 Task: Post a photo of a breathtaking waterfall on Instagram with a caption and location.
Action: Mouse moved to (144, 29)
Screenshot: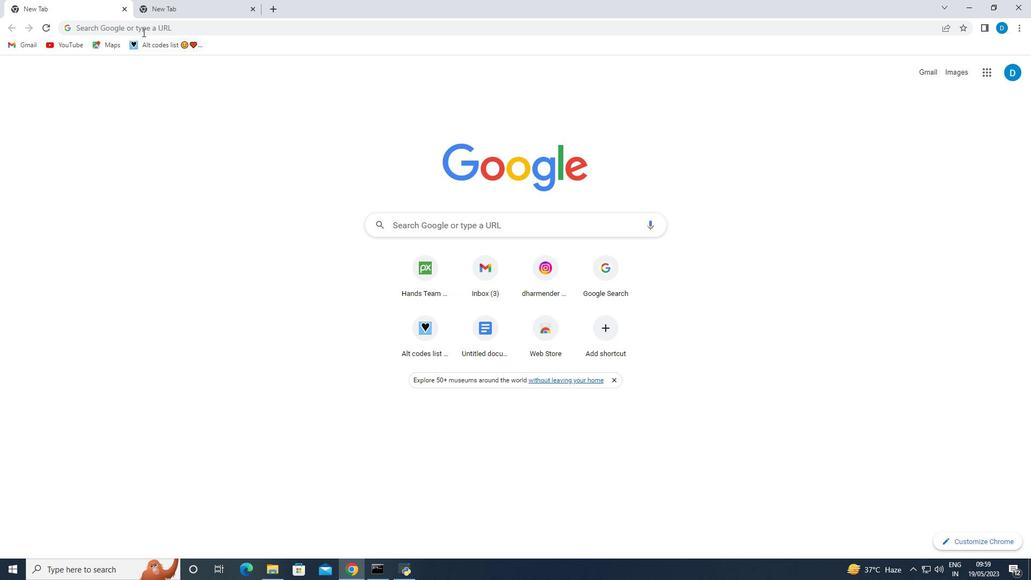 
Action: Mouse pressed left at (144, 29)
Screenshot: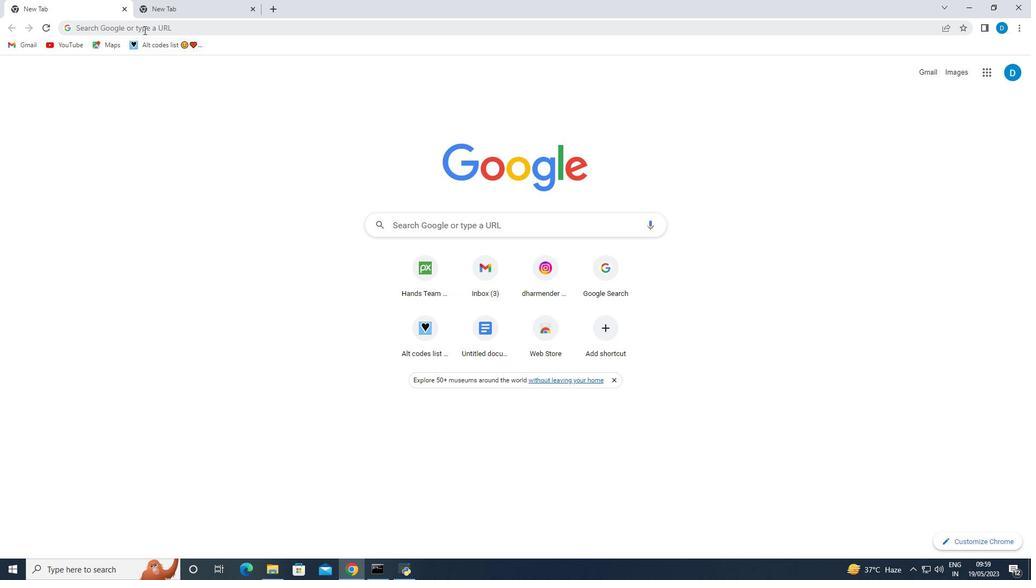 
Action: Key pressed in
Screenshot: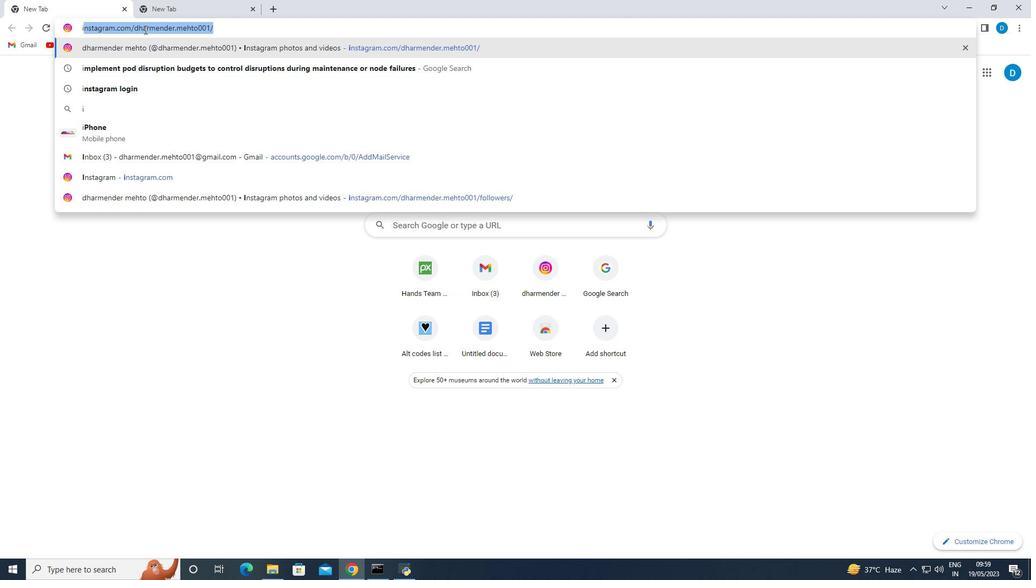 
Action: Mouse moved to (121, 47)
Screenshot: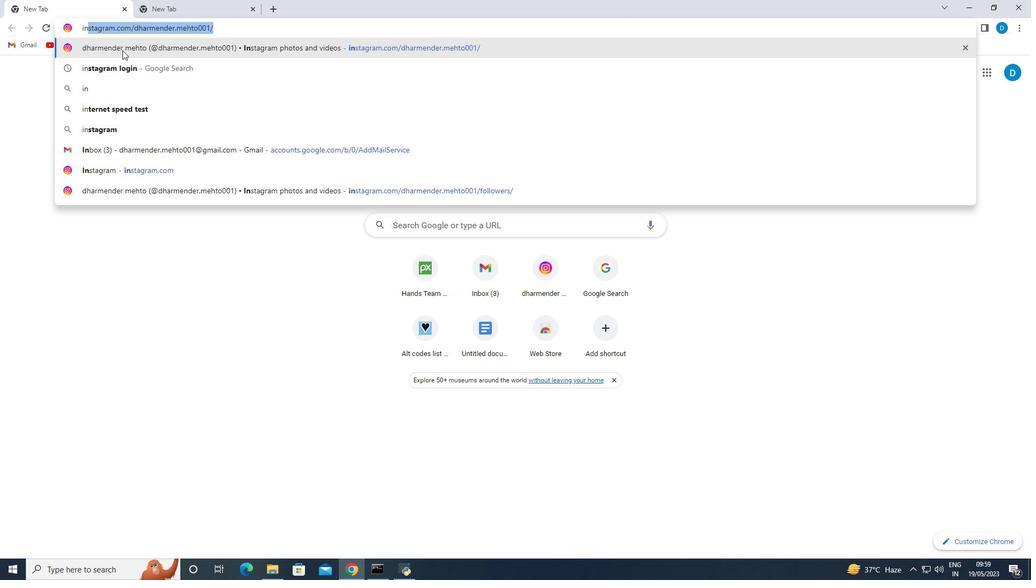 
Action: Mouse pressed left at (121, 47)
Screenshot: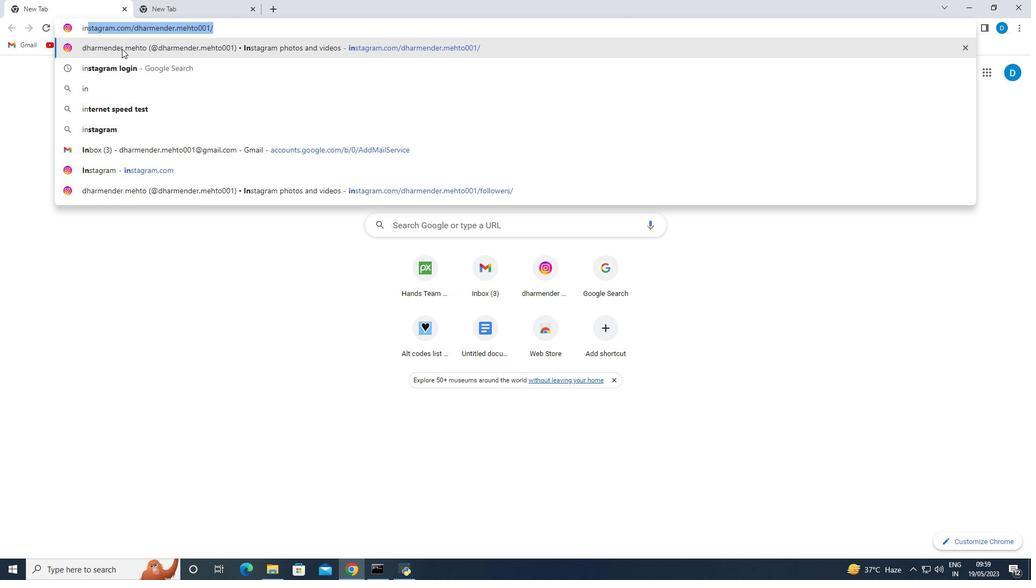 
Action: Mouse moved to (52, 123)
Screenshot: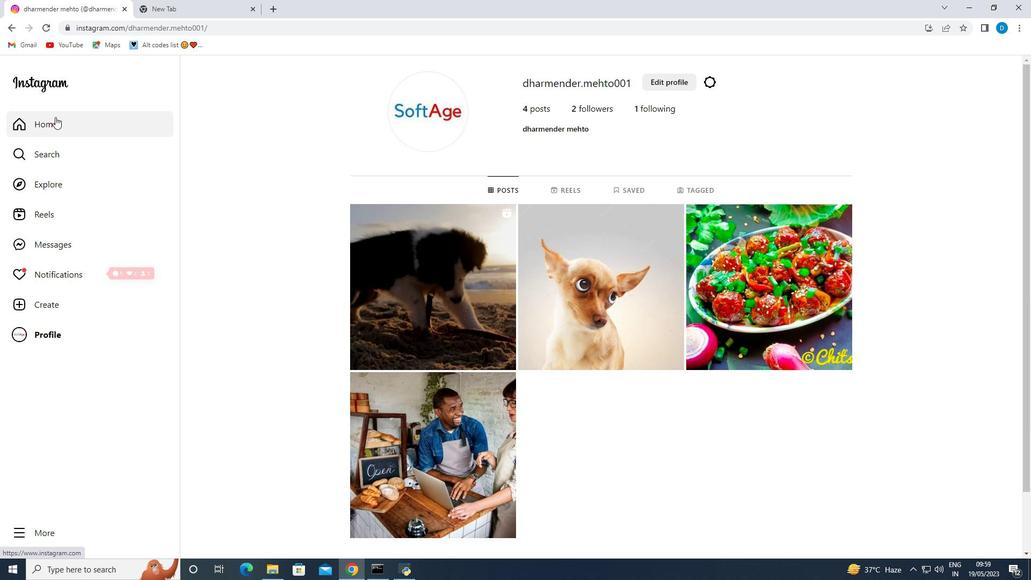 
Action: Mouse pressed left at (52, 123)
Screenshot: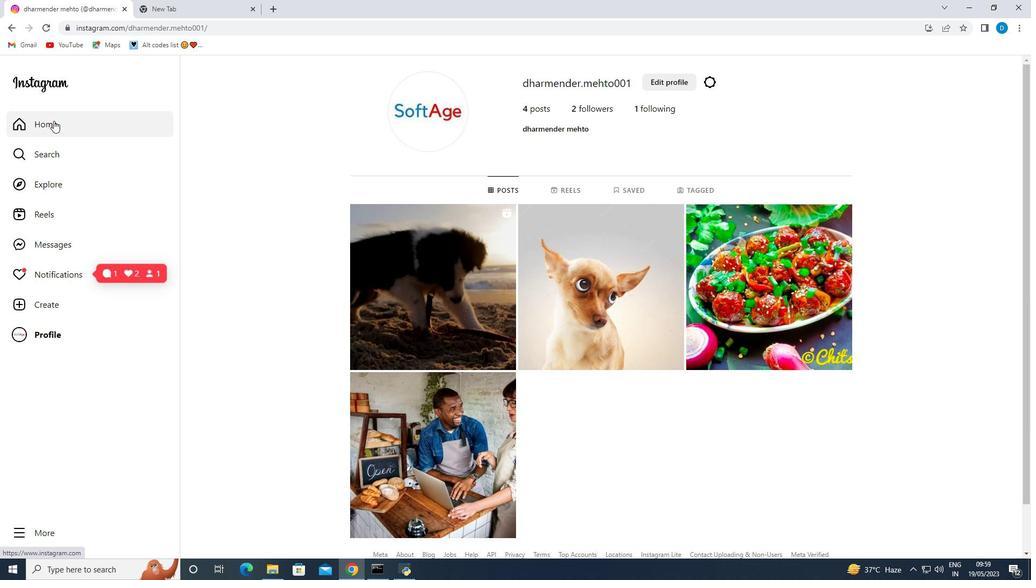 
Action: Mouse moved to (176, 0)
Screenshot: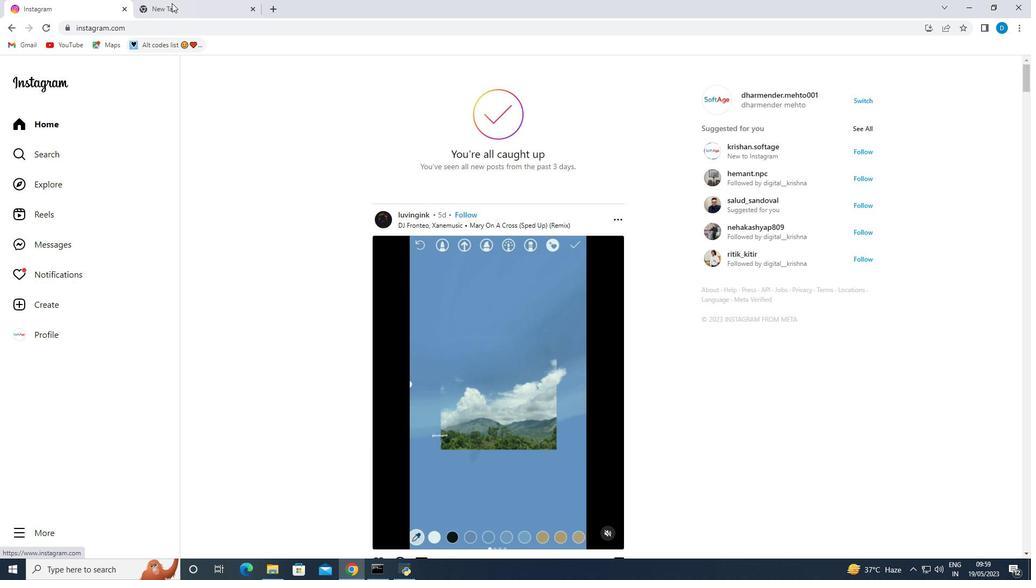 
Action: Mouse pressed left at (176, 0)
Screenshot: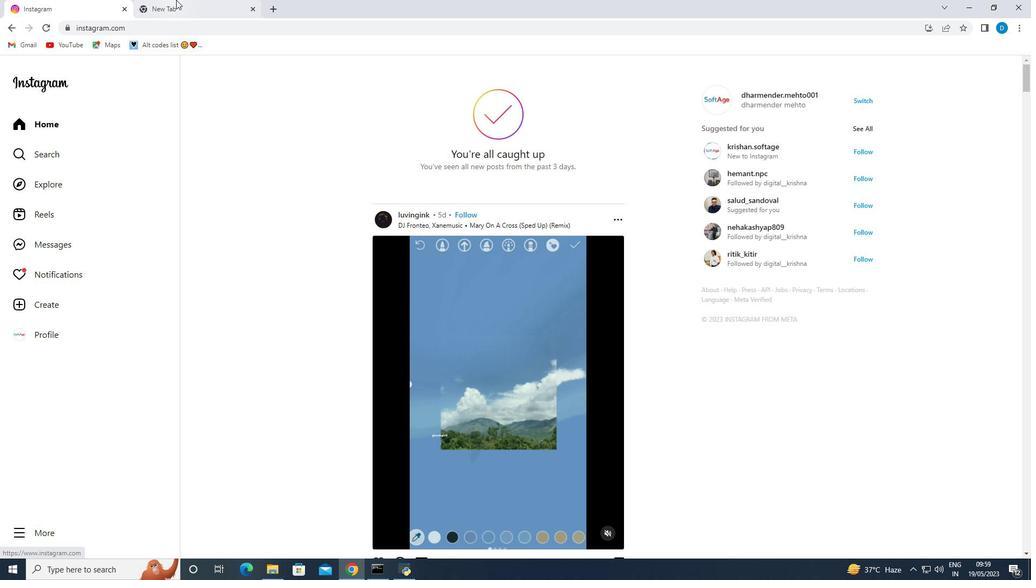 
Action: Mouse moved to (189, 27)
Screenshot: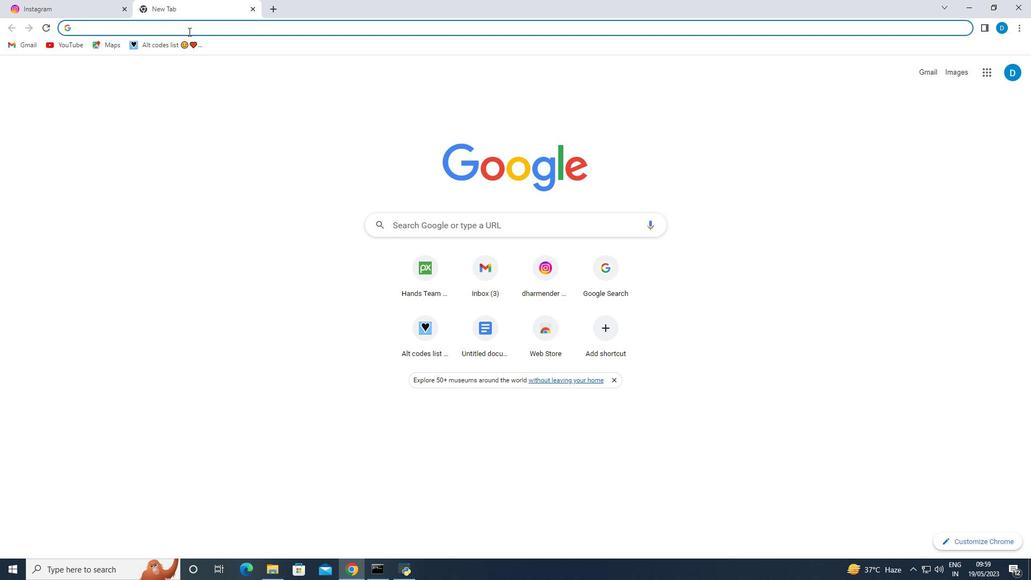 
Action: Mouse pressed left at (189, 27)
Screenshot: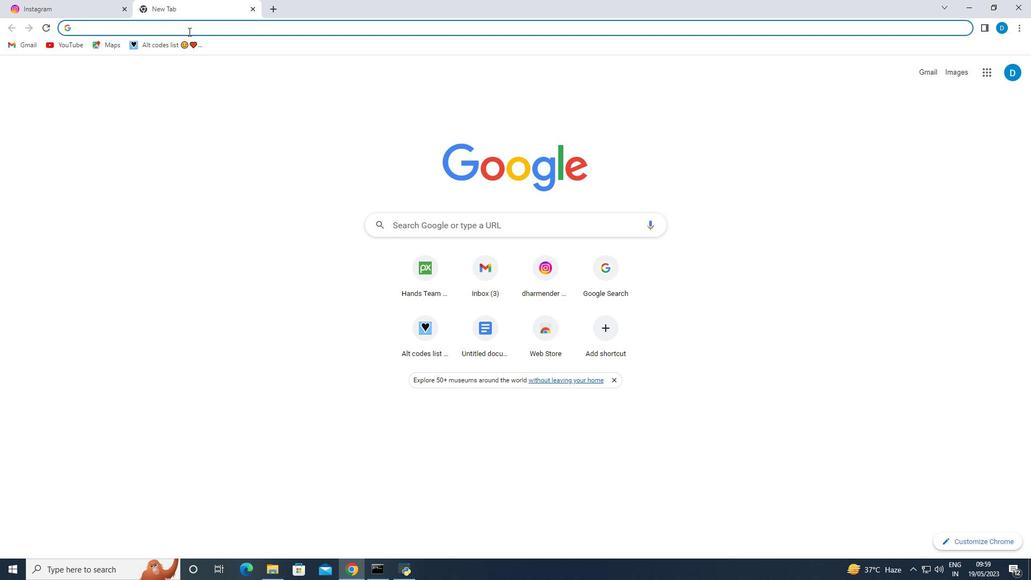
Action: Key pressed p
Screenshot: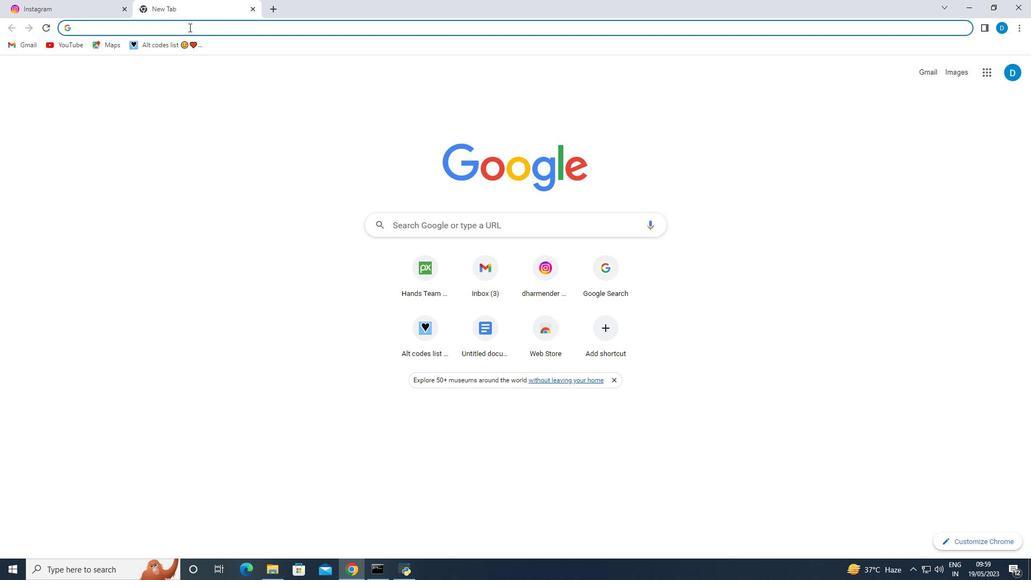 
Action: Mouse moved to (123, 45)
Screenshot: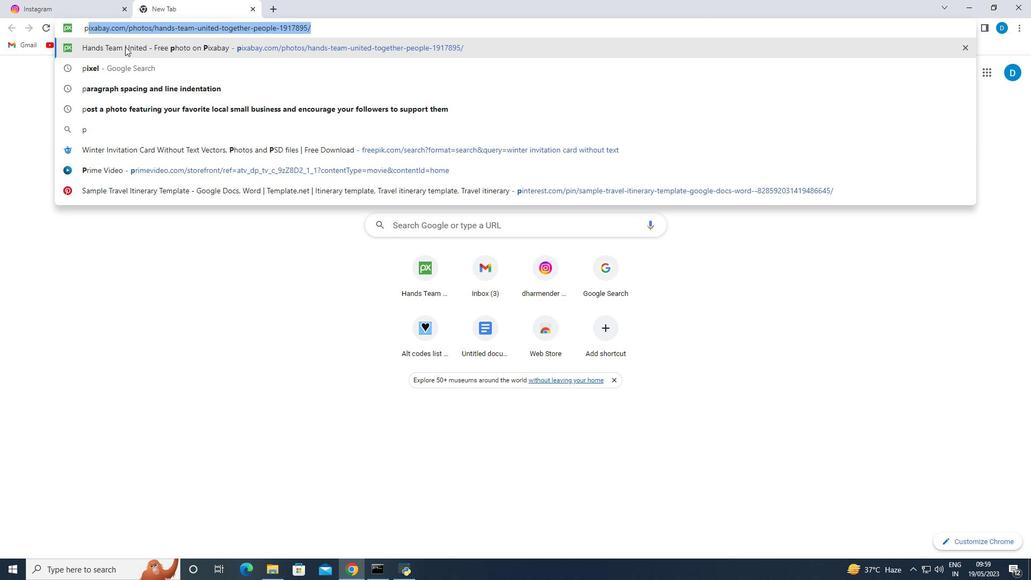 
Action: Mouse pressed left at (123, 45)
Screenshot: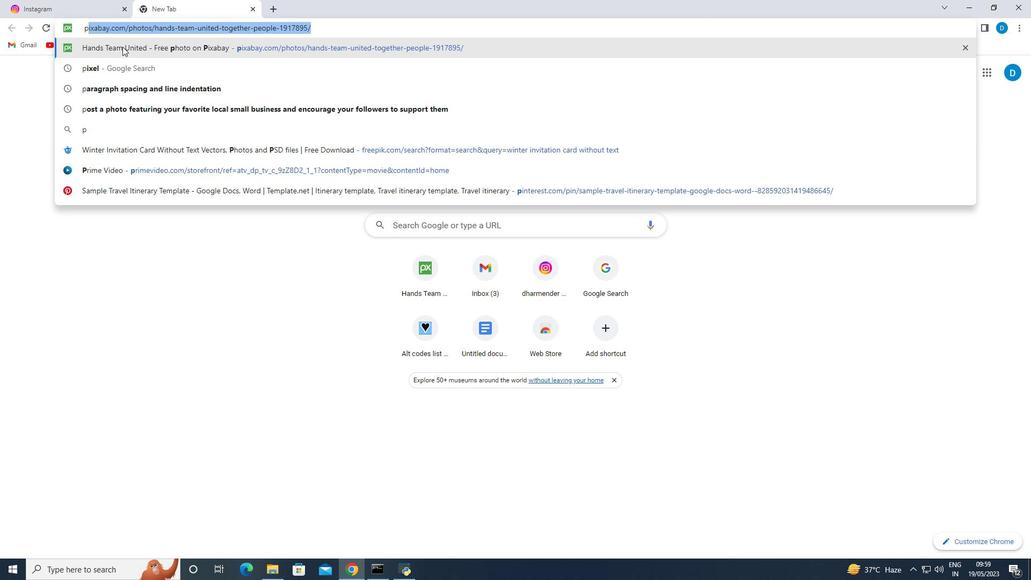 
Action: Mouse moved to (215, 76)
Screenshot: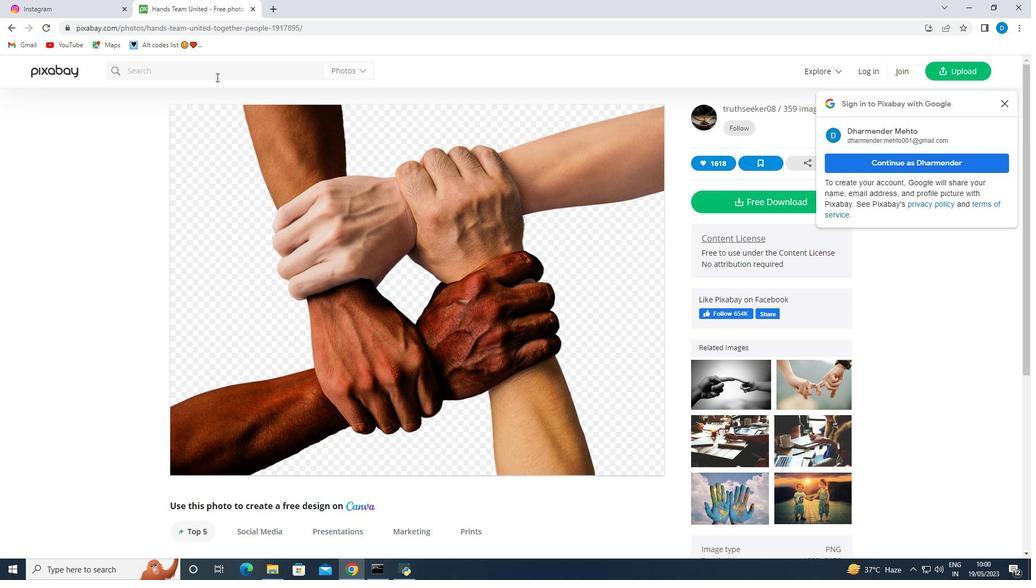 
Action: Mouse pressed left at (215, 76)
Screenshot: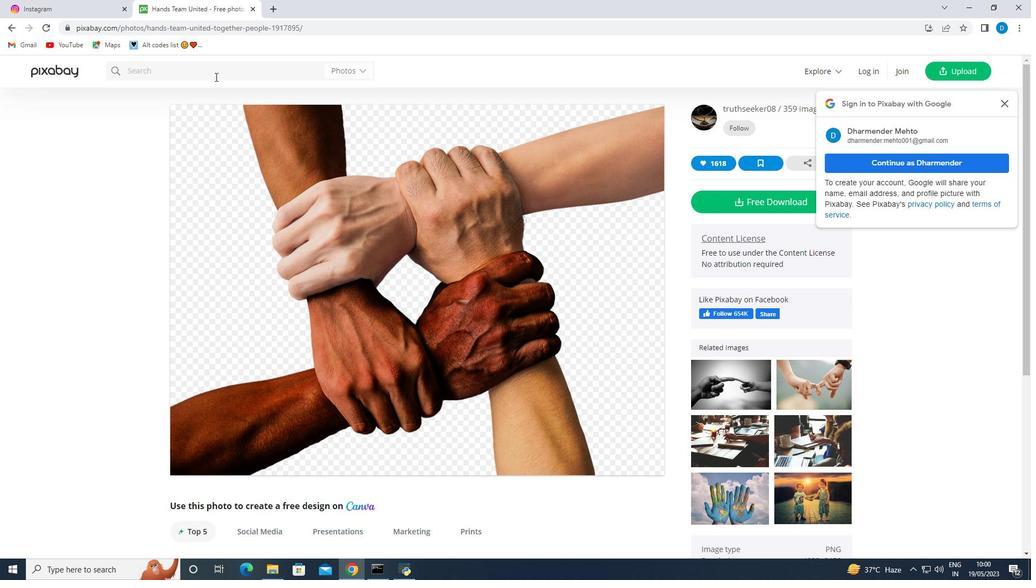 
Action: Mouse moved to (19, 28)
Screenshot: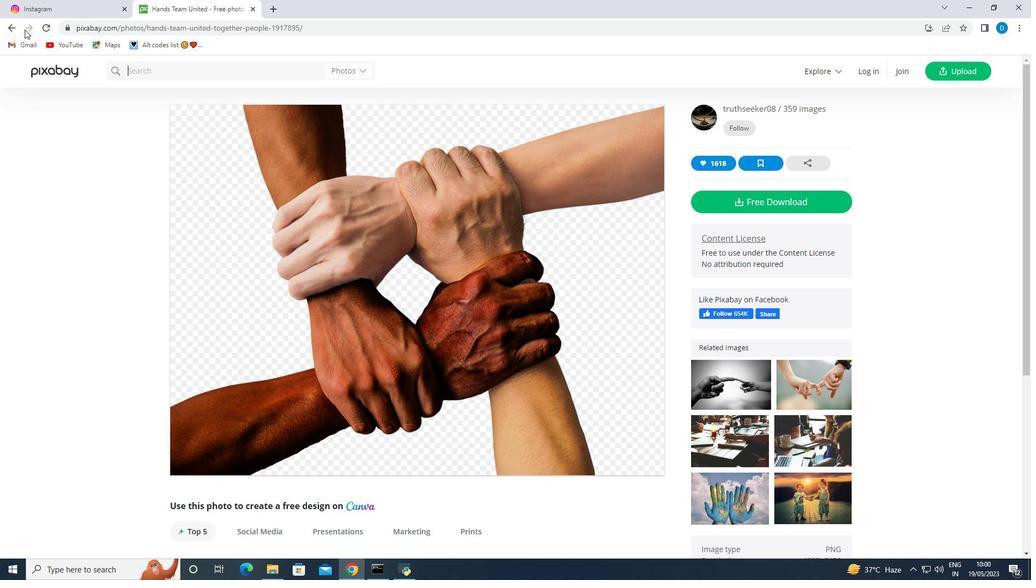 
Action: Mouse pressed left at (19, 28)
Screenshot: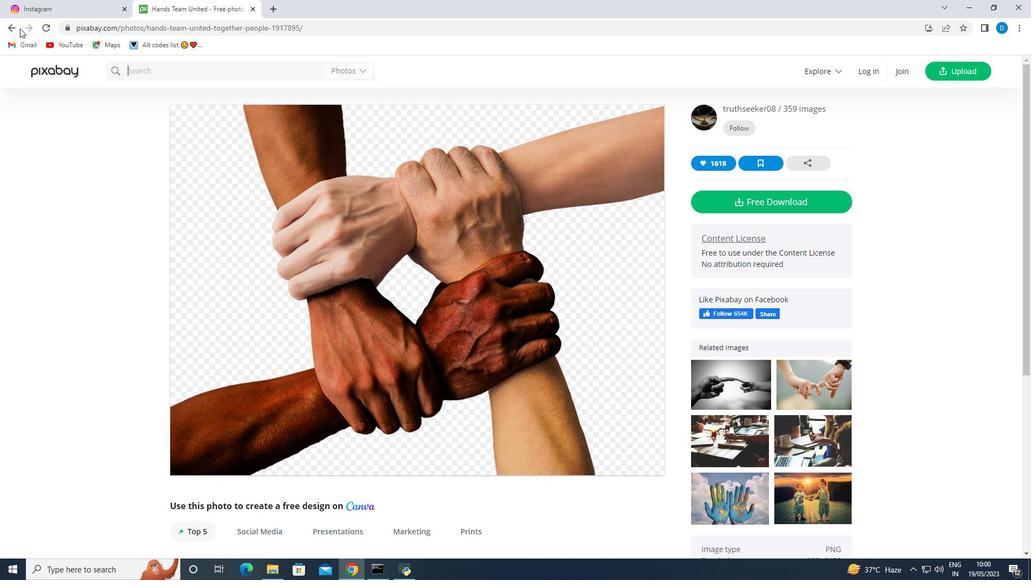 
Action: Mouse moved to (13, 26)
Screenshot: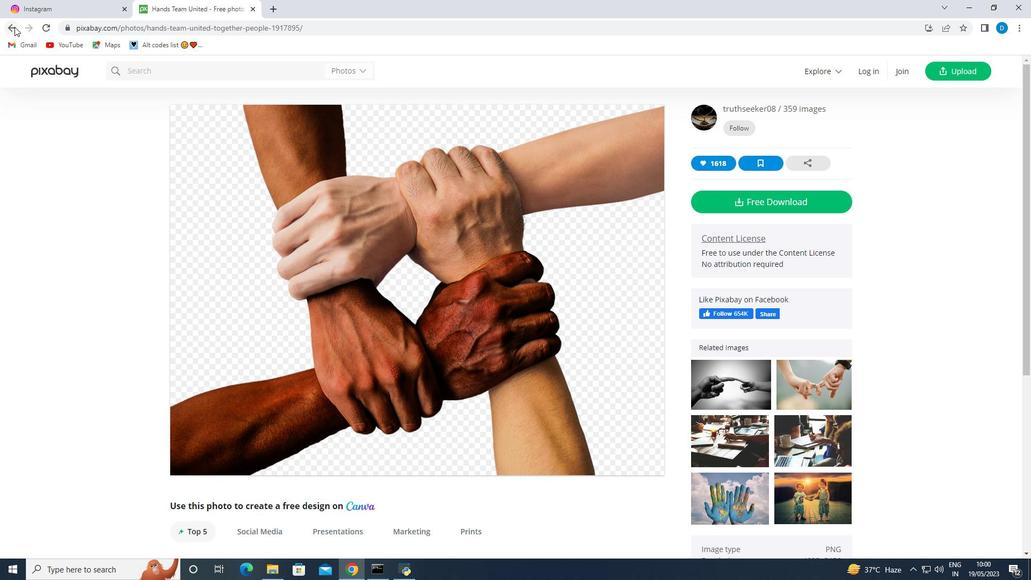 
Action: Mouse pressed left at (13, 26)
Screenshot: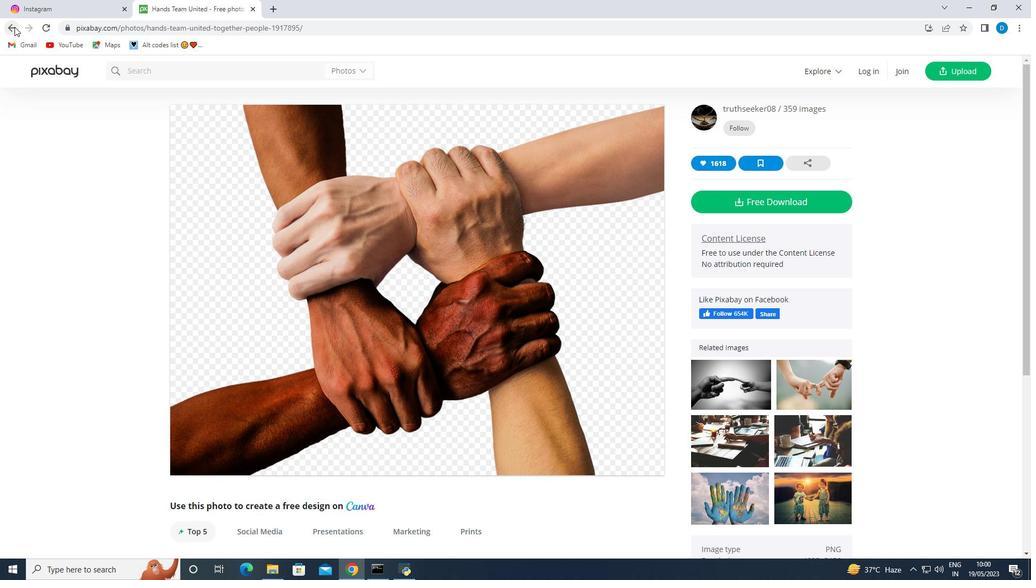 
Action: Mouse moved to (188, 23)
Screenshot: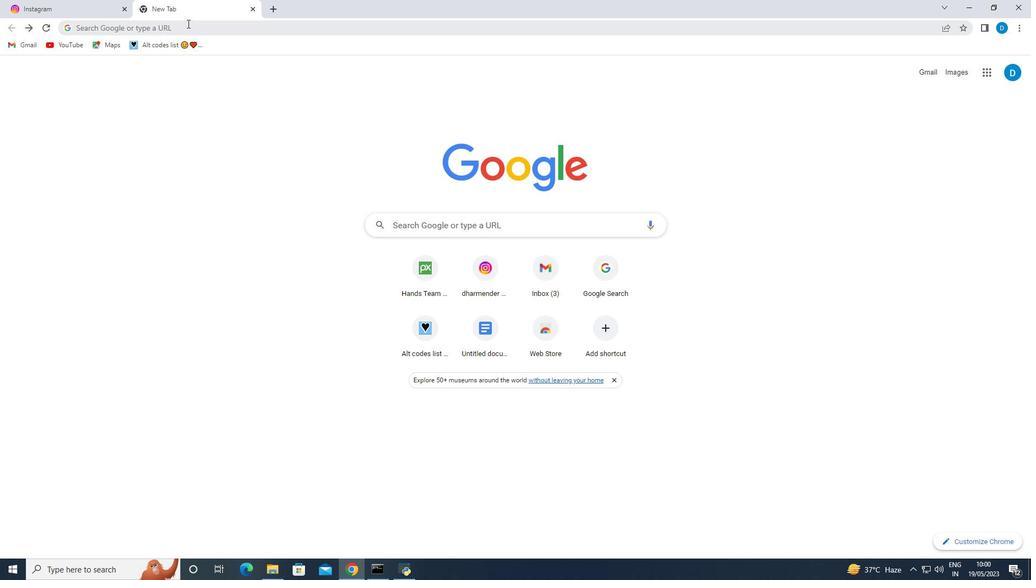
Action: Mouse pressed left at (188, 23)
Screenshot: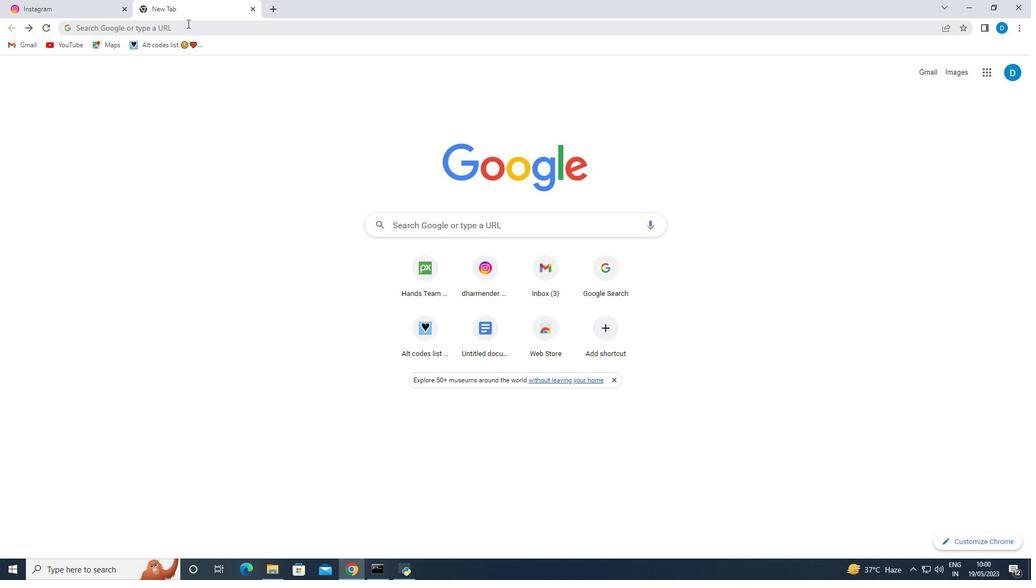 
Action: Mouse moved to (188, 23)
Screenshot: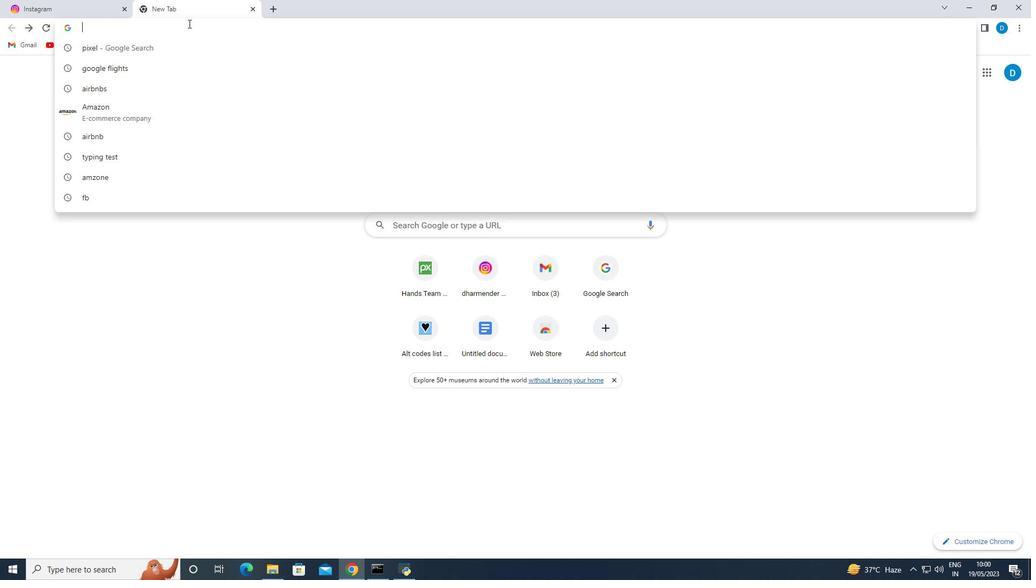 
Action: Key pressed p
Screenshot: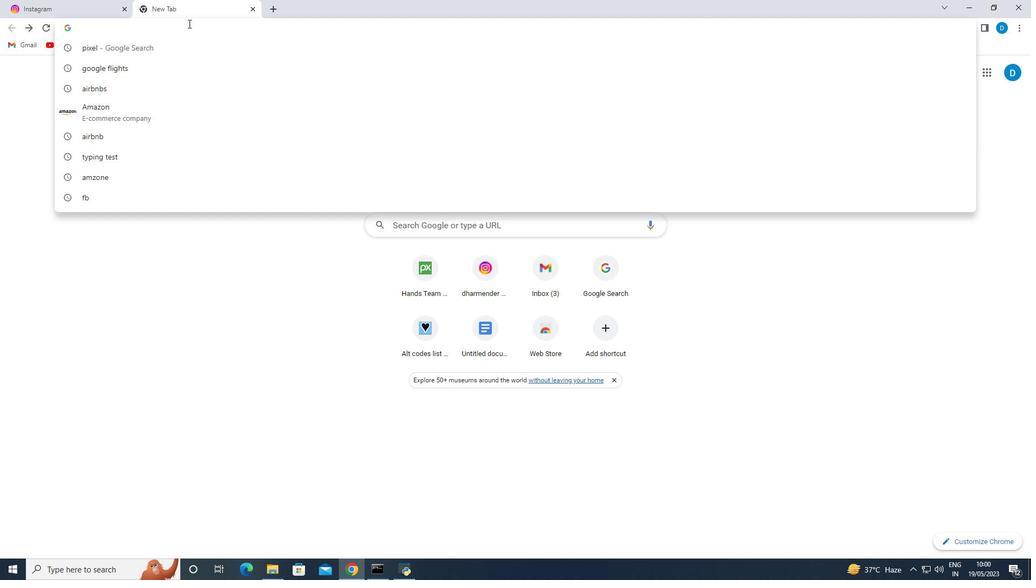 
Action: Mouse moved to (139, 72)
Screenshot: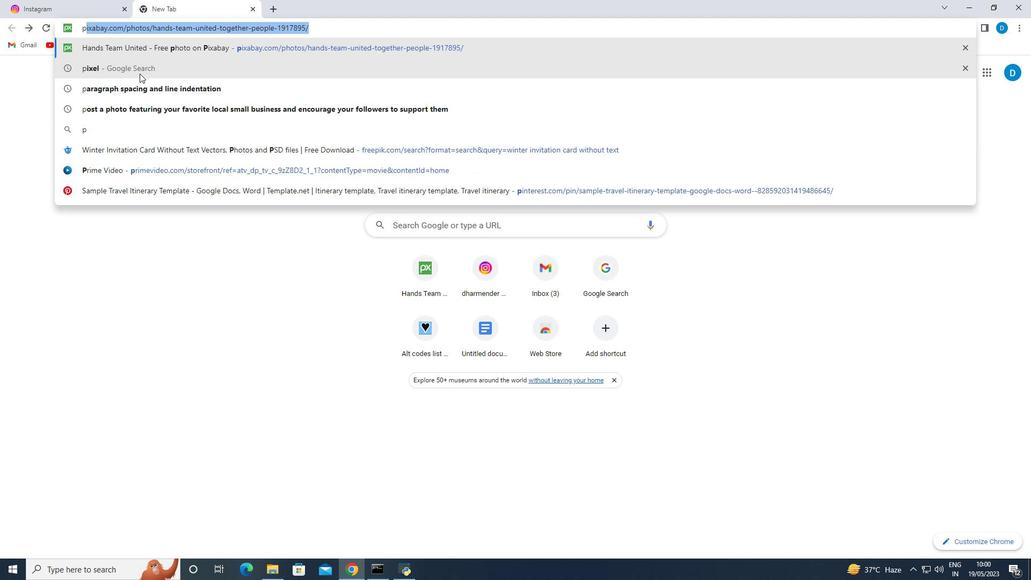 
Action: Mouse pressed left at (139, 72)
Screenshot: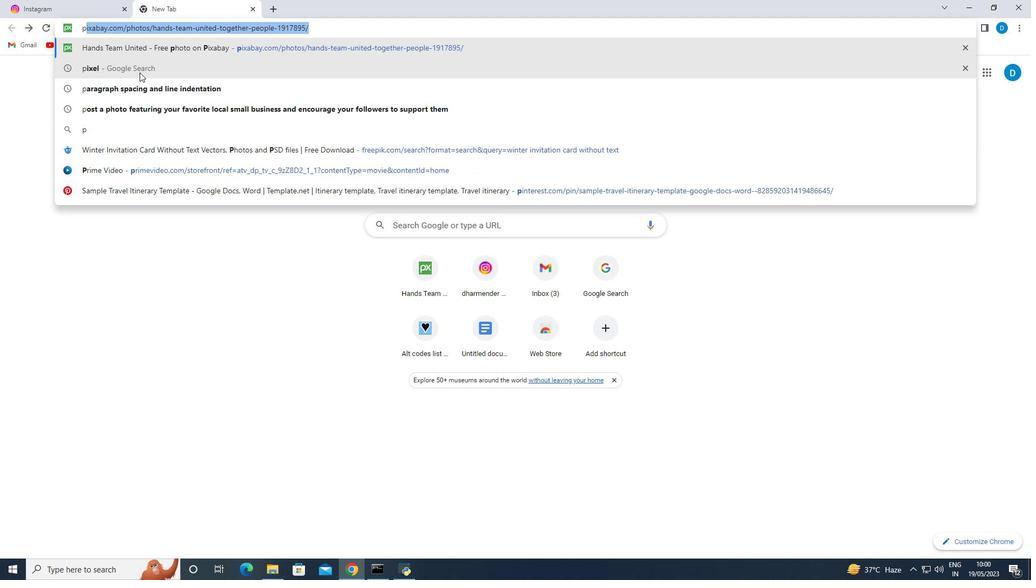 
Action: Mouse moved to (186, 237)
Screenshot: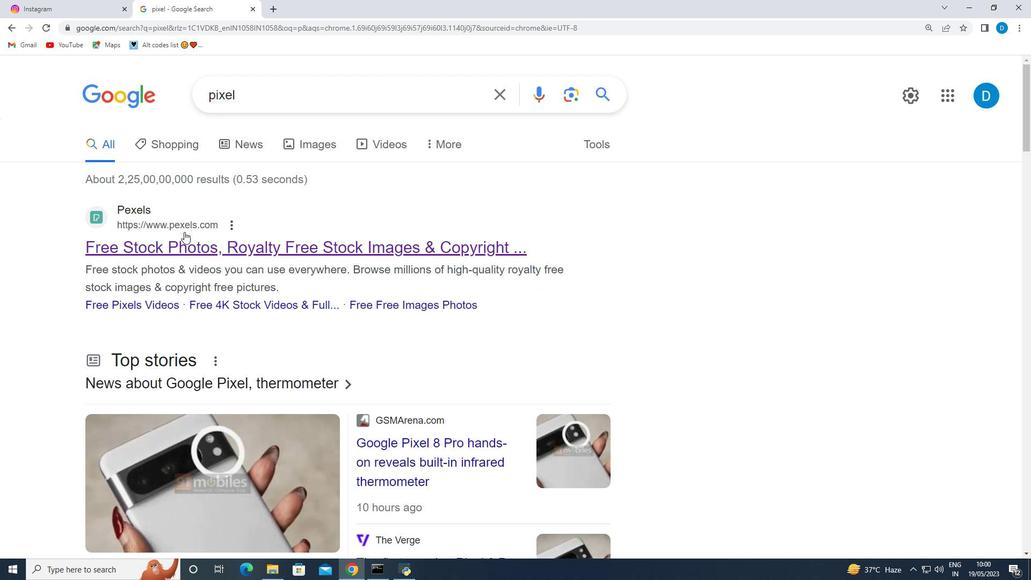 
Action: Mouse pressed left at (186, 237)
Screenshot: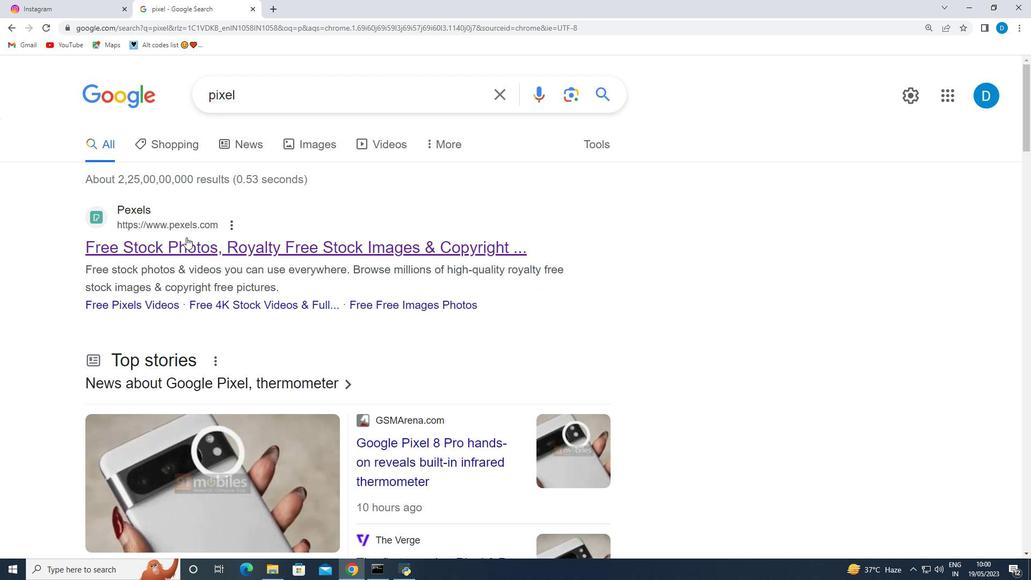 
Action: Mouse moved to (491, 212)
Screenshot: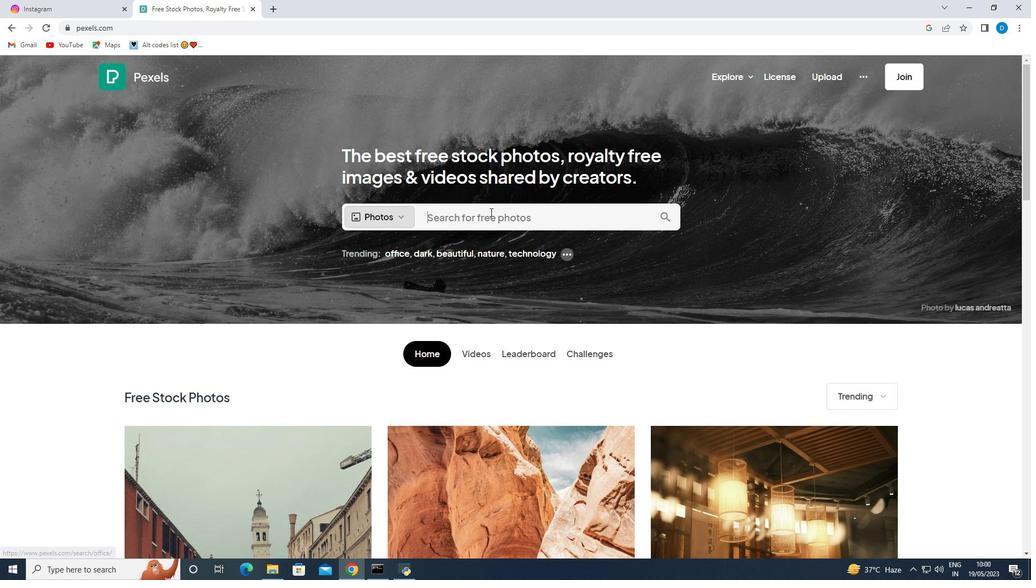 
Action: Mouse pressed left at (491, 212)
Screenshot: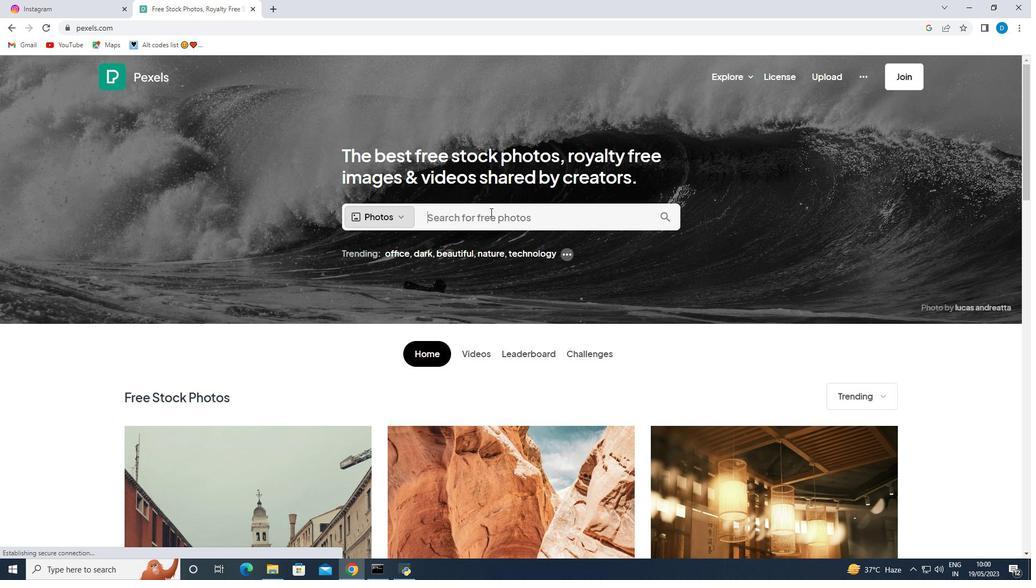 
Action: Mouse moved to (490, 217)
Screenshot: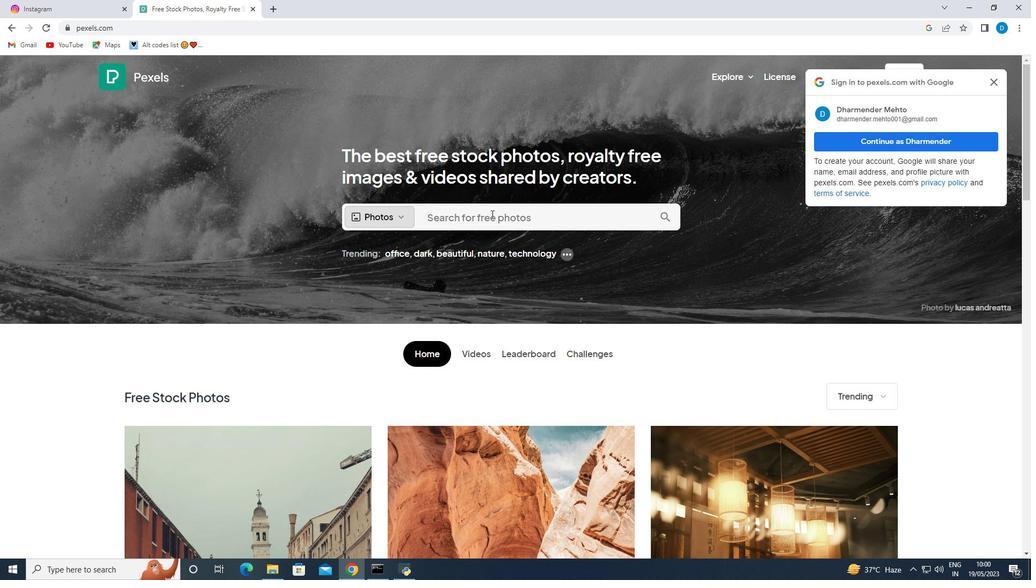 
Action: Mouse pressed left at (490, 217)
Screenshot: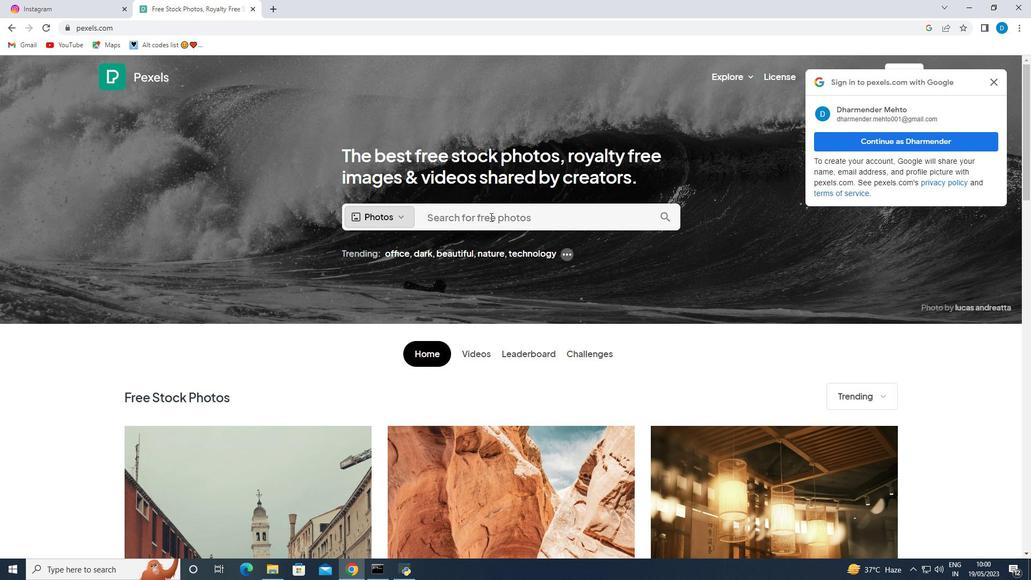 
Action: Mouse moved to (491, 216)
Screenshot: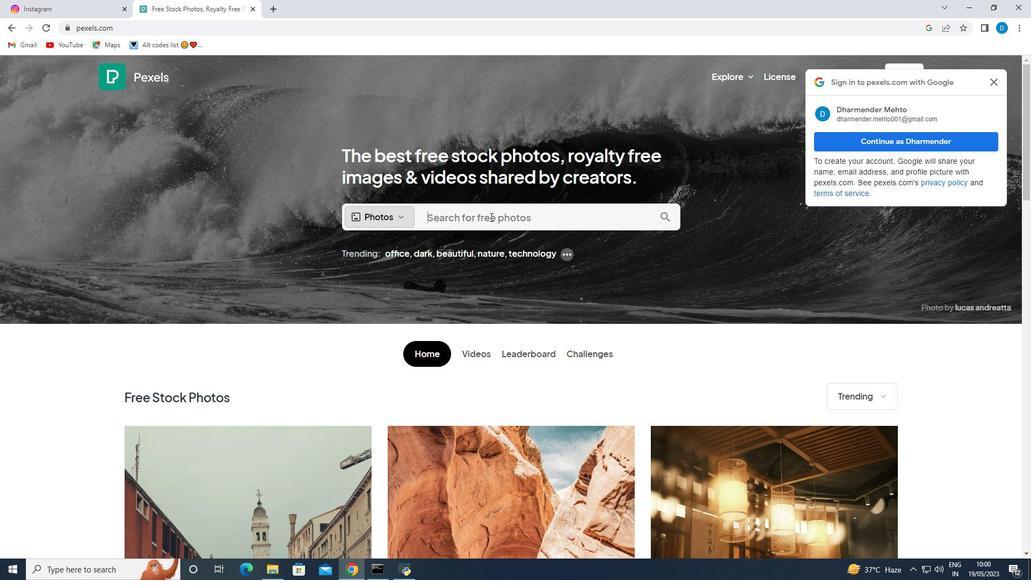 
Action: Key pressed breathtaking<Key.enter>
Screenshot: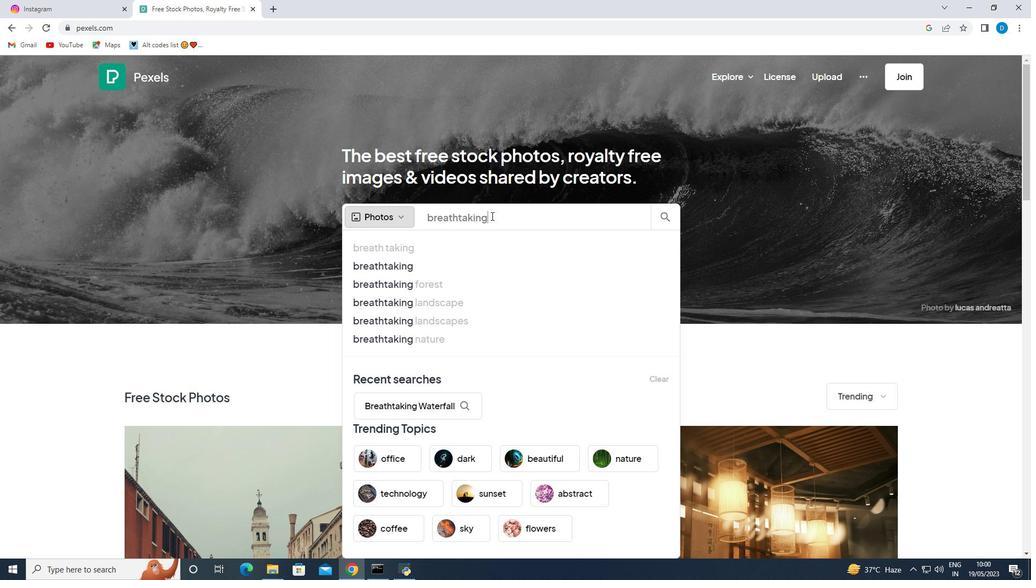 
Action: Mouse moved to (511, 344)
Screenshot: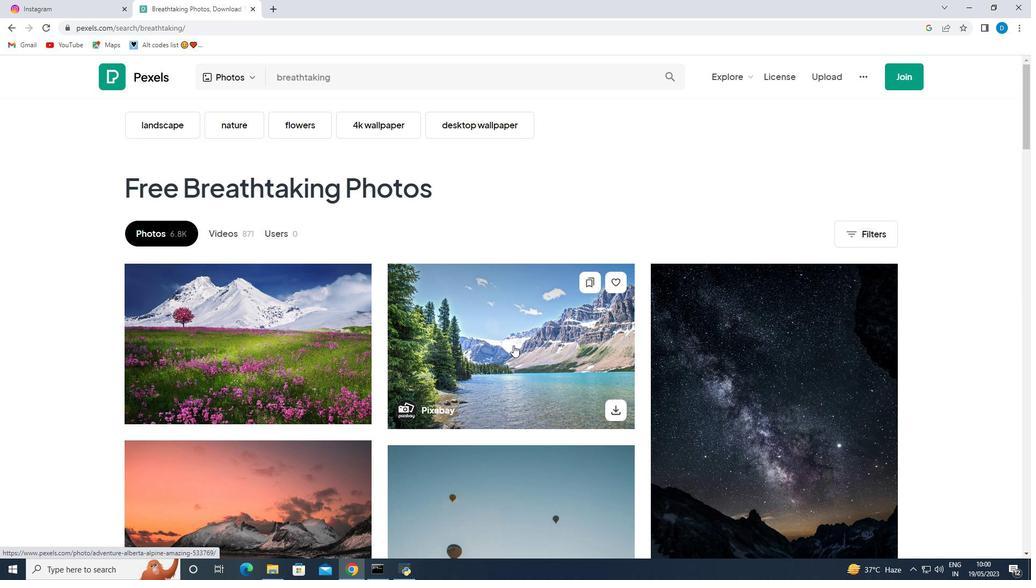 
Action: Mouse scrolled (511, 343) with delta (0, 0)
Screenshot: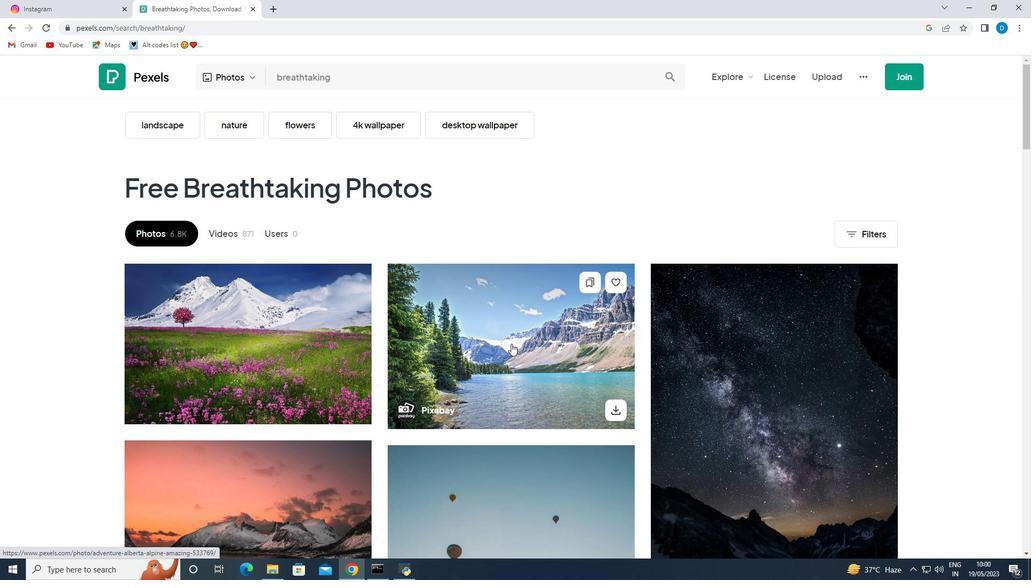 
Action: Mouse scrolled (511, 343) with delta (0, 0)
Screenshot: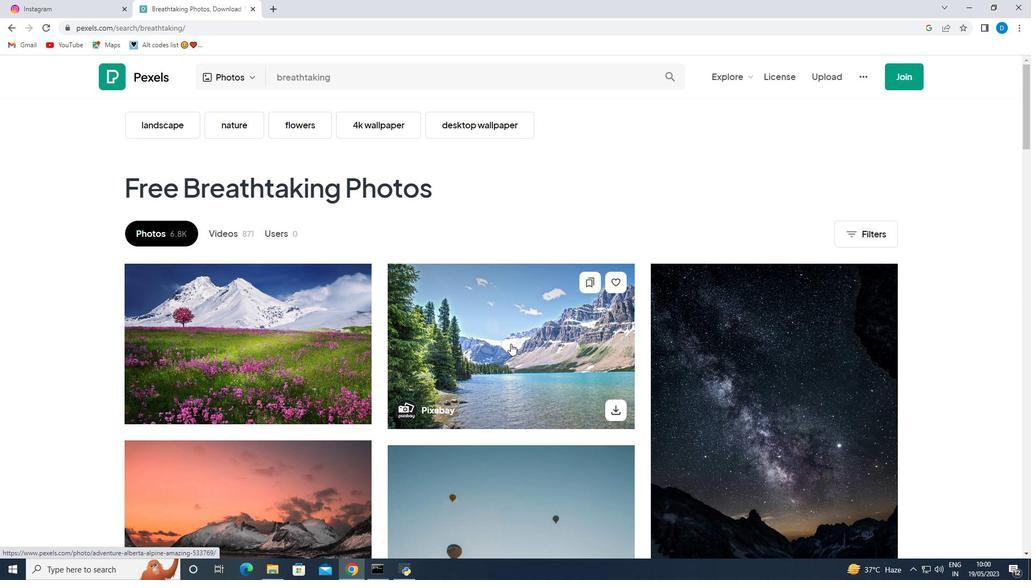 
Action: Mouse moved to (511, 345)
Screenshot: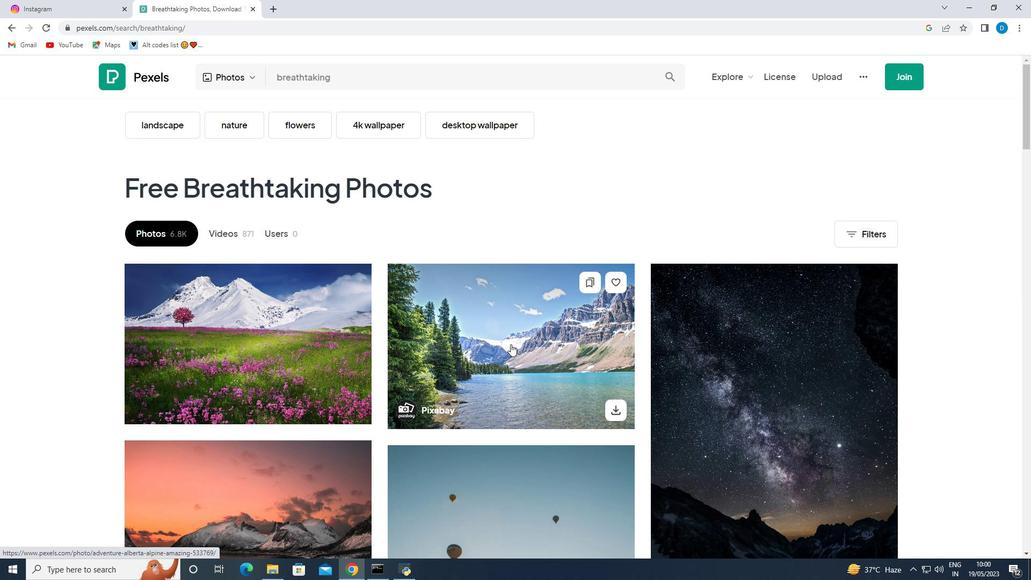 
Action: Mouse scrolled (511, 345) with delta (0, 0)
Screenshot: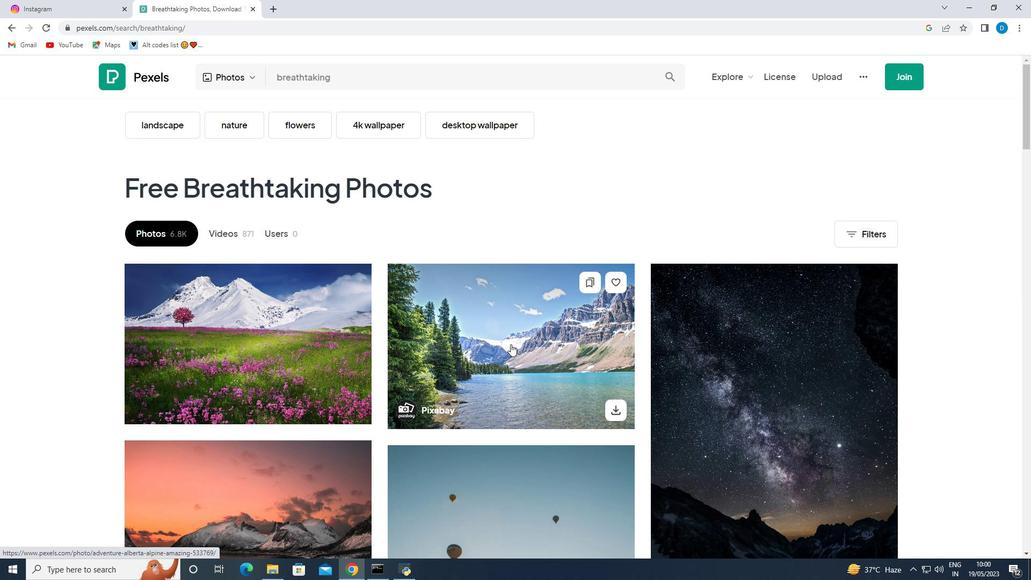 
Action: Mouse moved to (507, 338)
Screenshot: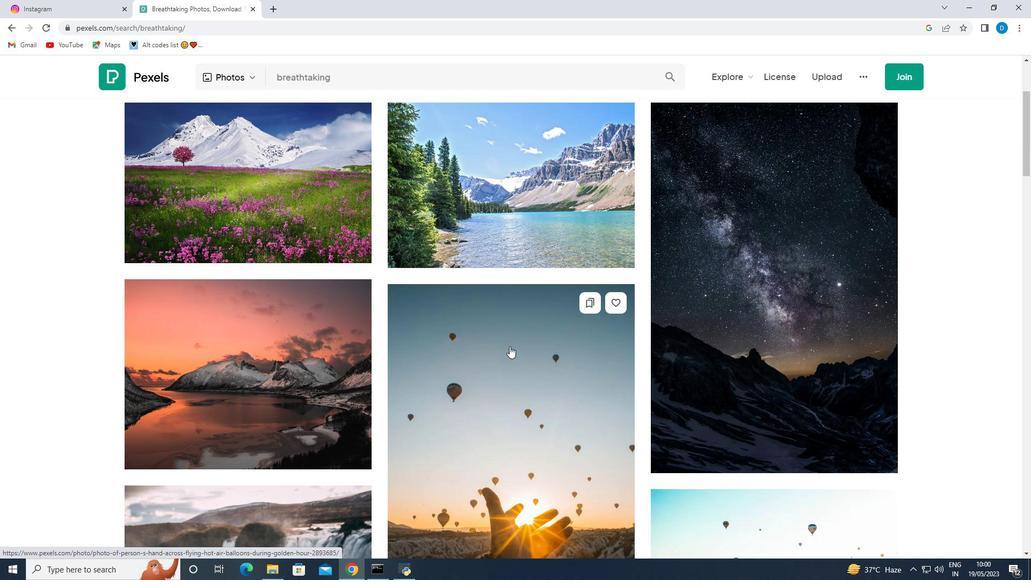 
Action: Mouse scrolled (507, 338) with delta (0, 0)
Screenshot: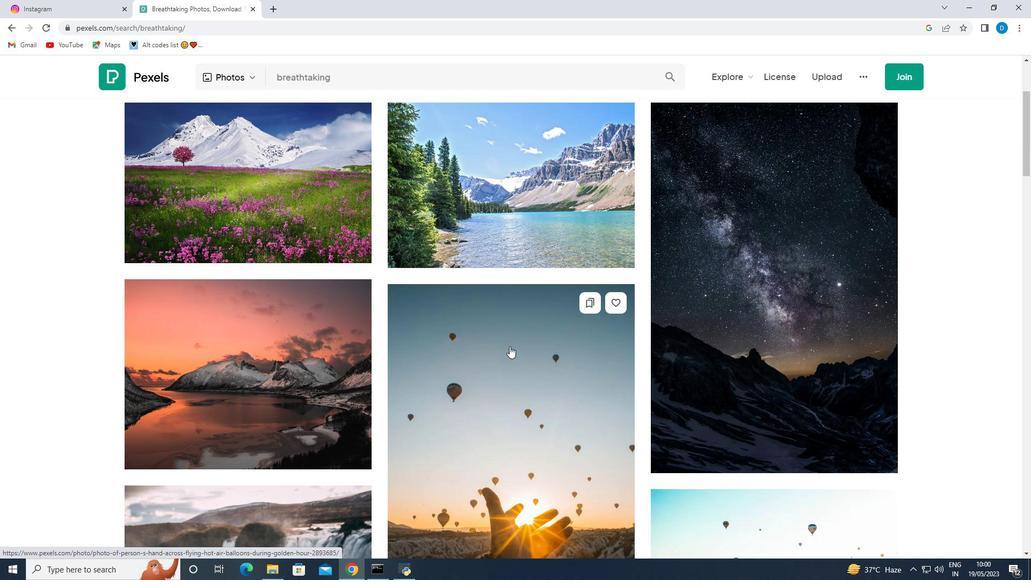 
Action: Mouse scrolled (507, 338) with delta (0, 0)
Screenshot: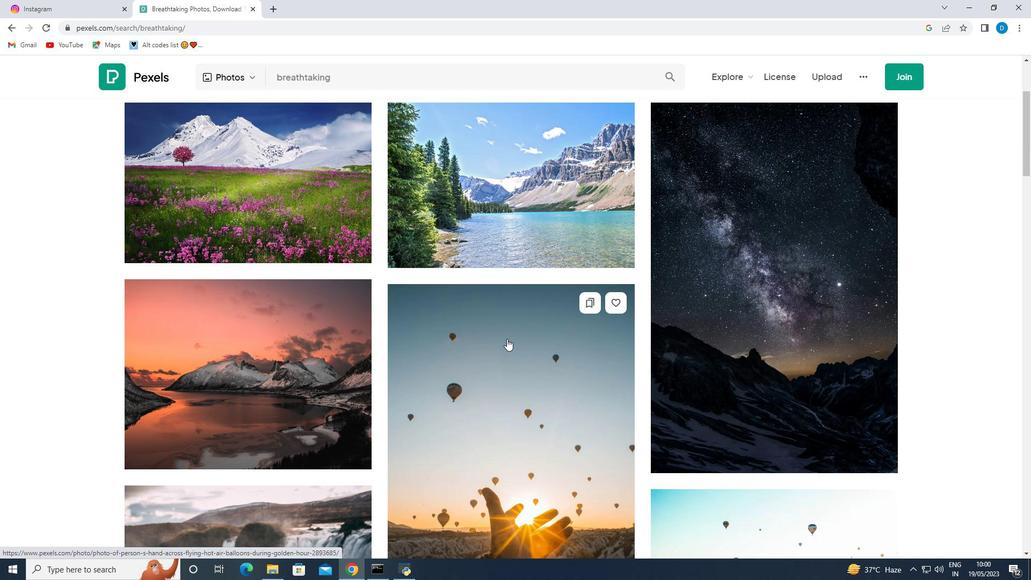 
Action: Mouse scrolled (507, 338) with delta (0, 0)
Screenshot: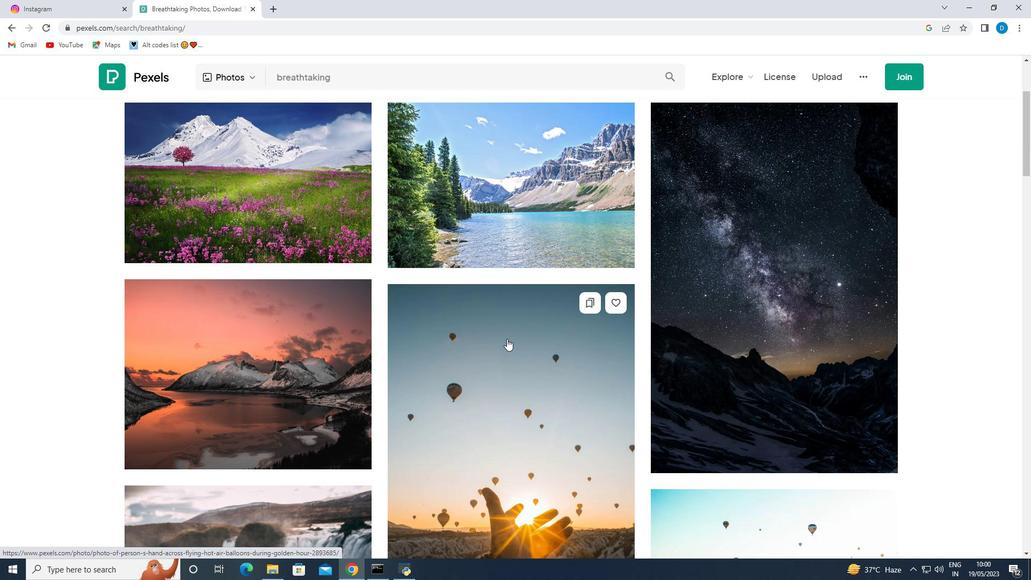 
Action: Mouse moved to (507, 335)
Screenshot: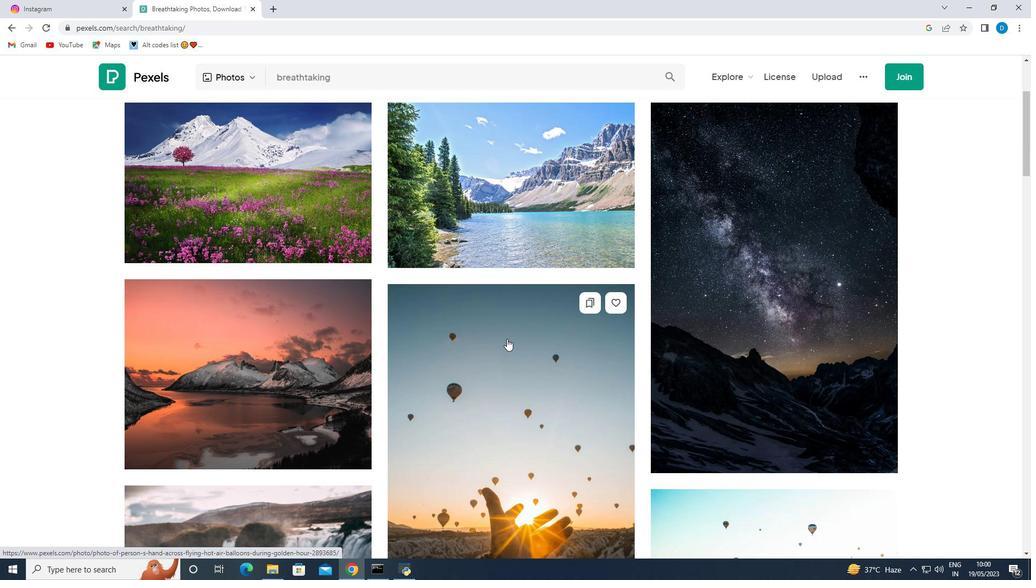 
Action: Mouse scrolled (507, 336) with delta (0, 0)
Screenshot: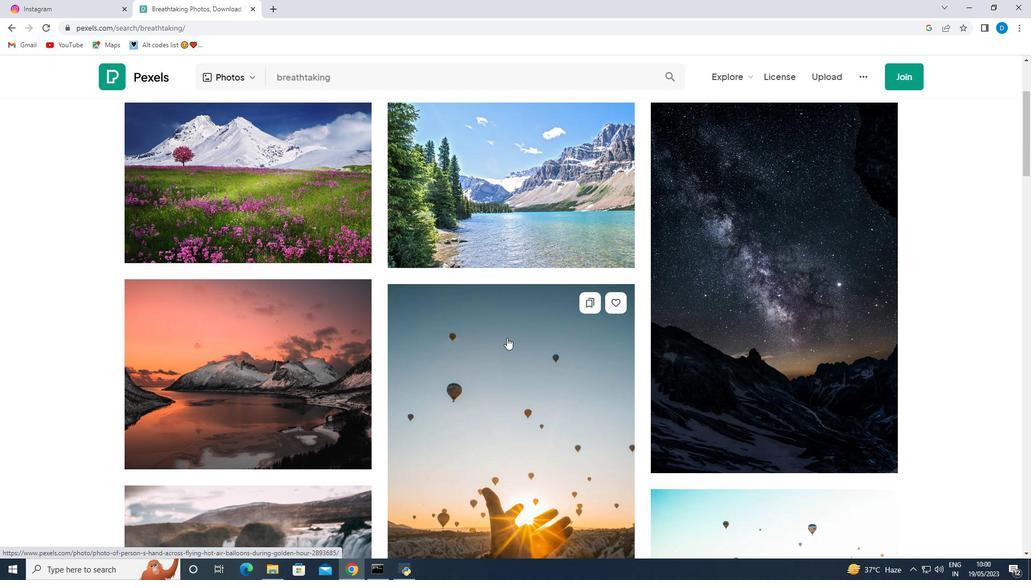 
Action: Mouse moved to (342, 77)
Screenshot: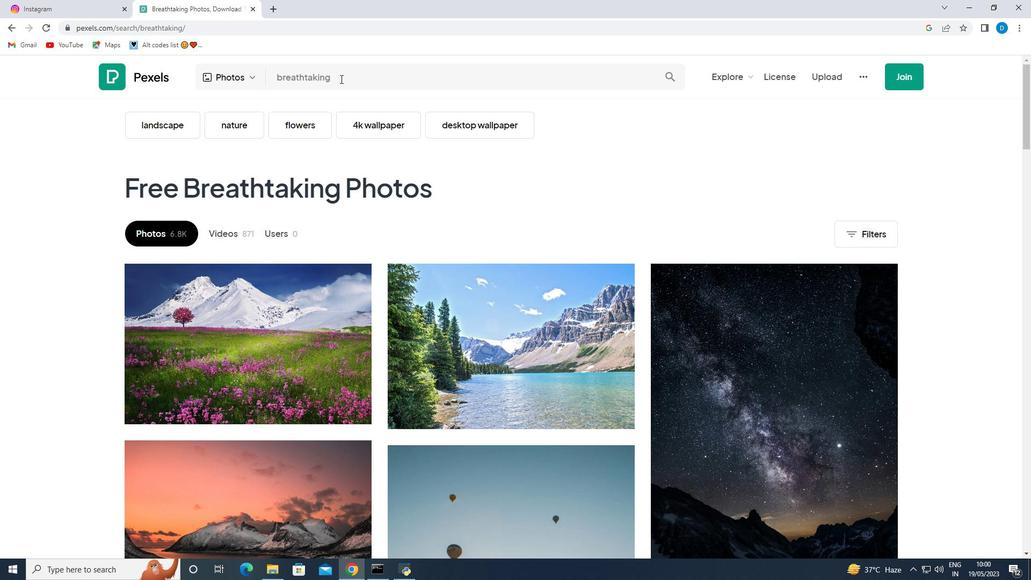 
Action: Mouse pressed left at (342, 77)
Screenshot: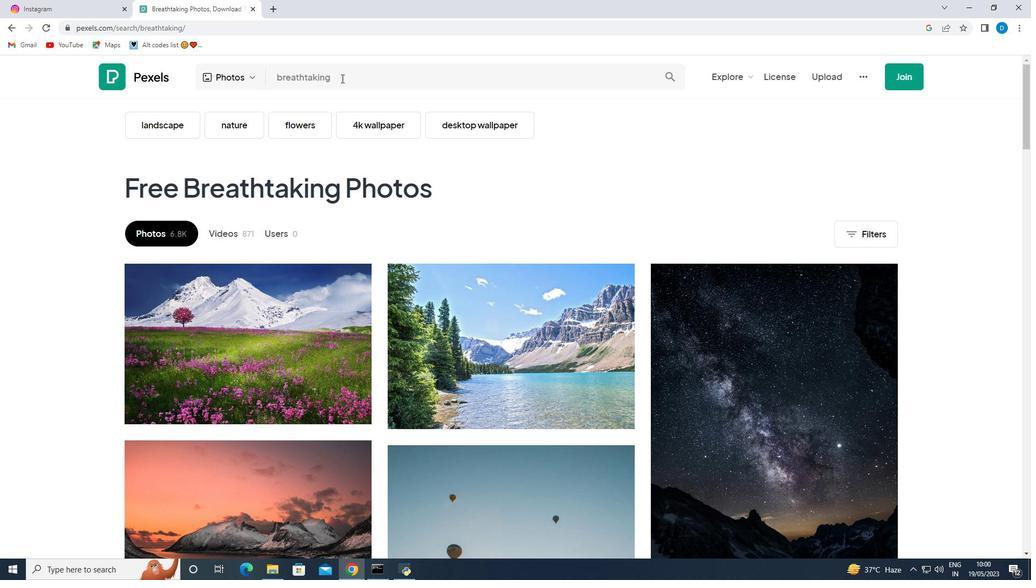 
Action: Mouse moved to (342, 77)
Screenshot: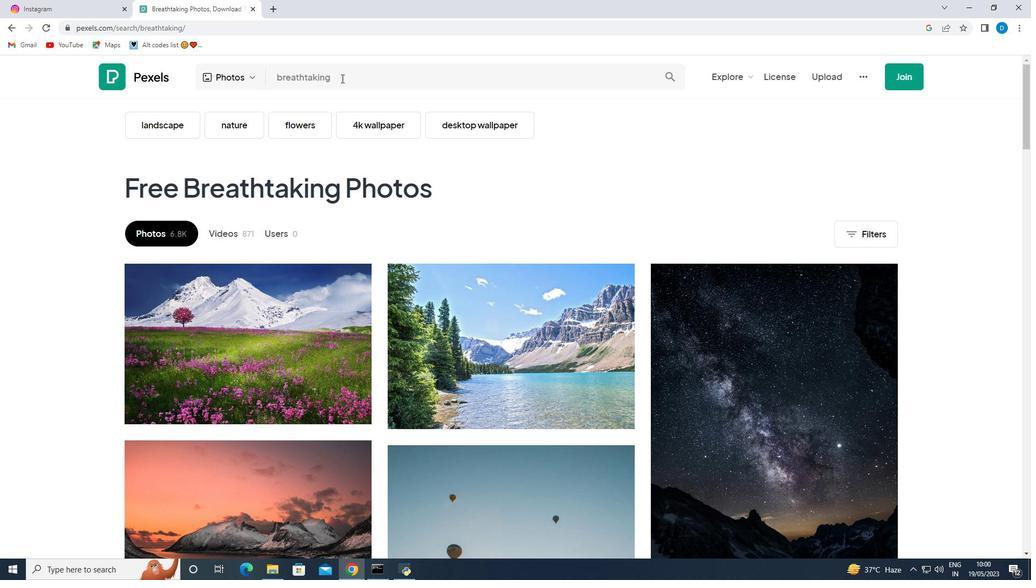 
Action: Key pressed <Key.space>waterfall<Key.enter>
Screenshot: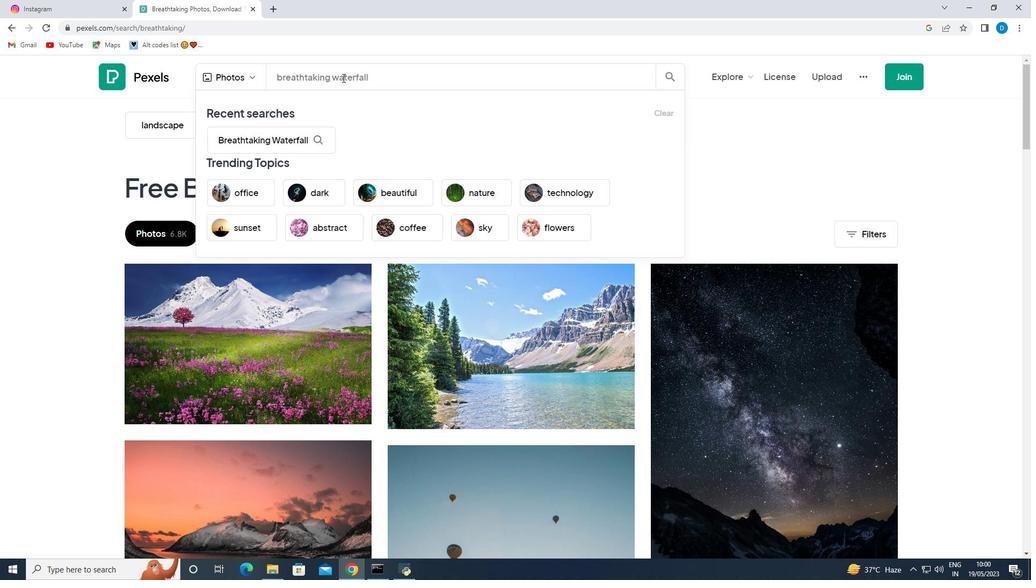 
Action: Mouse moved to (421, 317)
Screenshot: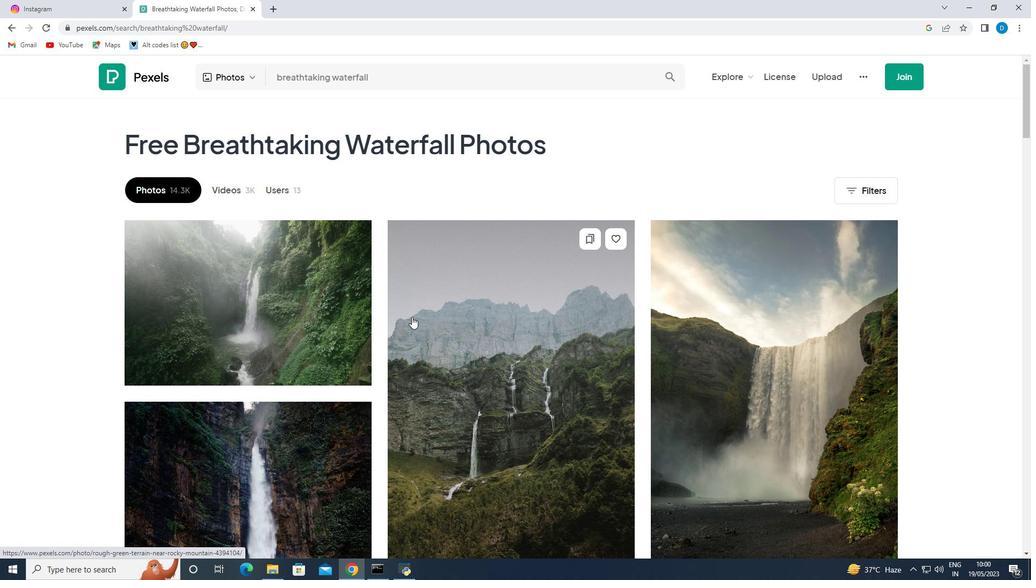 
Action: Mouse scrolled (421, 316) with delta (0, 0)
Screenshot: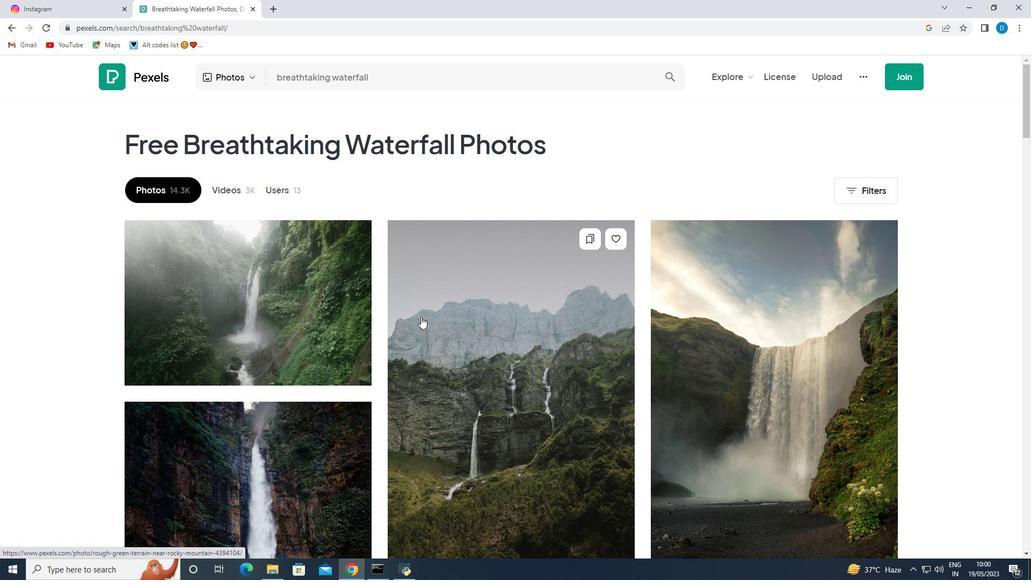 
Action: Mouse scrolled (421, 316) with delta (0, 0)
Screenshot: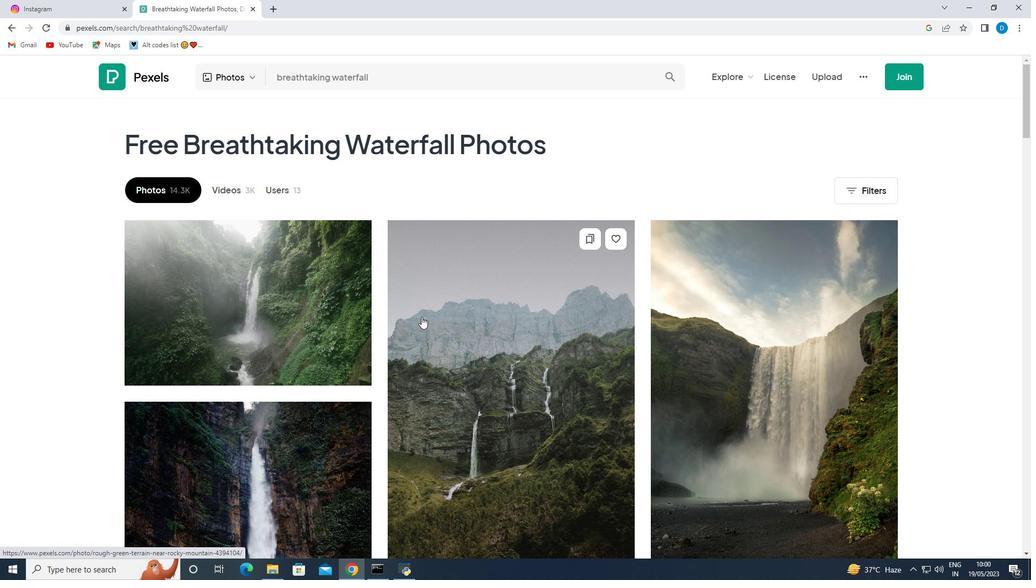 
Action: Mouse moved to (347, 329)
Screenshot: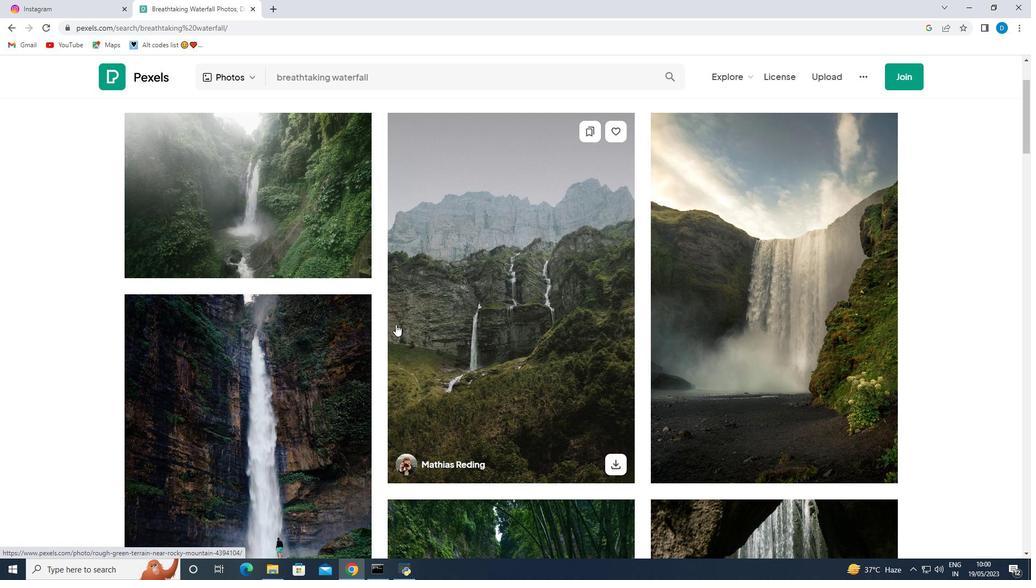 
Action: Mouse scrolled (347, 329) with delta (0, 0)
Screenshot: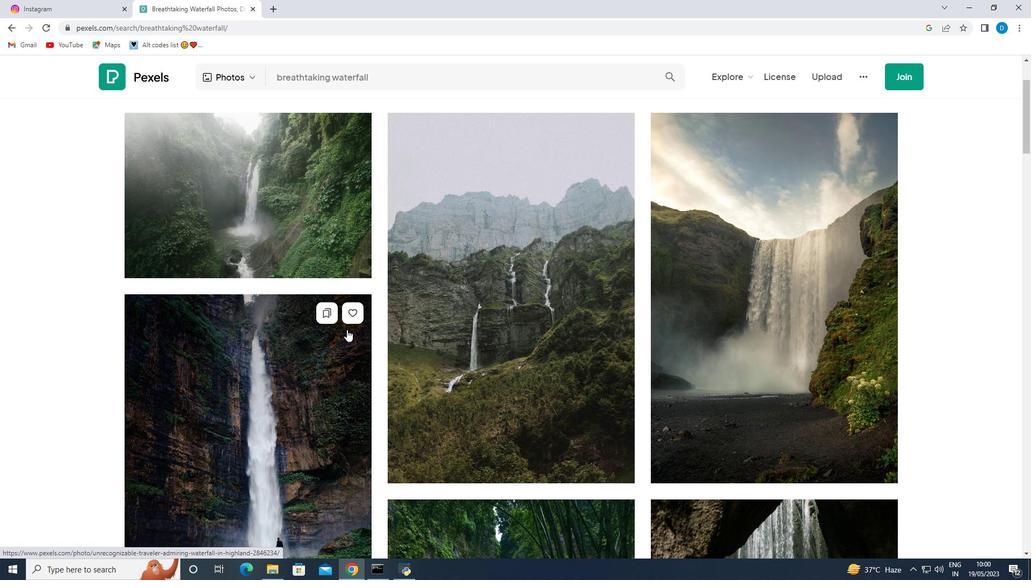 
Action: Mouse scrolled (347, 329) with delta (0, 0)
Screenshot: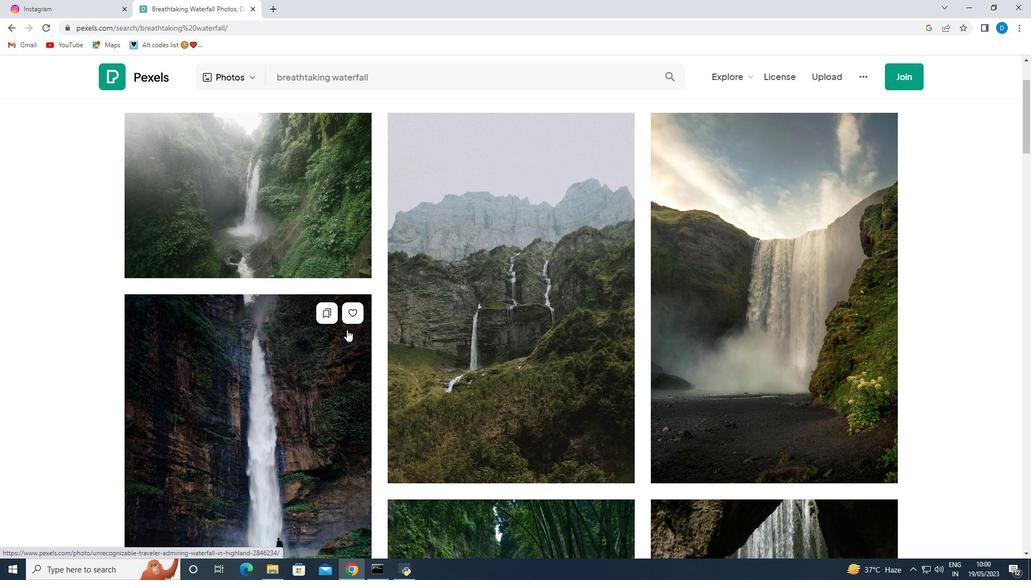
Action: Mouse scrolled (347, 329) with delta (0, 0)
Screenshot: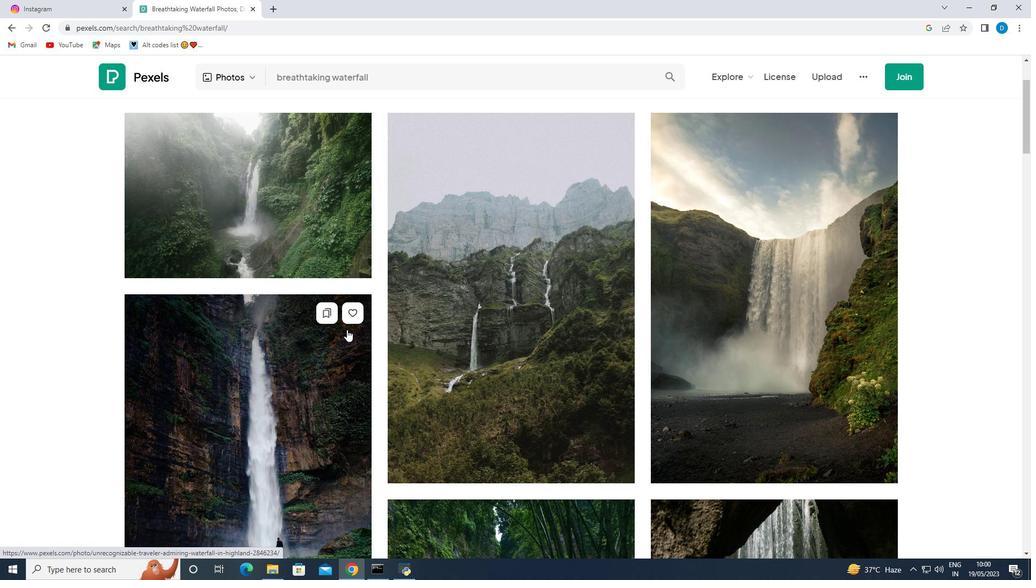 
Action: Mouse moved to (291, 297)
Screenshot: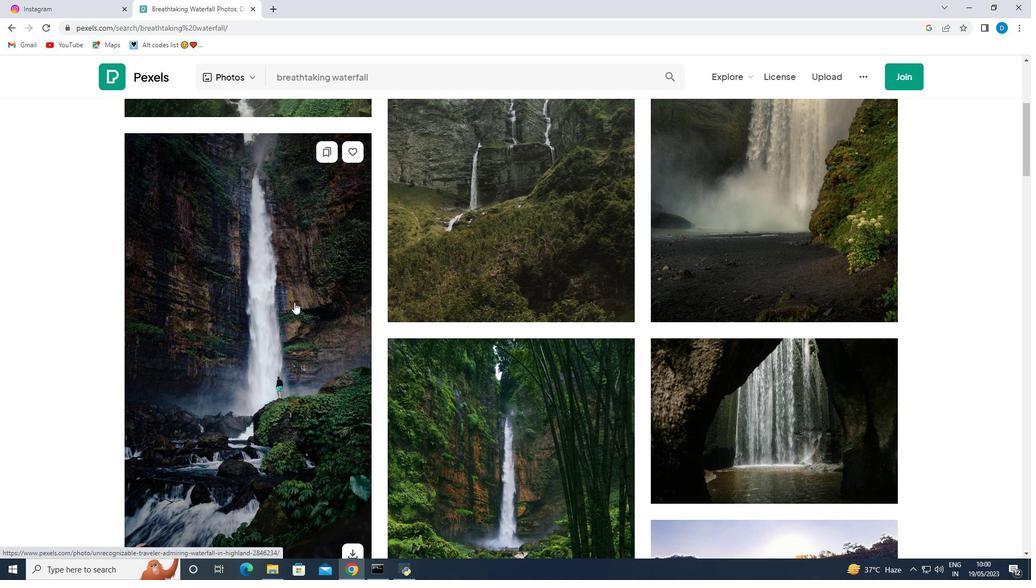 
Action: Mouse scrolled (291, 297) with delta (0, 0)
Screenshot: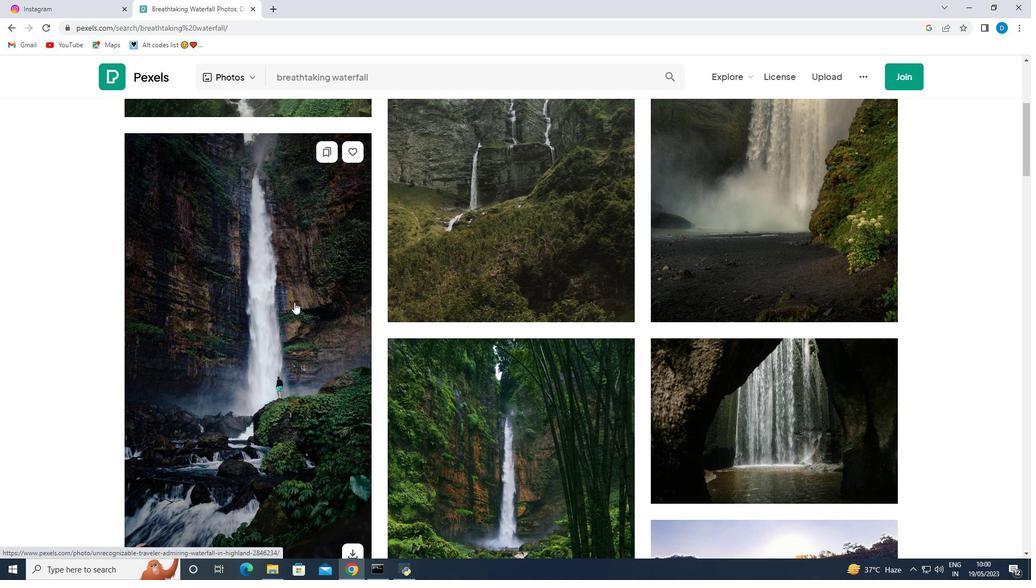
Action: Mouse scrolled (291, 297) with delta (0, 0)
Screenshot: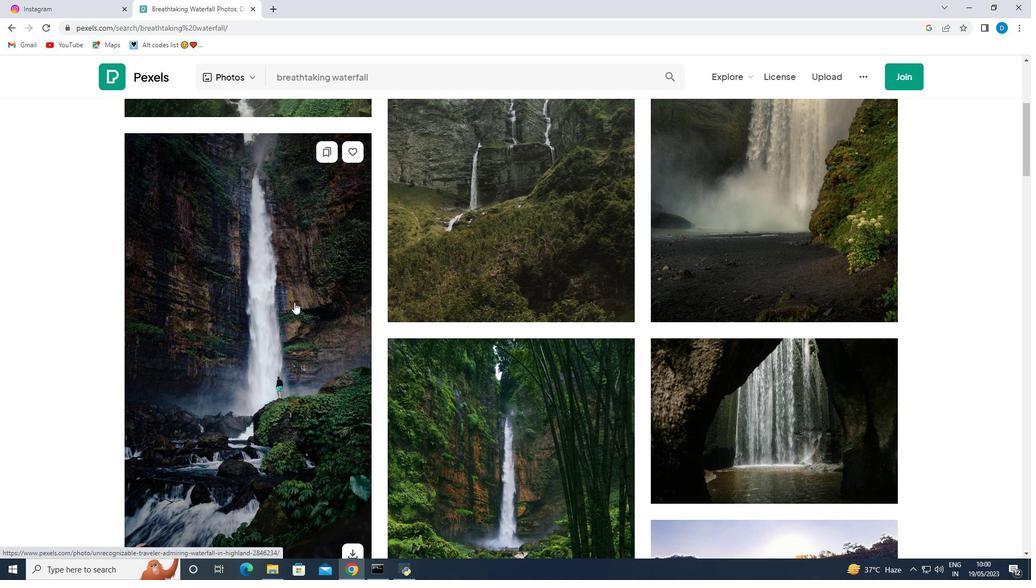 
Action: Mouse scrolled (291, 297) with delta (0, 0)
Screenshot: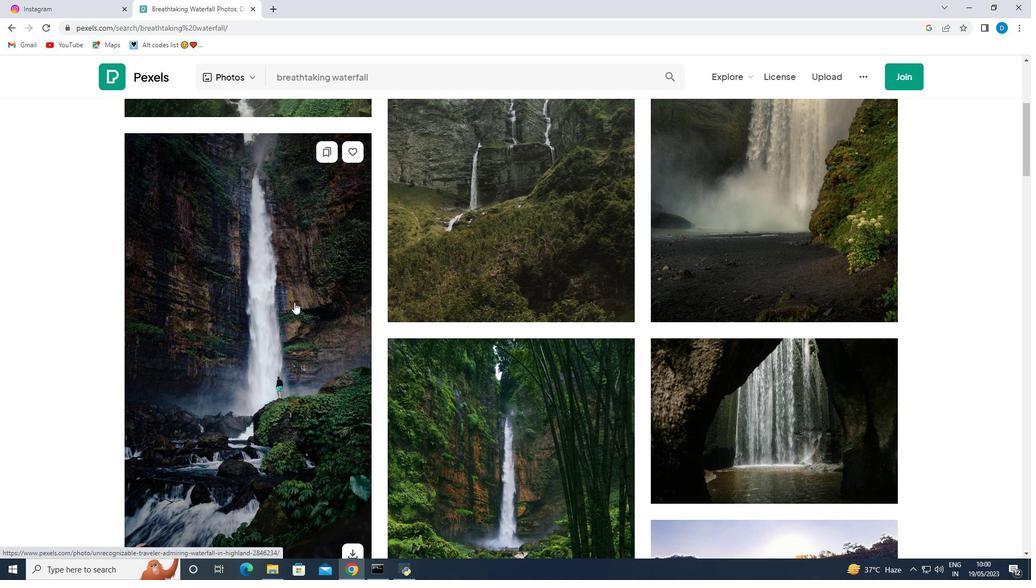 
Action: Mouse scrolled (291, 297) with delta (0, 0)
Screenshot: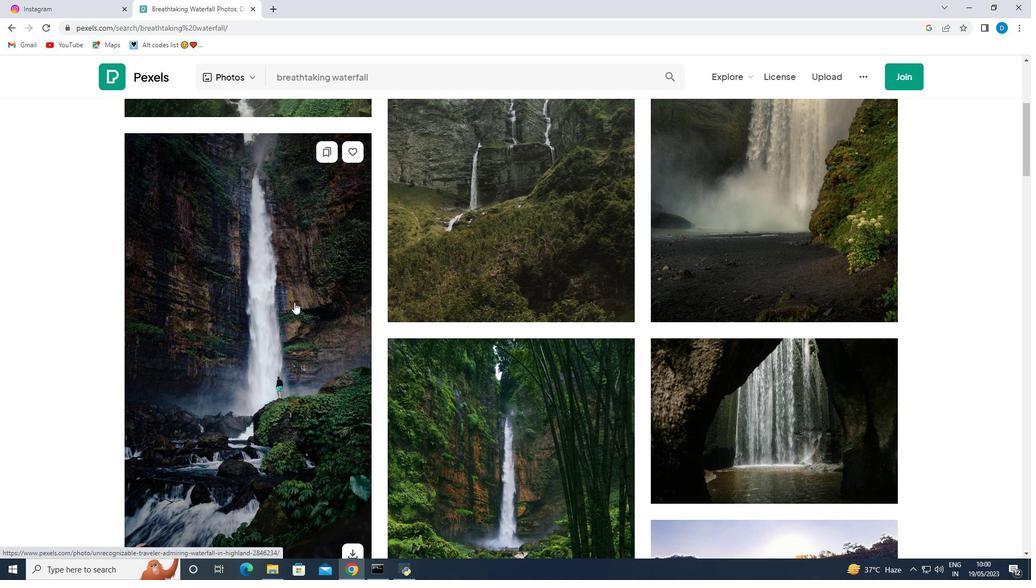 
Action: Mouse scrolled (291, 297) with delta (0, 0)
Screenshot: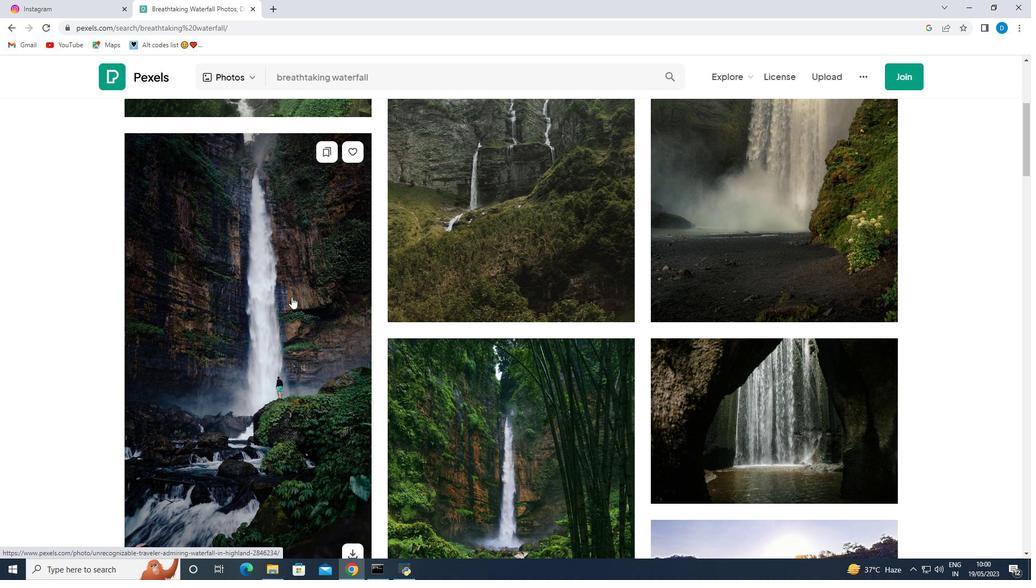 
Action: Mouse moved to (293, 282)
Screenshot: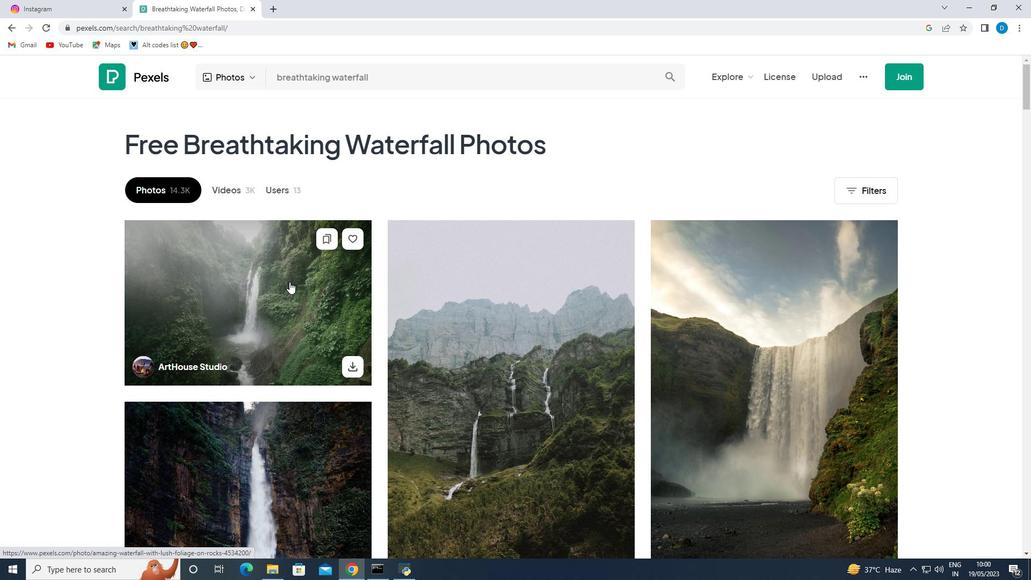 
Action: Mouse scrolled (293, 282) with delta (0, 0)
Screenshot: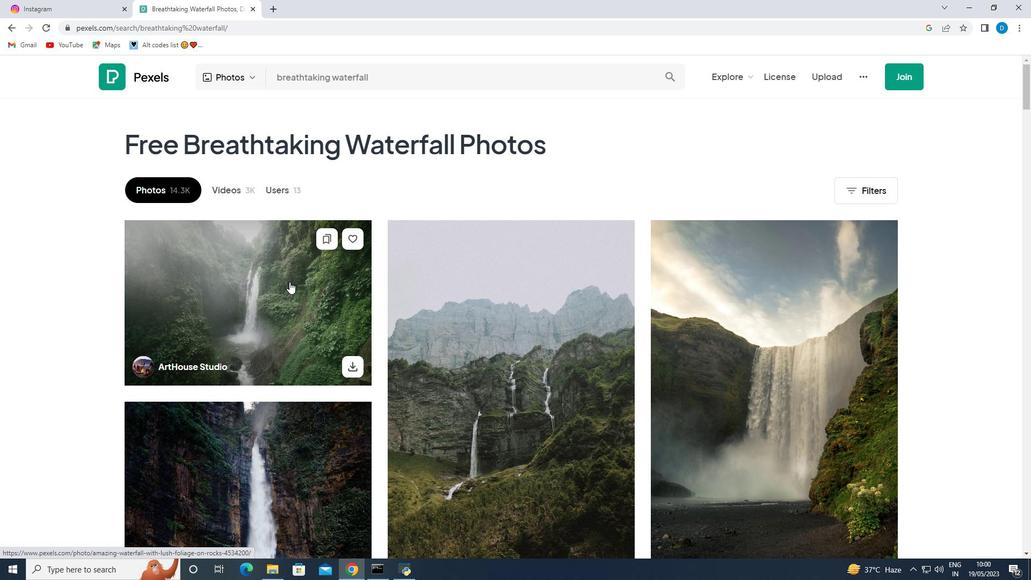 
Action: Mouse moved to (293, 282)
Screenshot: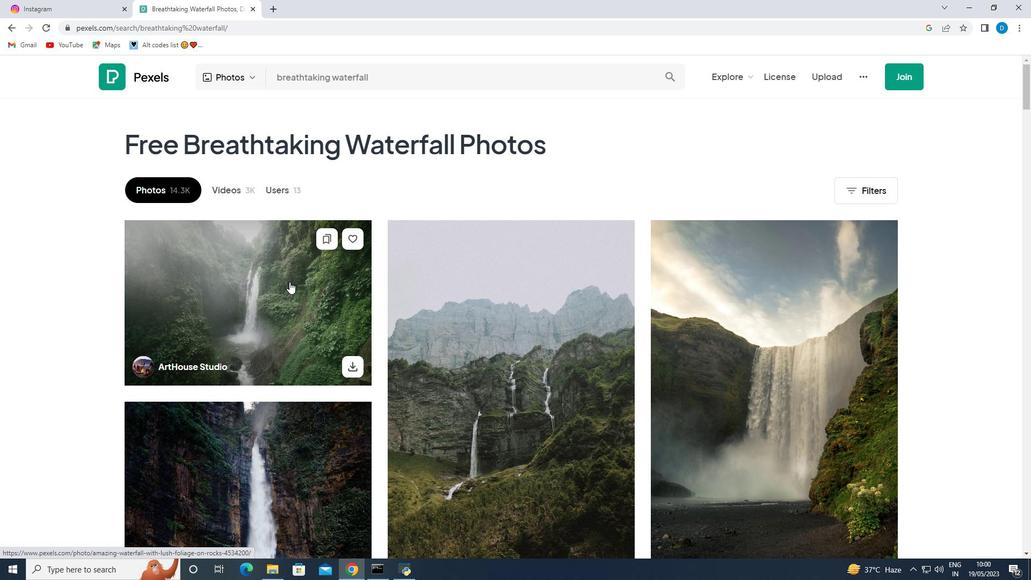 
Action: Mouse scrolled (293, 282) with delta (0, 0)
Screenshot: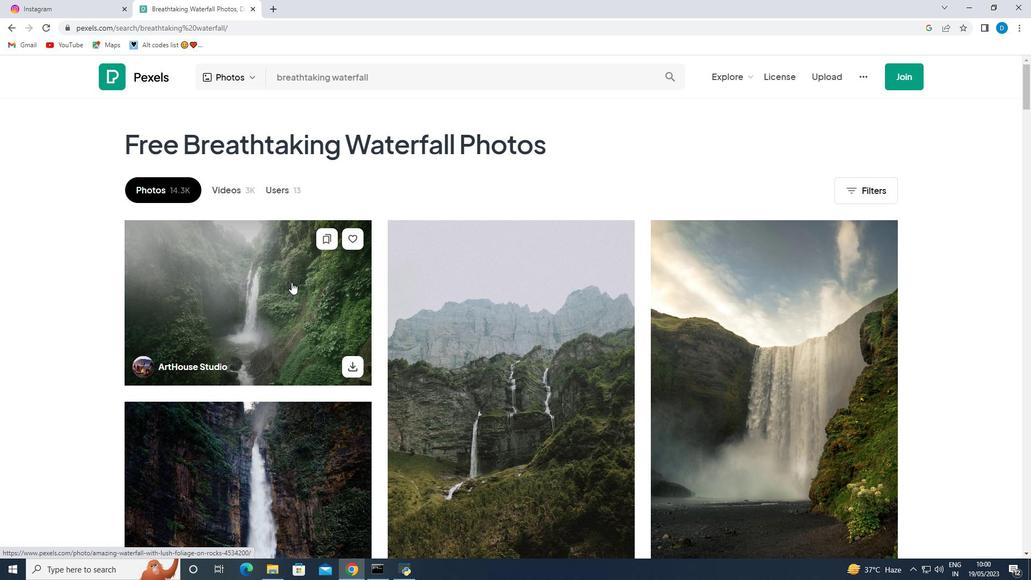 
Action: Mouse scrolled (293, 282) with delta (0, 0)
Screenshot: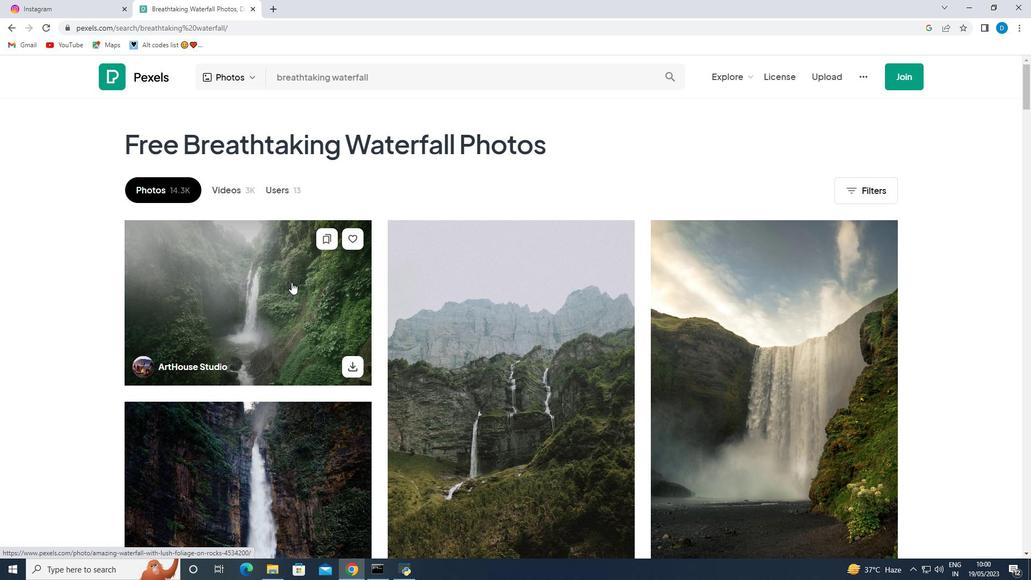 
Action: Mouse scrolled (293, 282) with delta (0, 0)
Screenshot: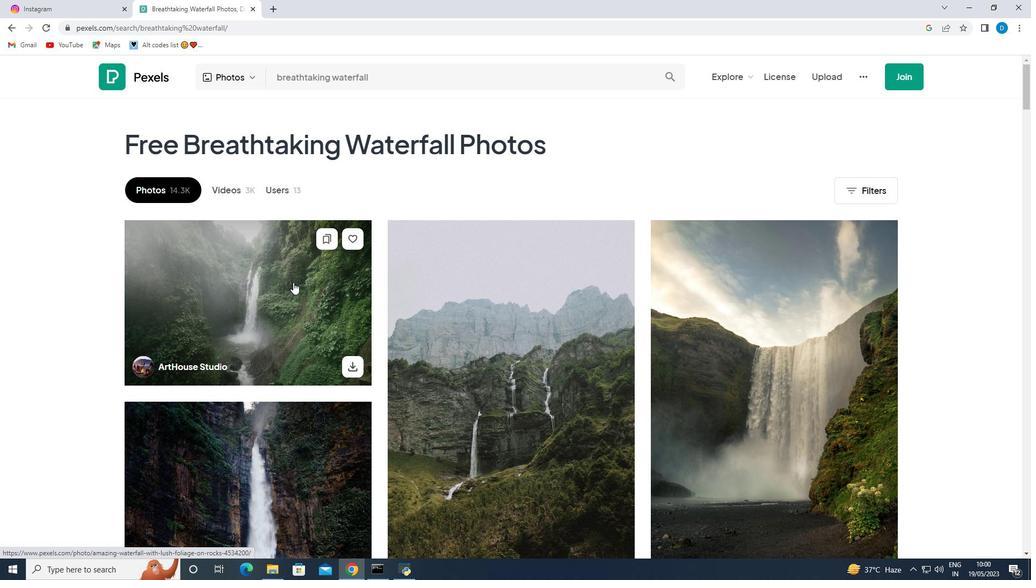 
Action: Mouse scrolled (293, 282) with delta (0, 0)
Screenshot: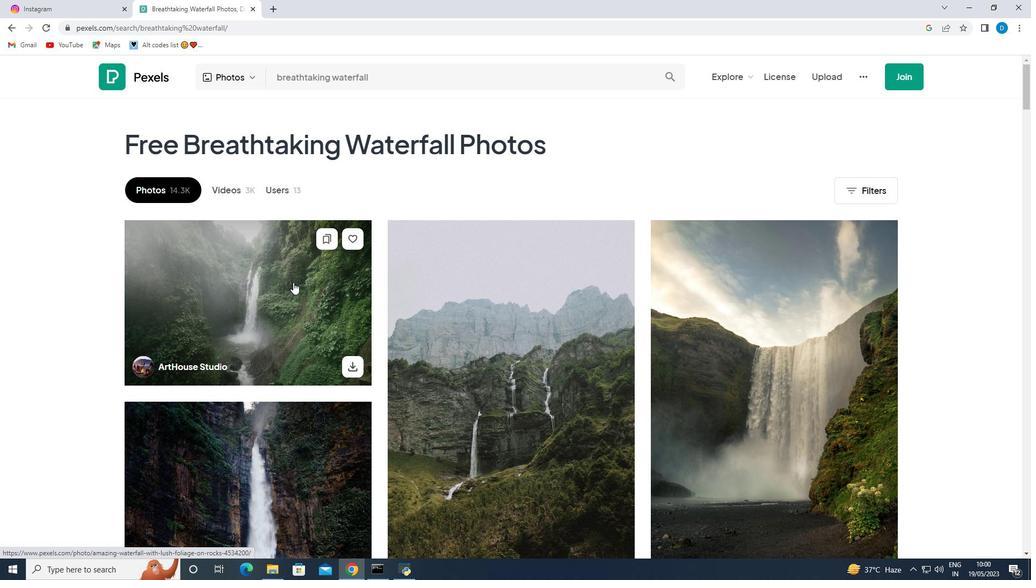 
Action: Mouse moved to (402, 319)
Screenshot: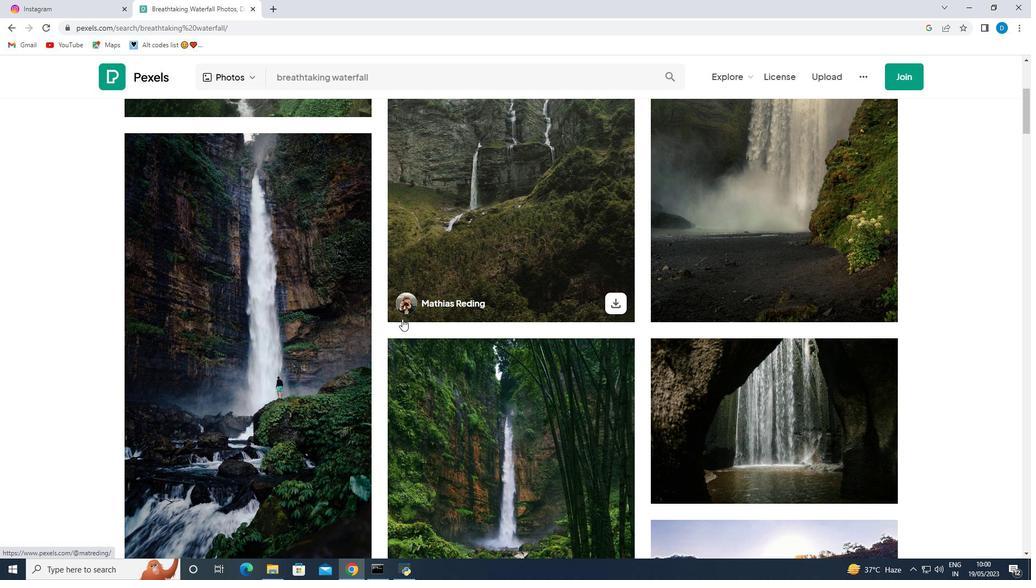 
Action: Mouse scrolled (402, 318) with delta (0, 0)
Screenshot: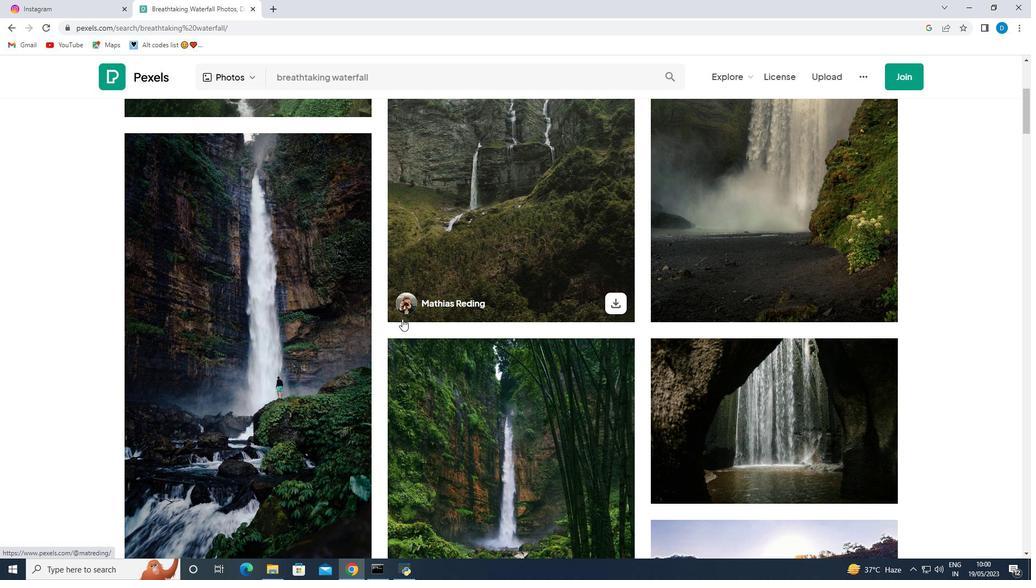 
Action: Mouse scrolled (402, 318) with delta (0, 0)
Screenshot: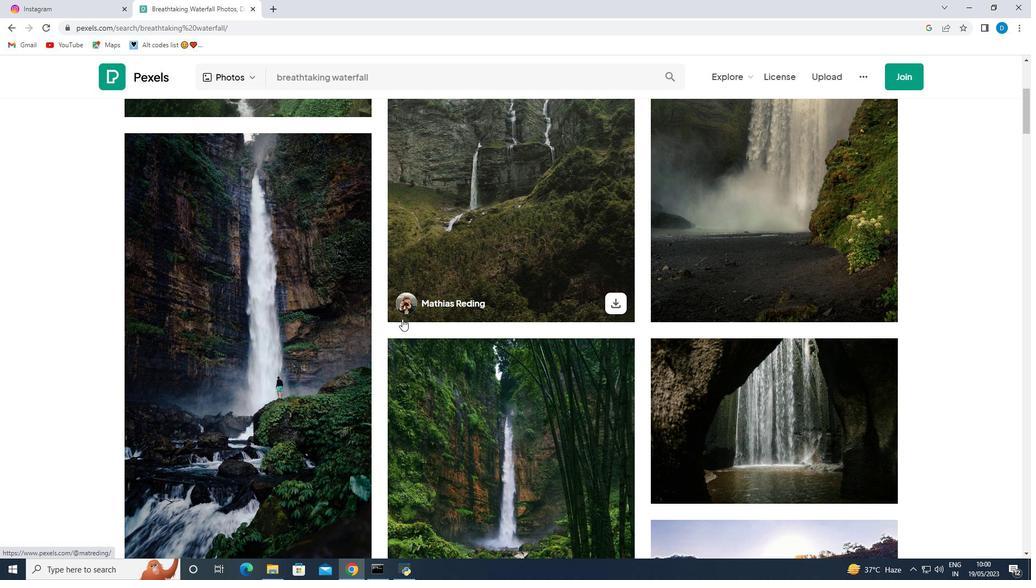 
Action: Mouse moved to (404, 317)
Screenshot: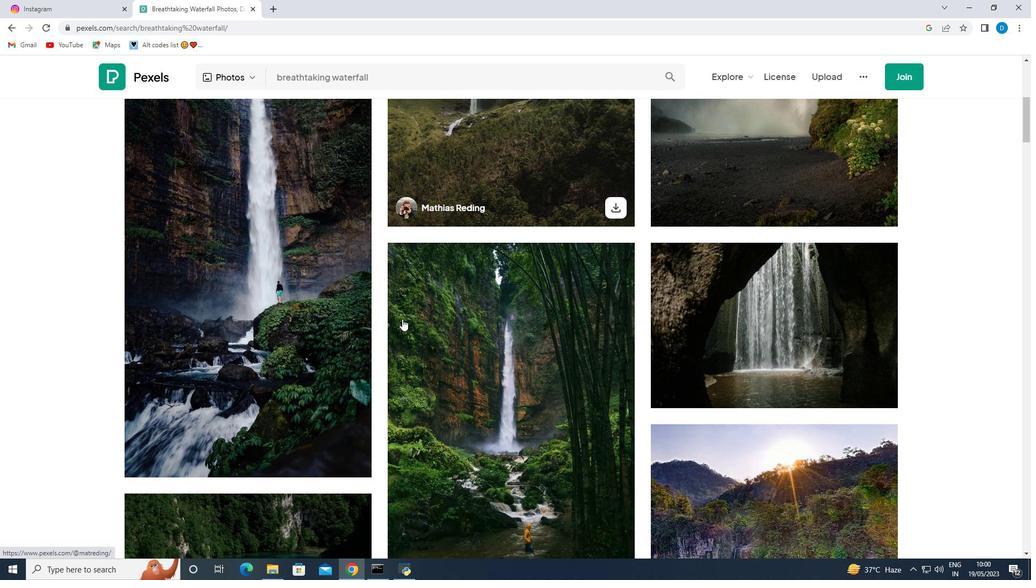 
Action: Mouse scrolled (404, 317) with delta (0, 0)
Screenshot: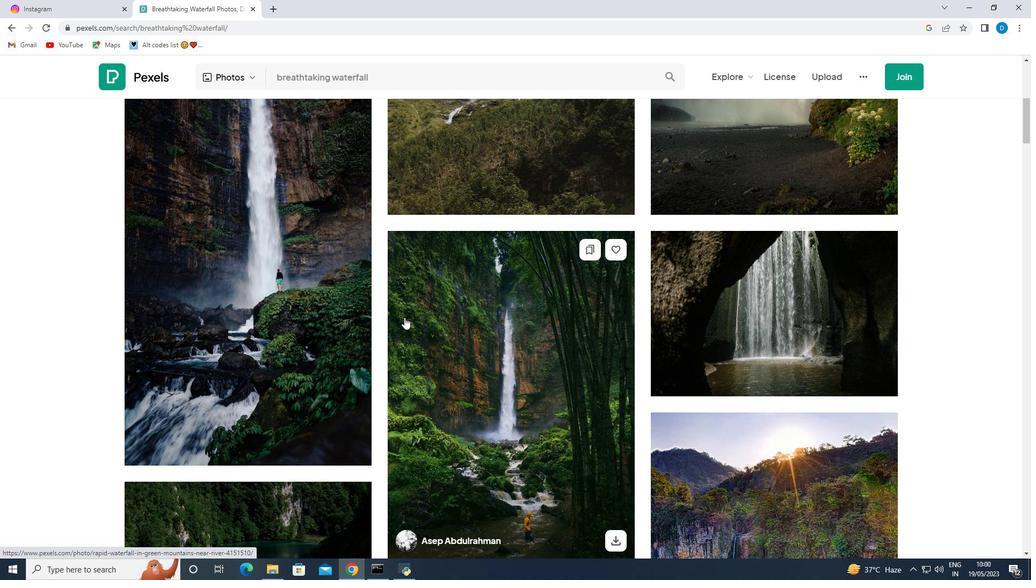 
Action: Mouse scrolled (404, 317) with delta (0, 0)
Screenshot: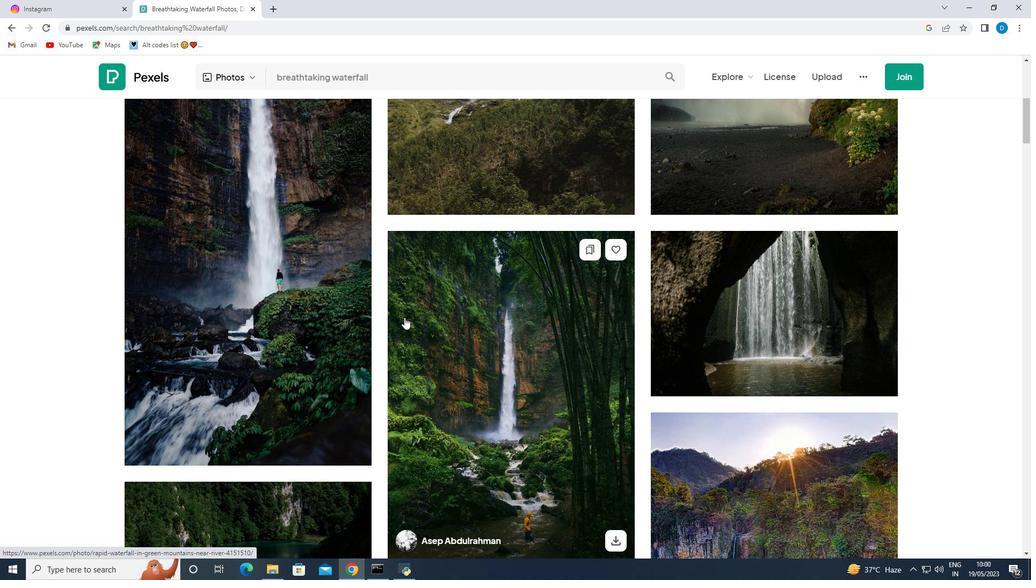 
Action: Mouse moved to (499, 279)
Screenshot: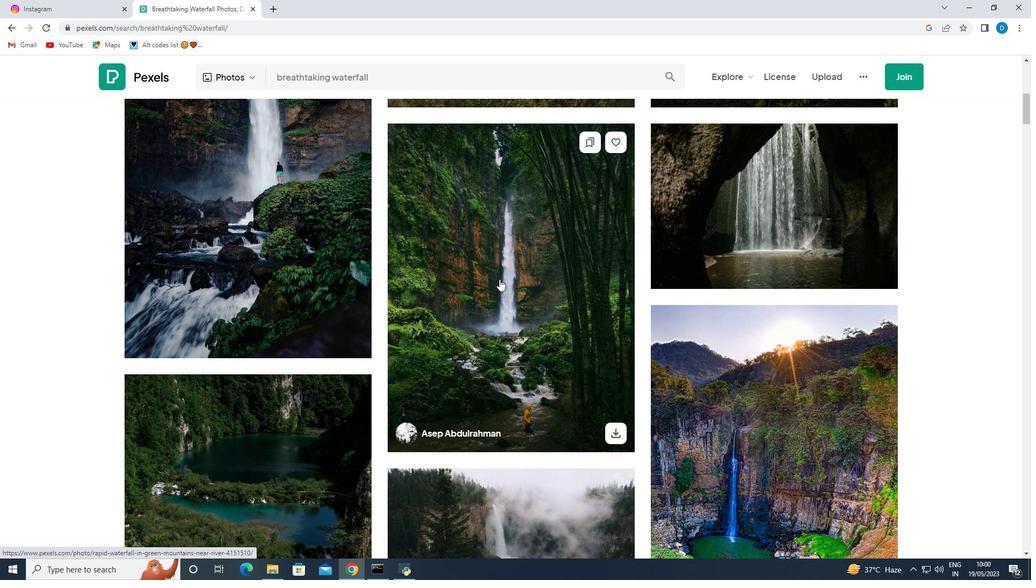 
Action: Mouse scrolled (499, 279) with delta (0, 0)
Screenshot: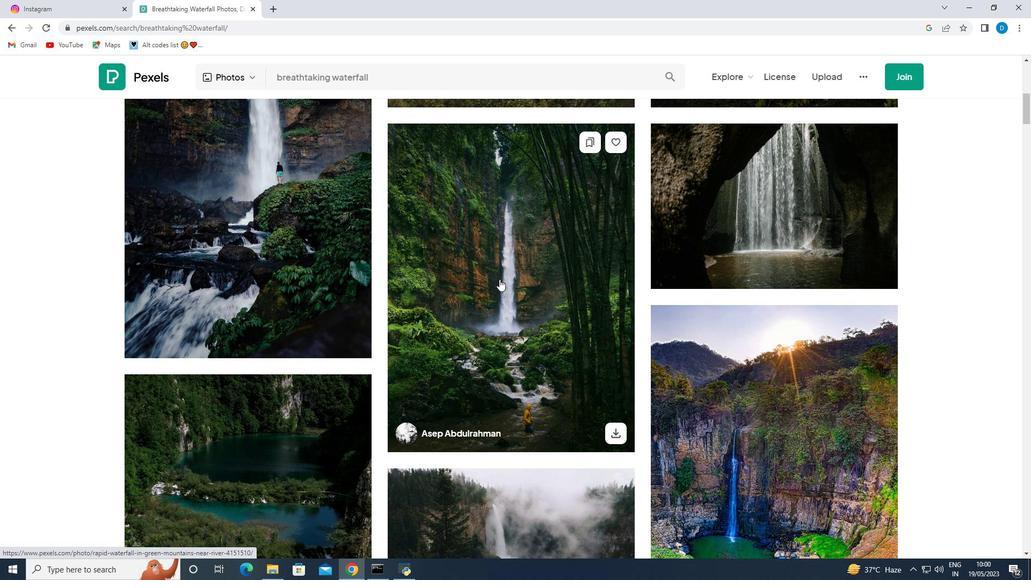 
Action: Mouse scrolled (499, 279) with delta (0, 0)
Screenshot: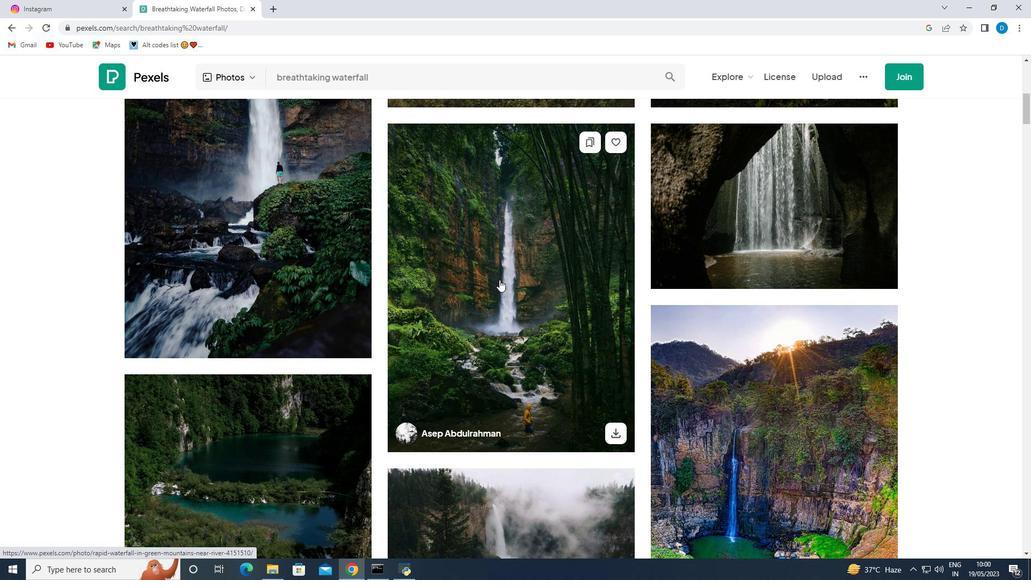 
Action: Mouse moved to (499, 280)
Screenshot: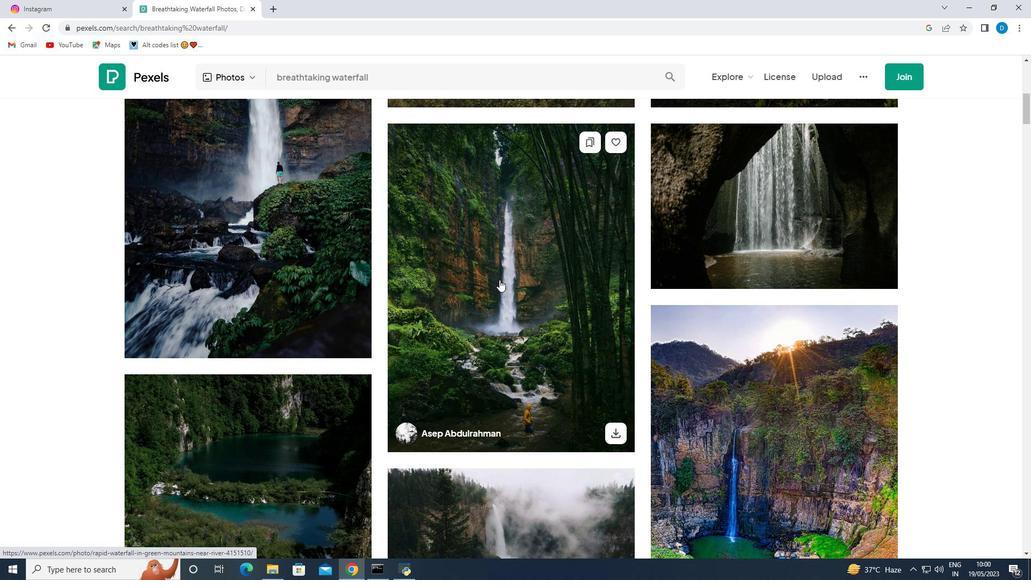 
Action: Mouse scrolled (499, 279) with delta (0, 0)
Screenshot: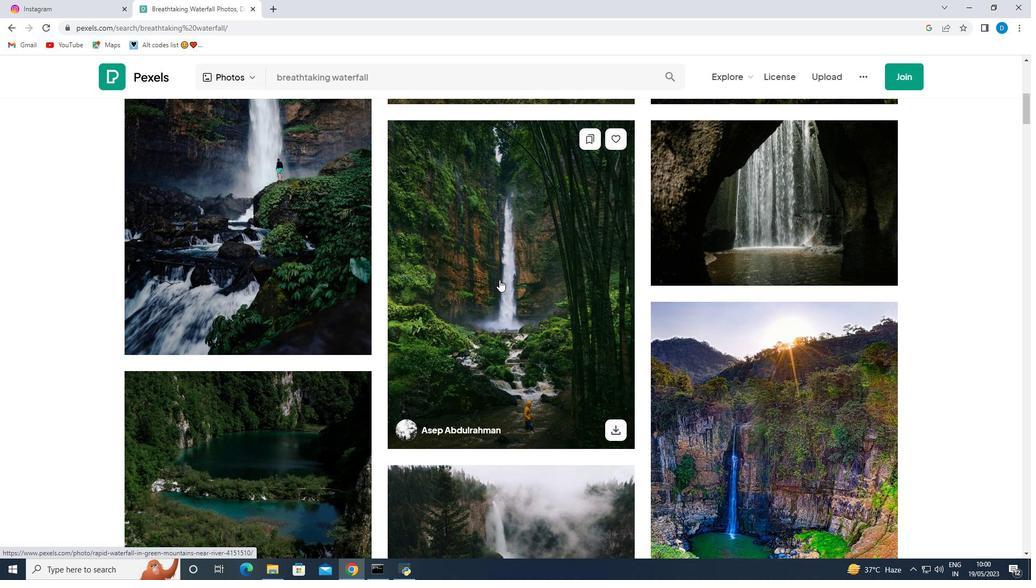 
Action: Mouse moved to (786, 344)
Screenshot: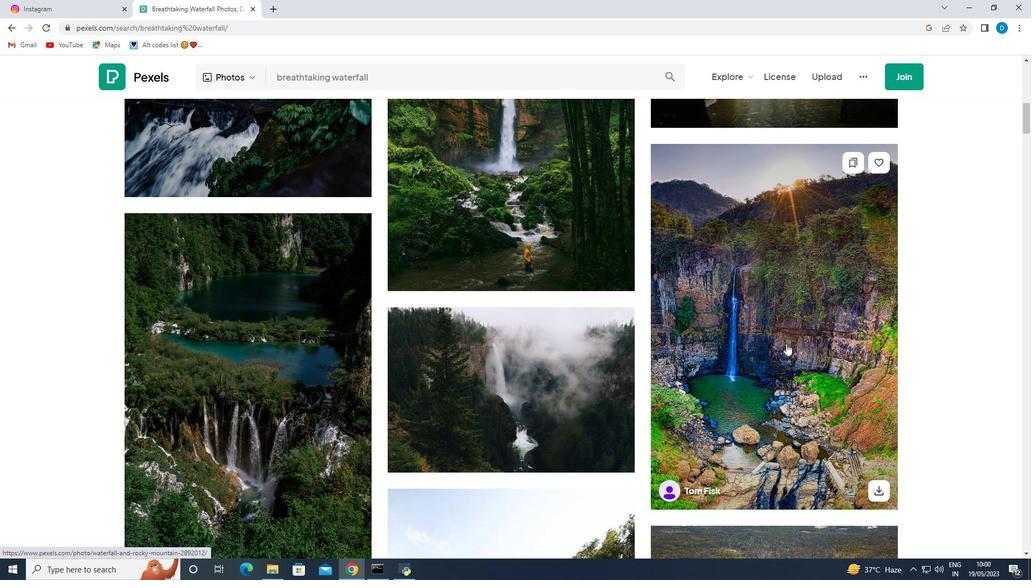 
Action: Mouse scrolled (786, 343) with delta (0, 0)
Screenshot: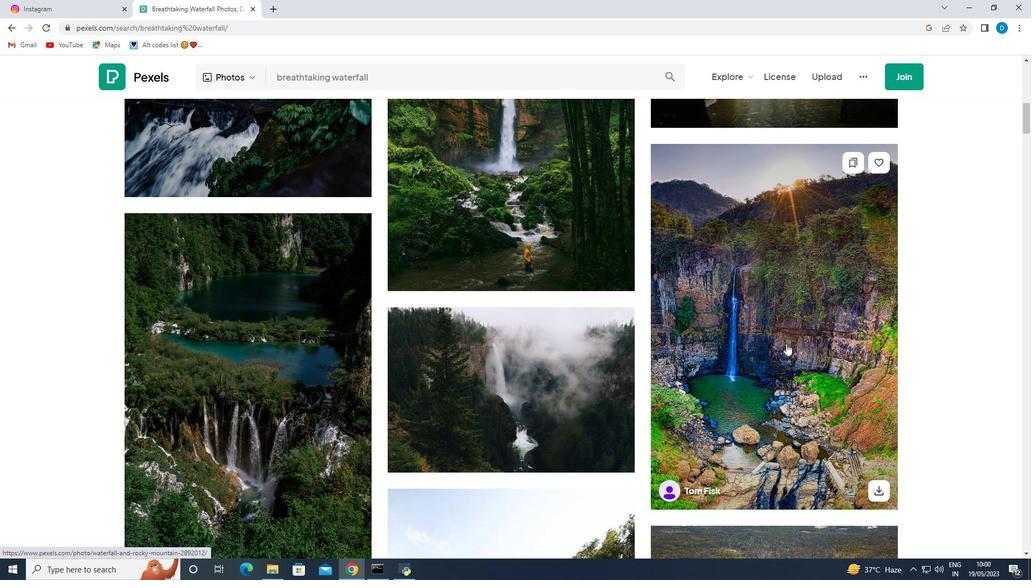 
Action: Mouse scrolled (786, 343) with delta (0, 0)
Screenshot: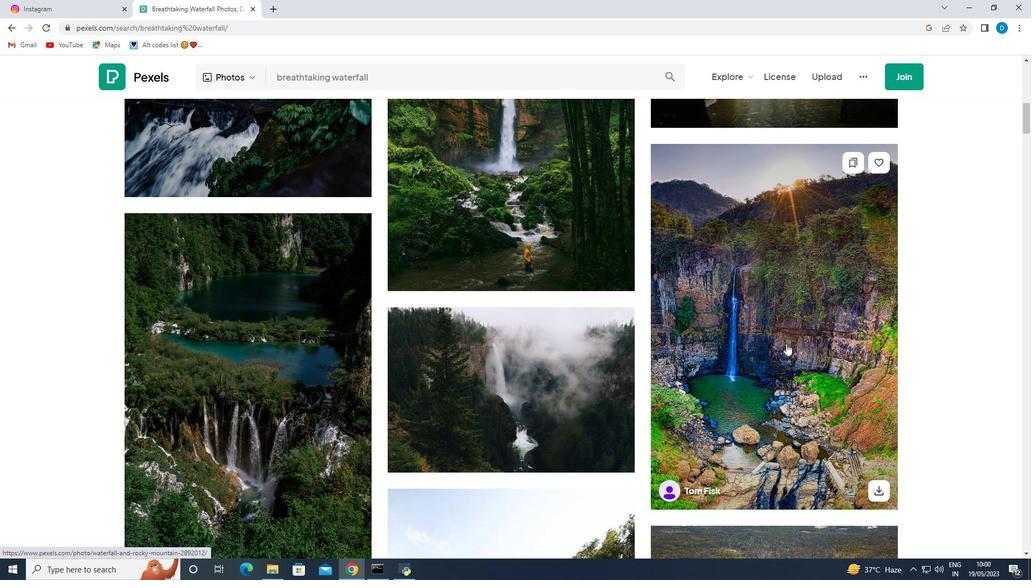 
Action: Mouse moved to (780, 346)
Screenshot: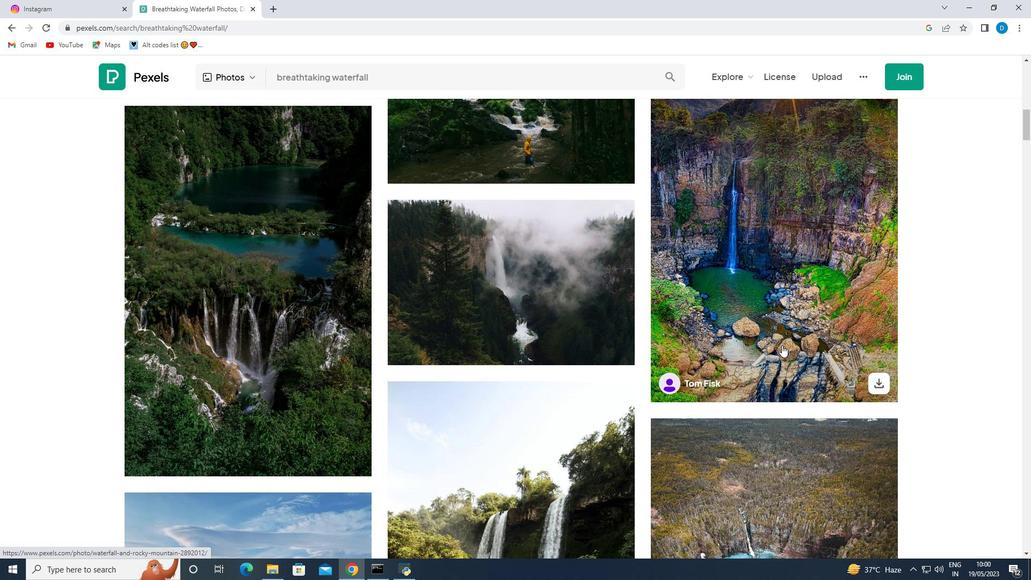 
Action: Mouse scrolled (780, 345) with delta (0, 0)
Screenshot: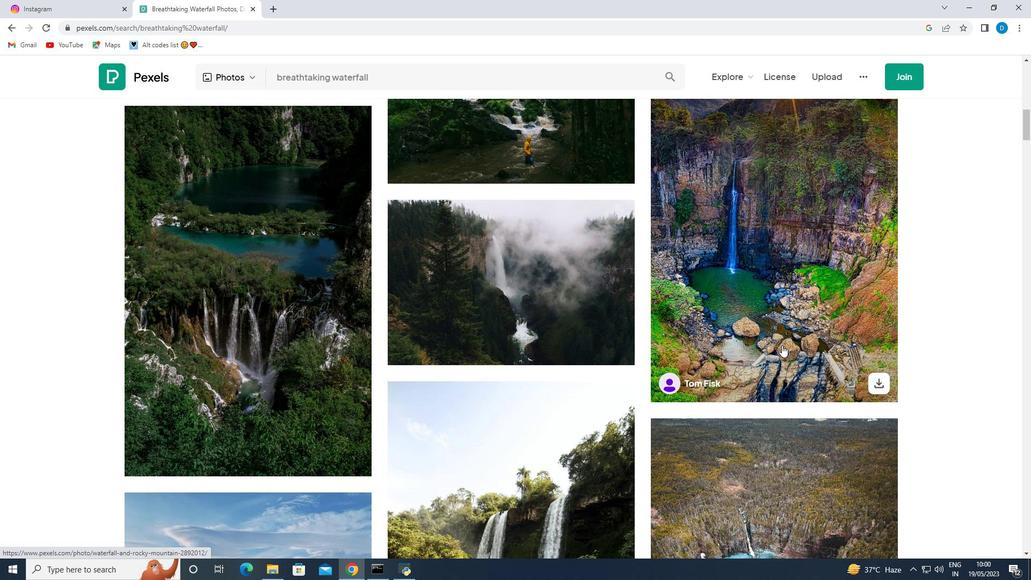 
Action: Mouse moved to (780, 346)
Screenshot: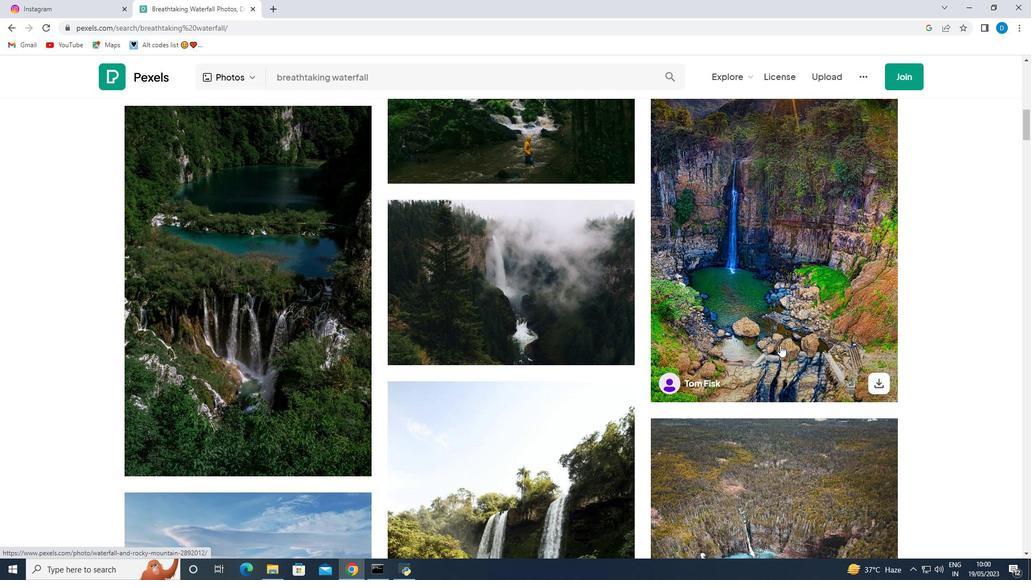 
Action: Mouse scrolled (780, 345) with delta (0, 0)
Screenshot: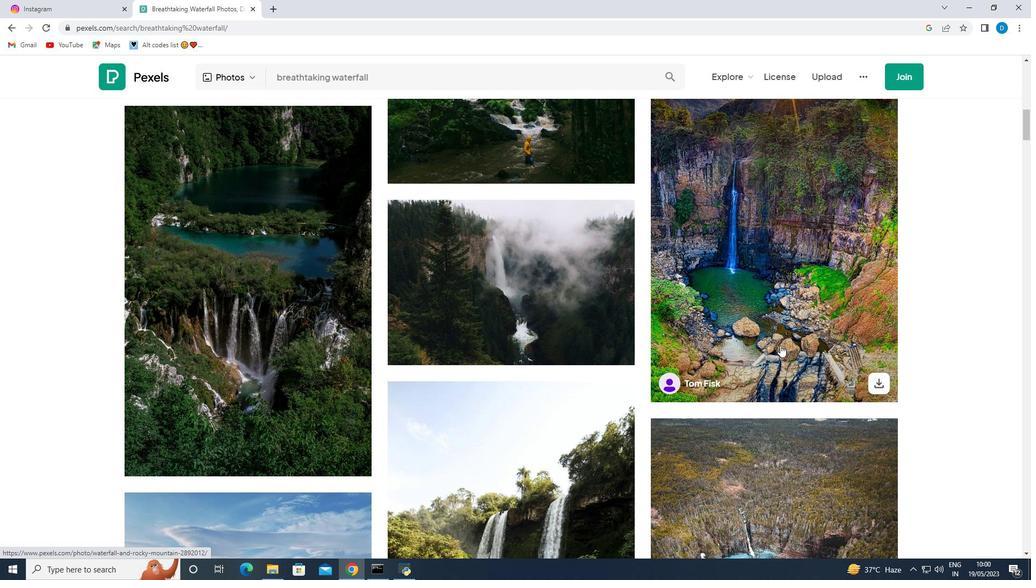 
Action: Mouse moved to (752, 388)
Screenshot: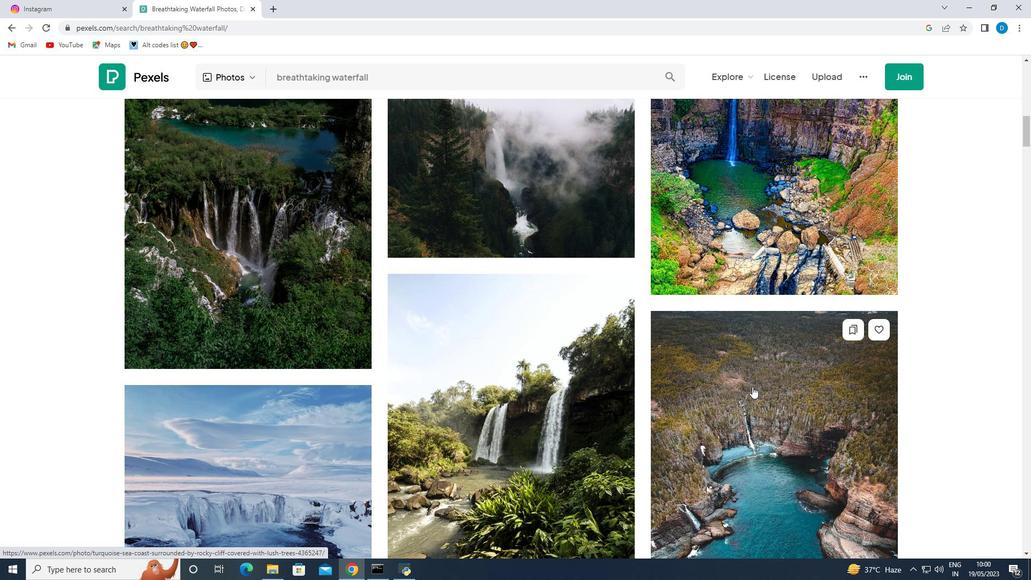 
Action: Mouse scrolled (752, 388) with delta (0, 0)
Screenshot: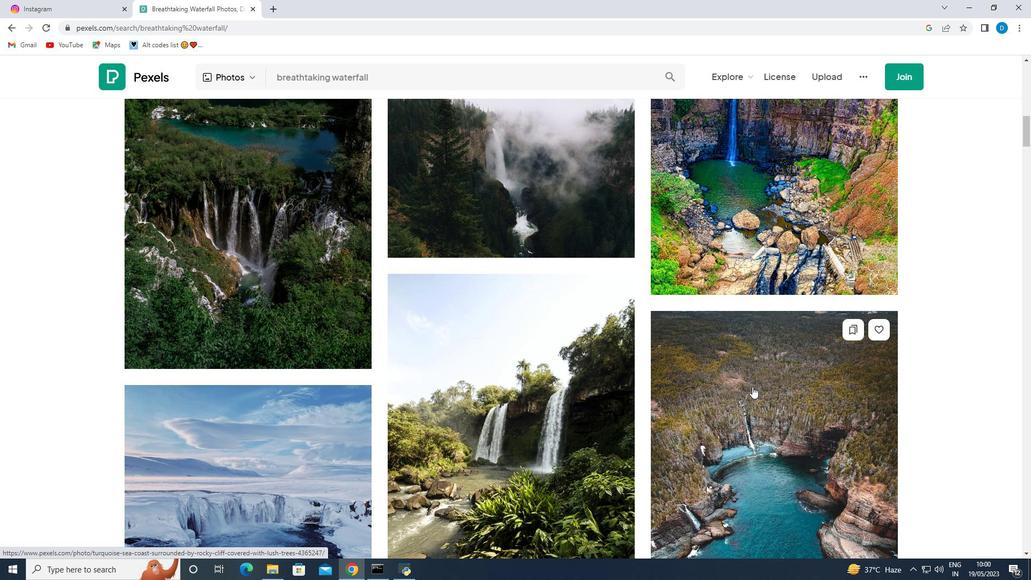 
Action: Mouse scrolled (752, 388) with delta (0, 0)
Screenshot: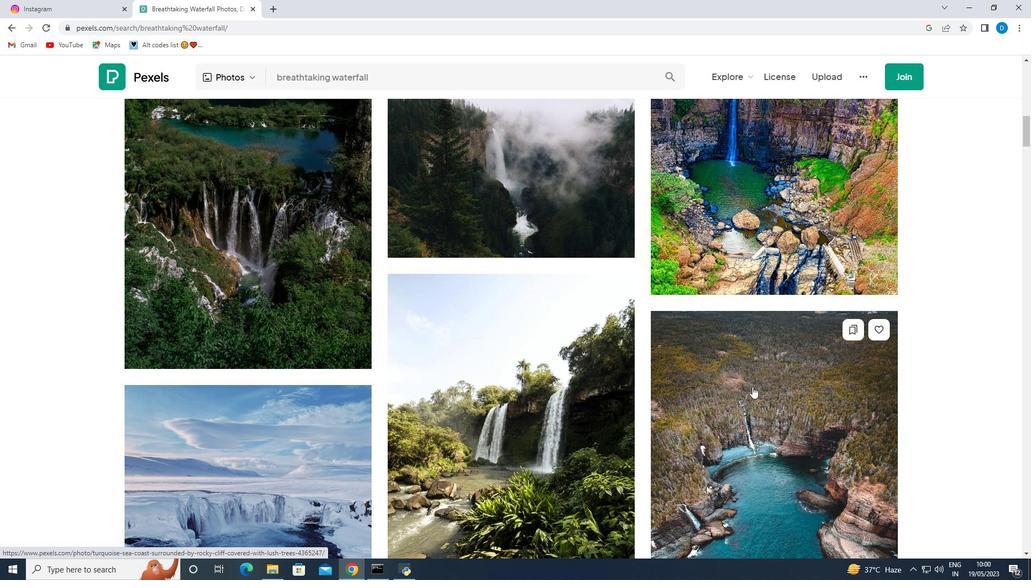 
Action: Mouse moved to (752, 385)
Screenshot: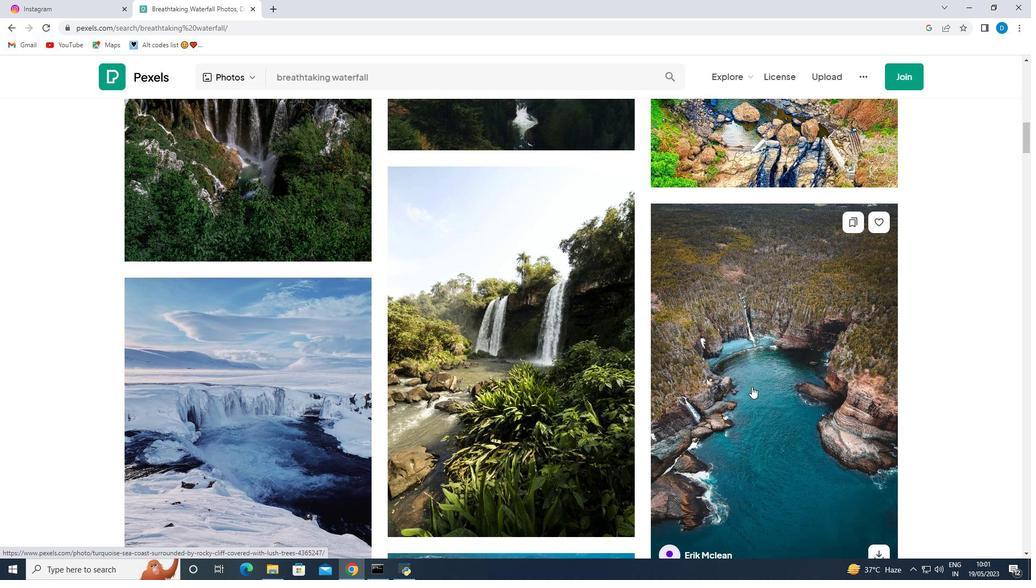 
Action: Mouse scrolled (752, 385) with delta (0, 0)
Screenshot: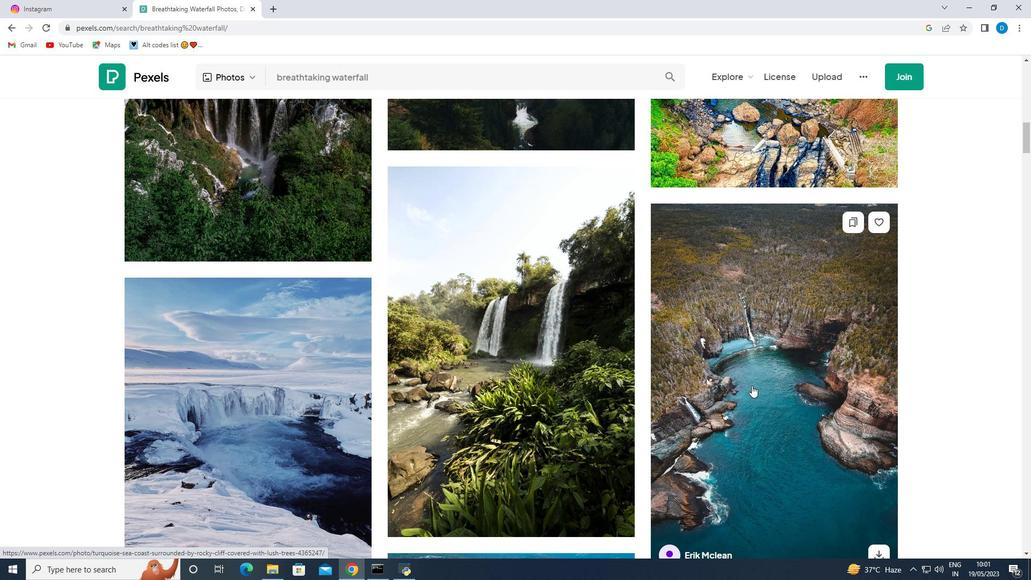 
Action: Mouse scrolled (752, 385) with delta (0, 0)
Screenshot: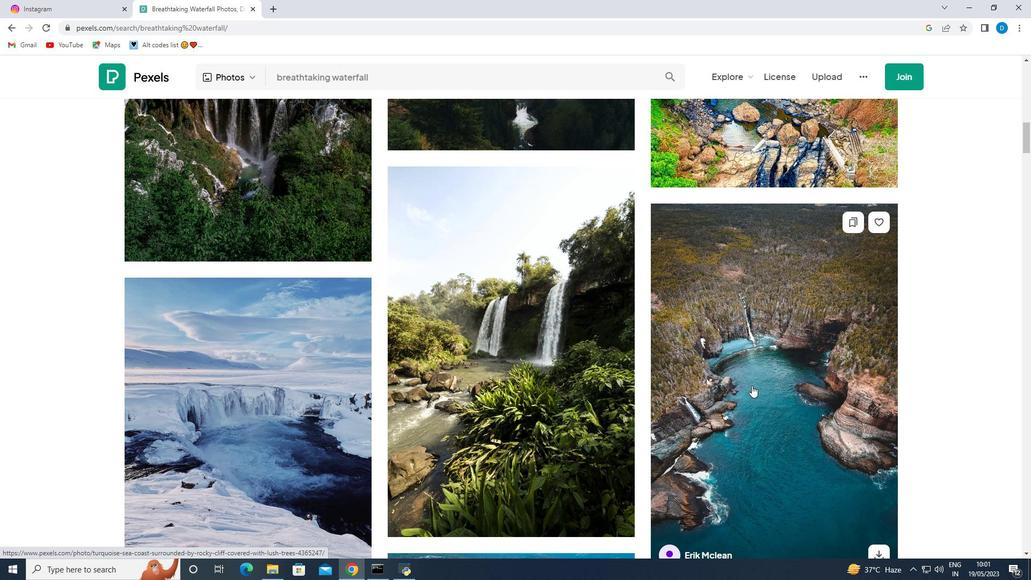 
Action: Mouse moved to (751, 384)
Screenshot: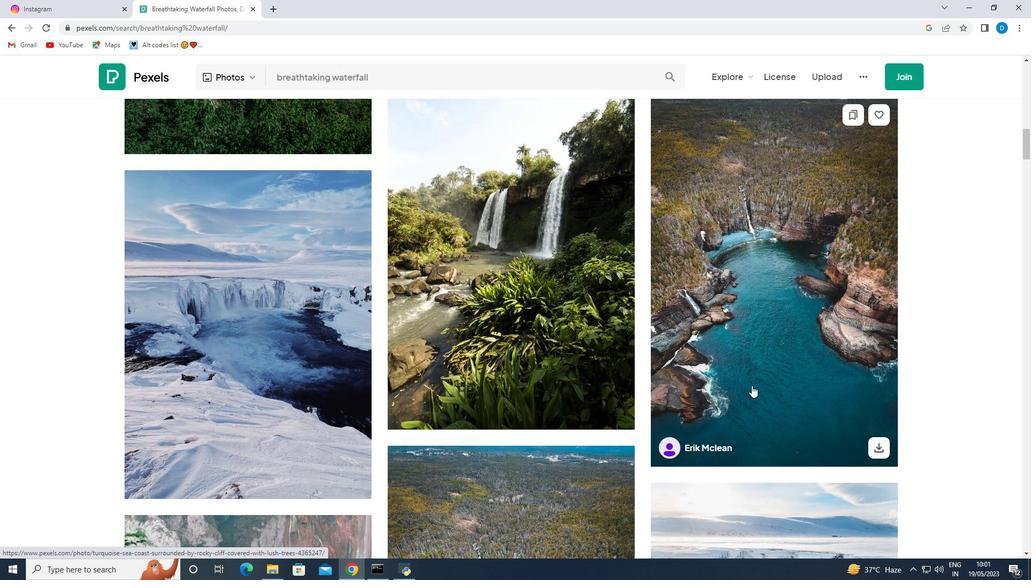 
Action: Mouse scrolled (751, 383) with delta (0, 0)
Screenshot: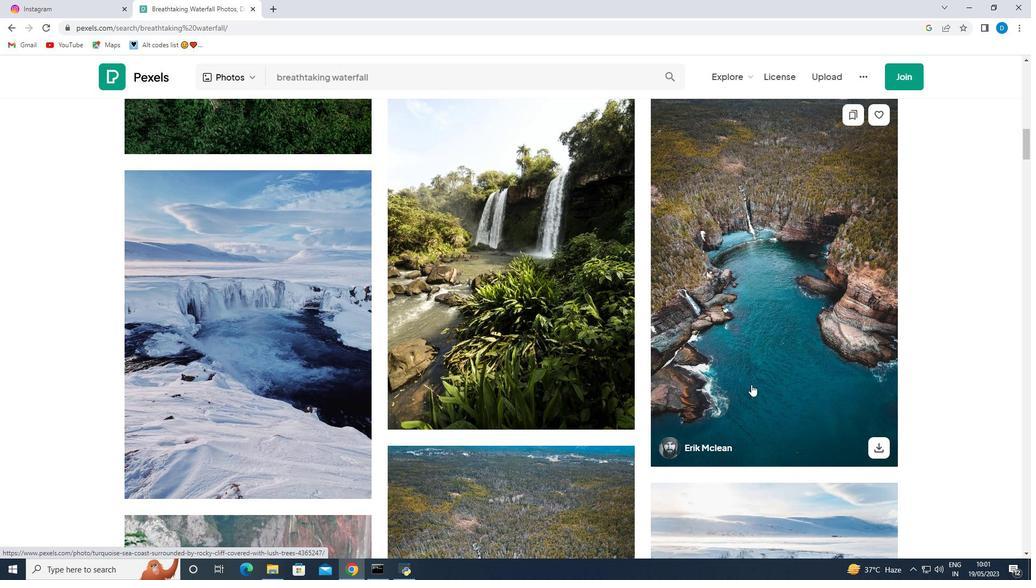 
Action: Mouse moved to (750, 384)
Screenshot: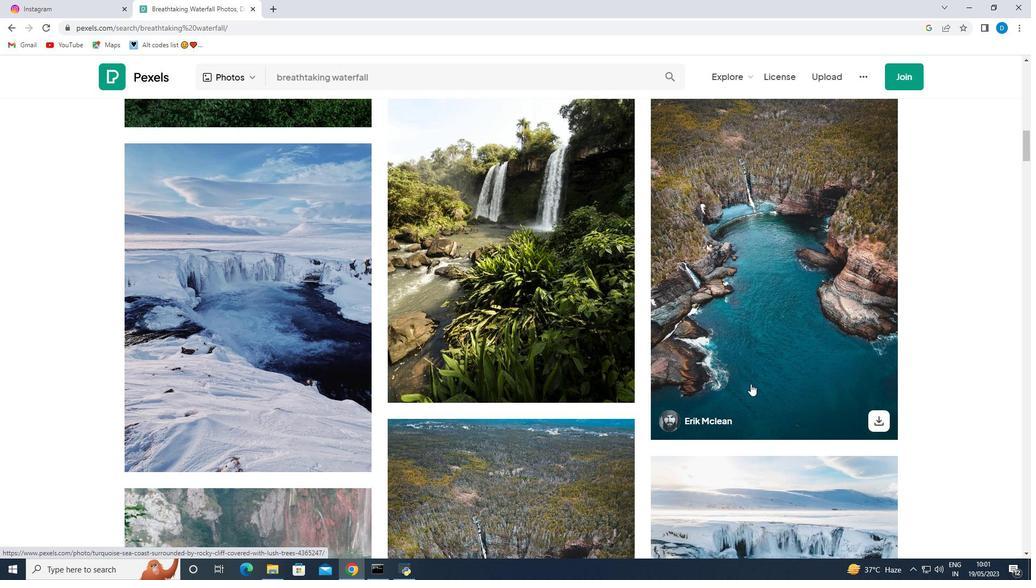 
Action: Mouse scrolled (750, 383) with delta (0, 0)
Screenshot: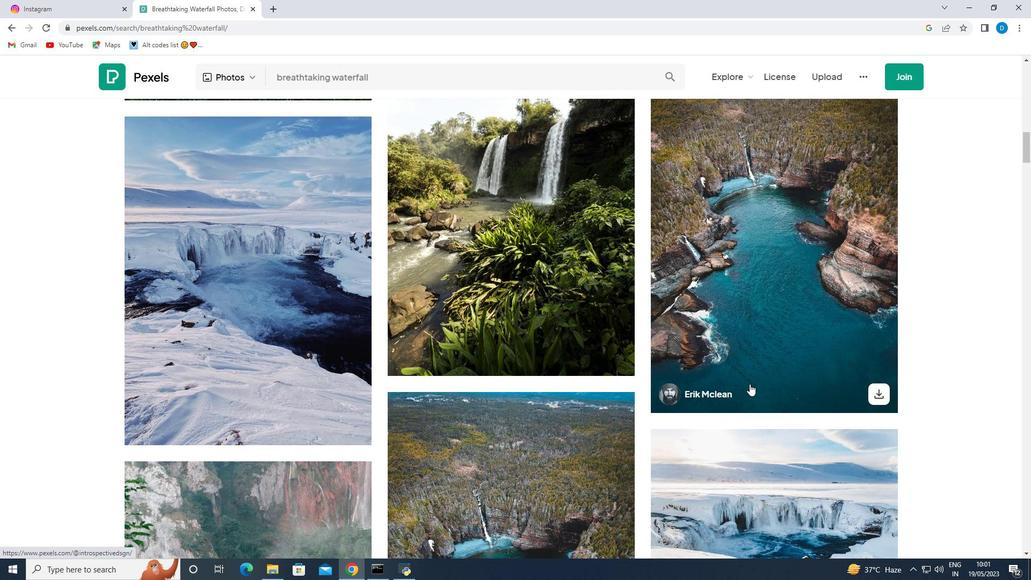 
Action: Mouse scrolled (750, 383) with delta (0, 0)
Screenshot: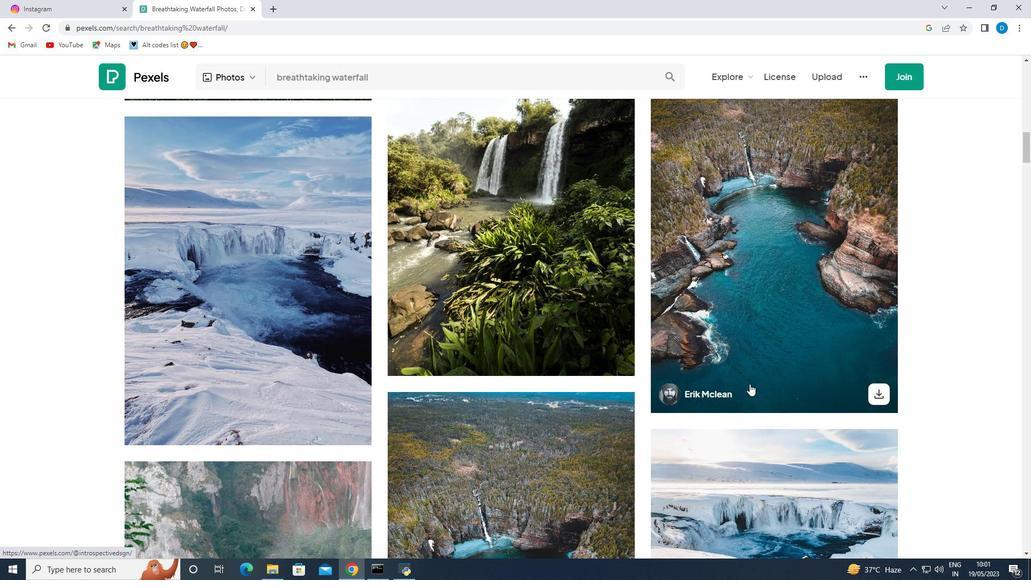 
Action: Mouse moved to (750, 384)
Screenshot: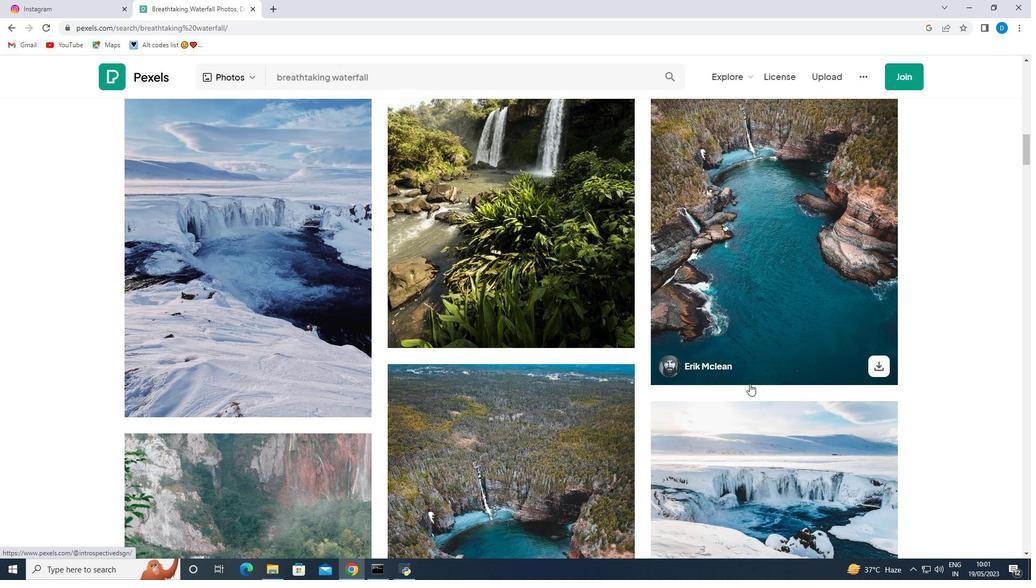 
Action: Mouse scrolled (750, 383) with delta (0, 0)
Screenshot: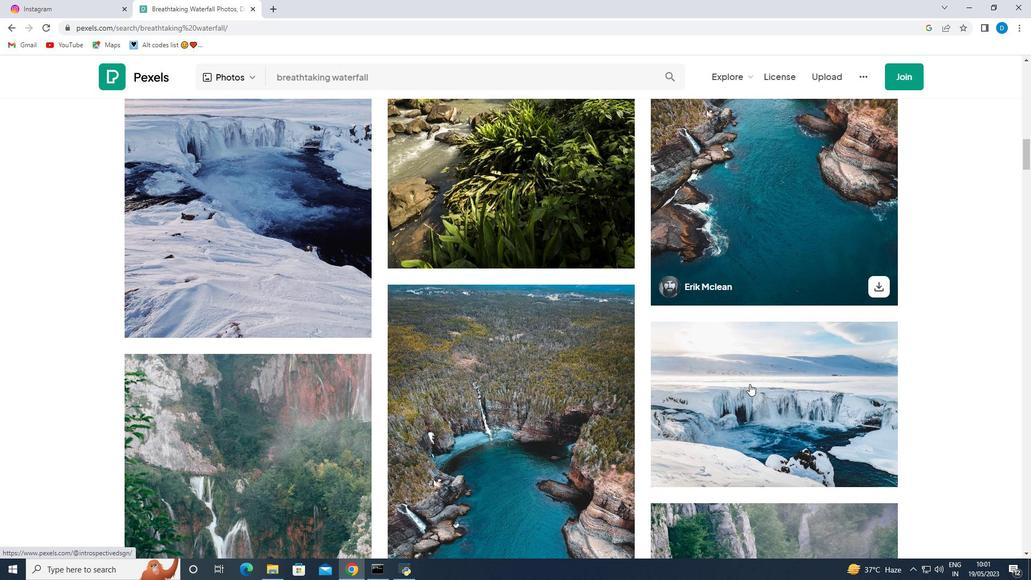 
Action: Mouse scrolled (750, 383) with delta (0, 0)
Screenshot: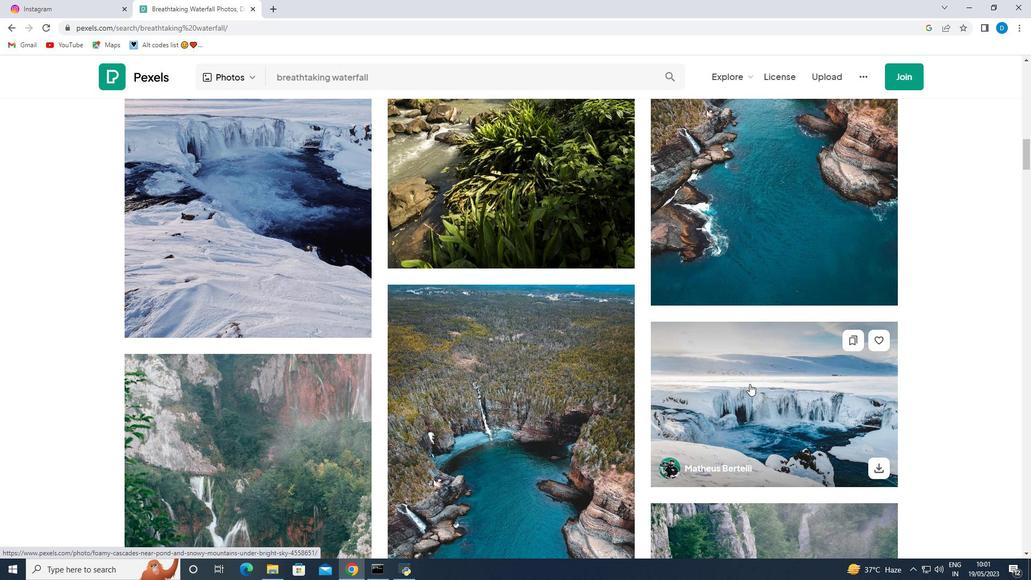 
Action: Mouse moved to (668, 372)
Screenshot: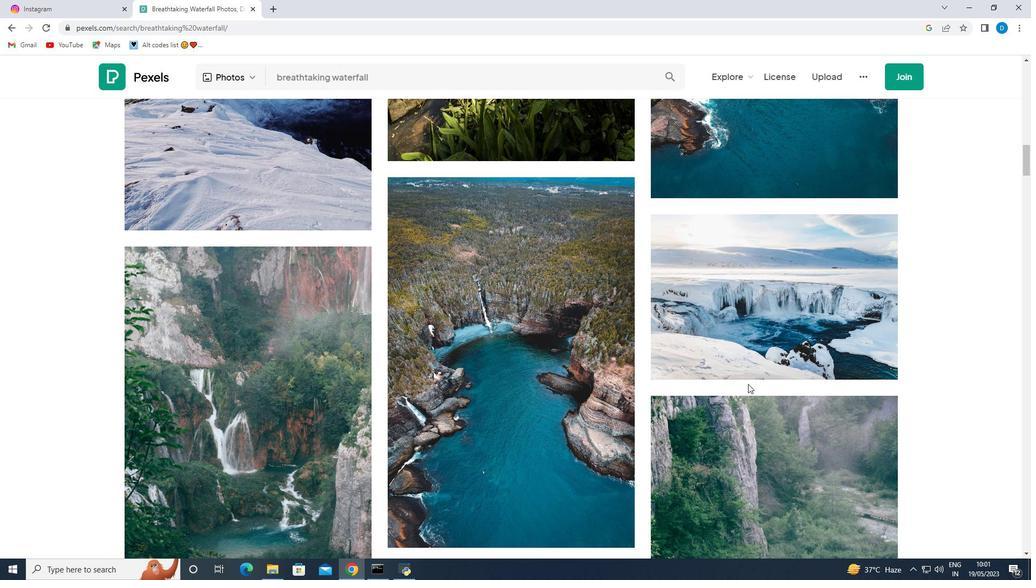 
Action: Mouse scrolled (748, 383) with delta (0, 0)
Screenshot: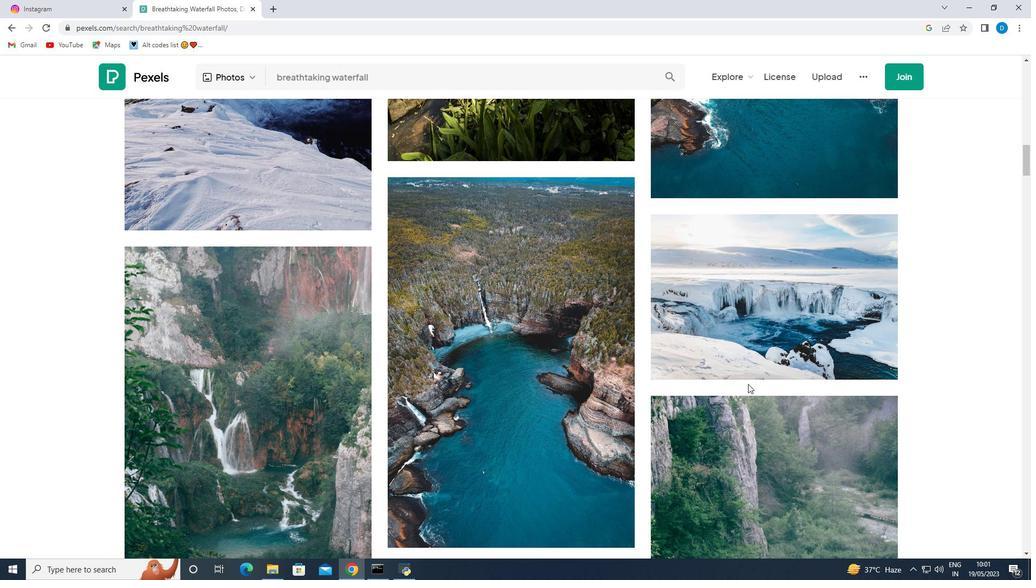 
Action: Mouse moved to (302, 313)
Screenshot: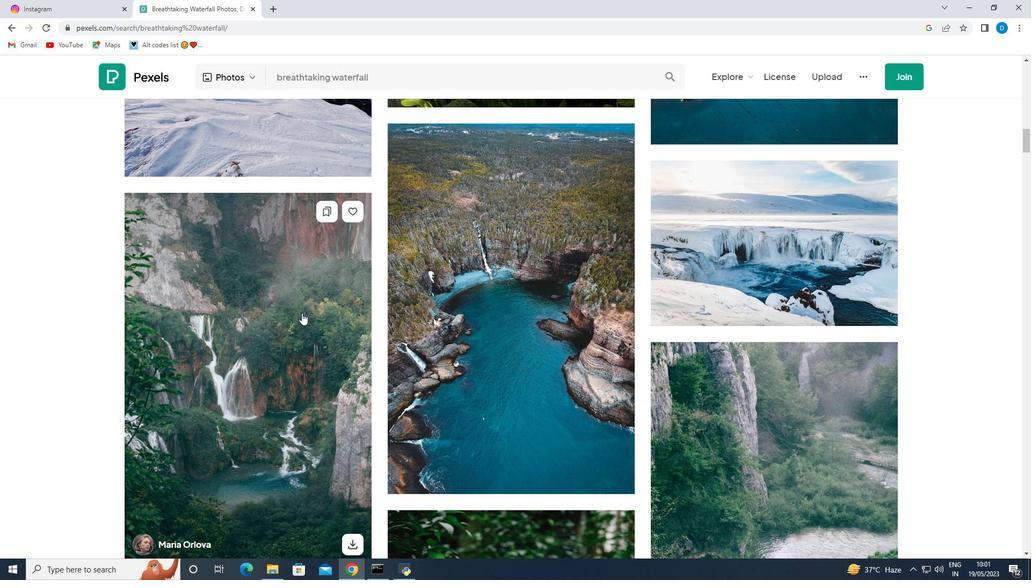 
Action: Mouse scrolled (302, 312) with delta (0, 0)
Screenshot: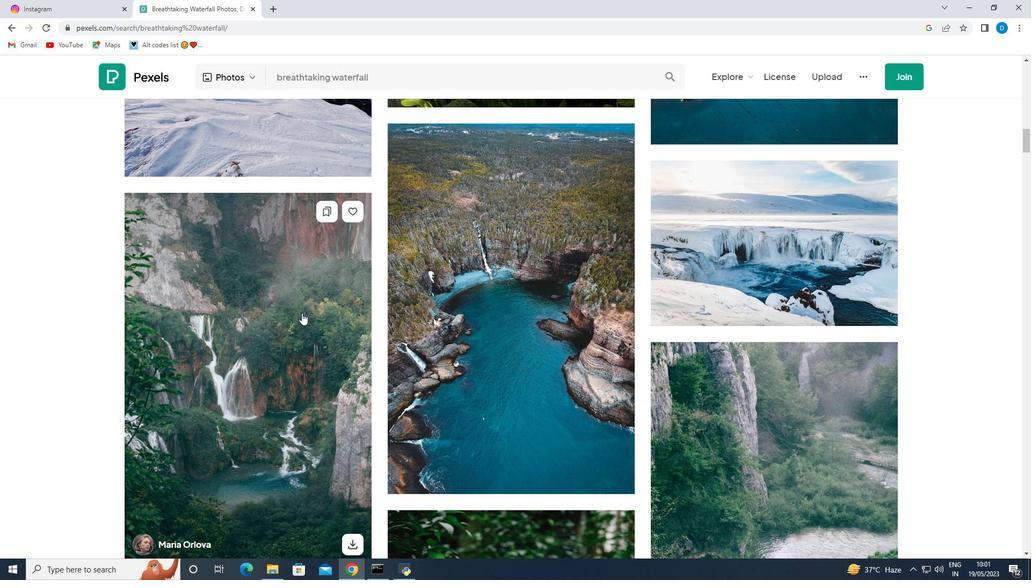
Action: Mouse scrolled (302, 312) with delta (0, 0)
Screenshot: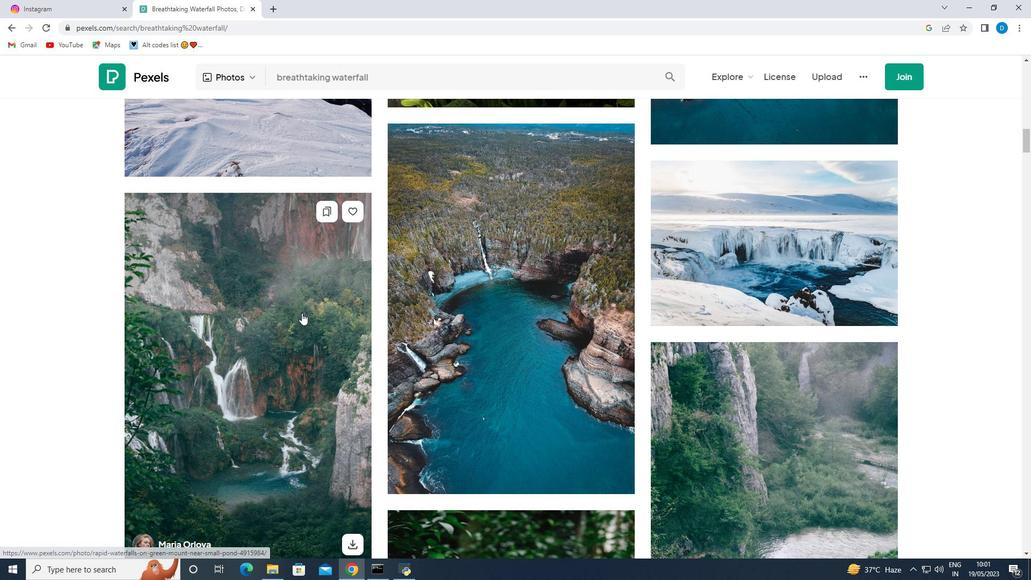 
Action: Mouse moved to (464, 353)
Screenshot: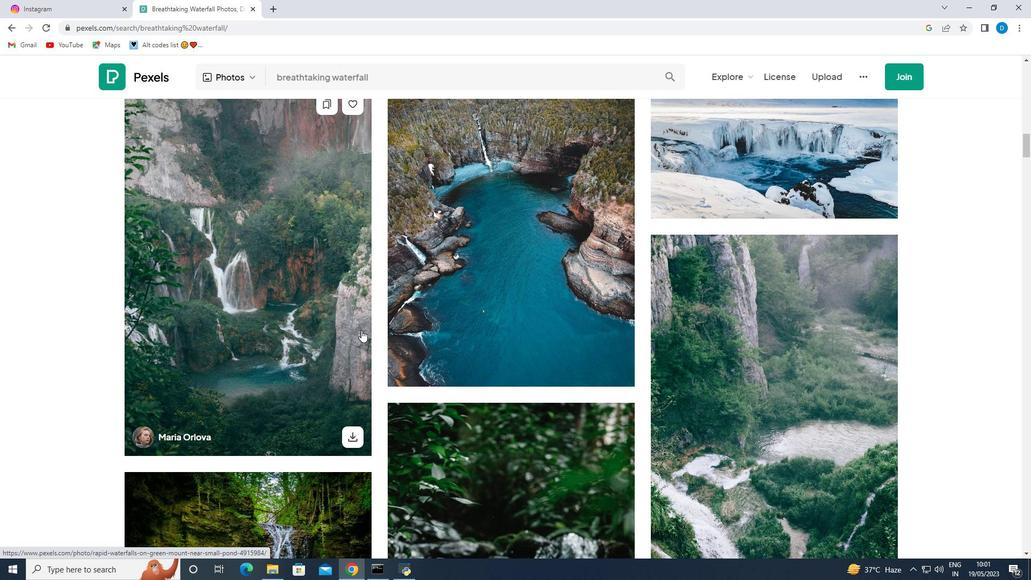
Action: Mouse scrolled (464, 353) with delta (0, 0)
Screenshot: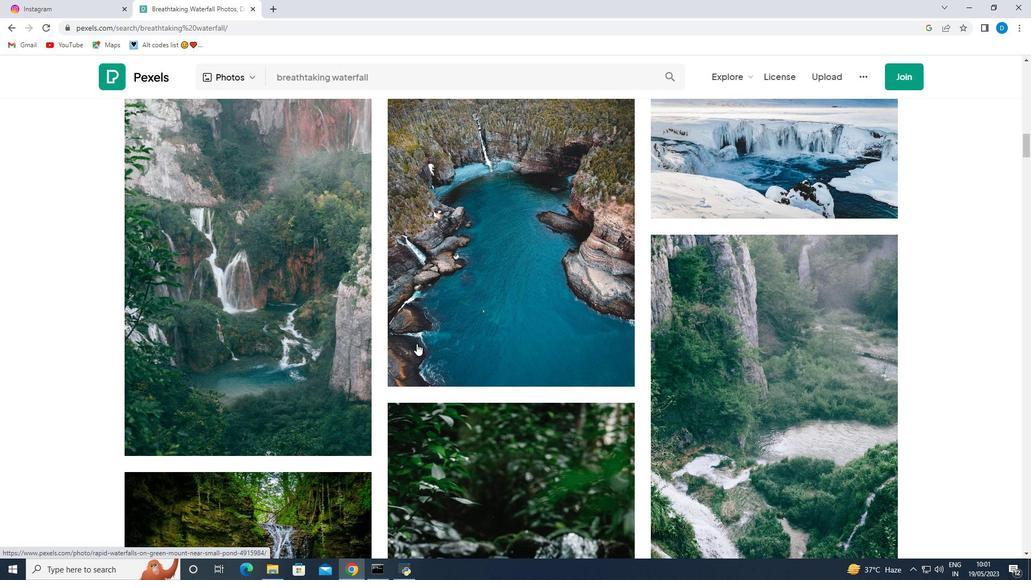 
Action: Mouse scrolled (464, 353) with delta (0, 0)
Screenshot: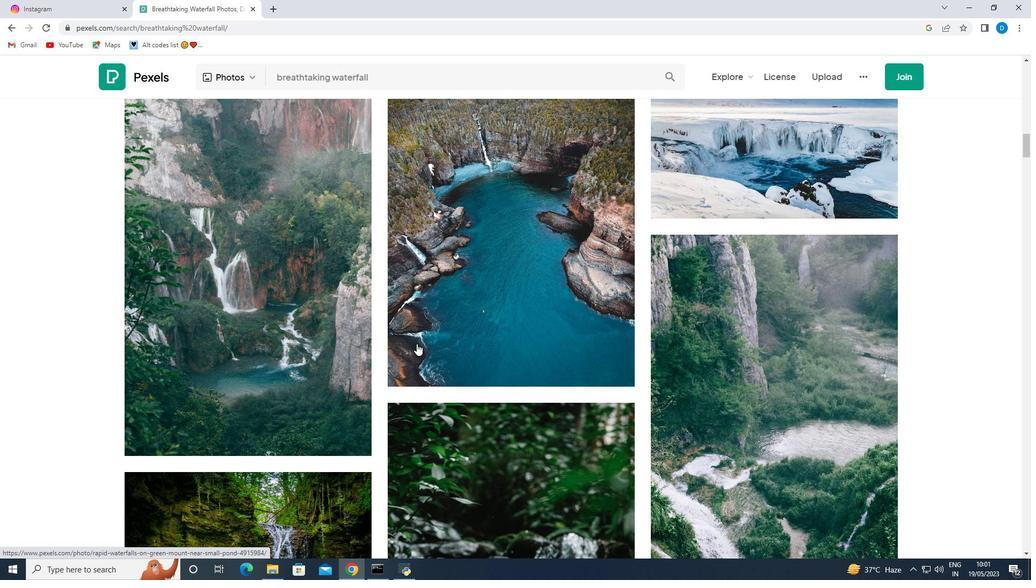 
Action: Mouse scrolled (464, 353) with delta (0, 0)
Screenshot: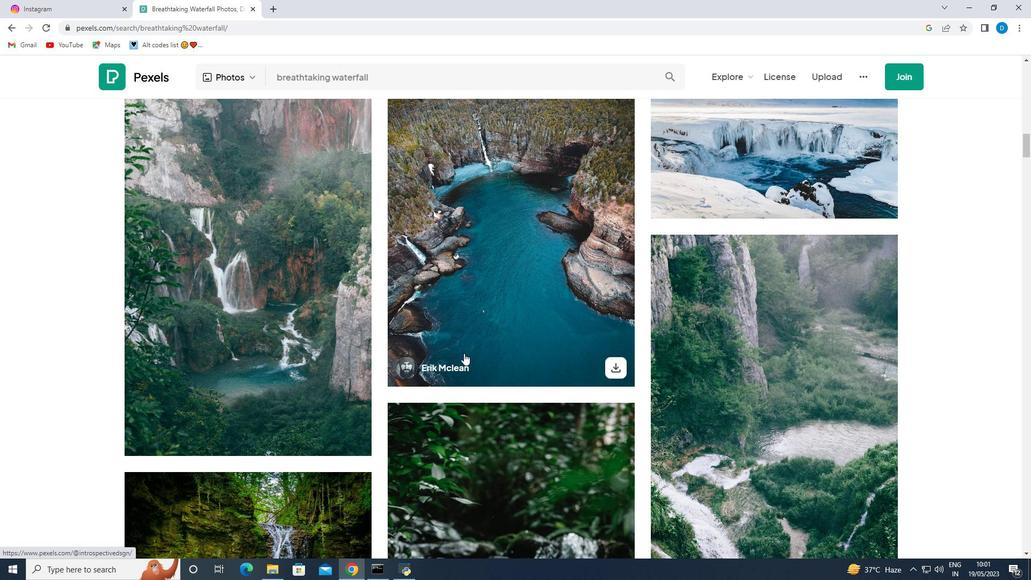 
Action: Mouse moved to (534, 368)
Screenshot: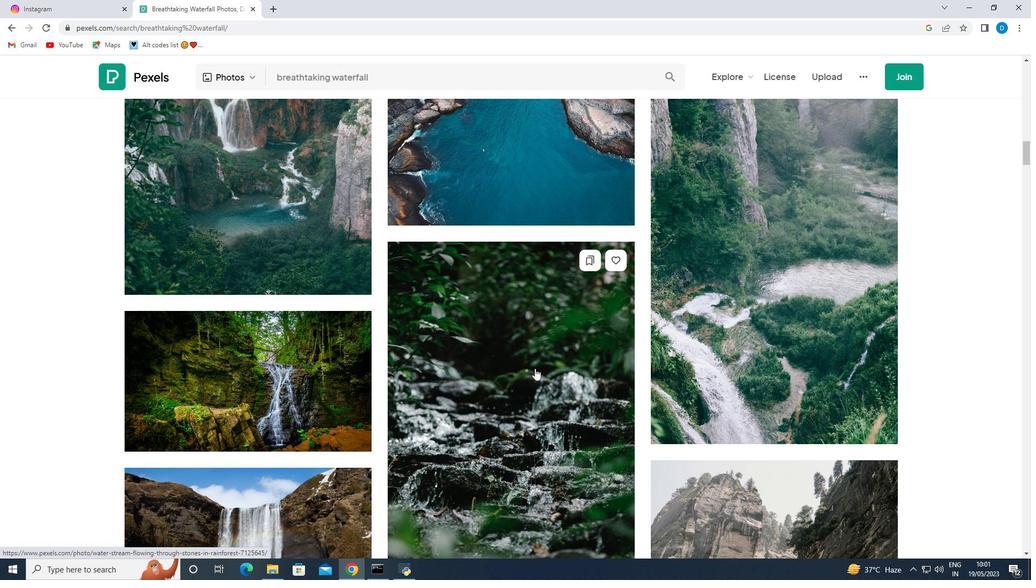 
Action: Mouse scrolled (534, 368) with delta (0, 0)
Screenshot: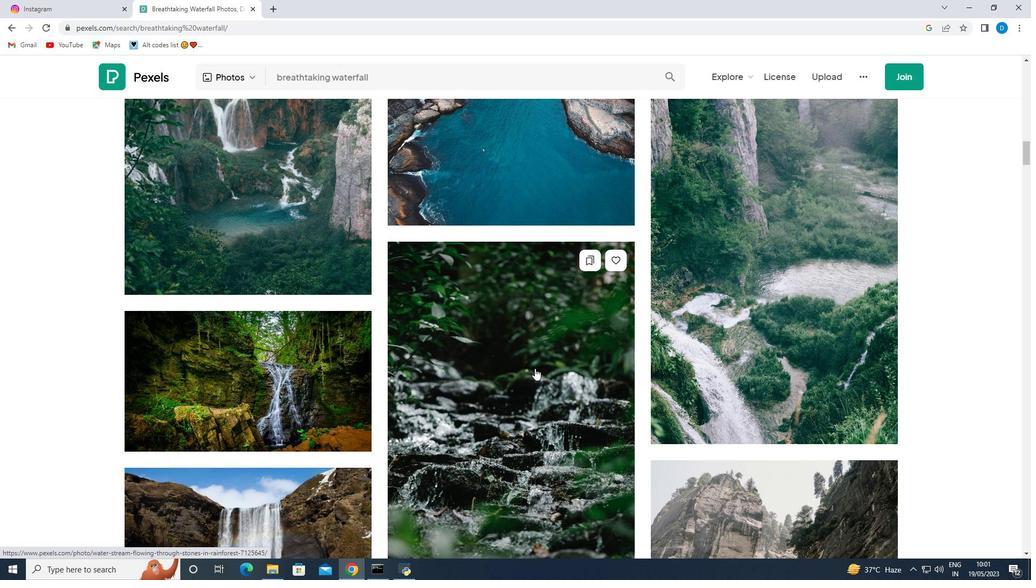 
Action: Mouse scrolled (534, 368) with delta (0, 0)
Screenshot: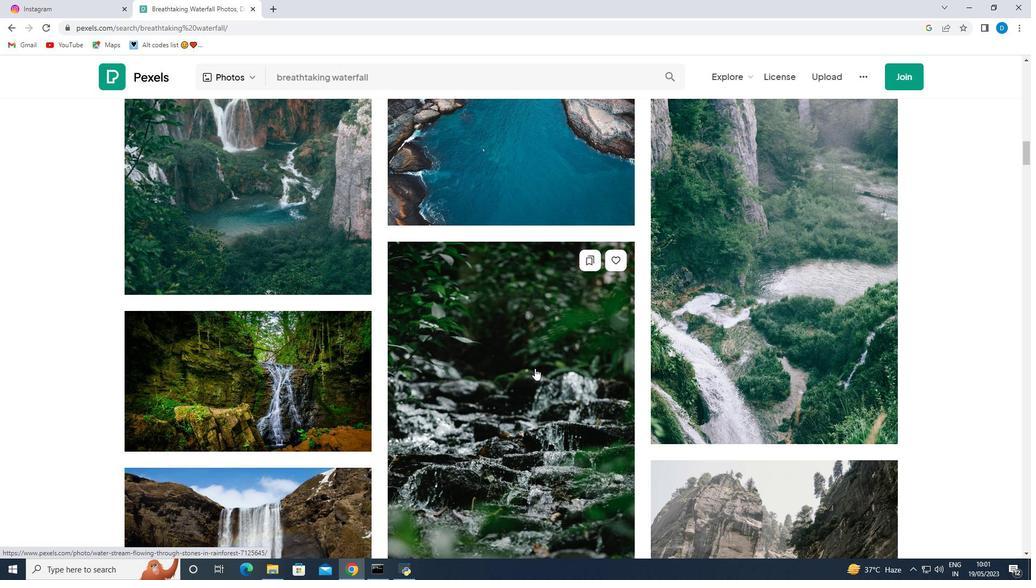
Action: Mouse moved to (534, 368)
Screenshot: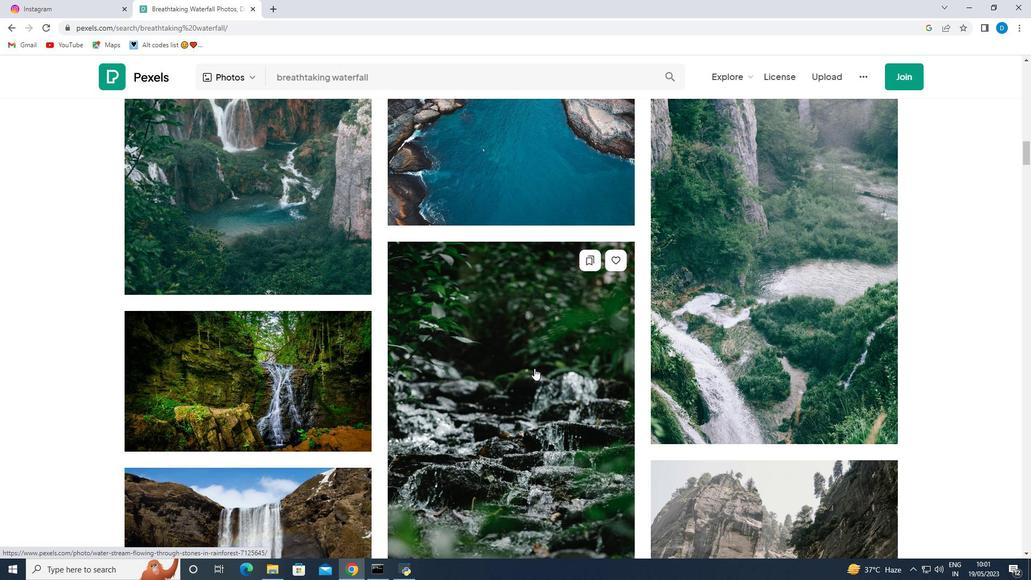 
Action: Mouse scrolled (534, 368) with delta (0, 0)
Screenshot: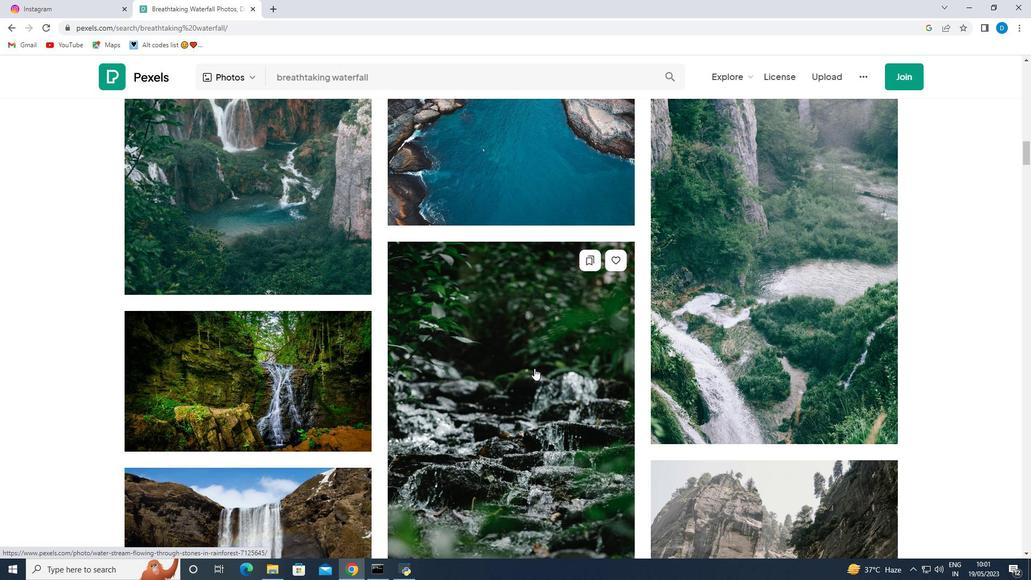 
Action: Mouse moved to (533, 368)
Screenshot: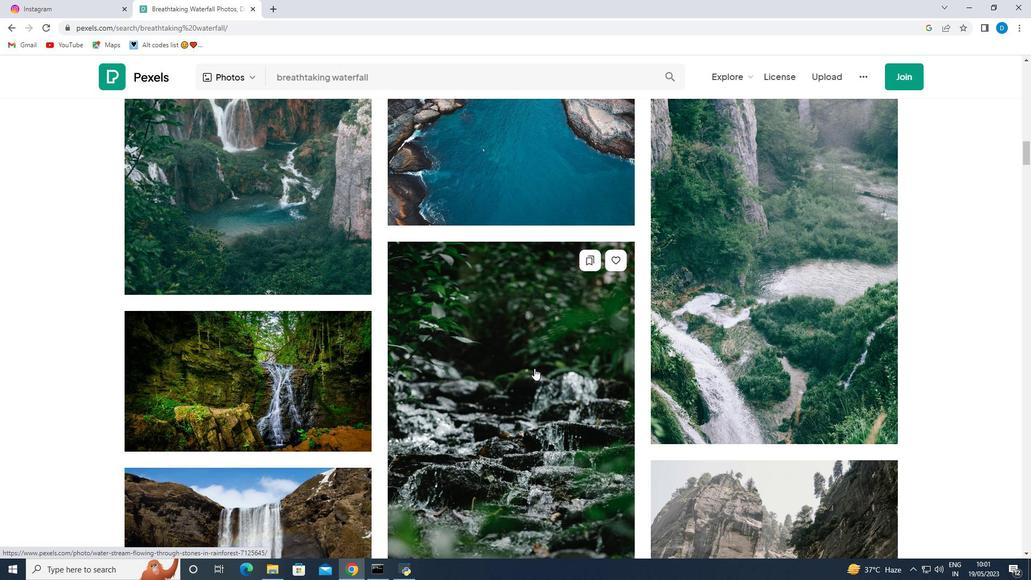 
Action: Mouse scrolled (533, 368) with delta (0, 0)
Screenshot: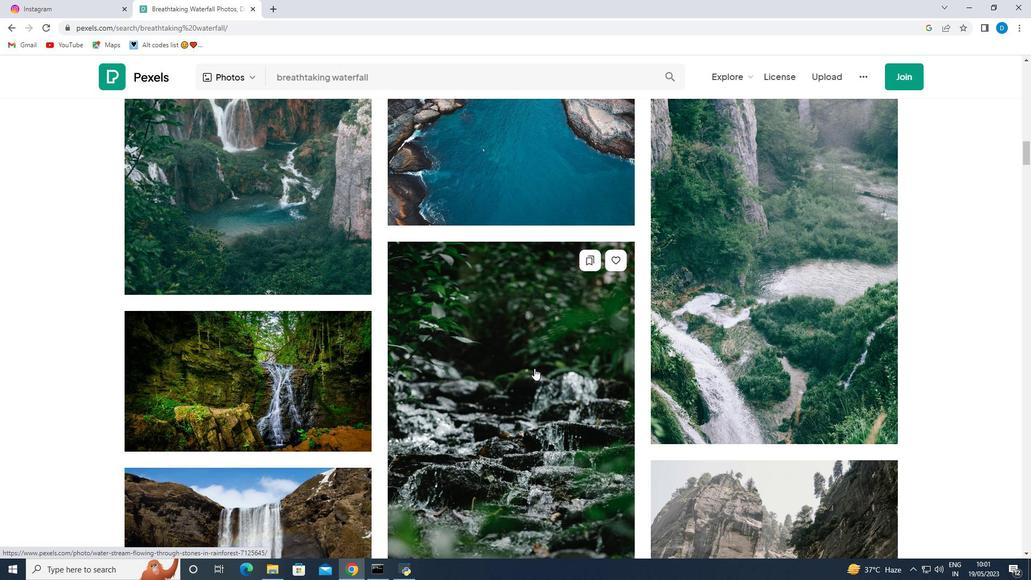 
Action: Mouse moved to (292, 380)
Screenshot: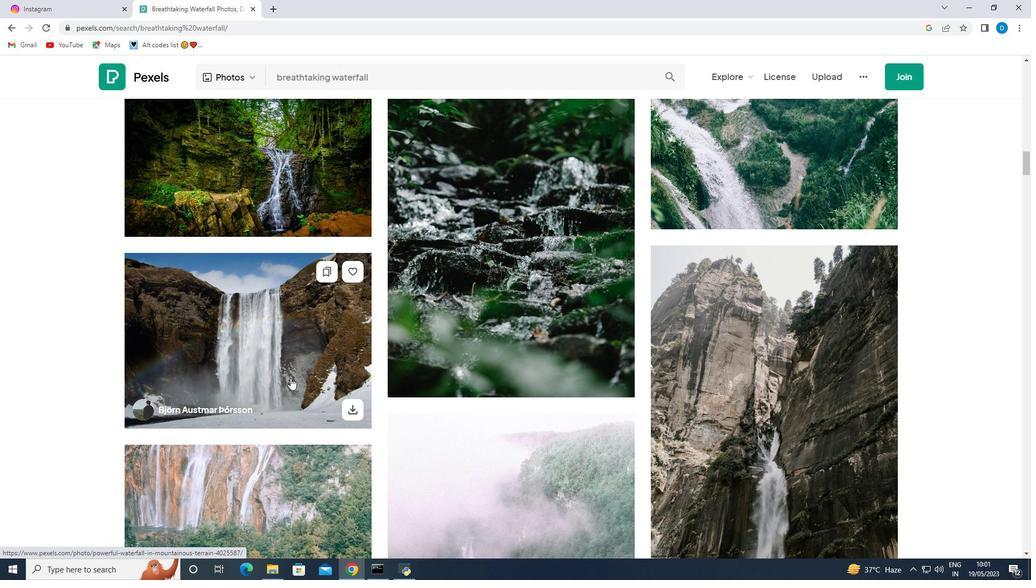 
Action: Mouse scrolled (292, 379) with delta (0, 0)
Screenshot: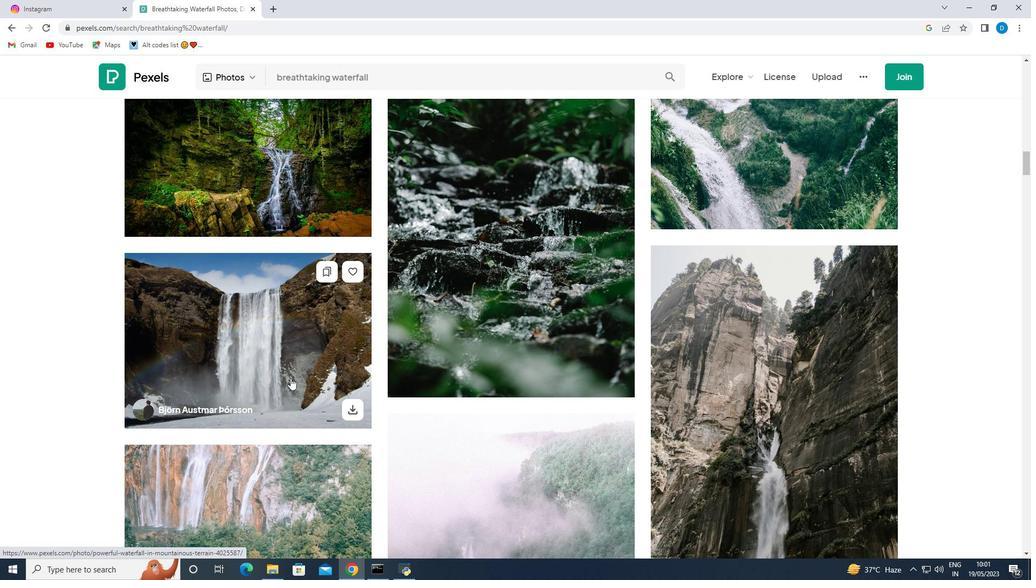 
Action: Mouse scrolled (292, 379) with delta (0, 0)
Screenshot: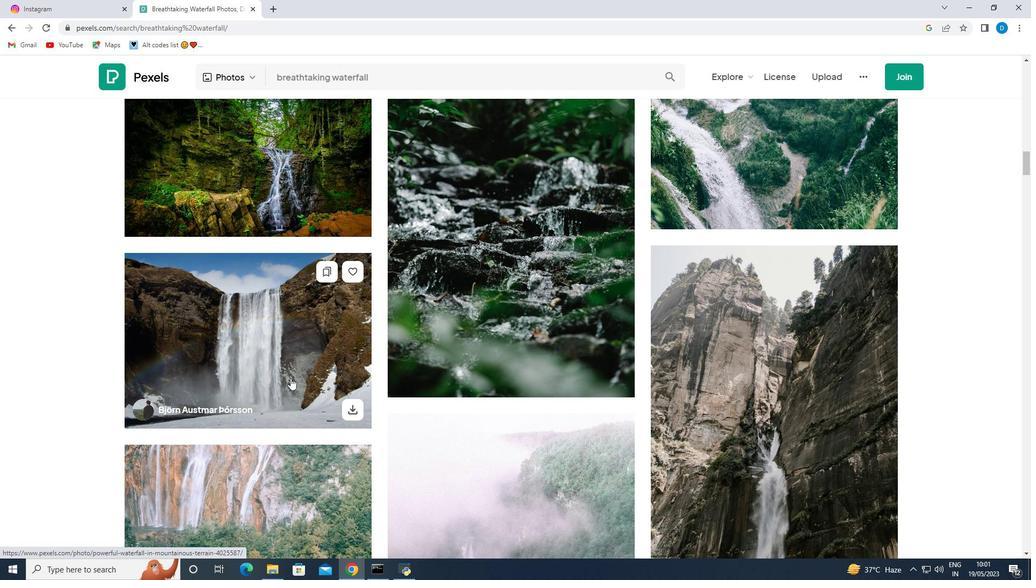 
Action: Mouse scrolled (292, 379) with delta (0, 0)
Screenshot: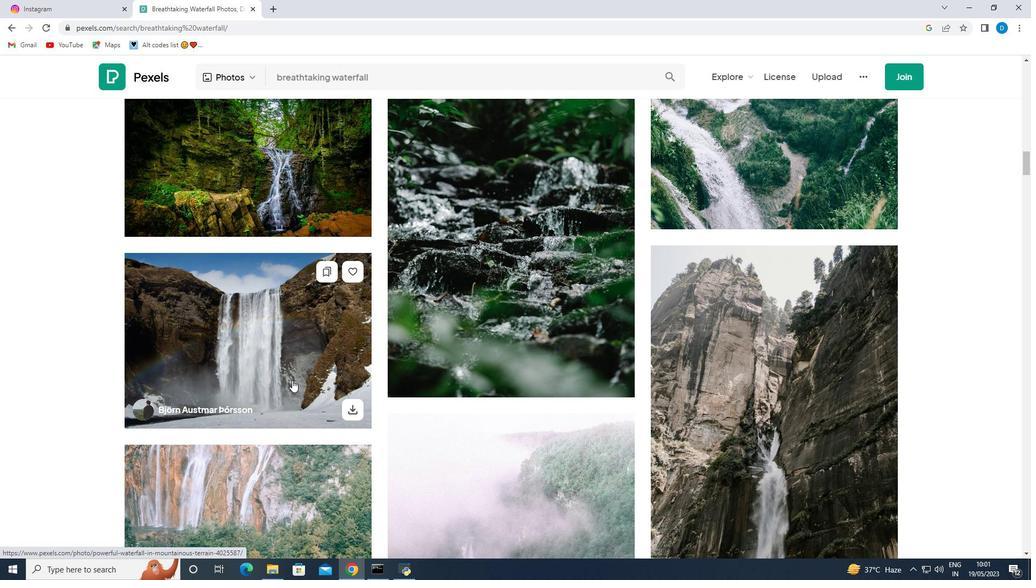 
Action: Mouse moved to (321, 386)
Screenshot: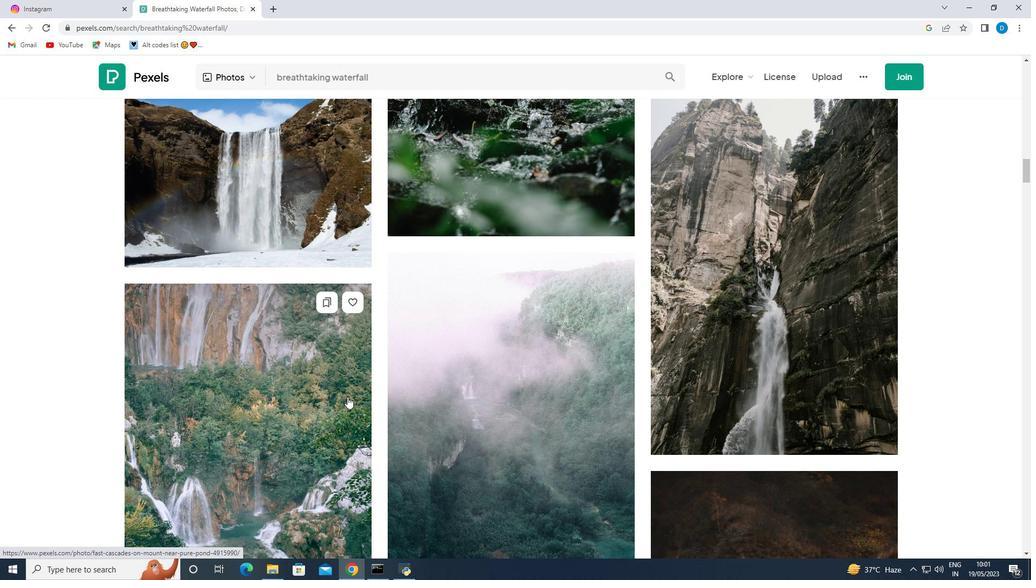 
Action: Mouse scrolled (321, 386) with delta (0, 0)
Screenshot: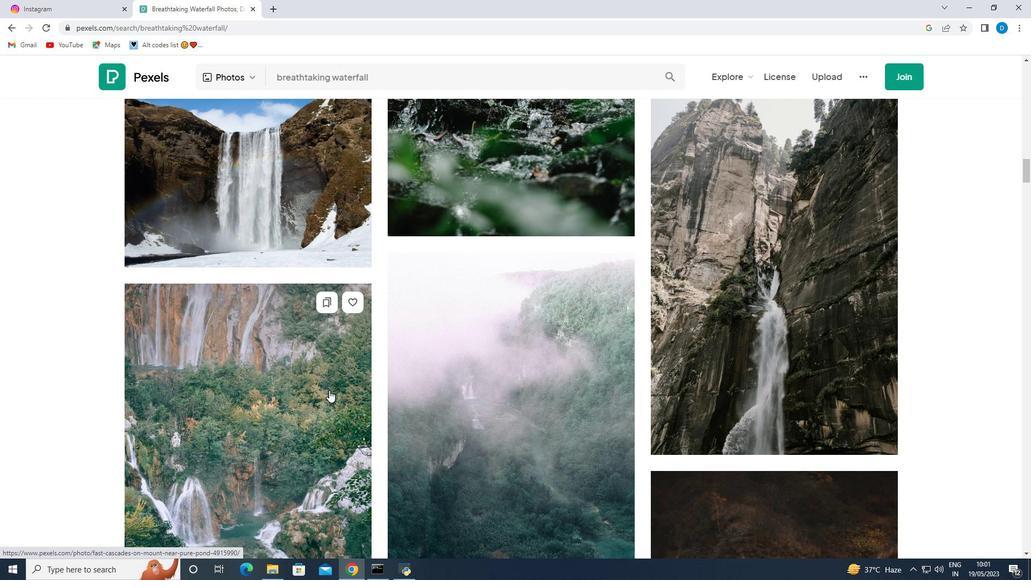 
Action: Mouse moved to (321, 386)
Screenshot: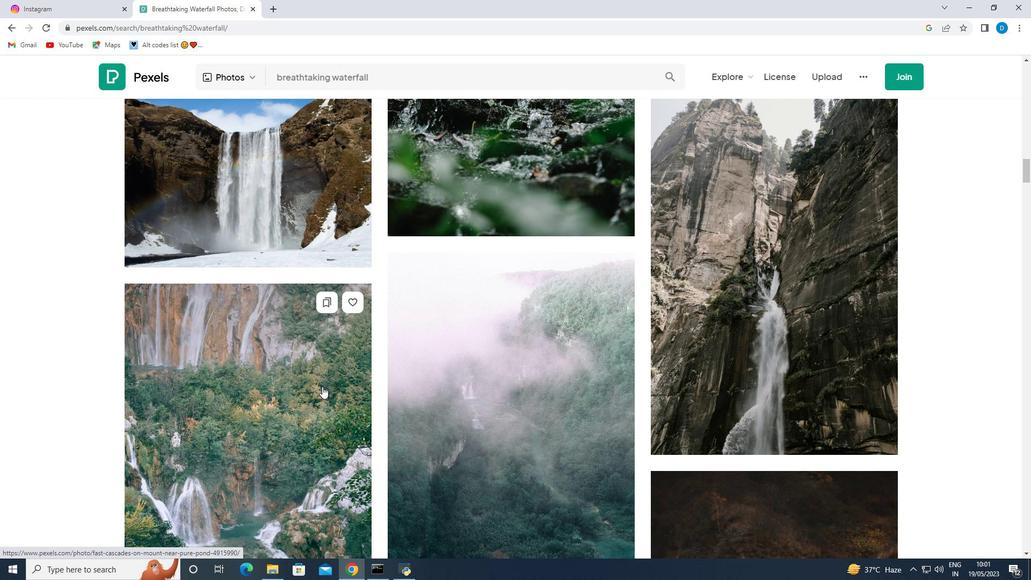 
Action: Mouse scrolled (321, 386) with delta (0, 0)
Screenshot: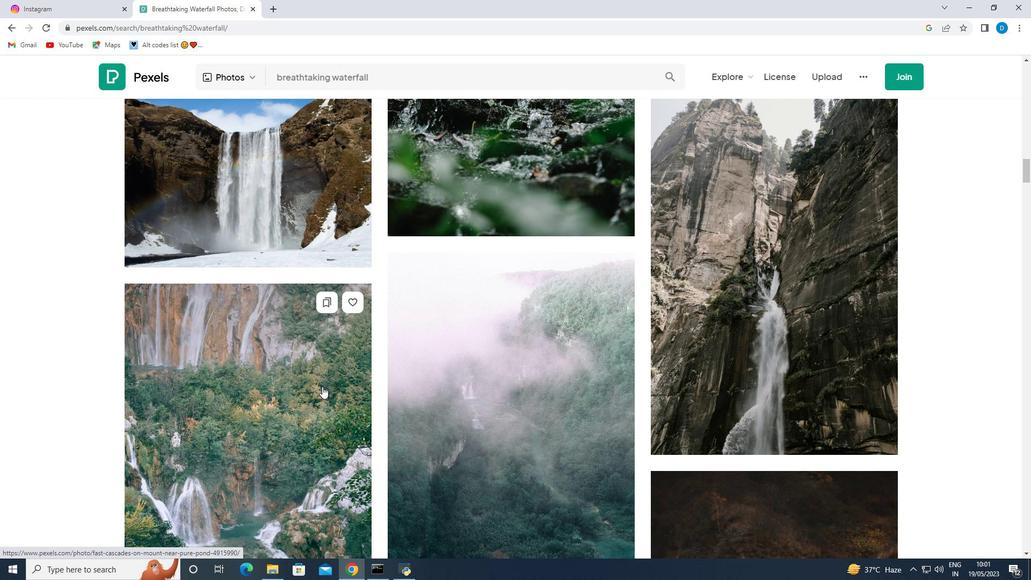 
Action: Mouse scrolled (321, 386) with delta (0, 0)
Screenshot: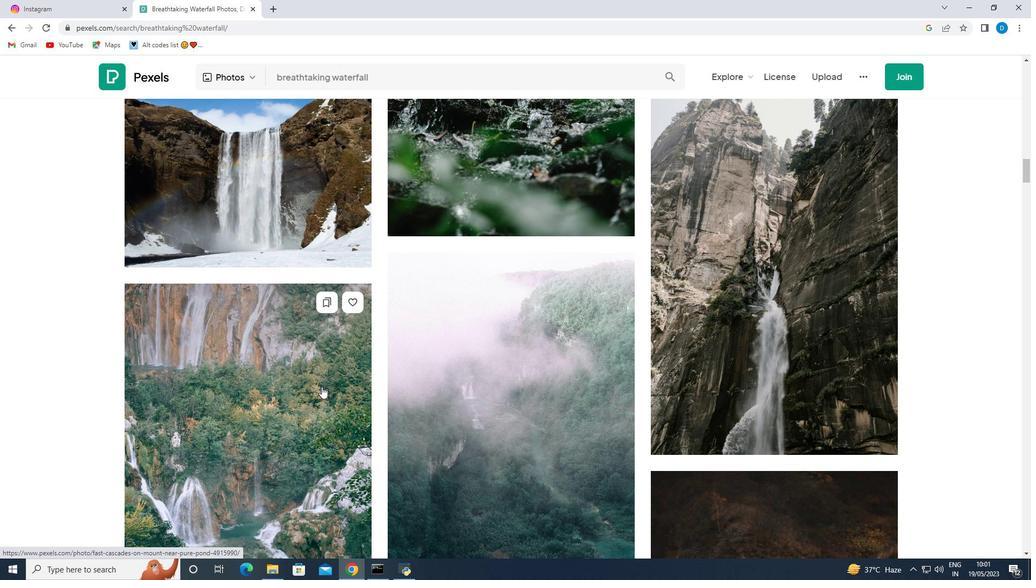 
Action: Mouse moved to (622, 324)
Screenshot: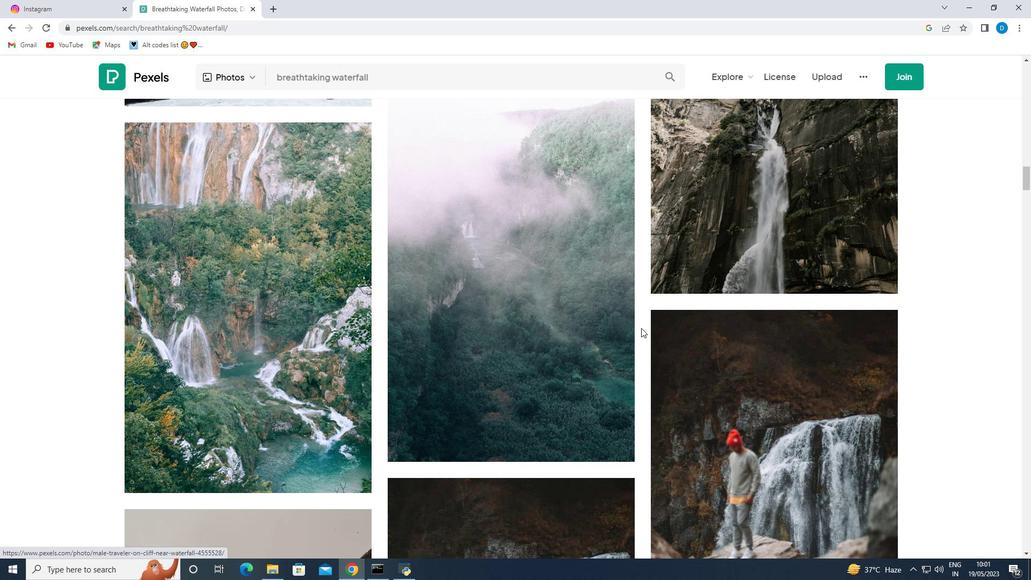 
Action: Mouse scrolled (622, 323) with delta (0, 0)
Screenshot: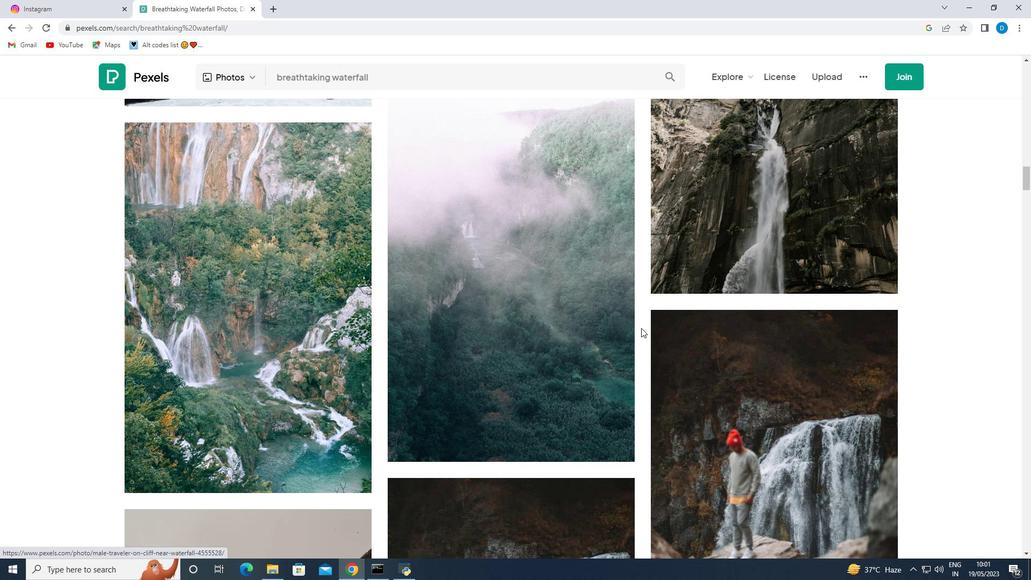 
Action: Mouse moved to (617, 324)
Screenshot: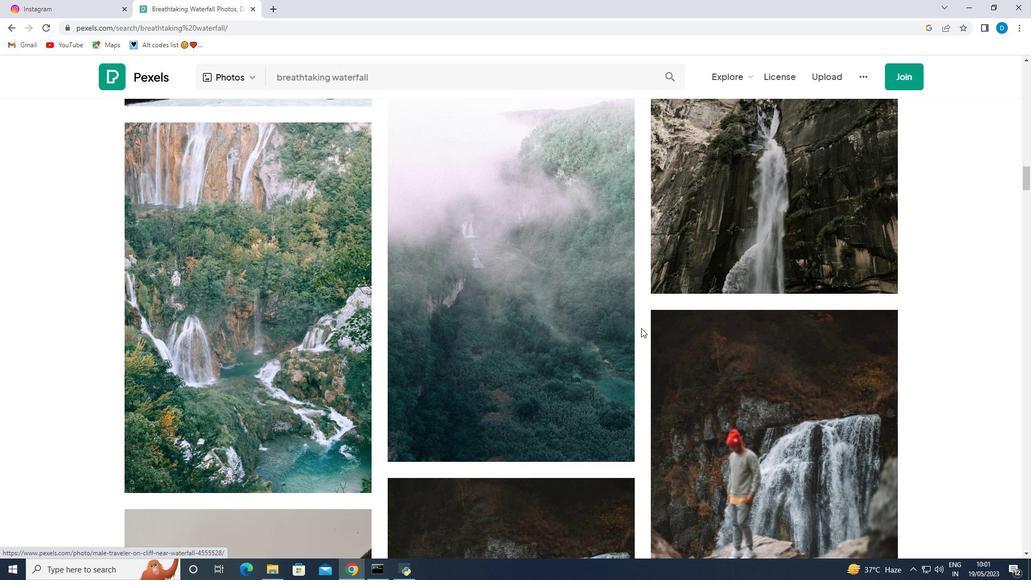 
Action: Mouse scrolled (617, 323) with delta (0, 0)
Screenshot: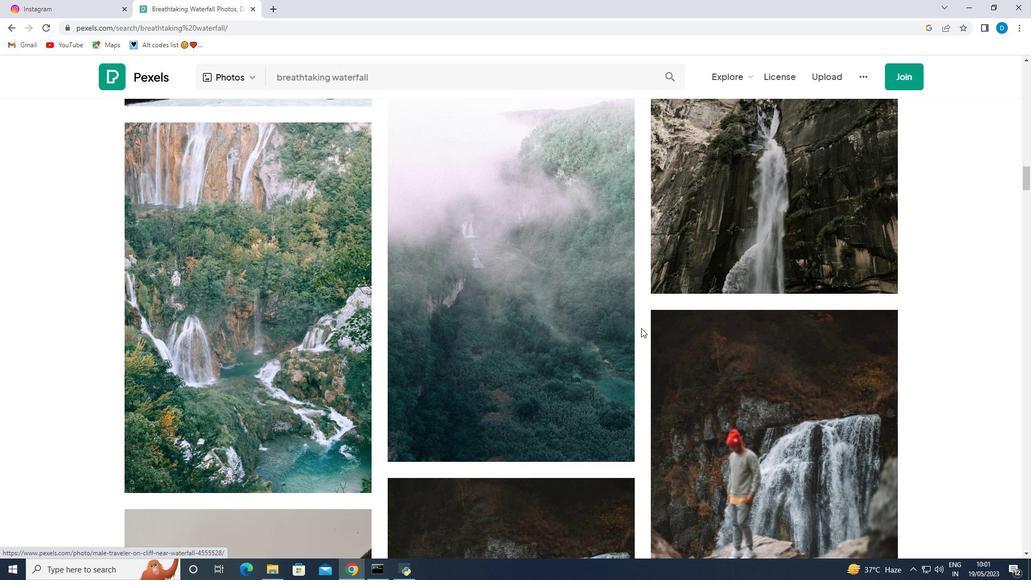 
Action: Mouse moved to (596, 324)
Screenshot: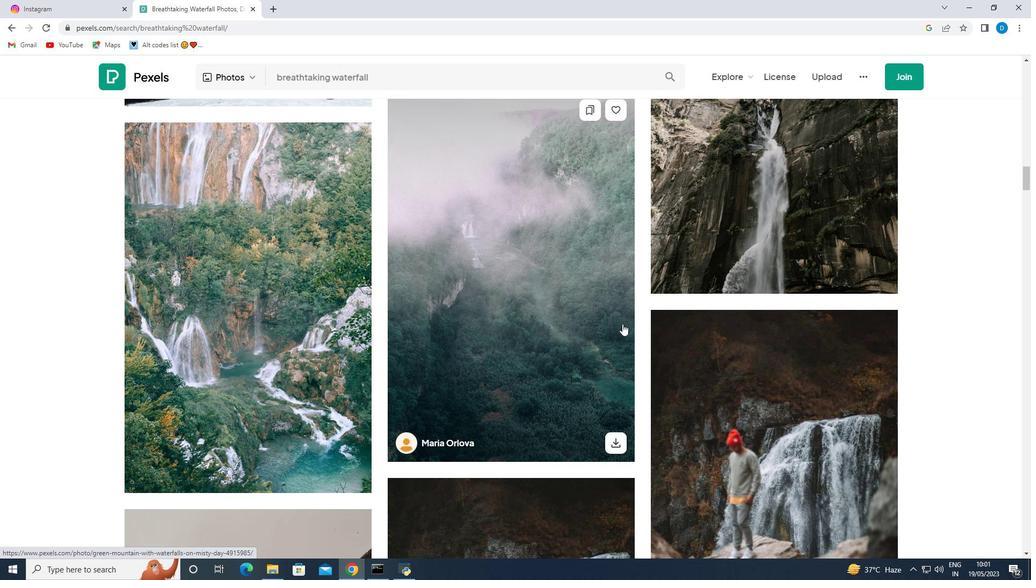 
Action: Mouse scrolled (596, 323) with delta (0, 0)
Screenshot: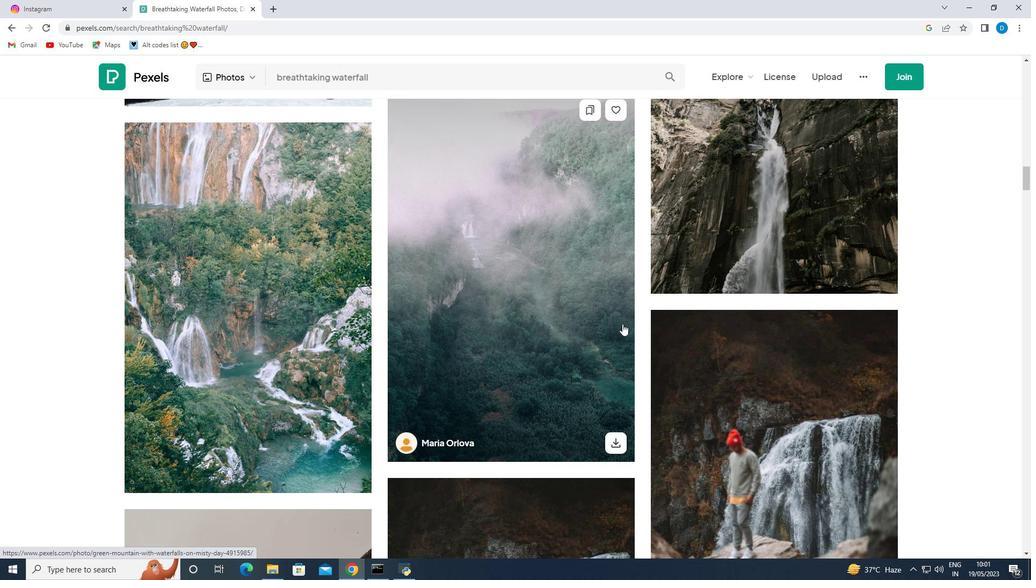
Action: Mouse moved to (700, 364)
Screenshot: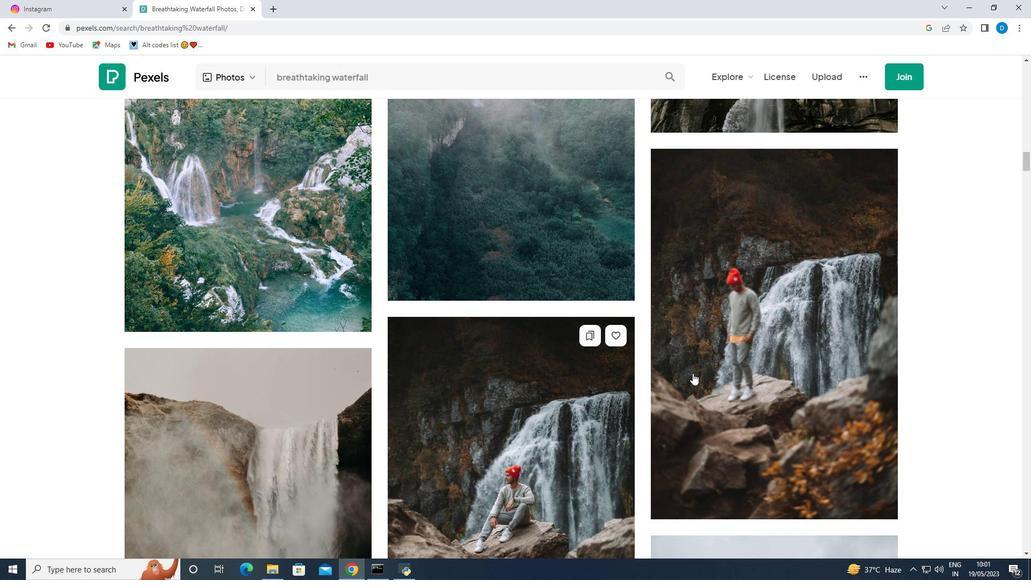 
Action: Mouse scrolled (700, 363) with delta (0, 0)
Screenshot: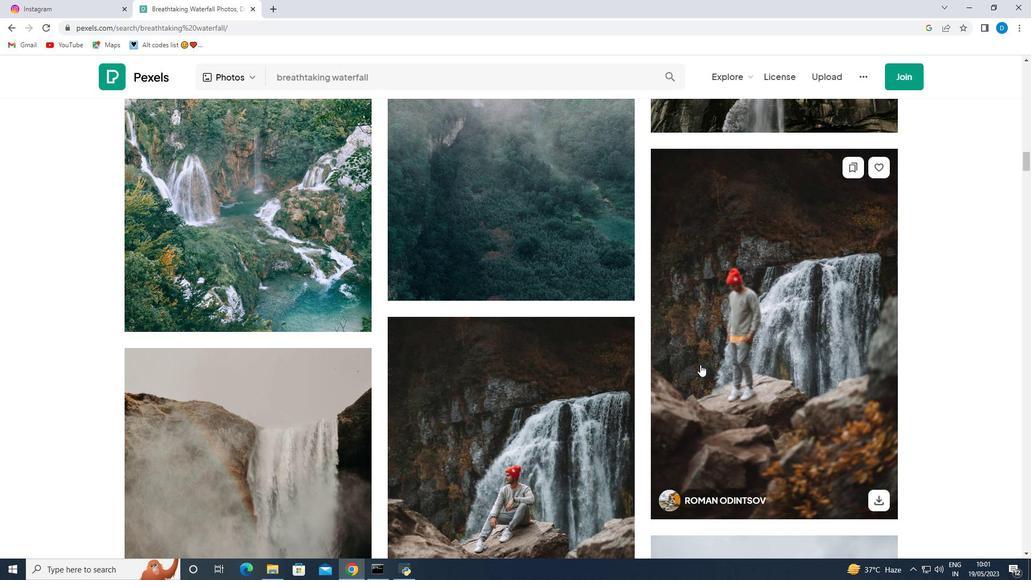 
Action: Mouse scrolled (700, 363) with delta (0, 0)
Screenshot: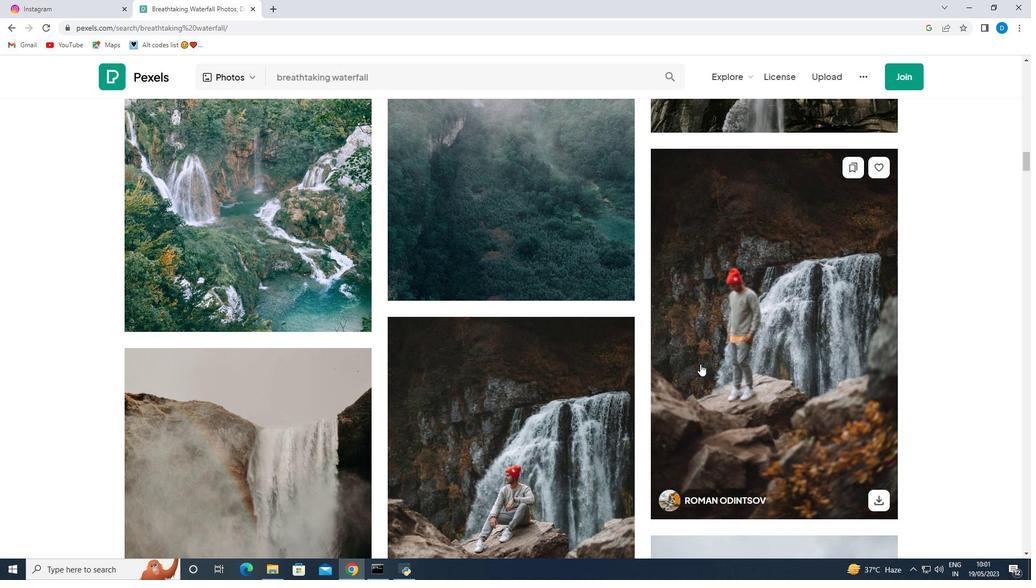
Action: Mouse scrolled (700, 363) with delta (0, 0)
Screenshot: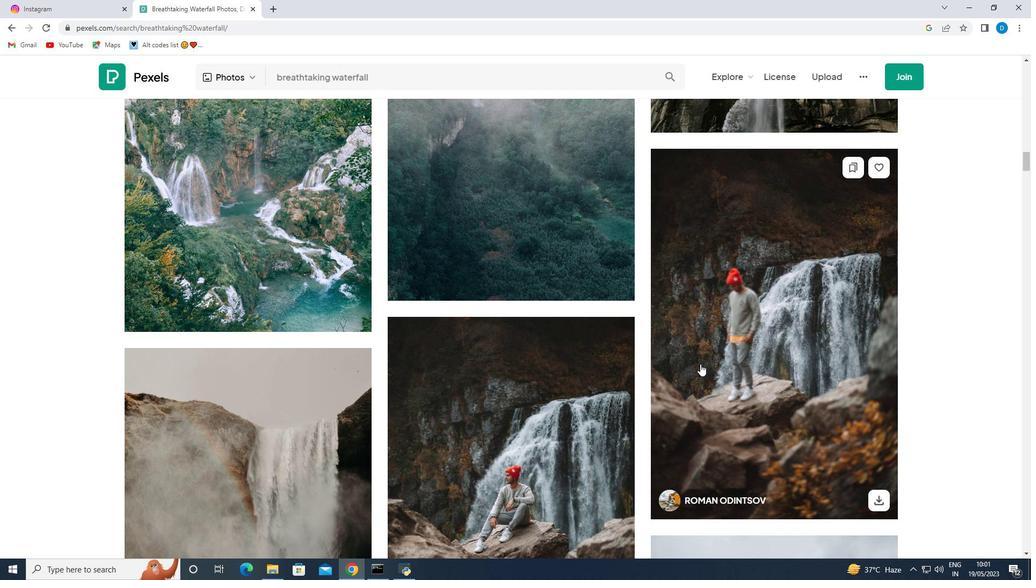 
Action: Mouse moved to (700, 364)
Screenshot: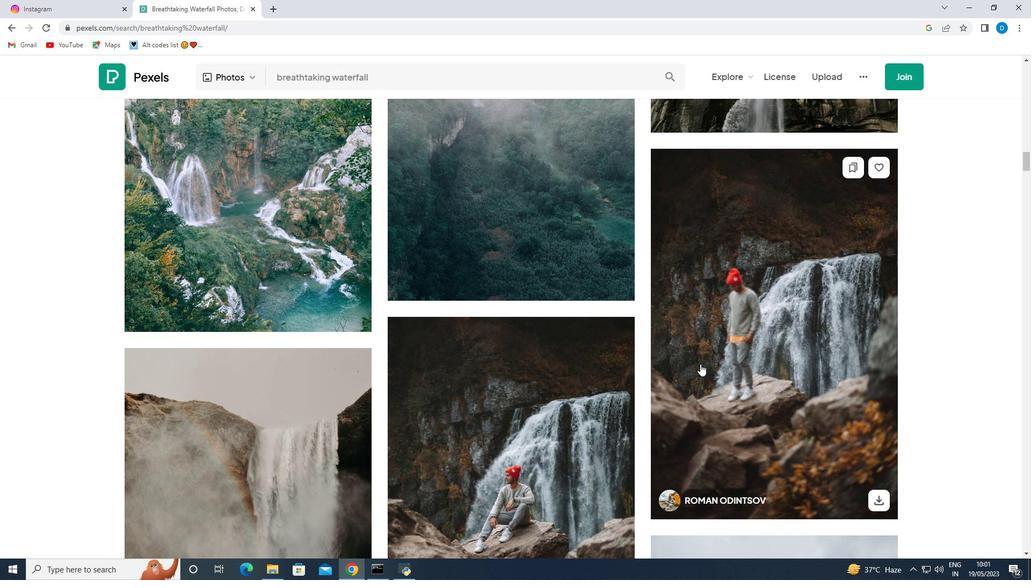 
Action: Mouse scrolled (700, 363) with delta (0, 0)
Screenshot: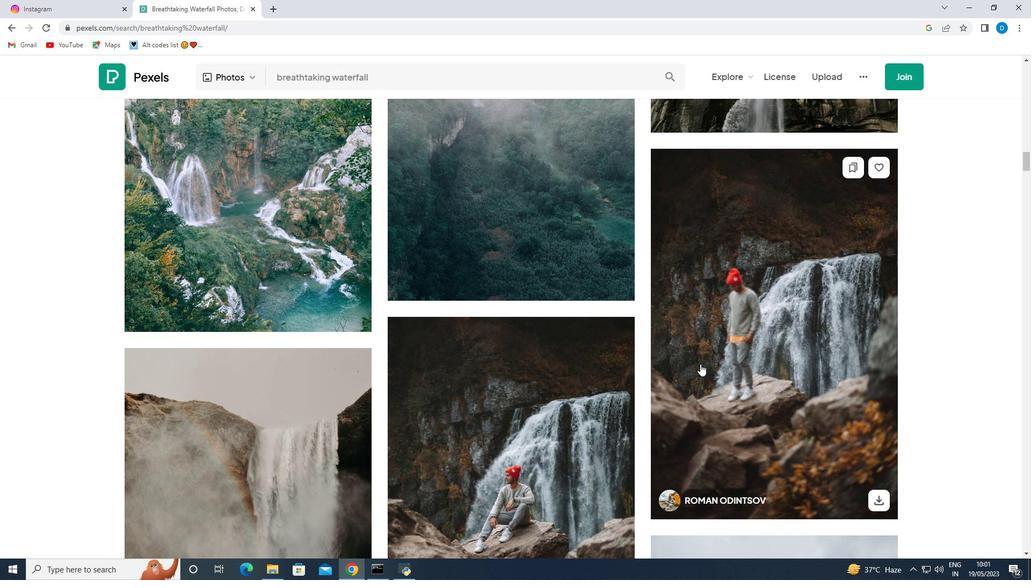 
Action: Mouse moved to (630, 355)
Screenshot: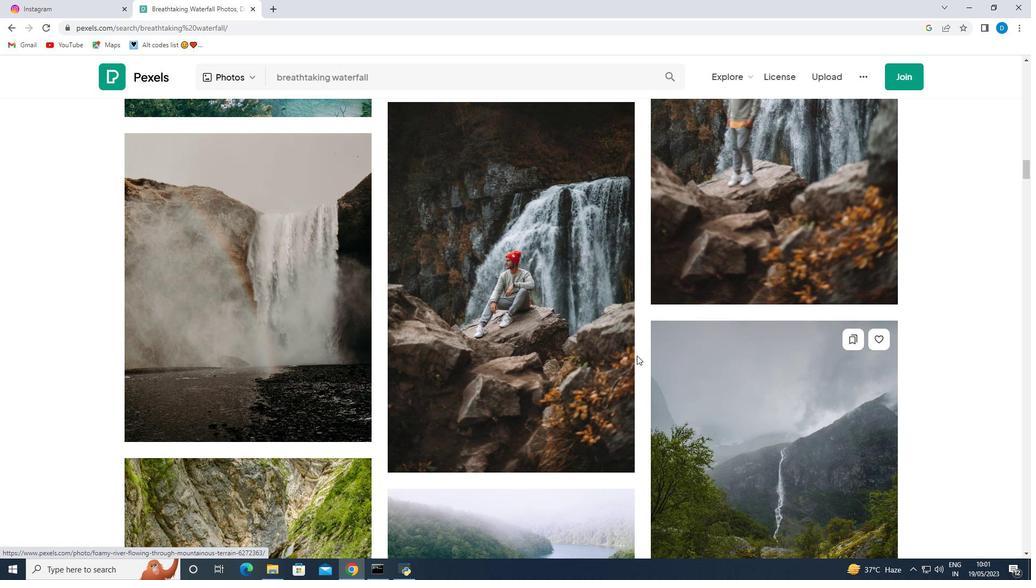 
Action: Mouse scrolled (630, 354) with delta (0, 0)
Screenshot: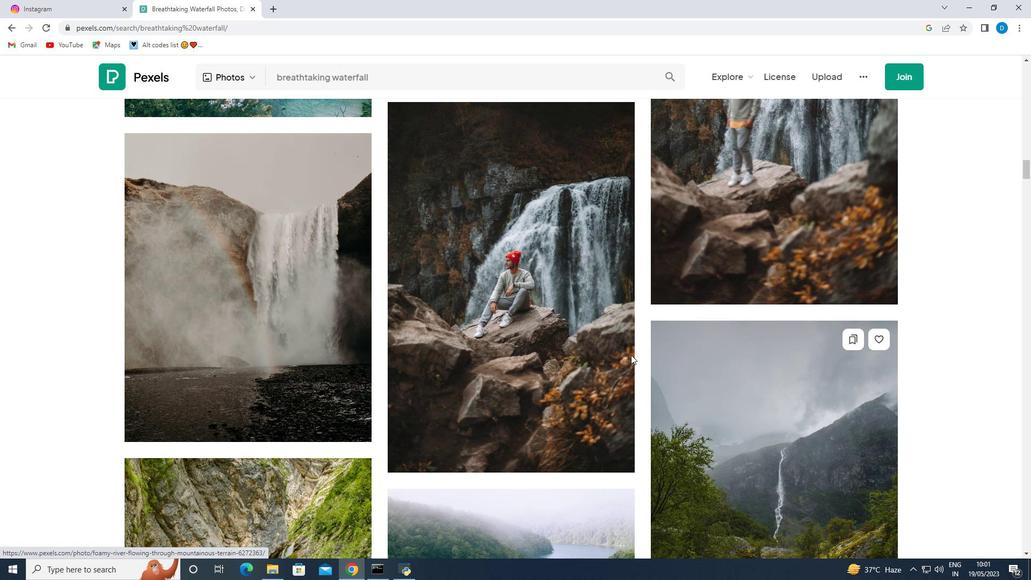 
Action: Mouse scrolled (630, 354) with delta (0, 0)
Screenshot: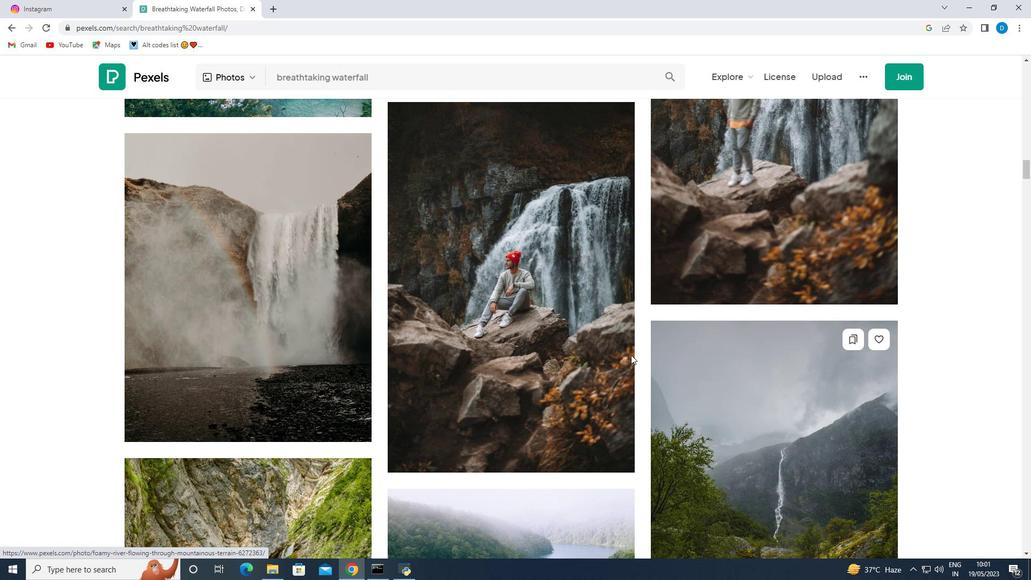 
Action: Mouse scrolled (630, 354) with delta (0, 0)
Screenshot: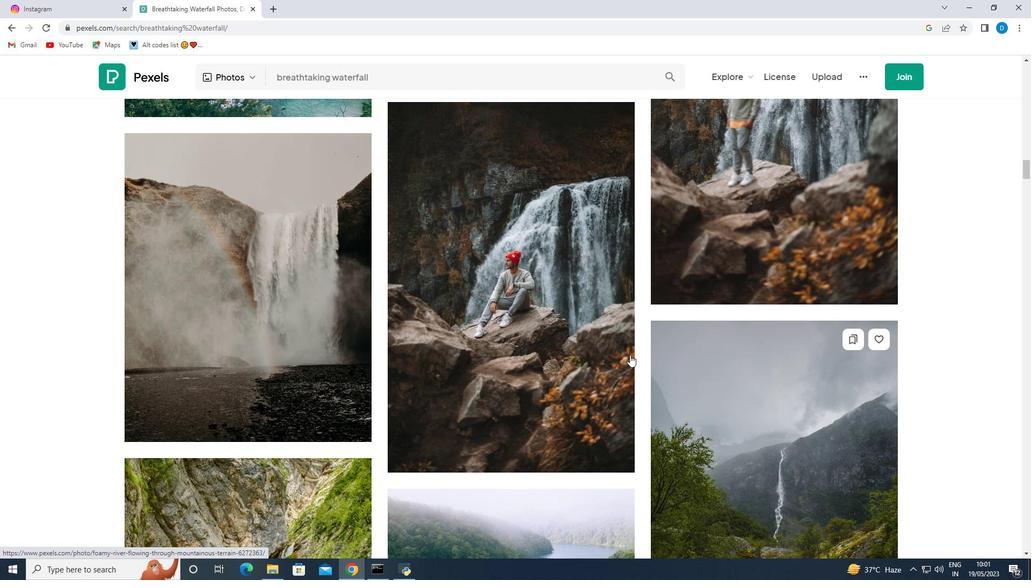 
Action: Mouse moved to (499, 372)
Screenshot: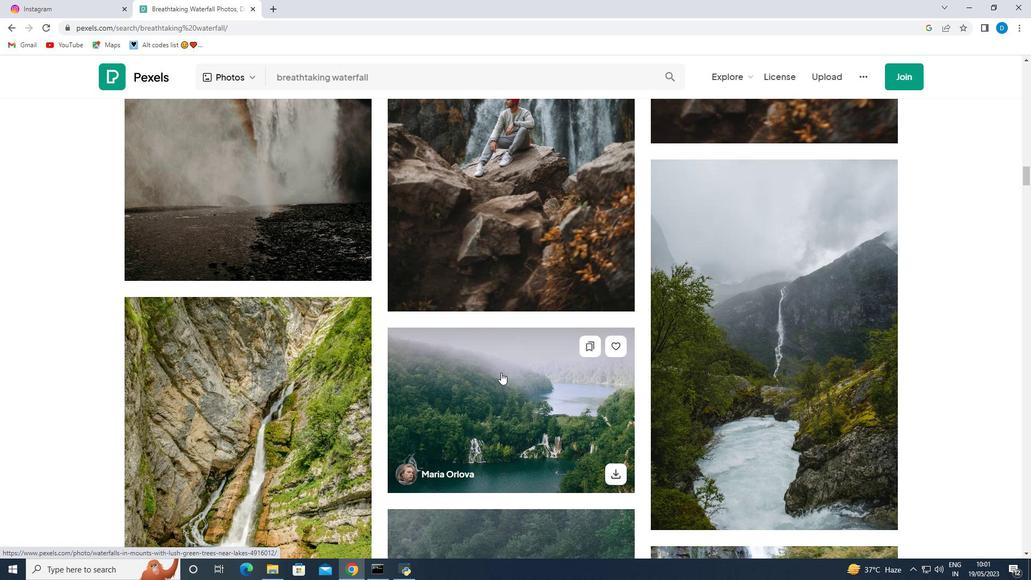 
Action: Mouse scrolled (499, 371) with delta (0, 0)
Screenshot: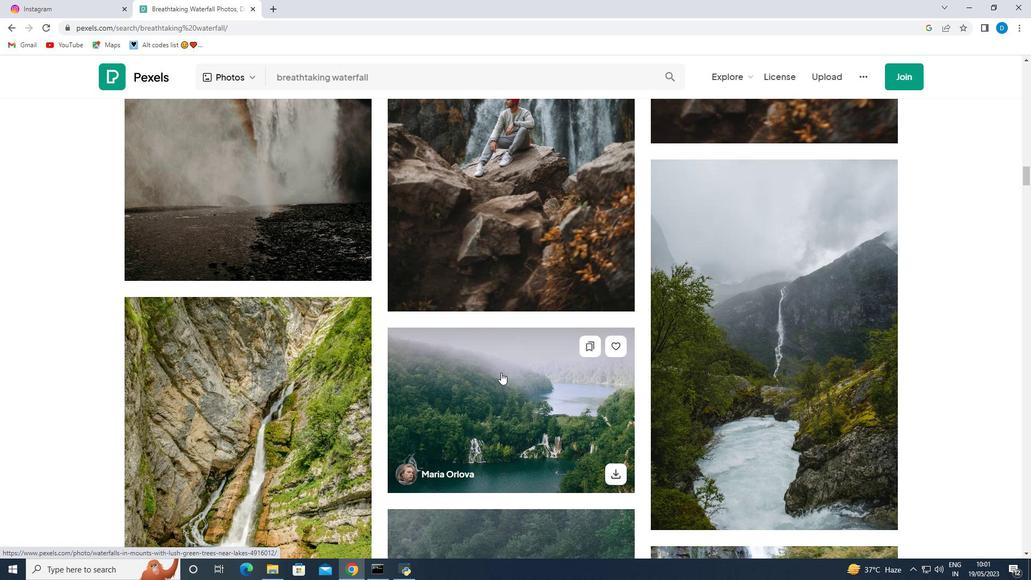 
Action: Mouse scrolled (499, 371) with delta (0, 0)
Screenshot: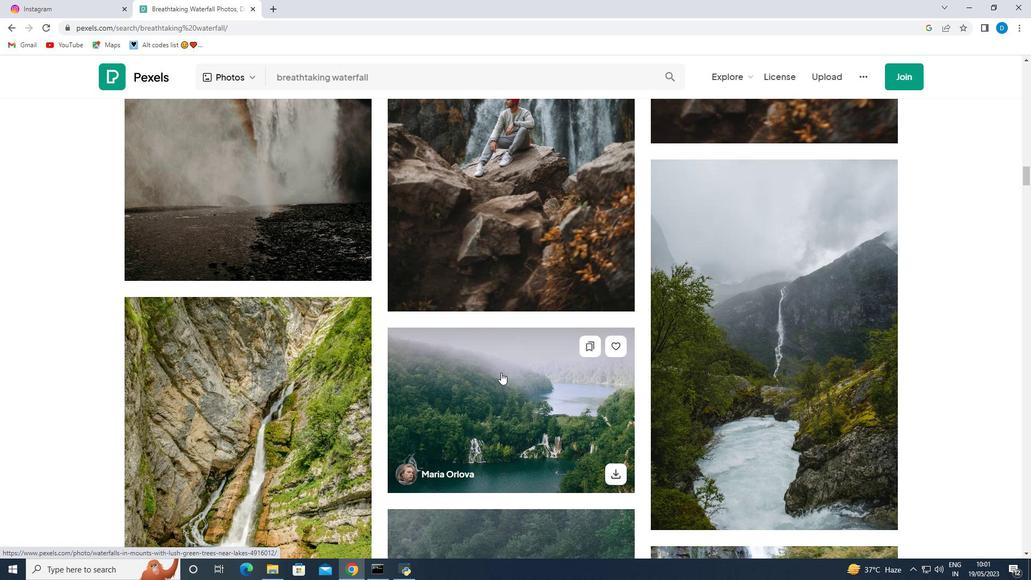 
Action: Mouse moved to (499, 372)
Screenshot: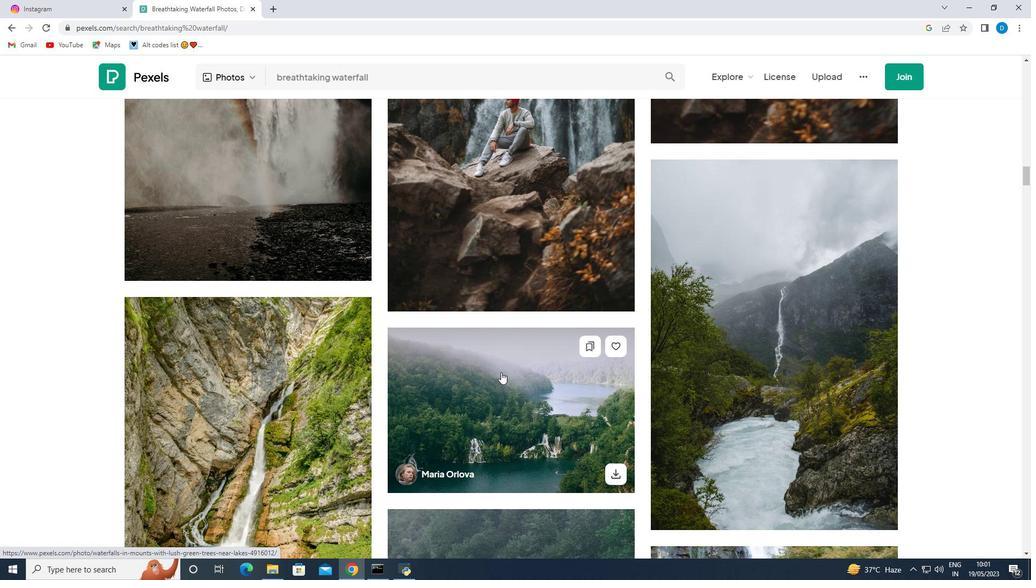 
Action: Mouse scrolled (499, 371) with delta (0, 0)
Screenshot: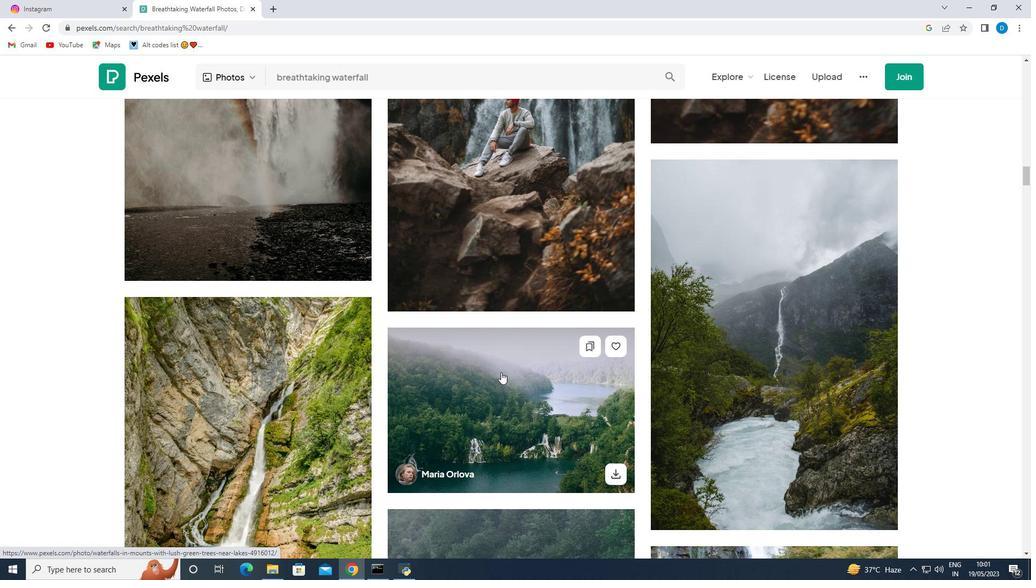 
Action: Mouse moved to (495, 372)
Screenshot: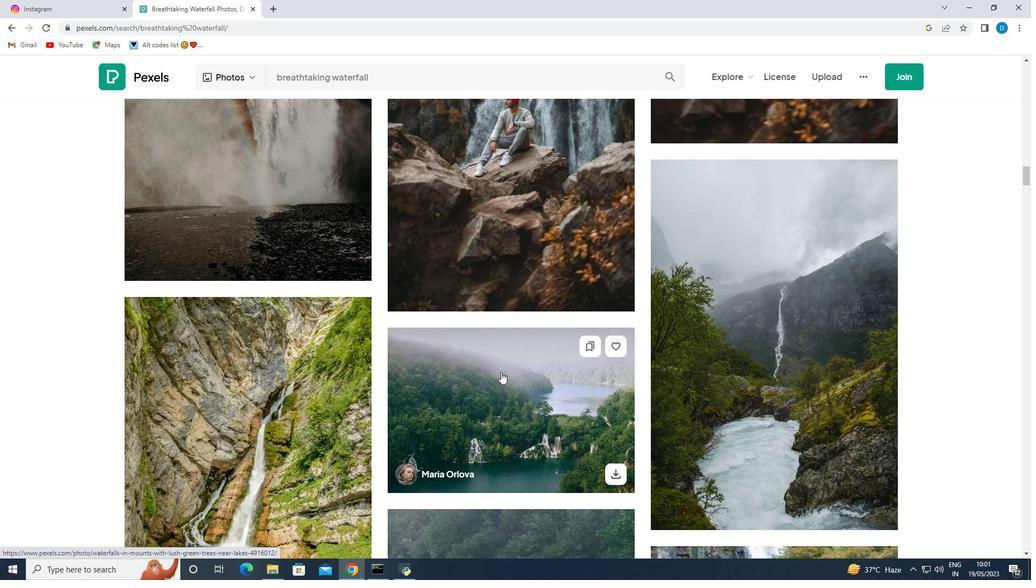 
Action: Mouse scrolled (495, 371) with delta (0, 0)
Screenshot: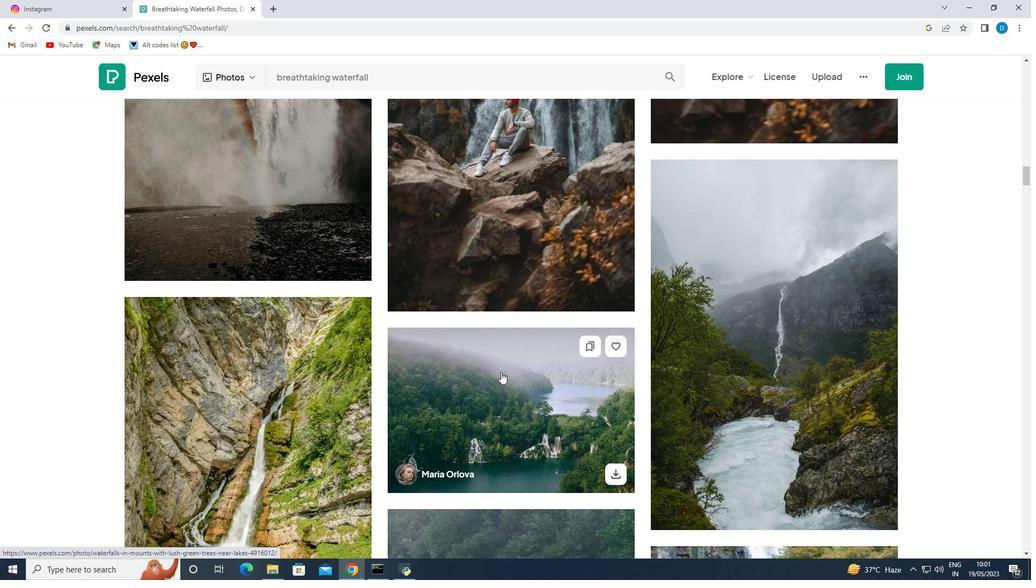 
Action: Mouse moved to (274, 322)
Screenshot: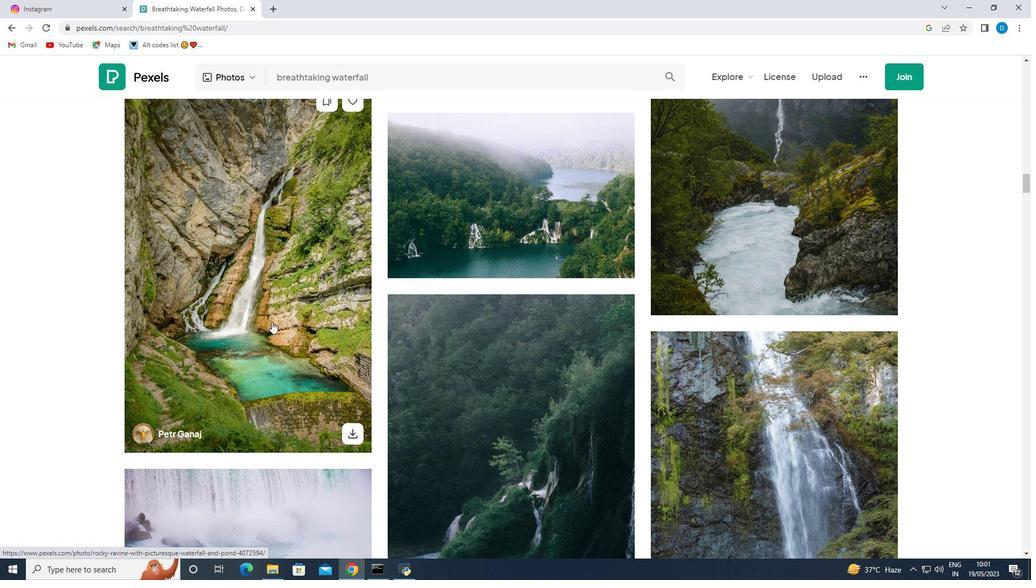 
Action: Mouse scrolled (274, 322) with delta (0, 0)
Screenshot: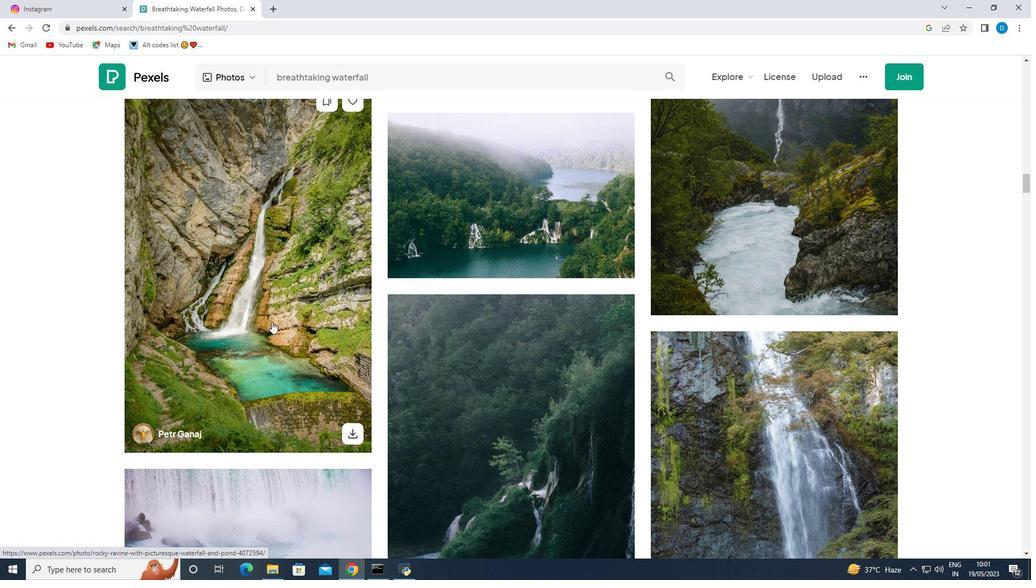 
Action: Mouse moved to (289, 328)
Screenshot: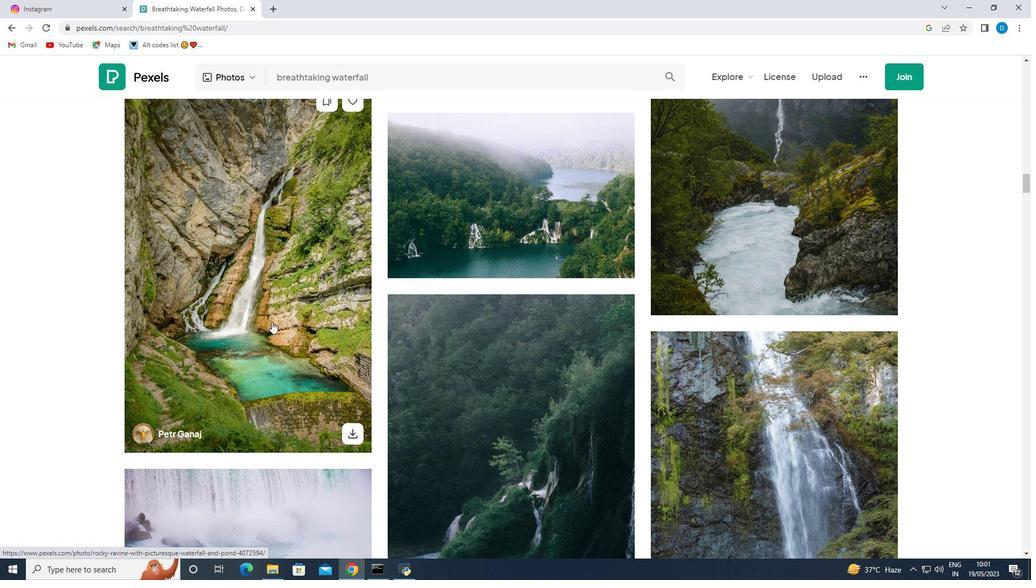 
Action: Mouse scrolled (289, 327) with delta (0, 0)
Screenshot: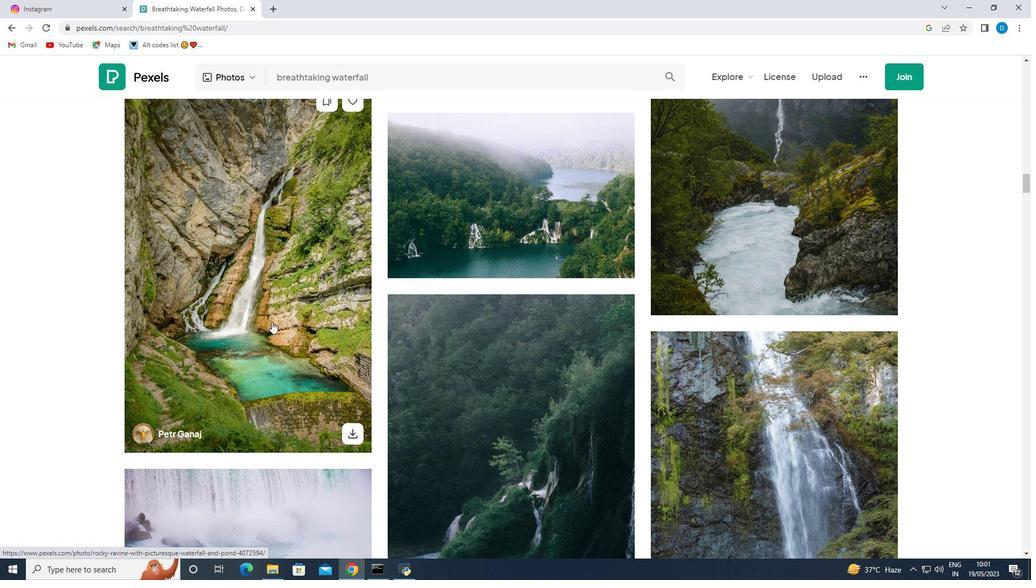 
Action: Mouse moved to (390, 352)
Screenshot: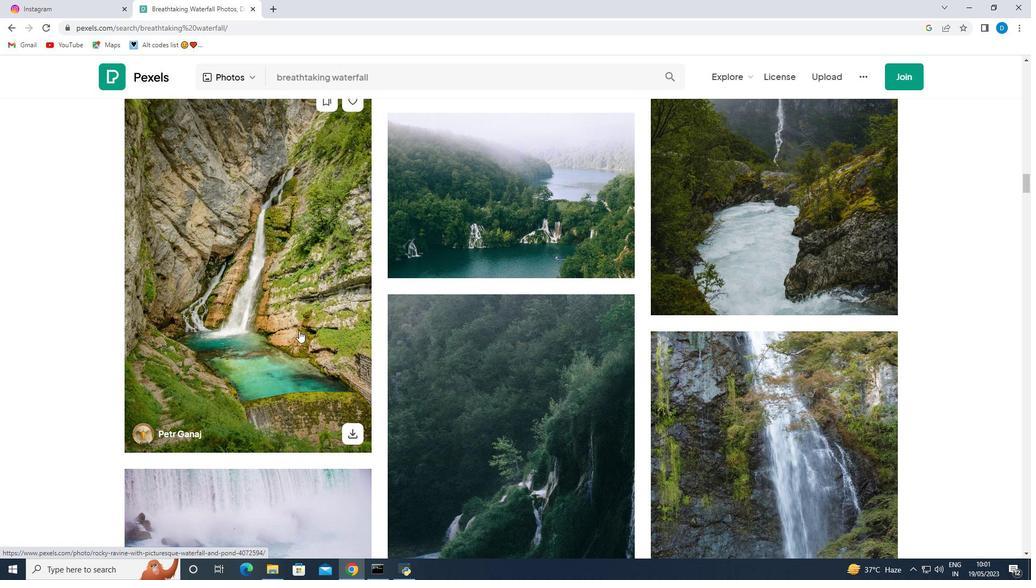 
Action: Mouse scrolled (374, 347) with delta (0, 0)
Screenshot: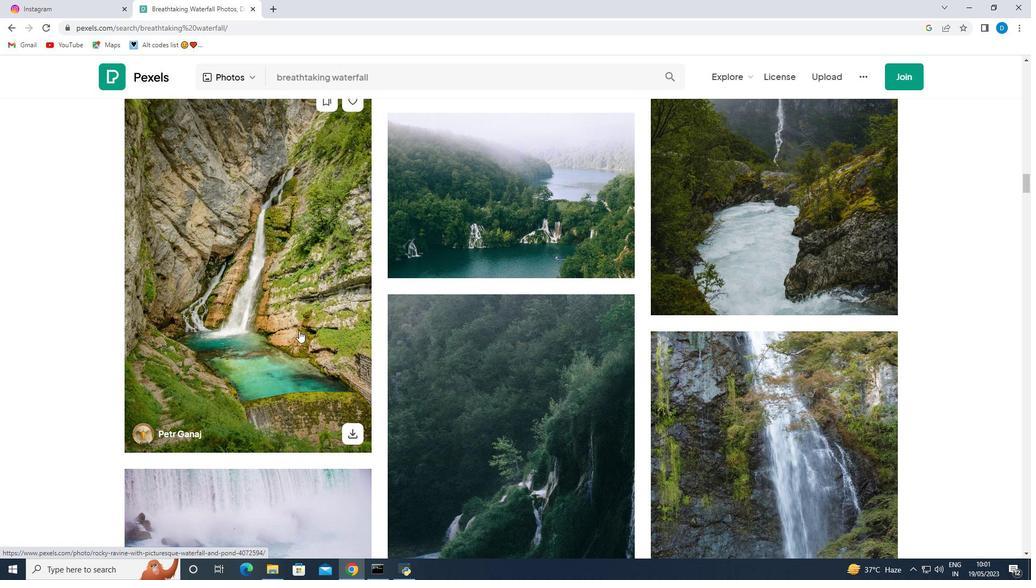 
Action: Mouse moved to (491, 378)
Screenshot: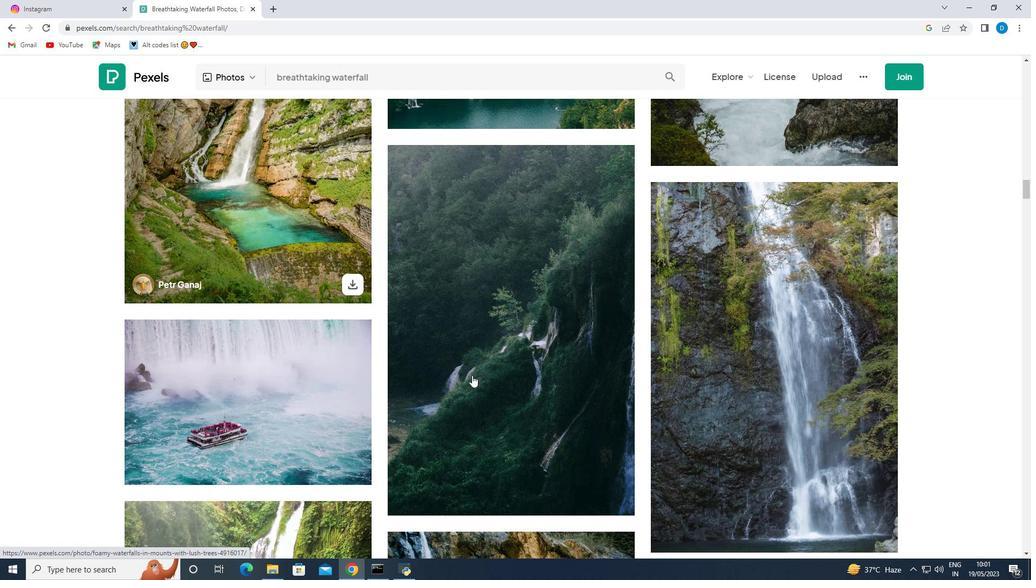 
Action: Mouse scrolled (491, 377) with delta (0, 0)
Screenshot: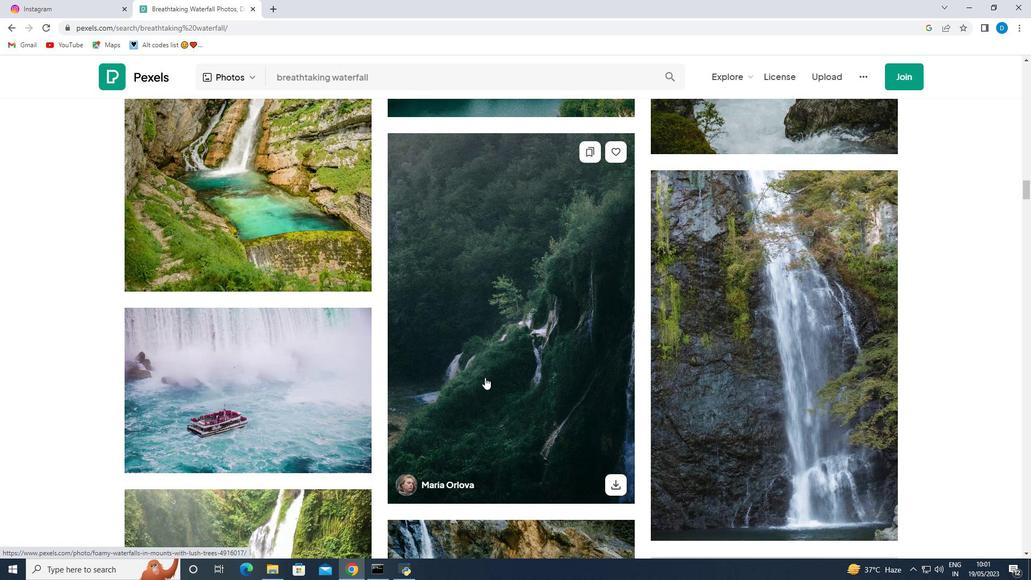 
Action: Mouse scrolled (491, 377) with delta (0, 0)
Screenshot: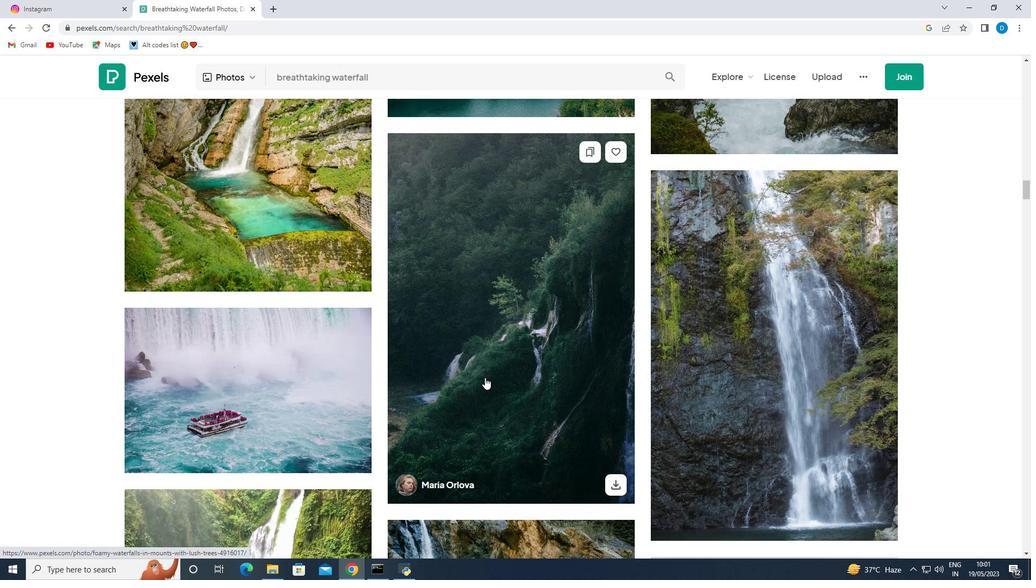 
Action: Mouse scrolled (491, 377) with delta (0, 0)
Screenshot: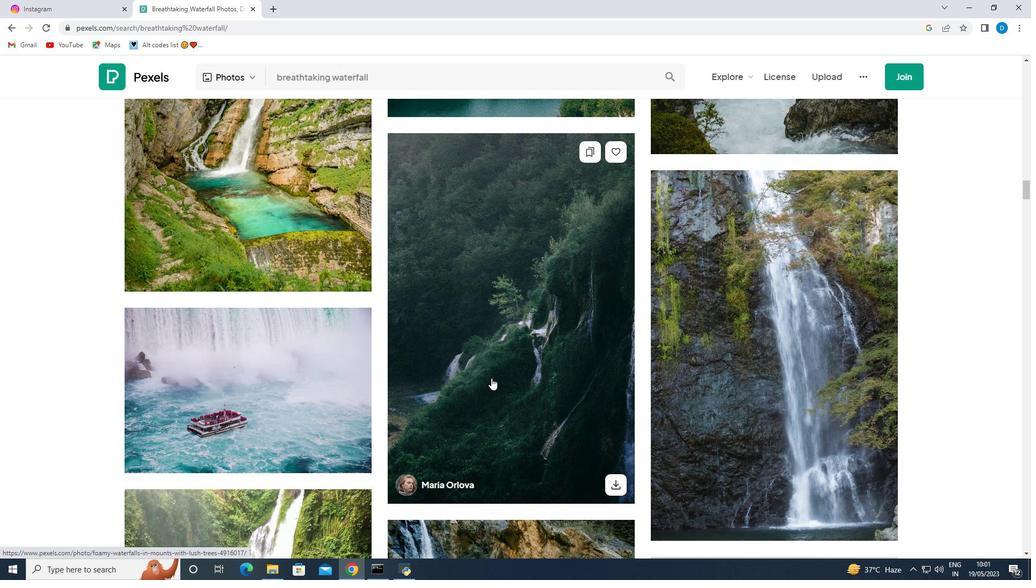 
Action: Mouse moved to (338, 382)
Screenshot: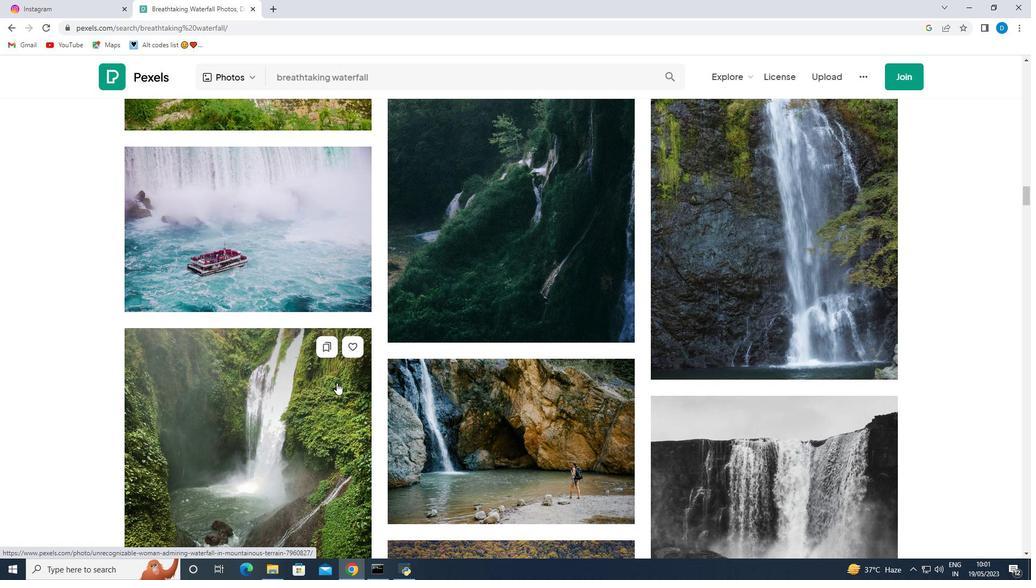 
Action: Mouse scrolled (338, 381) with delta (0, 0)
Screenshot: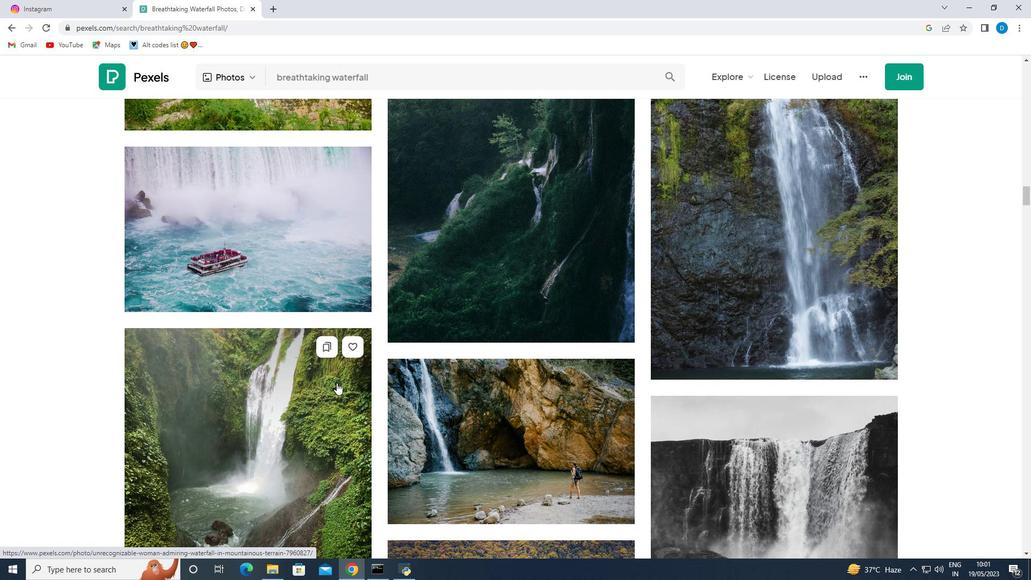 
Action: Mouse scrolled (338, 381) with delta (0, 0)
Screenshot: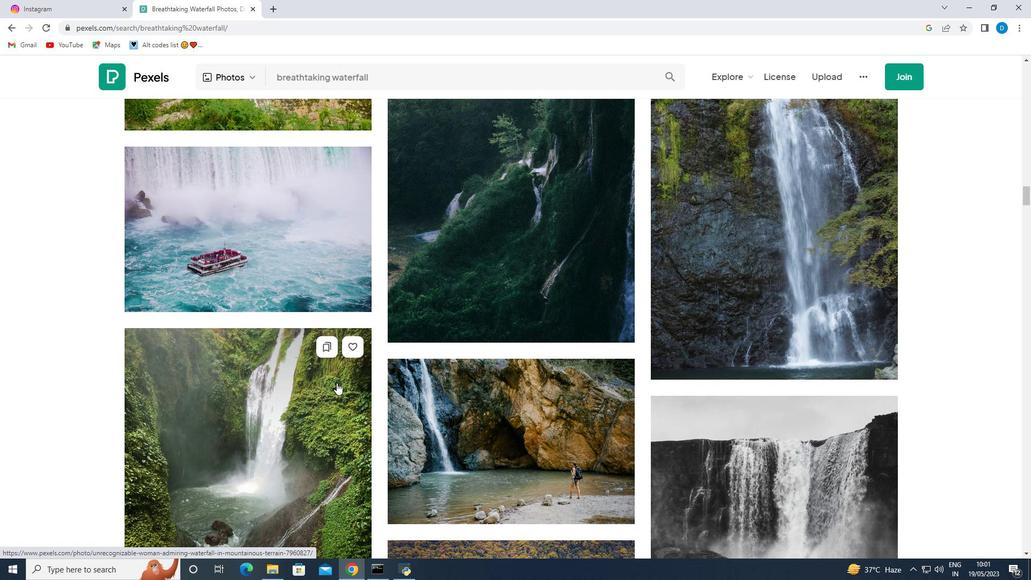 
Action: Mouse moved to (339, 382)
Screenshot: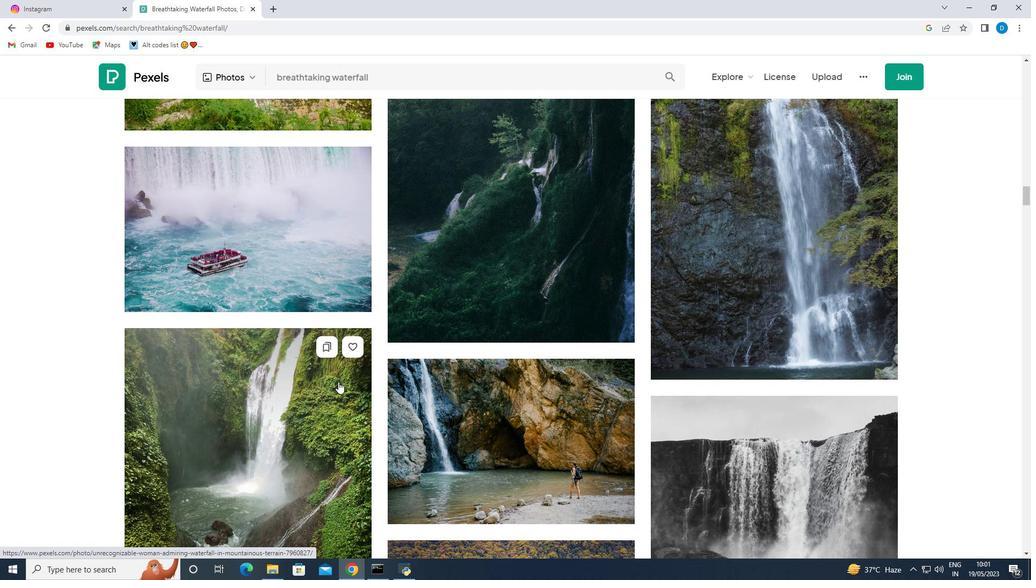 
Action: Mouse scrolled (339, 381) with delta (0, 0)
Screenshot: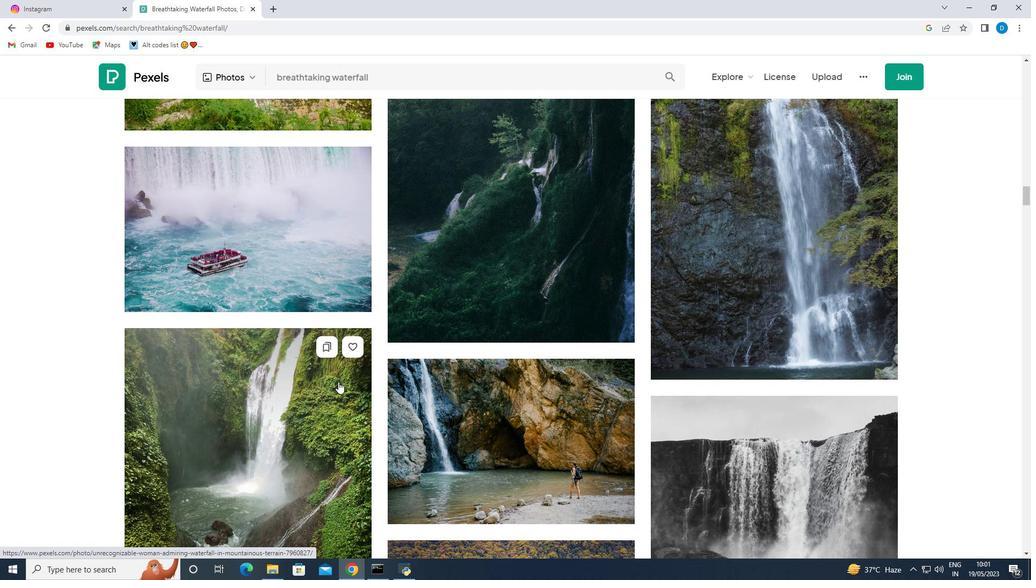 
Action: Mouse moved to (417, 378)
Screenshot: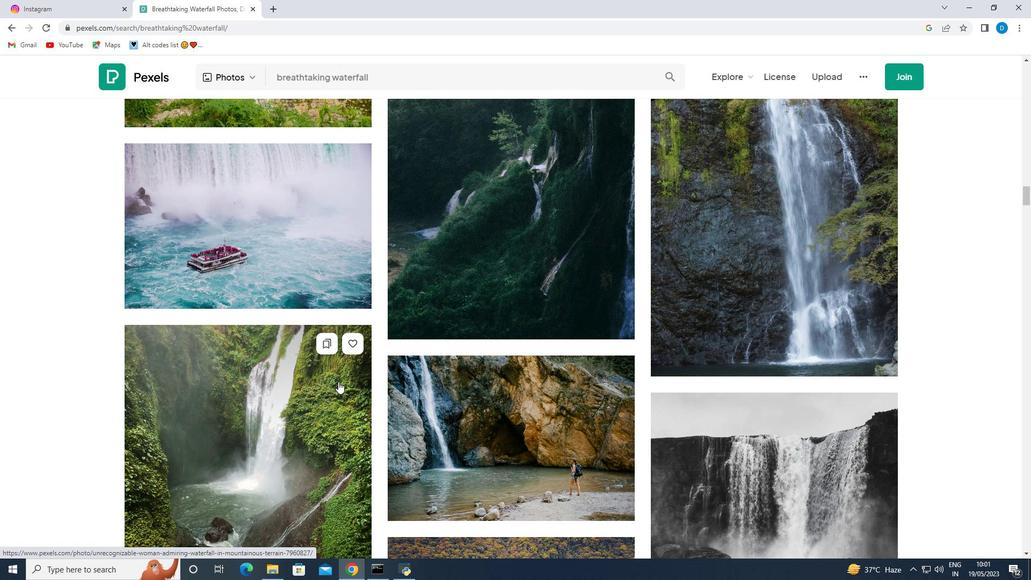 
Action: Mouse scrolled (341, 379) with delta (0, 0)
Screenshot: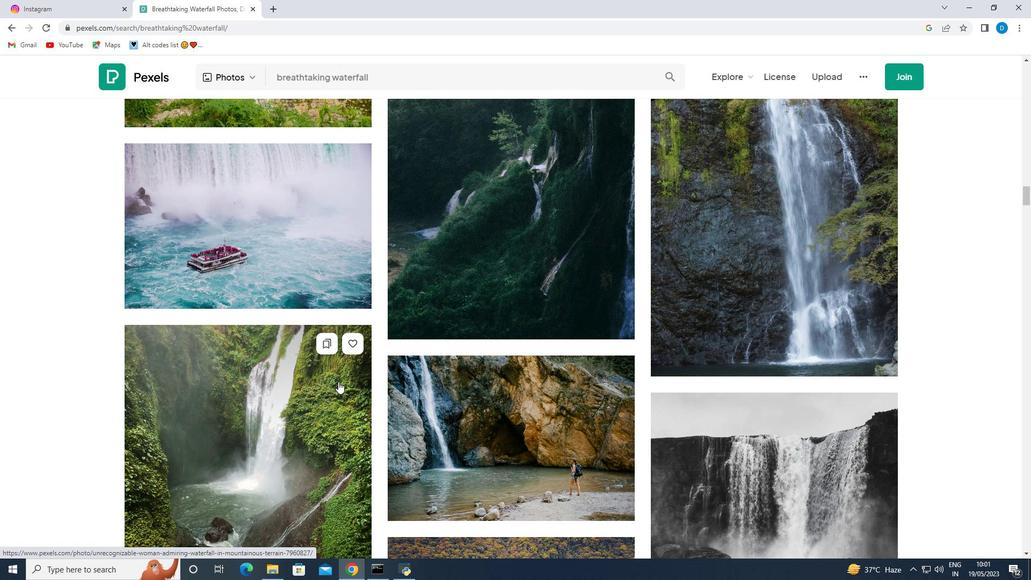 
Action: Mouse moved to (780, 371)
Screenshot: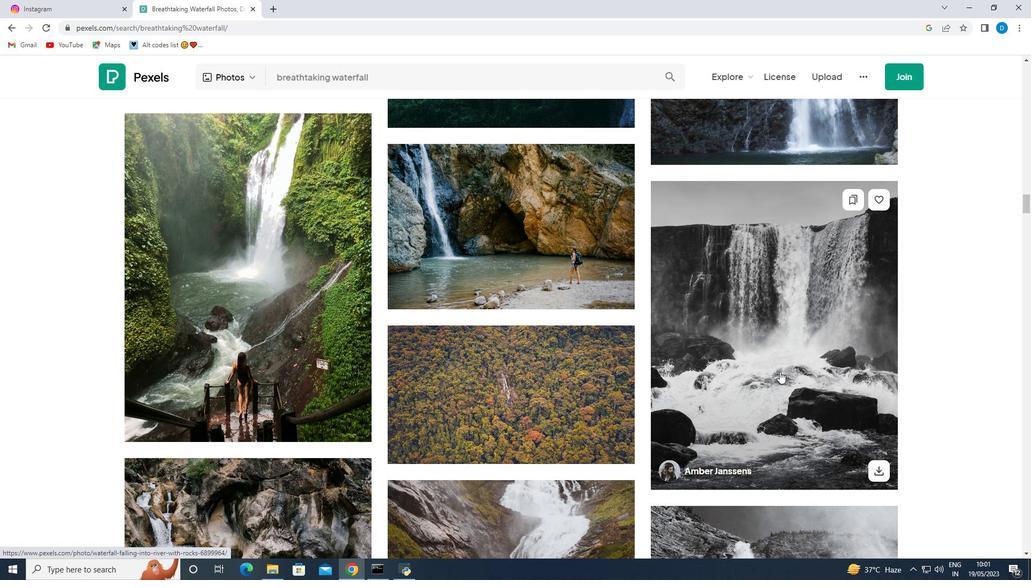 
Action: Mouse scrolled (780, 370) with delta (0, 0)
Screenshot: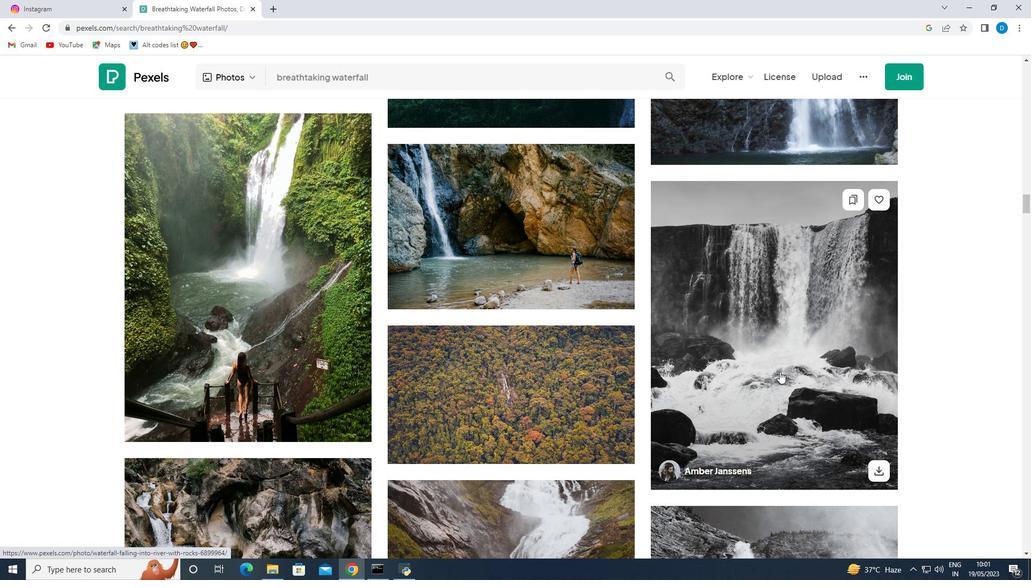 
Action: Mouse moved to (780, 371)
Screenshot: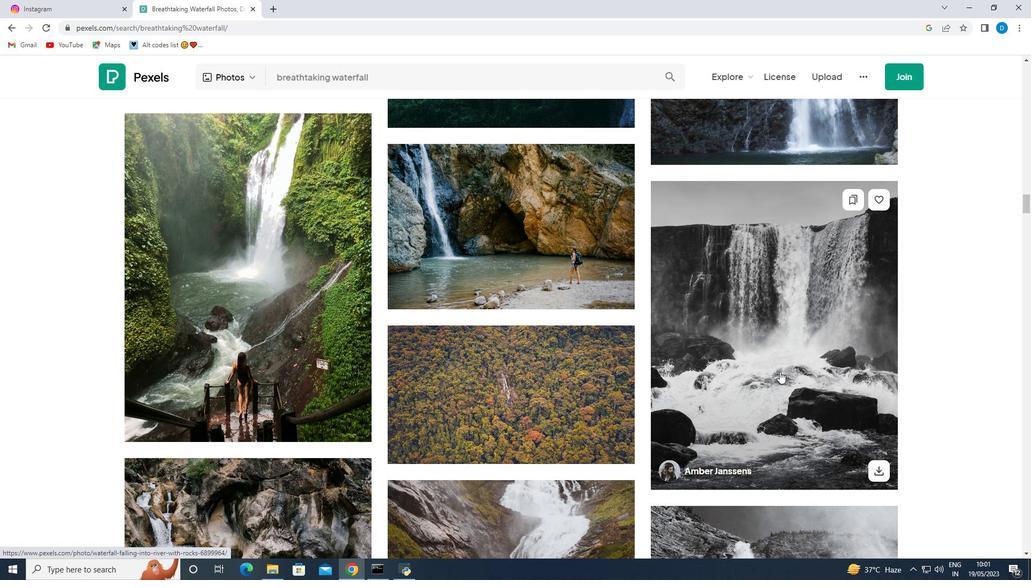 
Action: Mouse scrolled (780, 370) with delta (0, 0)
Screenshot: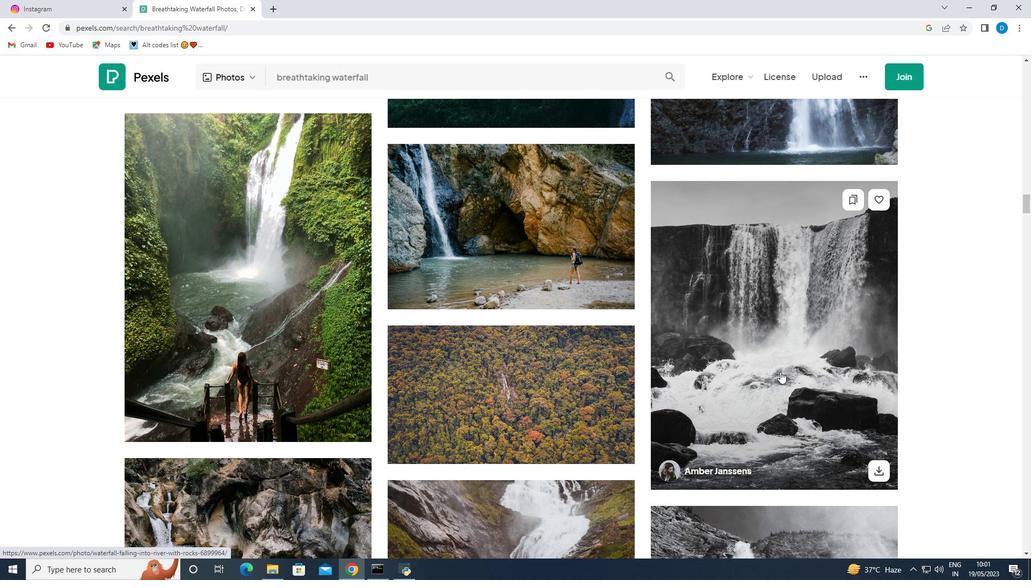 
Action: Mouse scrolled (780, 370) with delta (0, 0)
Screenshot: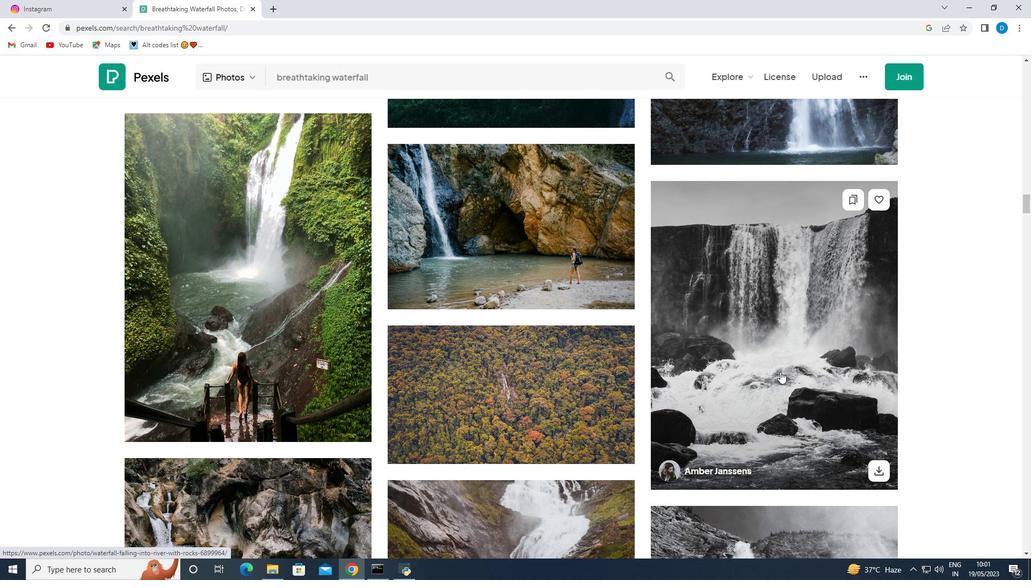 
Action: Mouse moved to (780, 371)
Screenshot: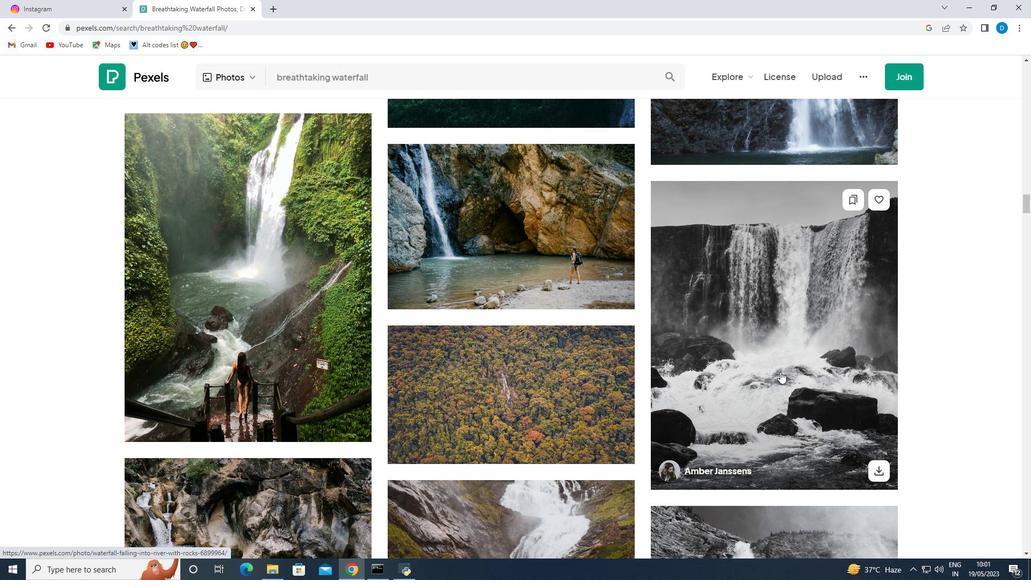 
Action: Mouse scrolled (780, 371) with delta (0, 0)
Screenshot: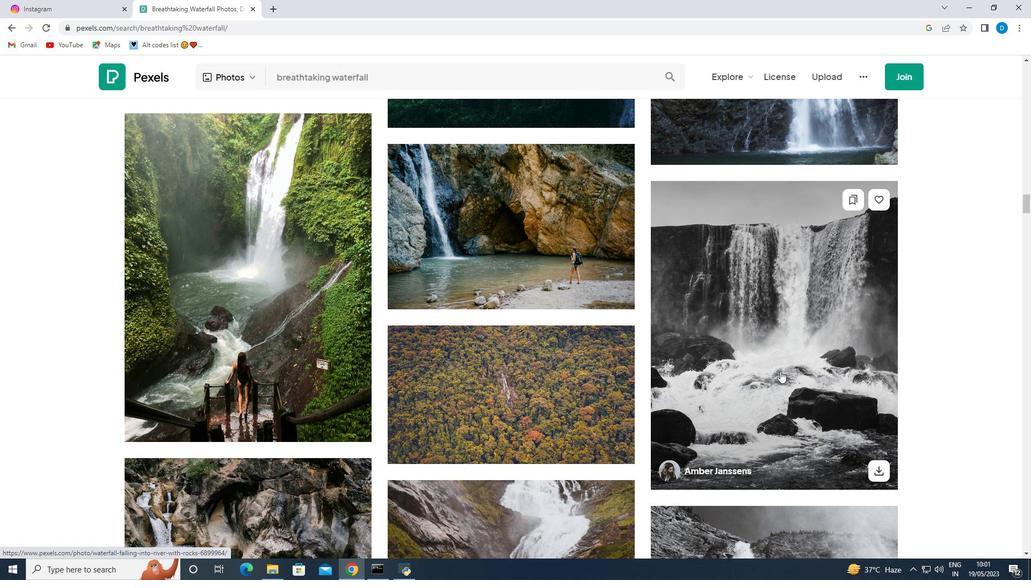 
Action: Mouse moved to (290, 355)
Screenshot: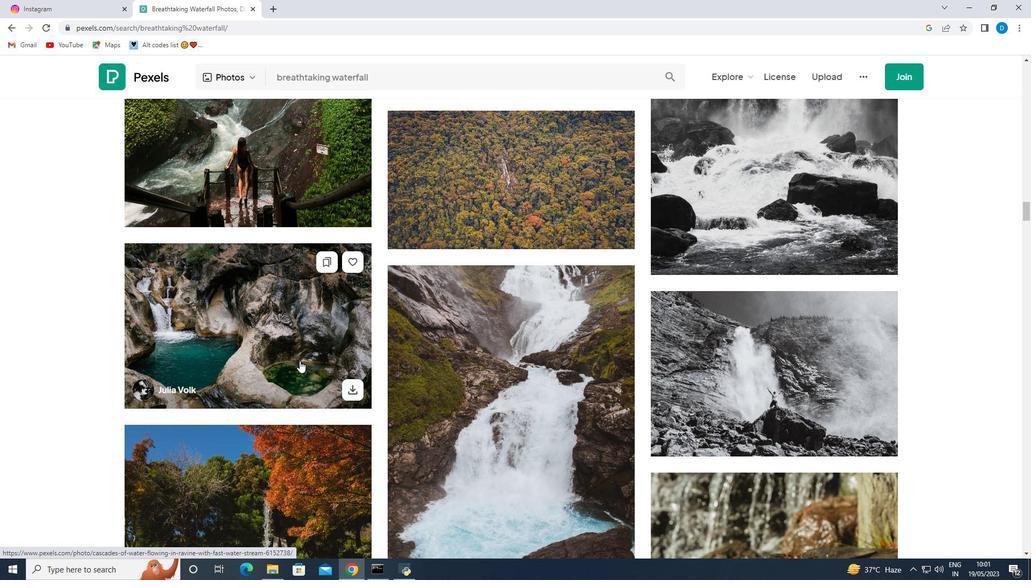 
Action: Mouse scrolled (290, 355) with delta (0, 0)
Screenshot: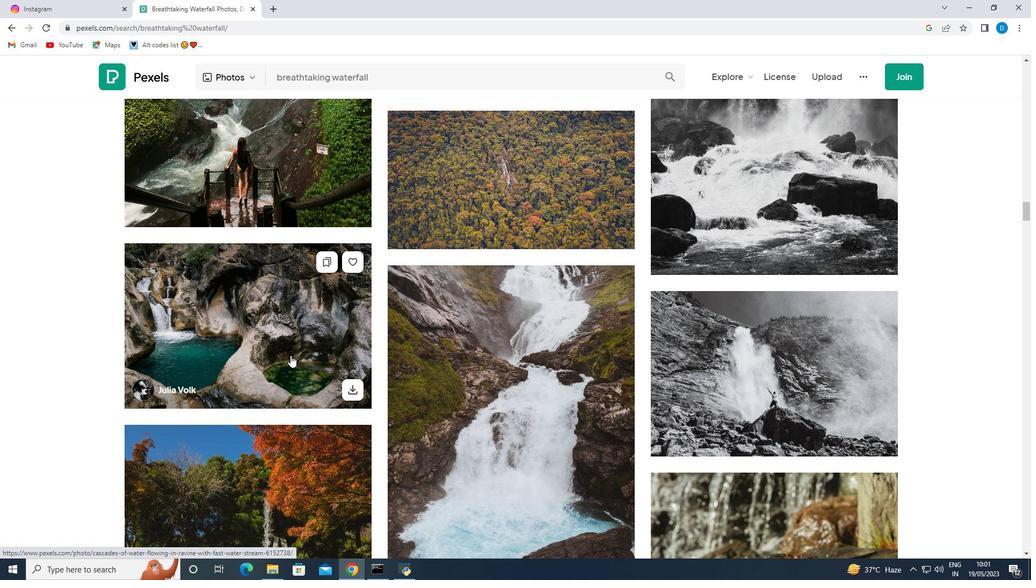 
Action: Mouse scrolled (290, 355) with delta (0, 0)
Screenshot: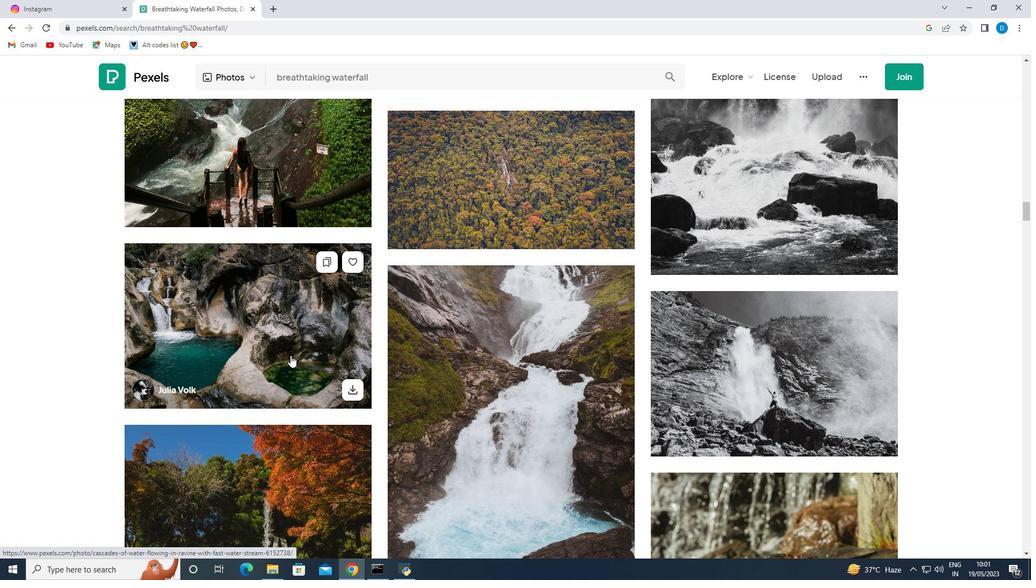 
Action: Mouse scrolled (290, 355) with delta (0, 0)
Screenshot: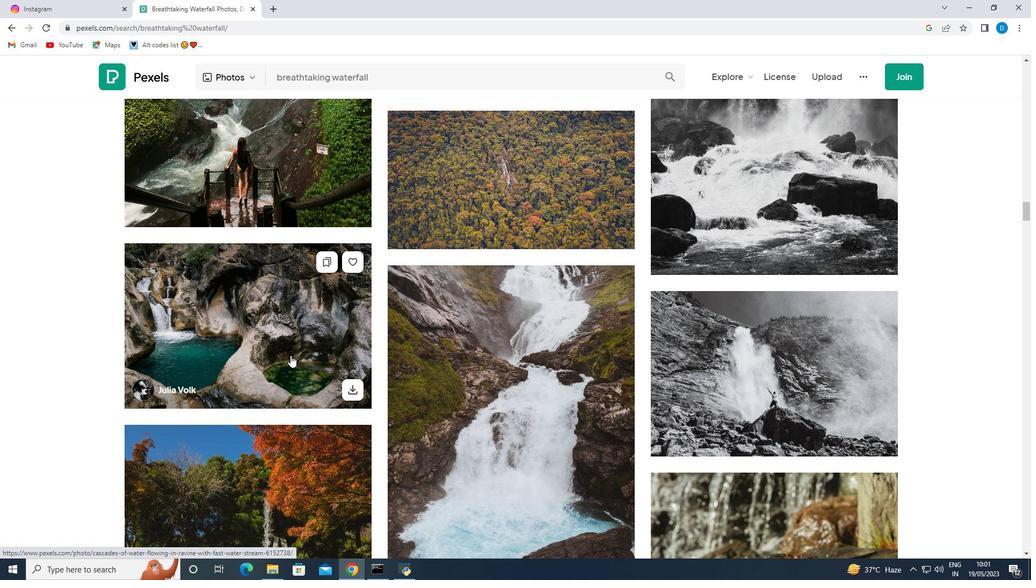 
Action: Mouse scrolled (290, 355) with delta (0, 0)
Screenshot: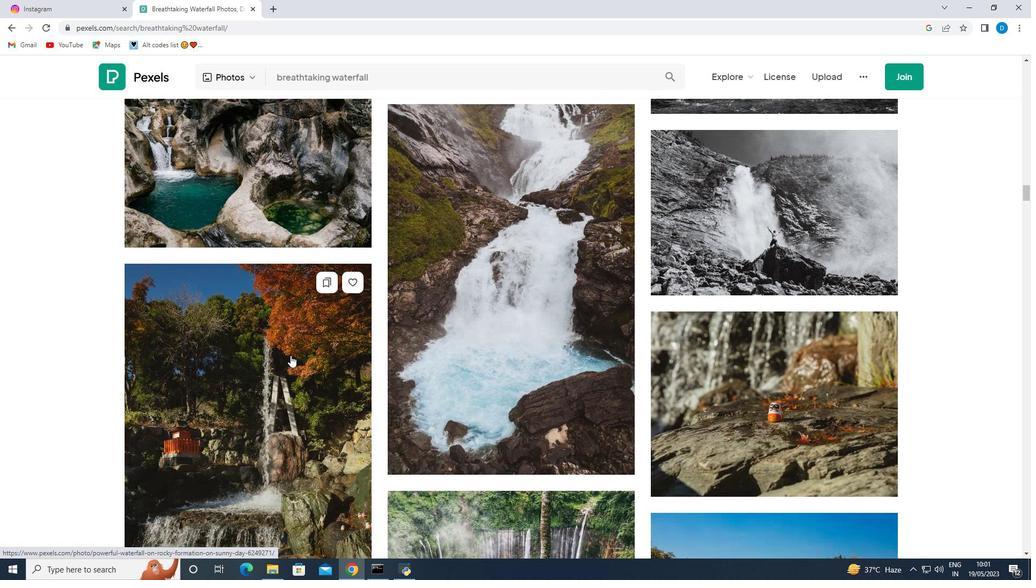 
Action: Mouse scrolled (290, 355) with delta (0, 0)
Screenshot: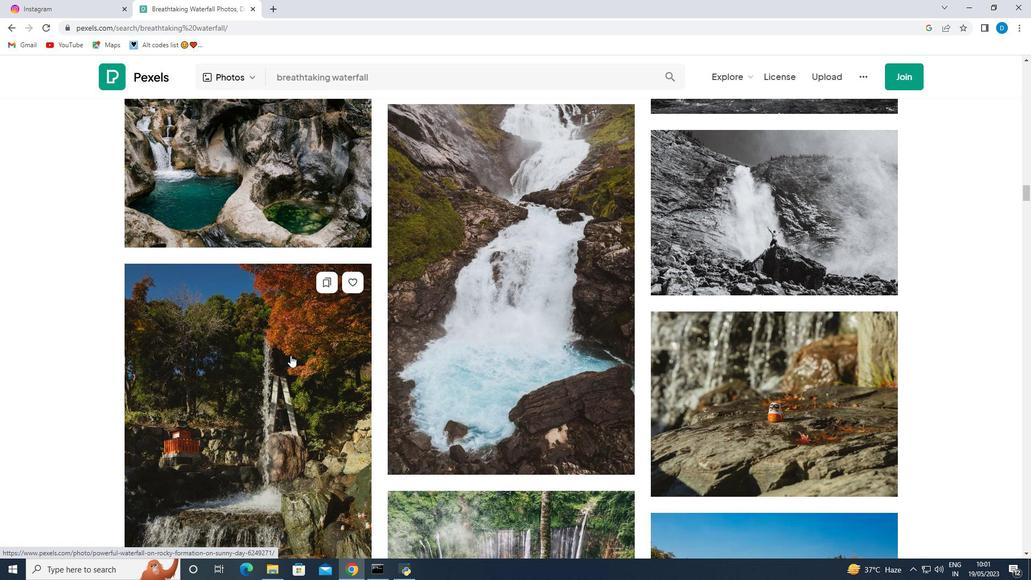 
Action: Mouse moved to (513, 438)
Screenshot: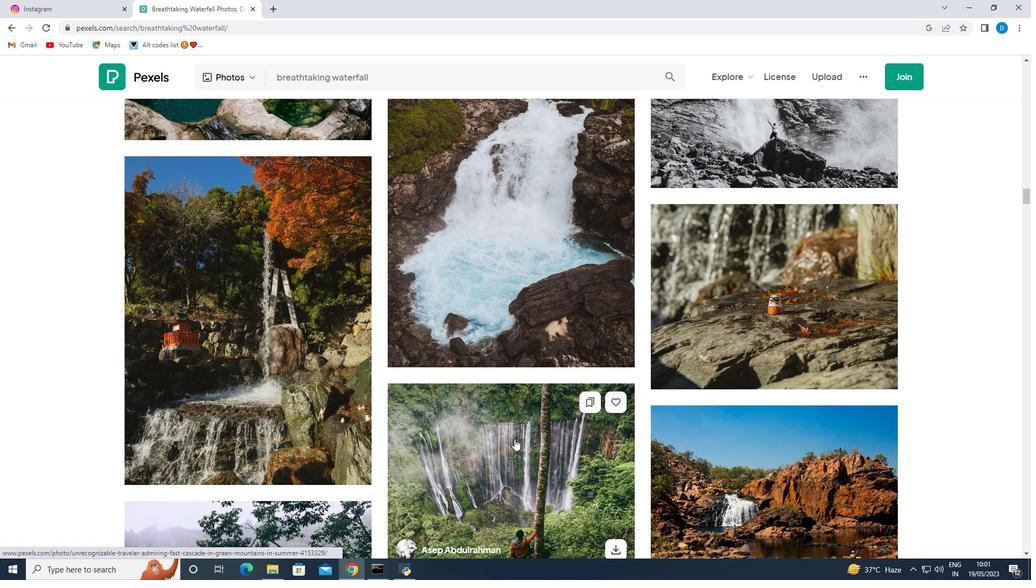 
Action: Mouse scrolled (513, 437) with delta (0, 0)
Screenshot: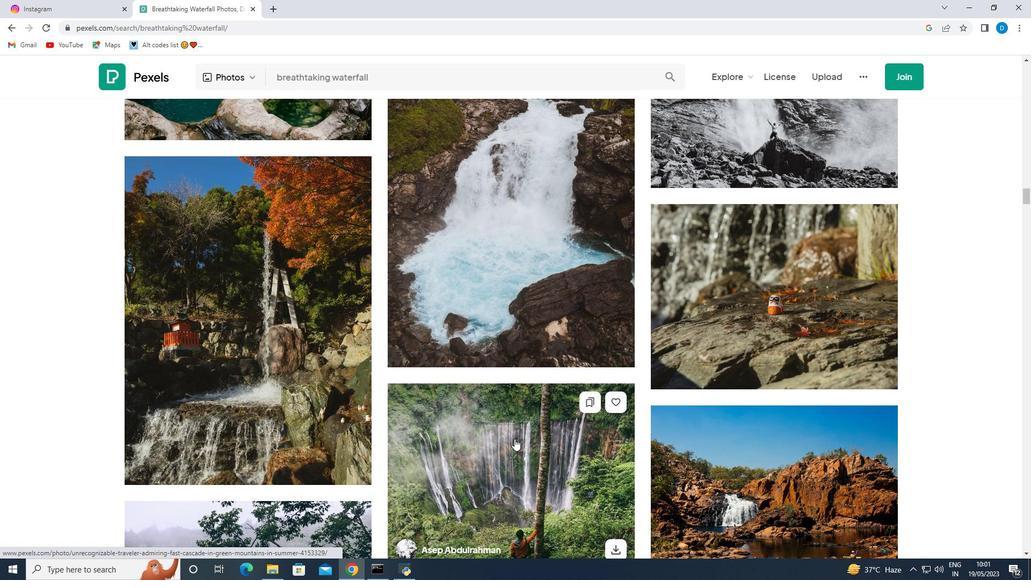 
Action: Mouse moved to (513, 437)
Screenshot: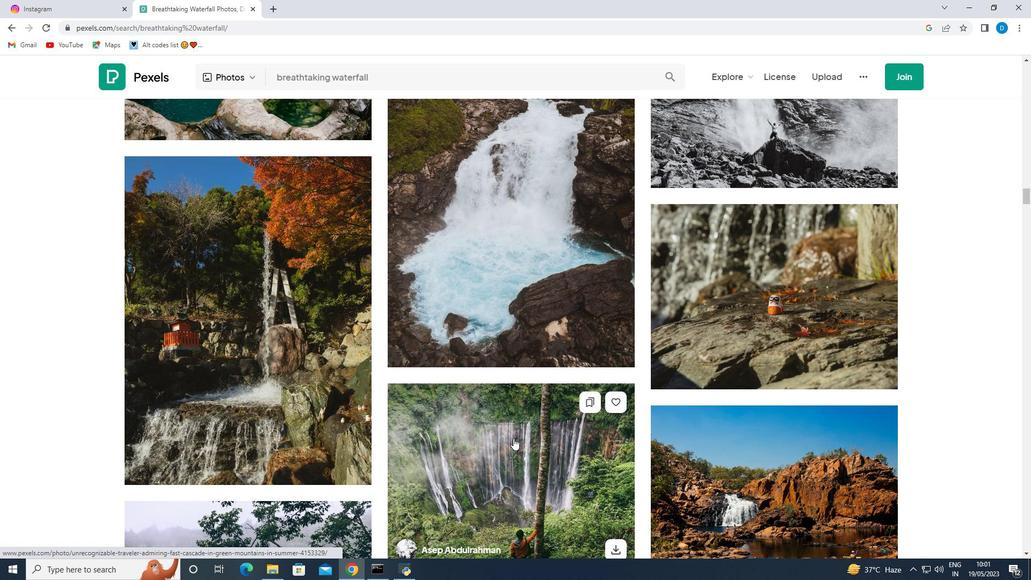 
Action: Mouse scrolled (513, 437) with delta (0, 0)
Screenshot: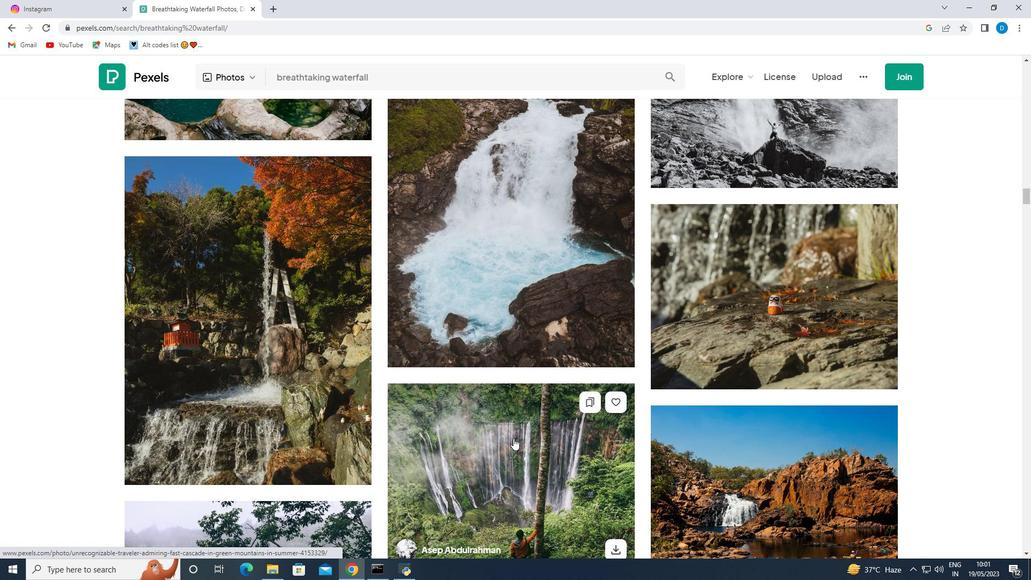 
Action: Mouse moved to (512, 436)
Screenshot: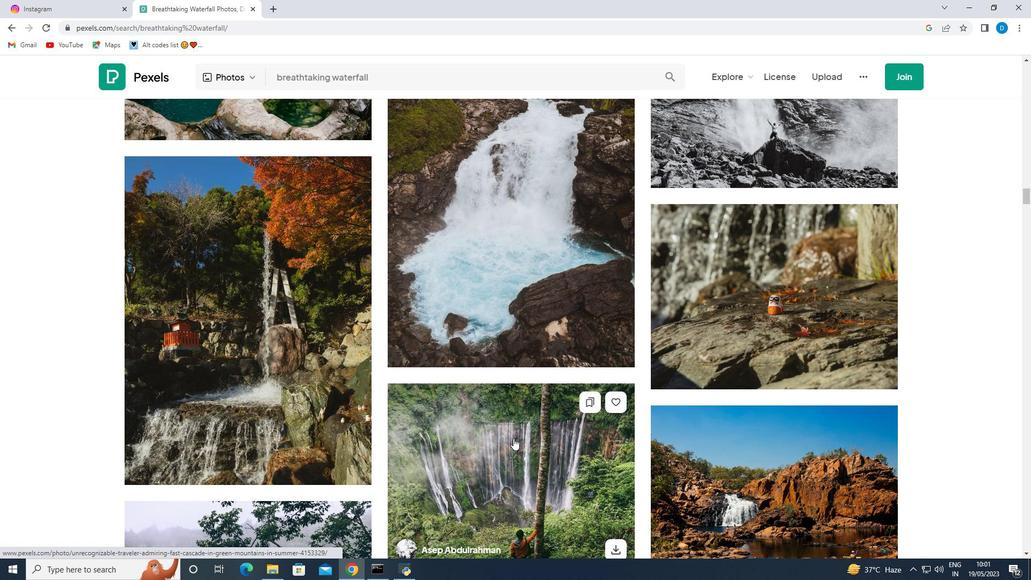 
Action: Mouse scrolled (512, 436) with delta (0, 0)
Screenshot: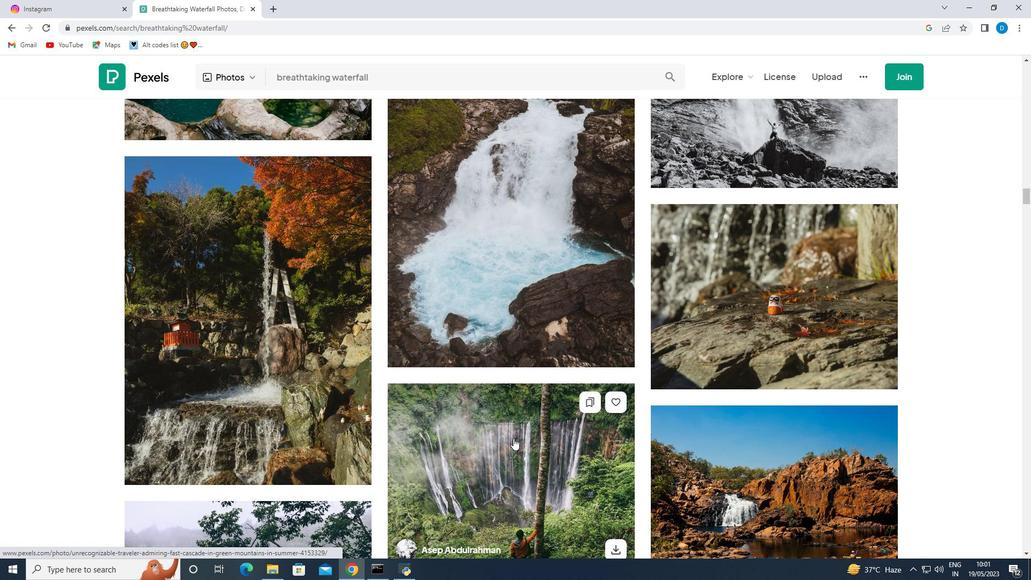 
Action: Mouse moved to (513, 367)
Screenshot: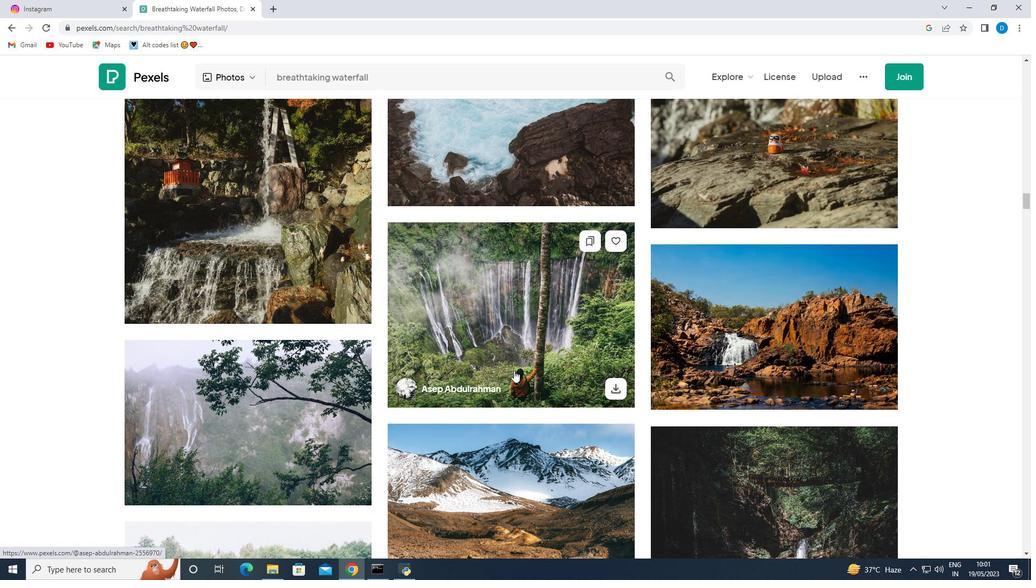 
Action: Mouse scrolled (513, 367) with delta (0, 0)
Screenshot: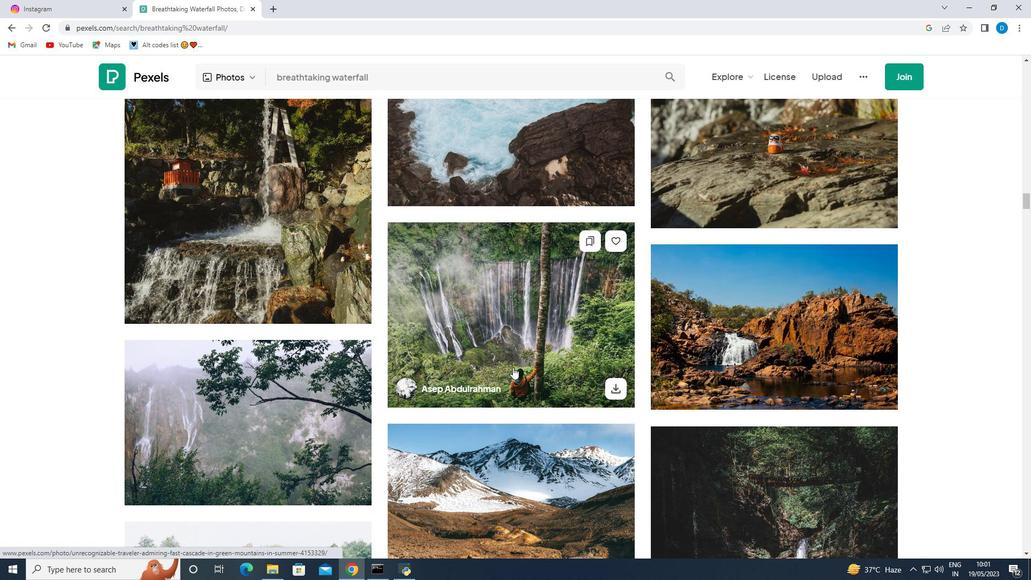 
Action: Mouse scrolled (513, 367) with delta (0, 0)
Screenshot: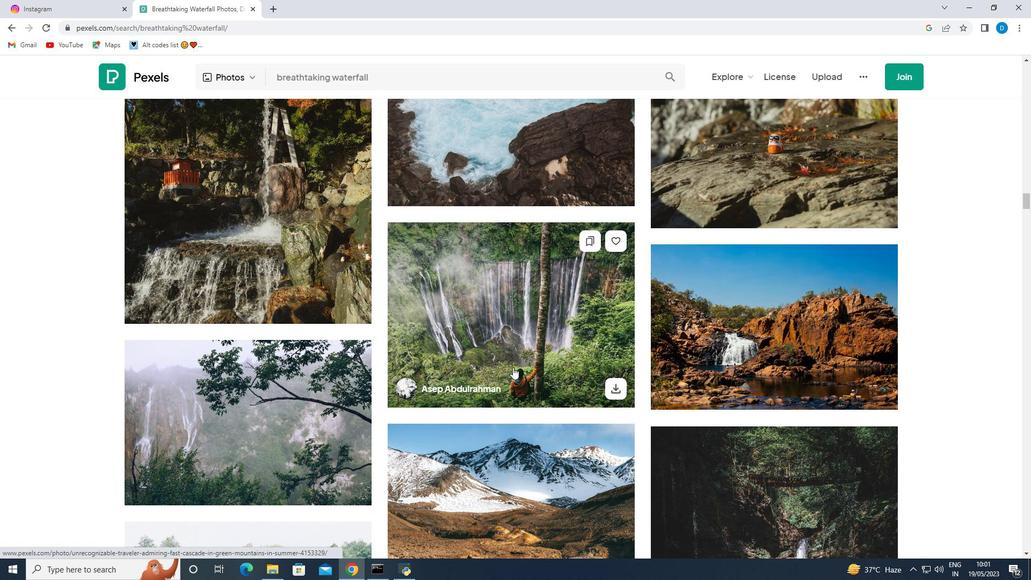
Action: Mouse moved to (513, 367)
Screenshot: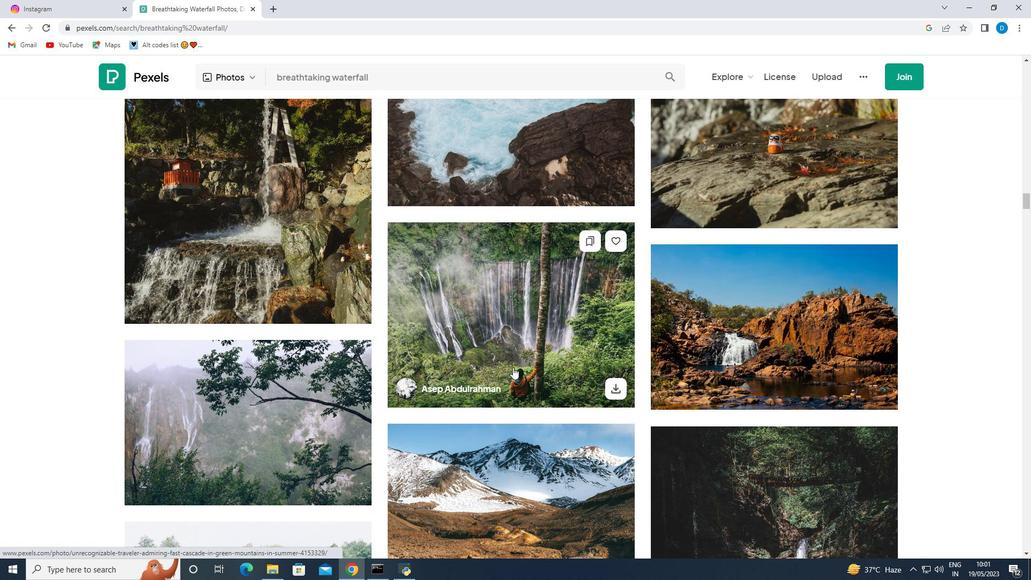 
Action: Mouse scrolled (513, 367) with delta (0, 0)
Screenshot: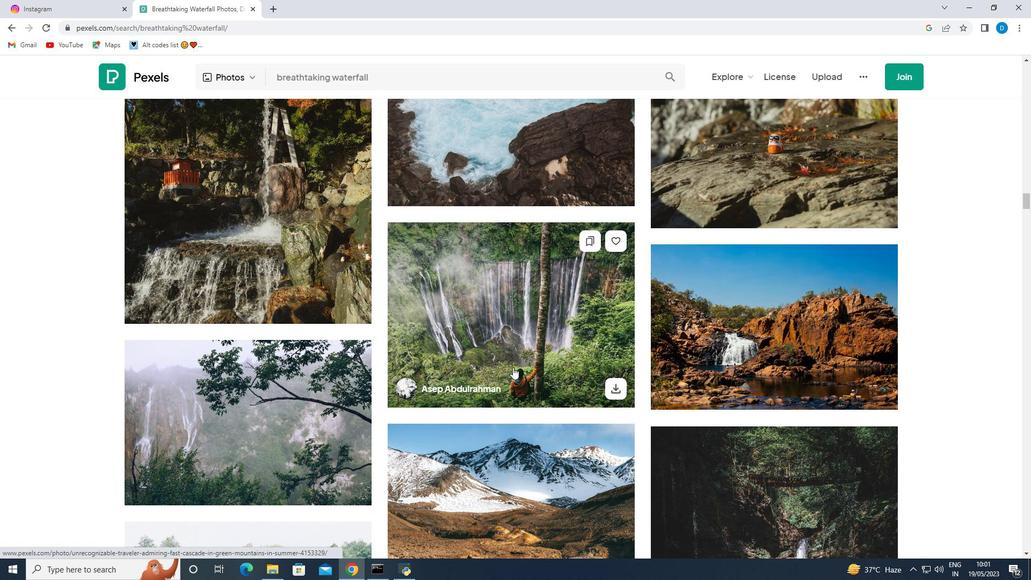 
Action: Mouse scrolled (513, 367) with delta (0, 0)
Screenshot: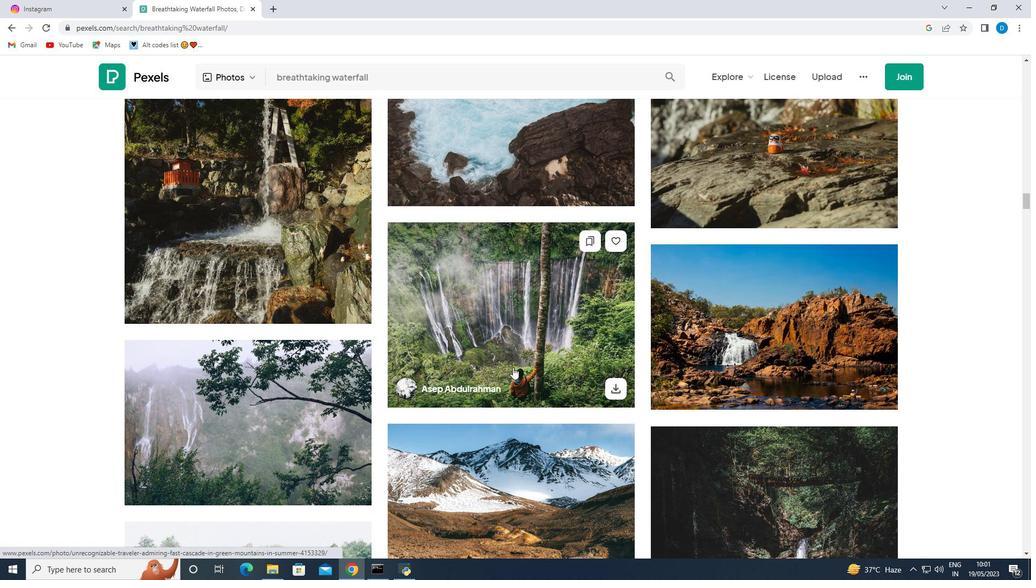 
Action: Mouse moved to (513, 367)
Screenshot: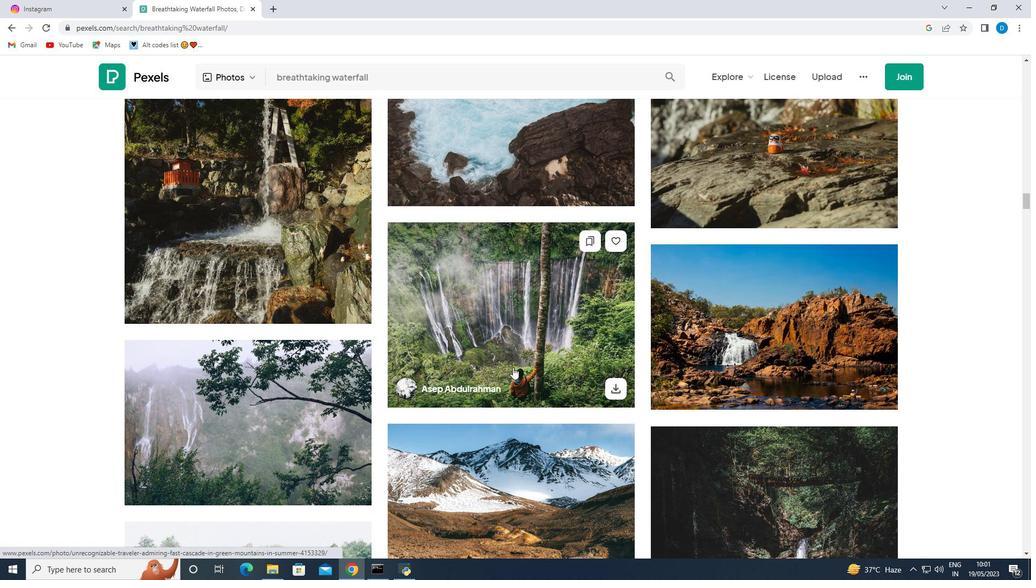 
Action: Mouse scrolled (513, 367) with delta (0, 0)
Screenshot: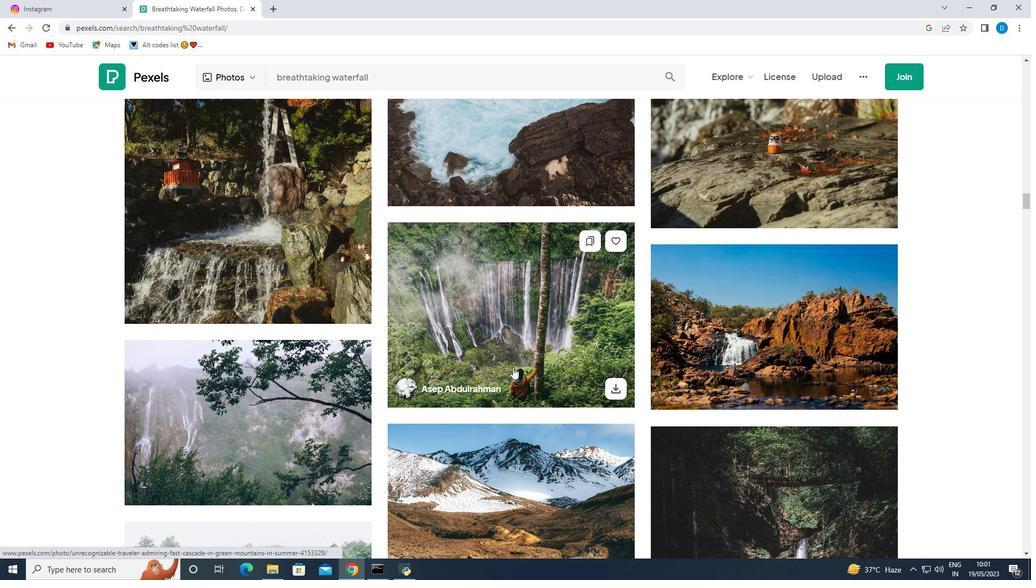 
Action: Mouse moved to (516, 366)
Screenshot: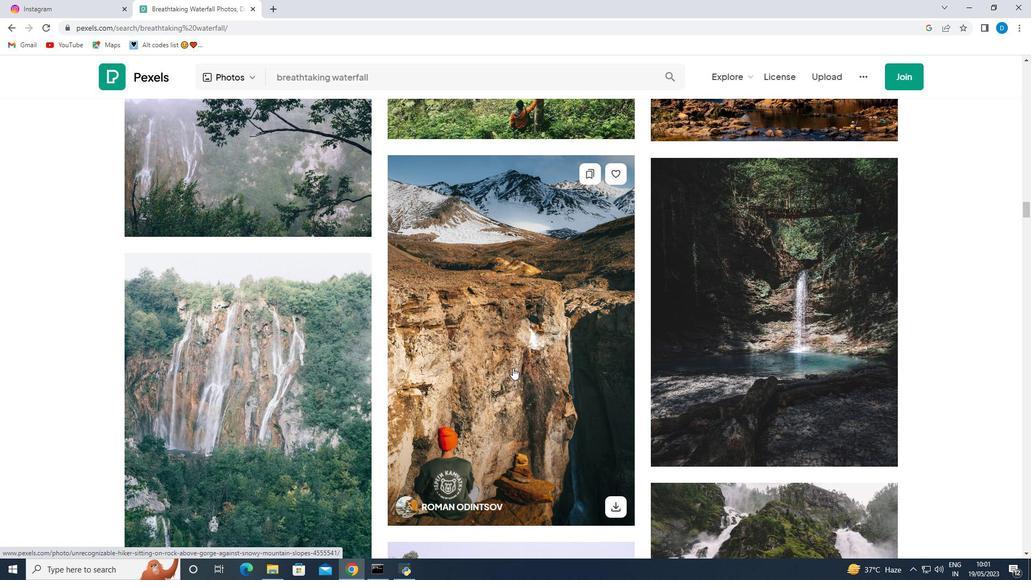 
Action: Mouse scrolled (516, 367) with delta (0, 0)
Screenshot: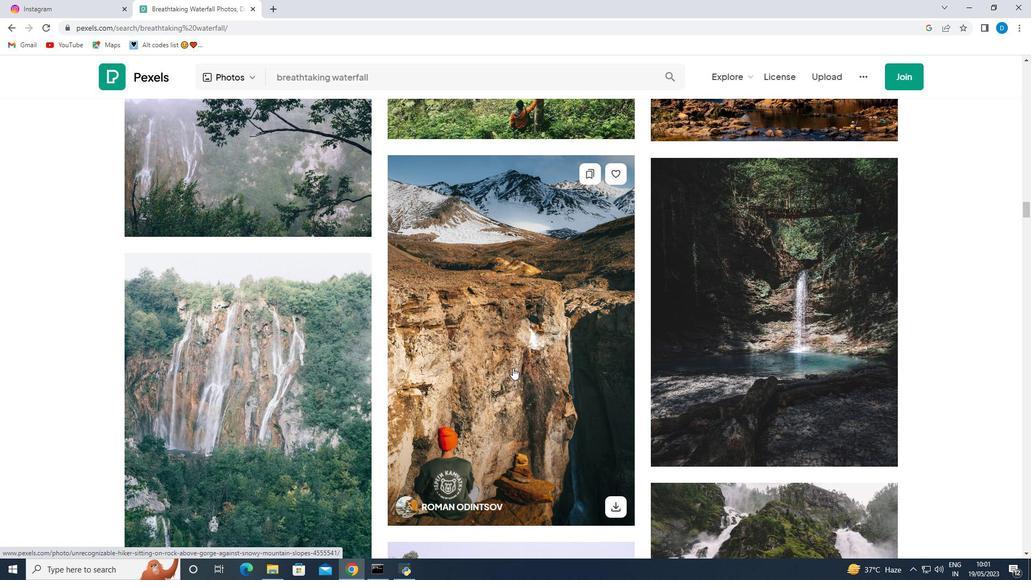 
Action: Mouse scrolled (516, 367) with delta (0, 0)
Screenshot: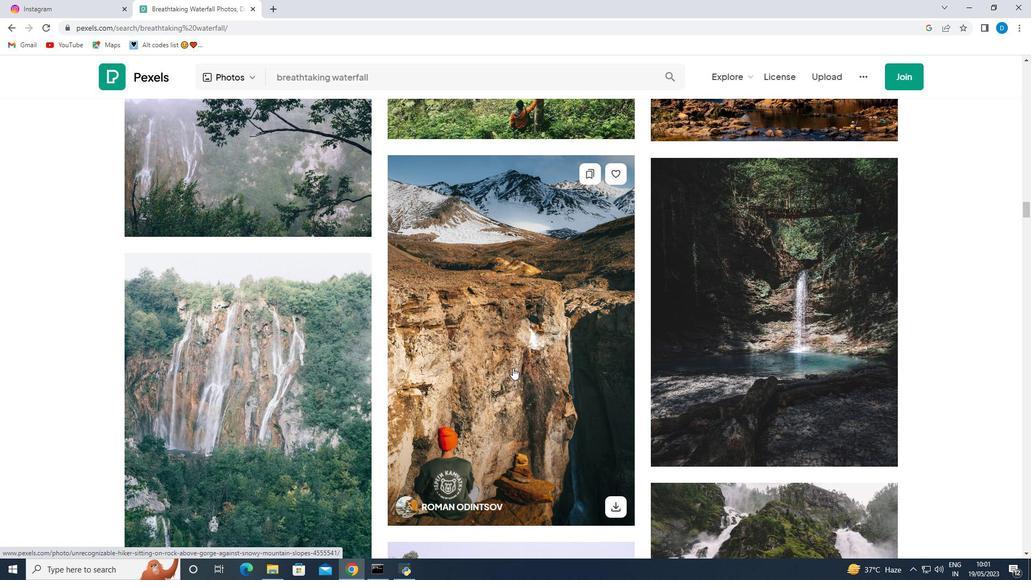 
Action: Mouse moved to (517, 366)
Screenshot: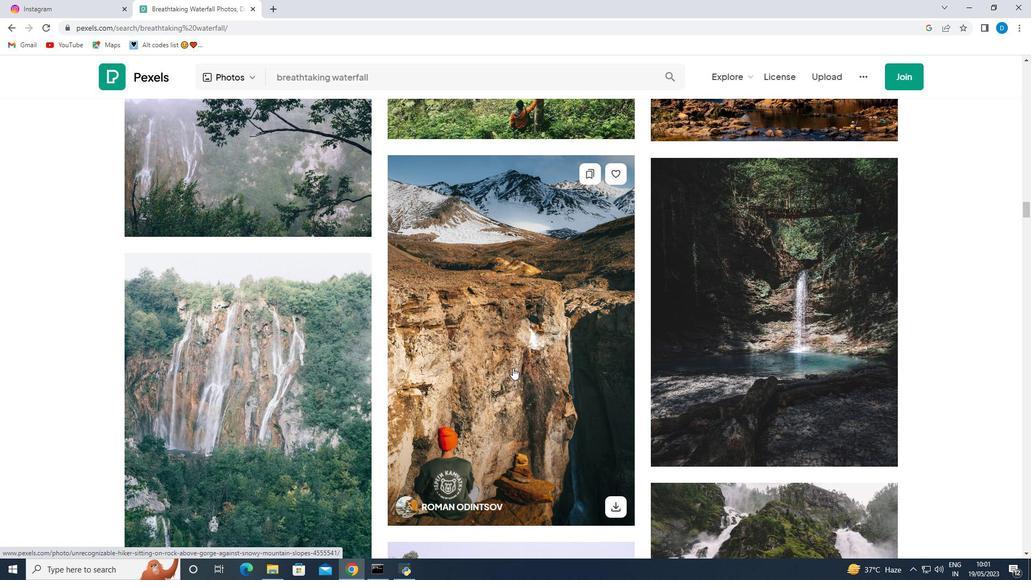 
Action: Mouse scrolled (517, 367) with delta (0, 0)
Screenshot: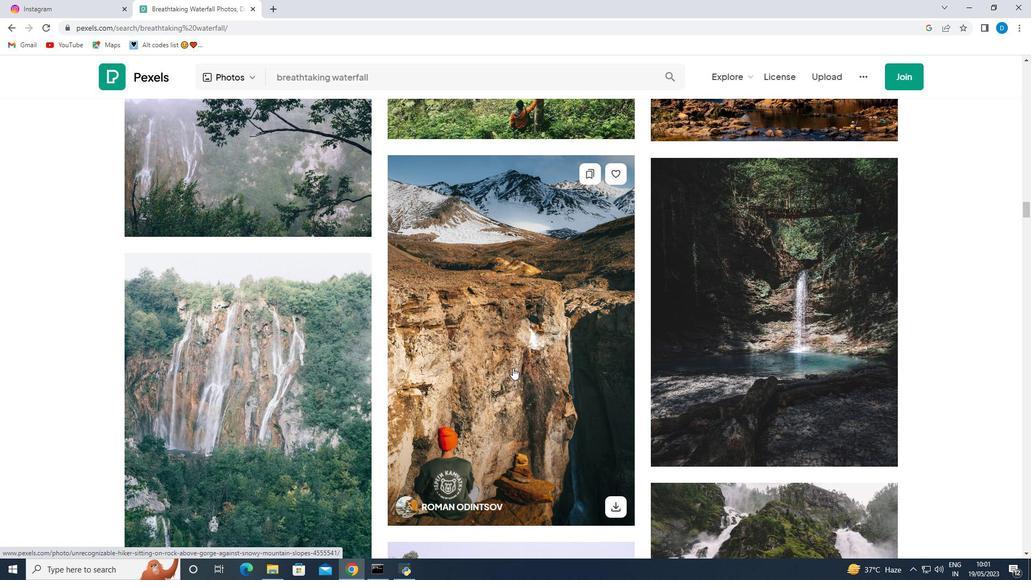 
Action: Mouse moved to (518, 366)
Screenshot: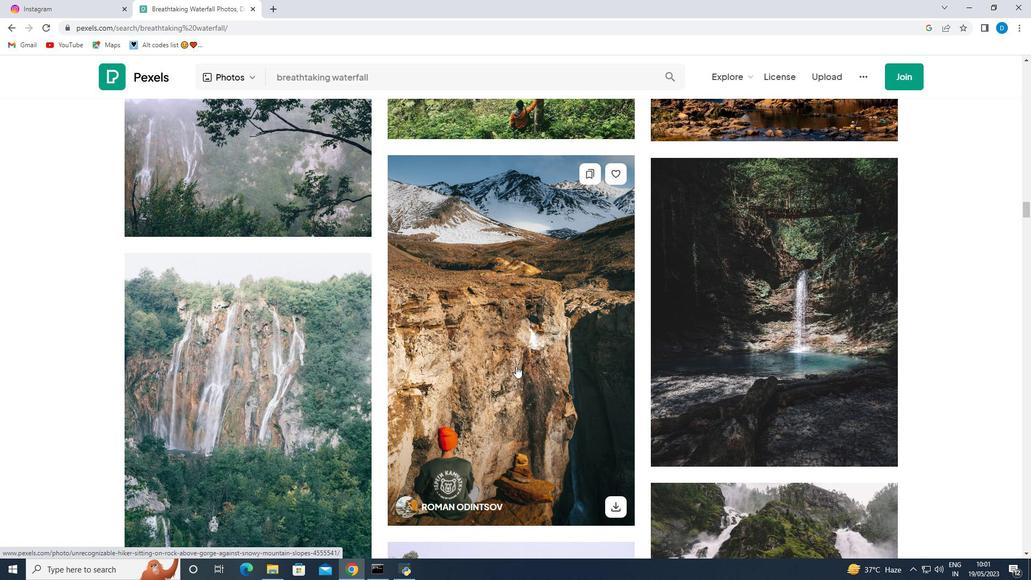 
Action: Mouse scrolled (518, 367) with delta (0, 0)
Screenshot: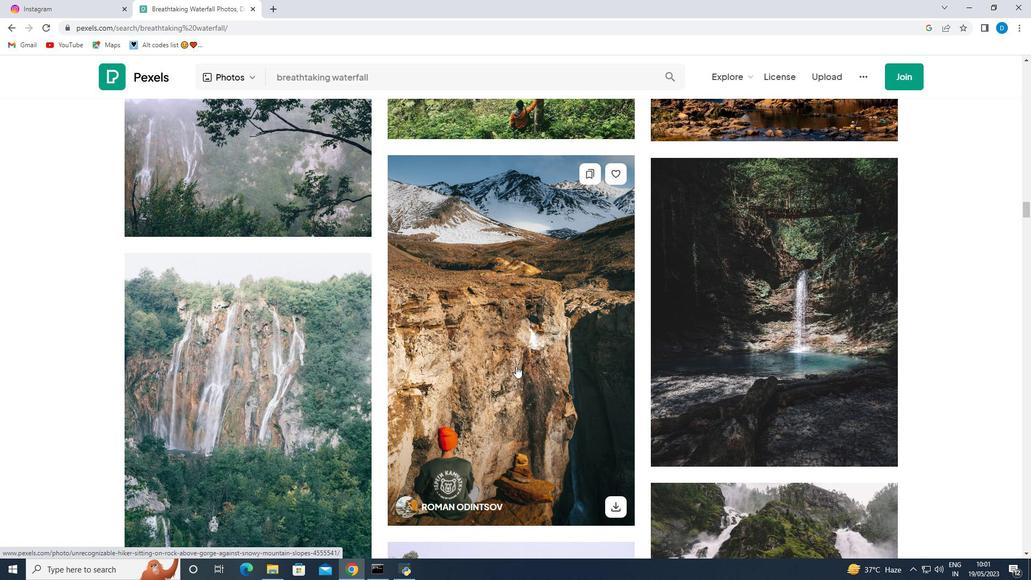 
Action: Mouse moved to (548, 319)
Screenshot: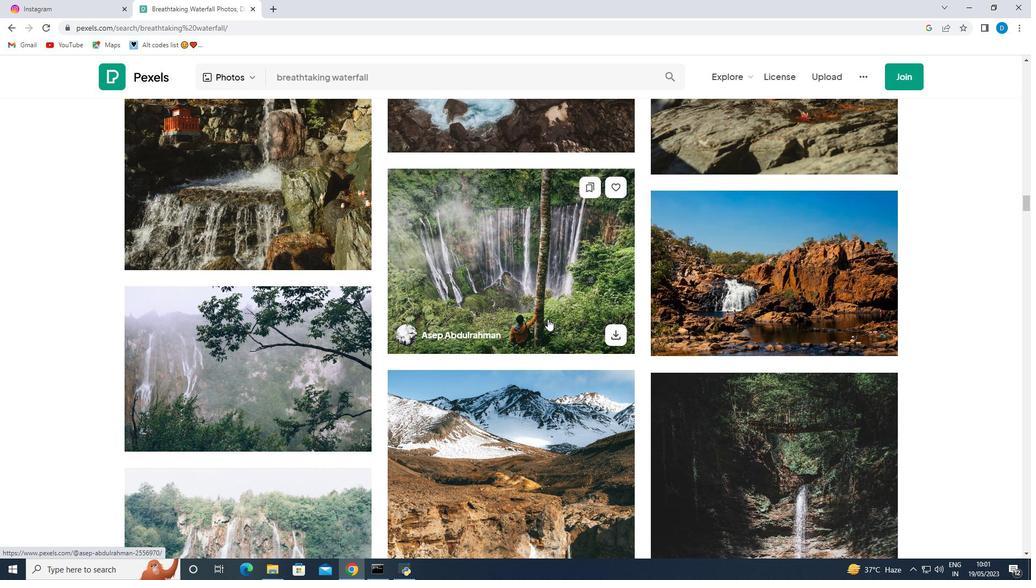 
Action: Mouse scrolled (548, 318) with delta (0, 0)
Screenshot: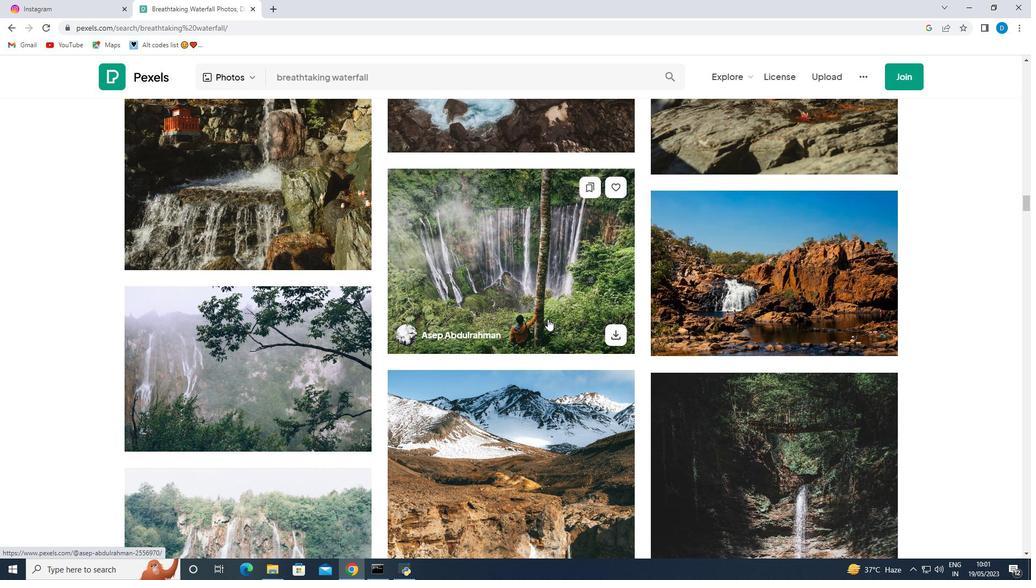 
Action: Mouse moved to (548, 322)
Screenshot: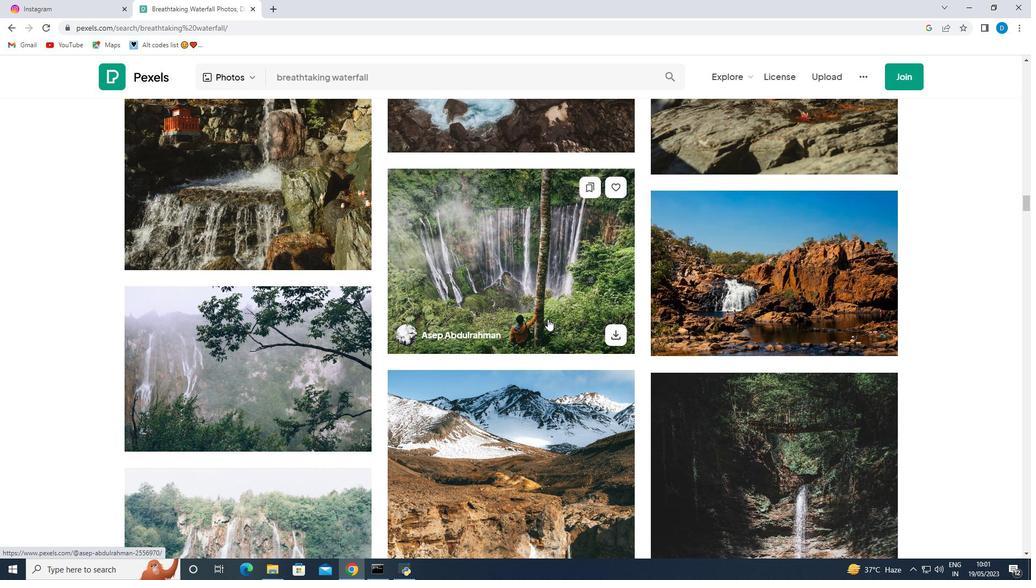 
Action: Mouse scrolled (548, 321) with delta (0, 0)
Screenshot: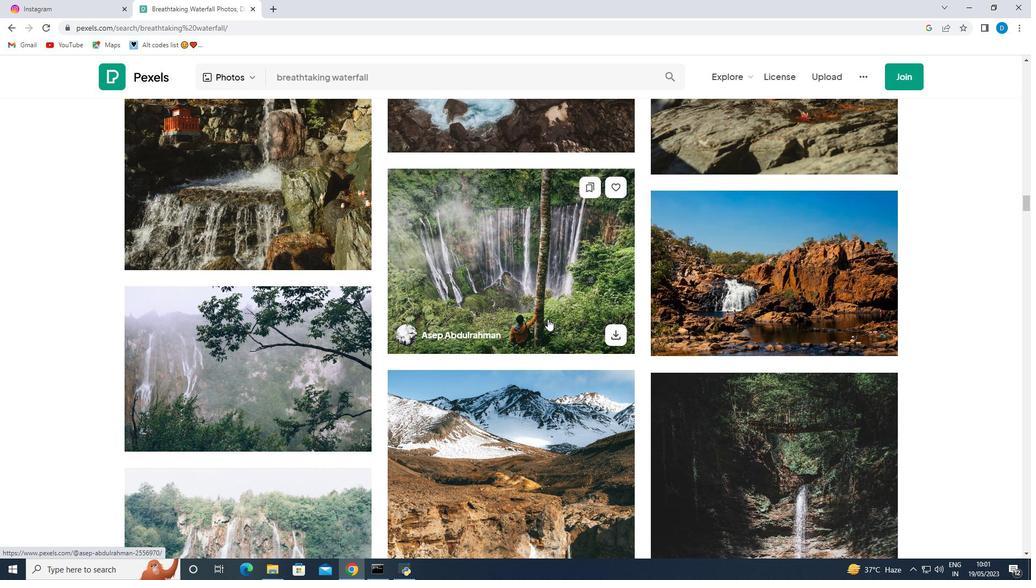 
Action: Mouse moved to (548, 324)
Screenshot: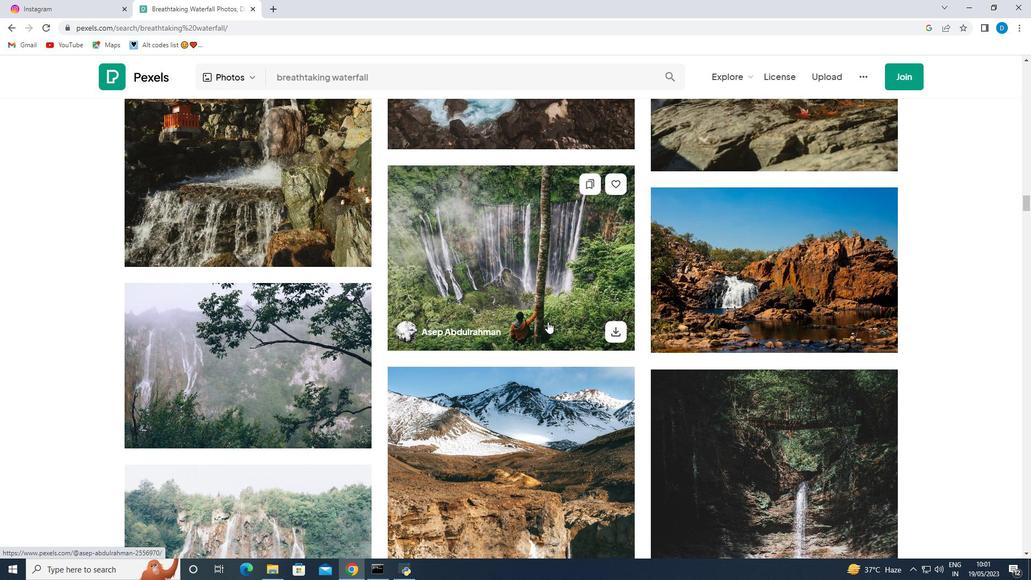 
Action: Mouse scrolled (548, 324) with delta (0, 0)
Screenshot: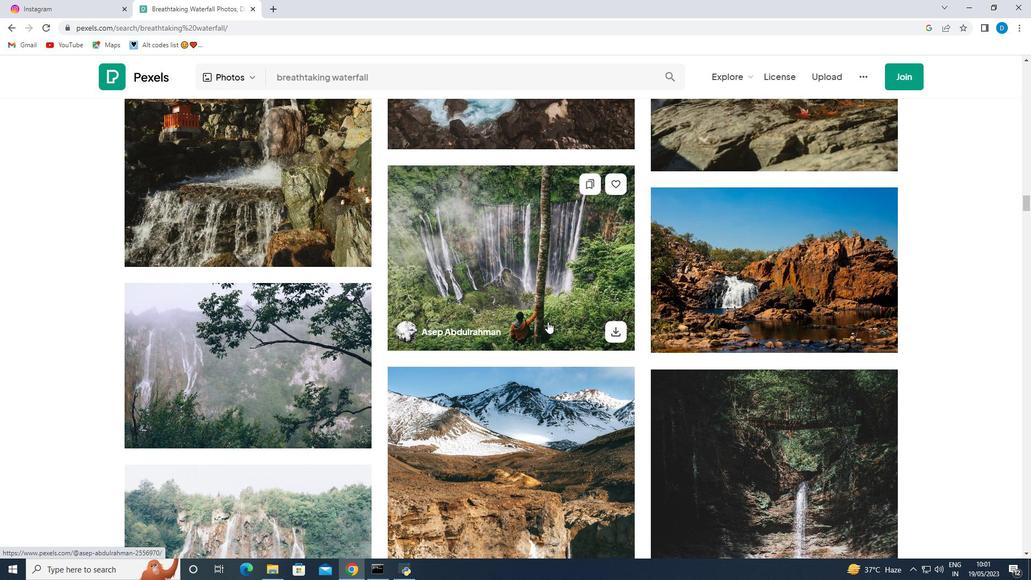 
Action: Mouse moved to (547, 335)
Screenshot: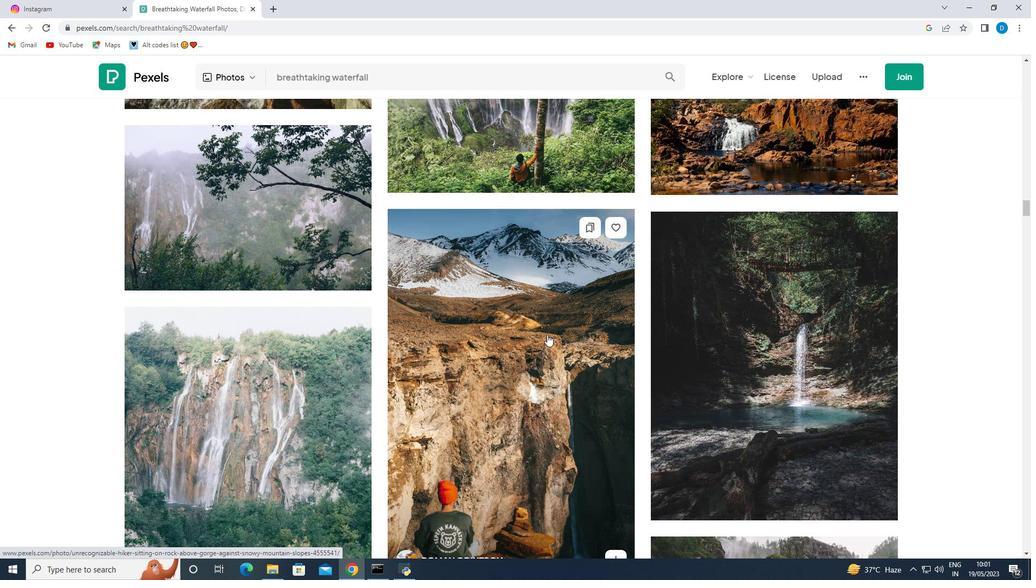 
Action: Mouse scrolled (547, 334) with delta (0, 0)
Screenshot: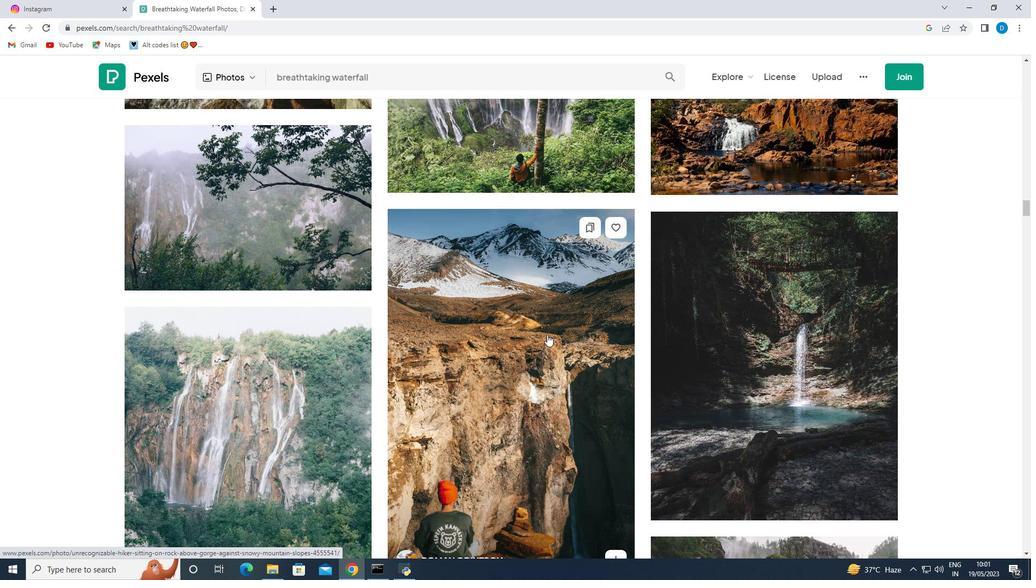 
Action: Mouse scrolled (547, 334) with delta (0, 0)
Screenshot: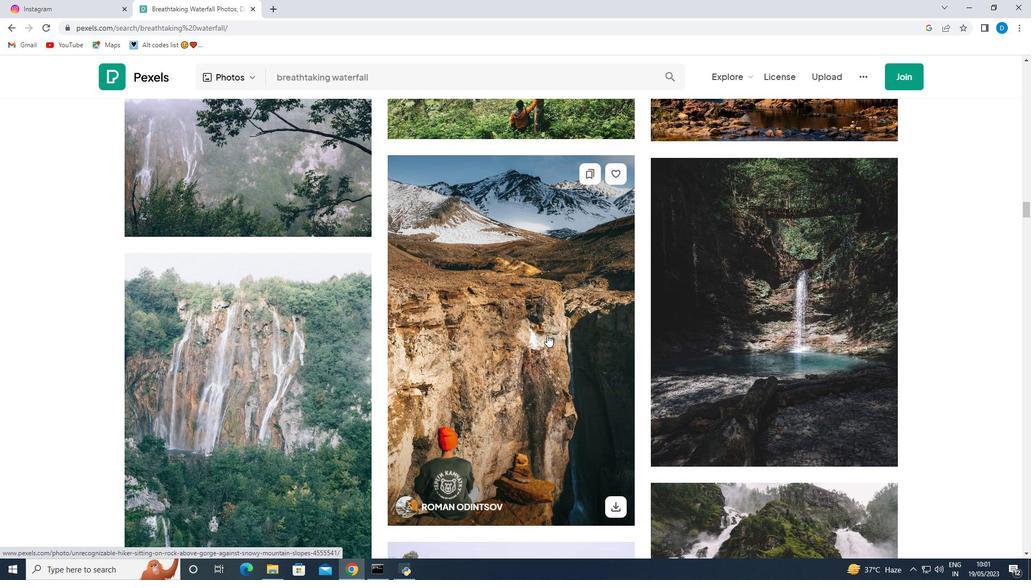 
Action: Mouse scrolled (547, 334) with delta (0, 0)
Screenshot: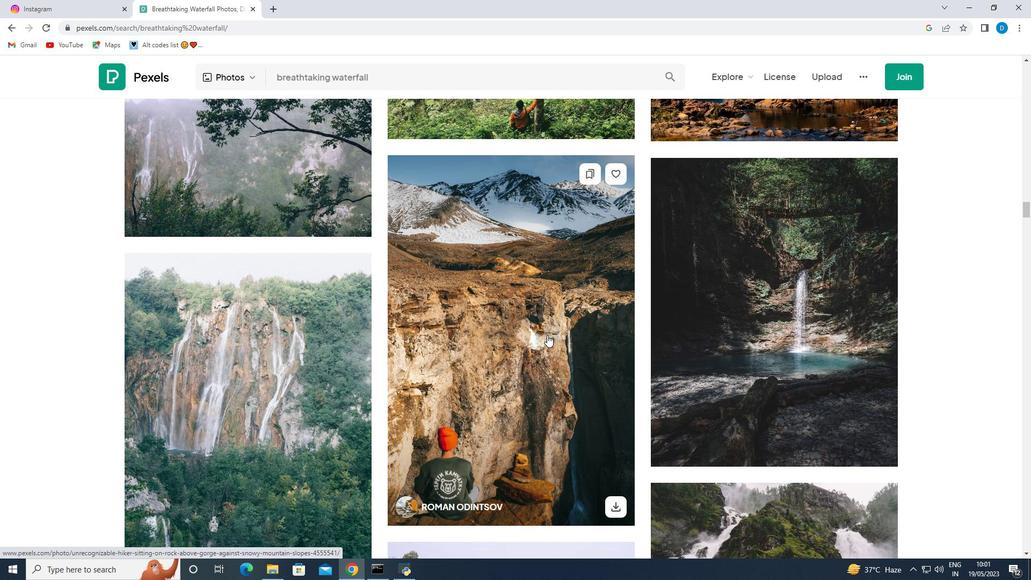 
Action: Mouse scrolled (547, 334) with delta (0, 0)
Screenshot: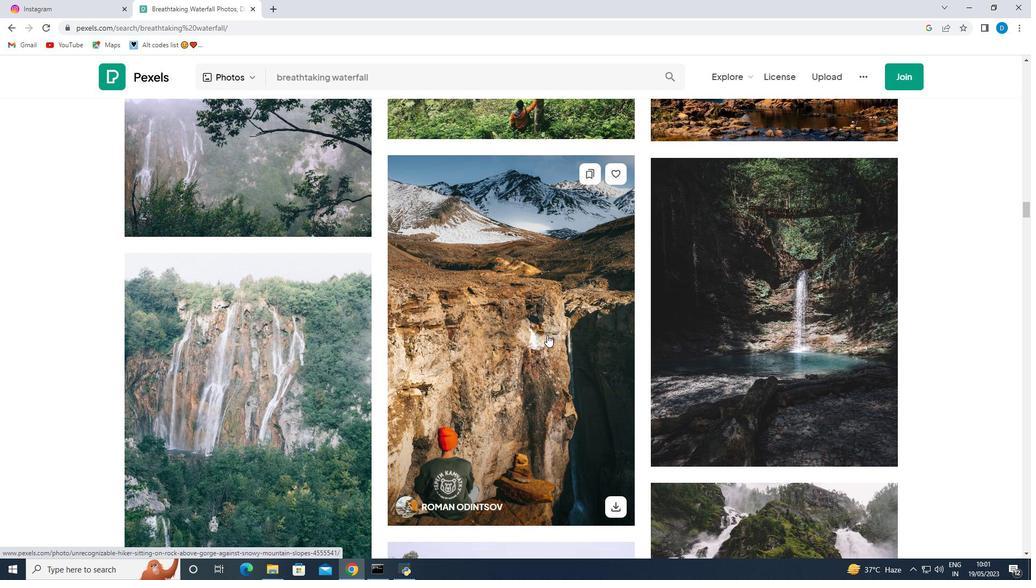 
Action: Mouse moved to (591, 318)
Screenshot: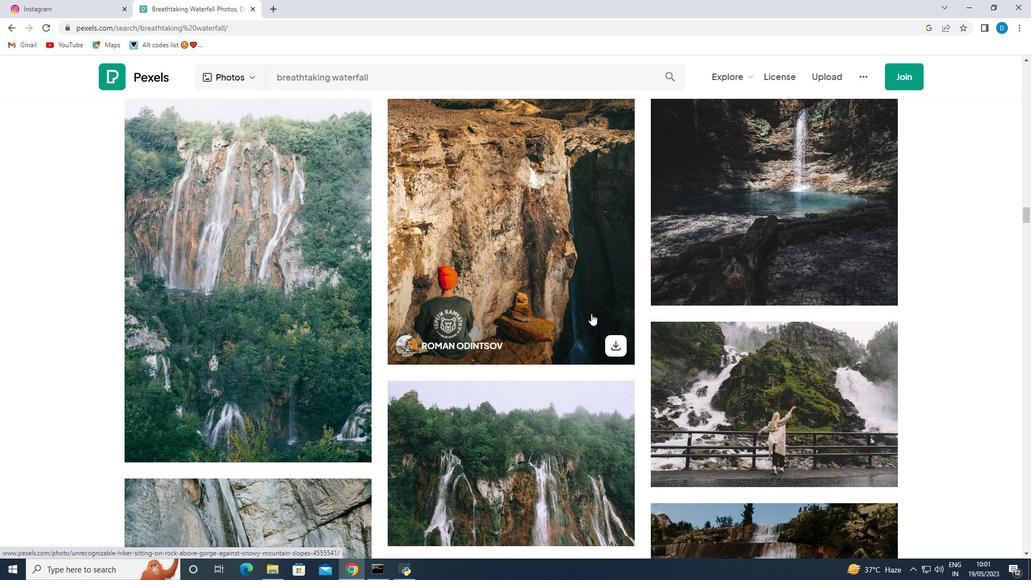 
Action: Mouse scrolled (591, 317) with delta (0, 0)
Screenshot: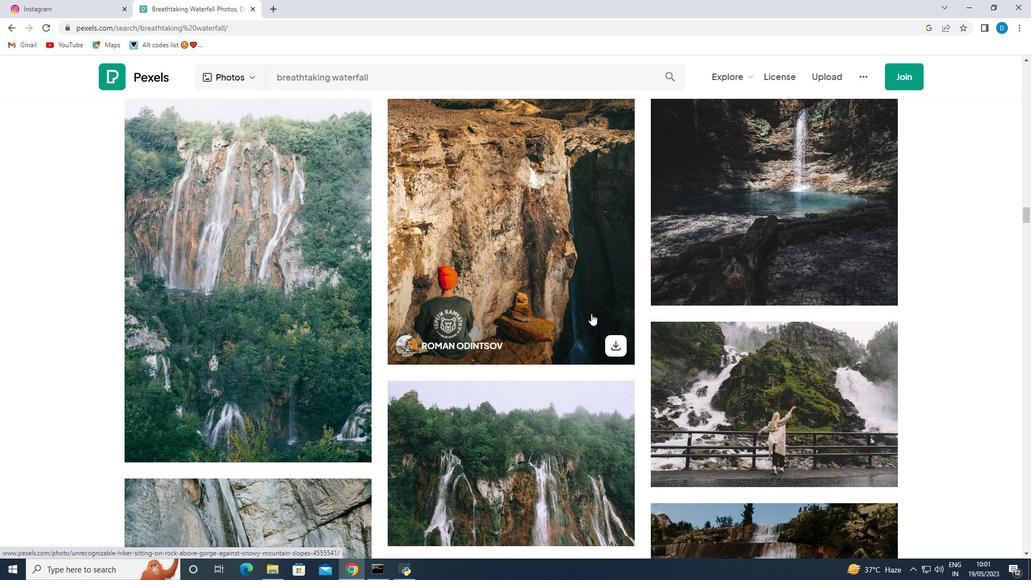 
Action: Mouse scrolled (591, 317) with delta (0, 0)
Screenshot: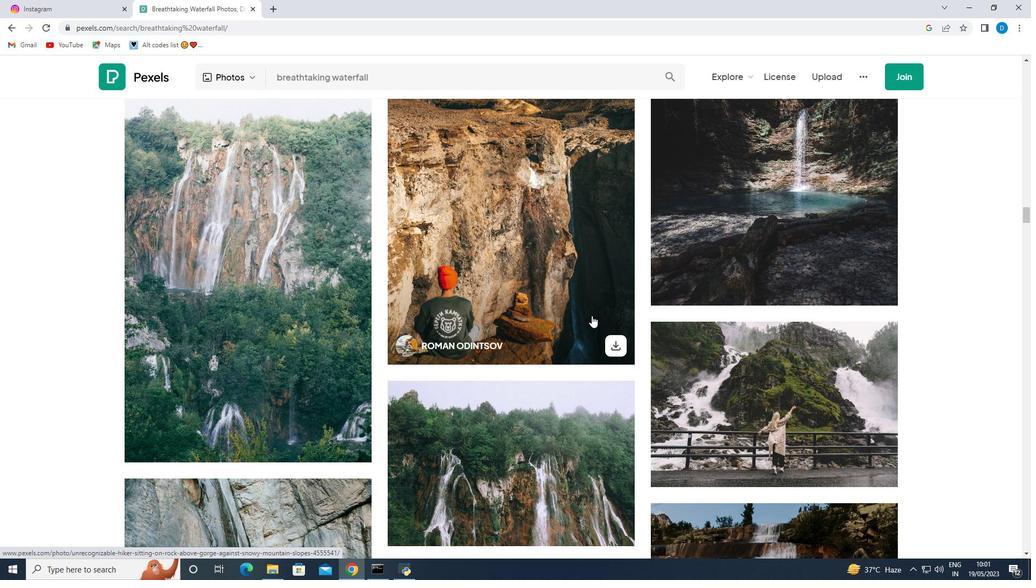 
Action: Mouse moved to (591, 318)
Screenshot: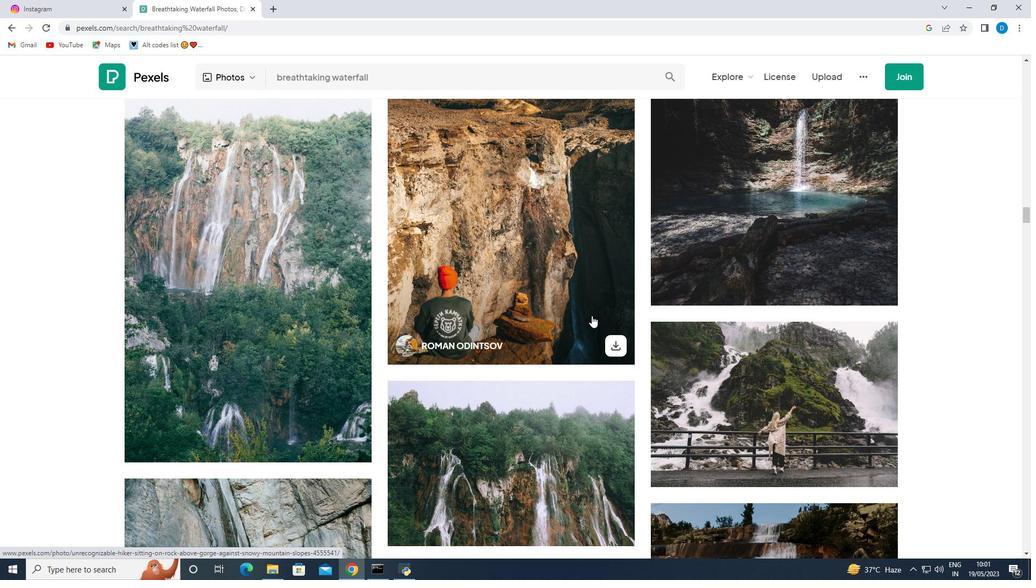 
Action: Mouse scrolled (591, 318) with delta (0, 0)
Screenshot: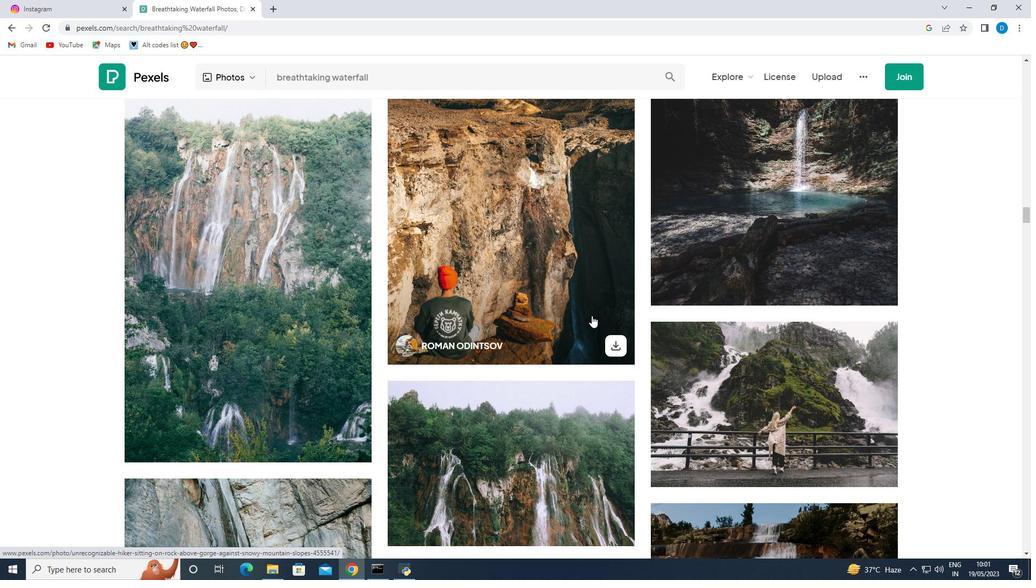 
Action: Mouse moved to (591, 319)
Screenshot: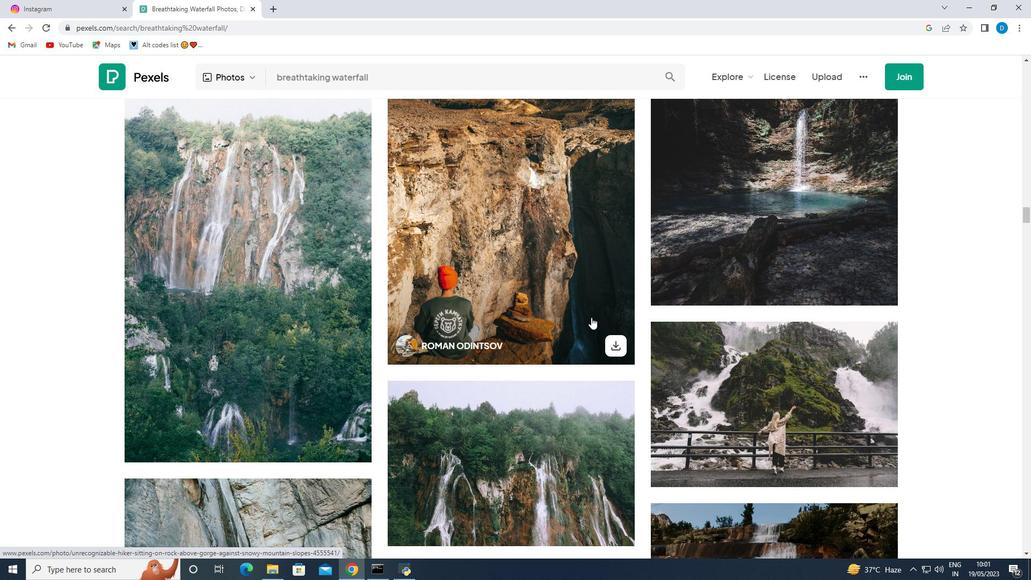 
Action: Mouse scrolled (591, 318) with delta (0, 0)
Screenshot: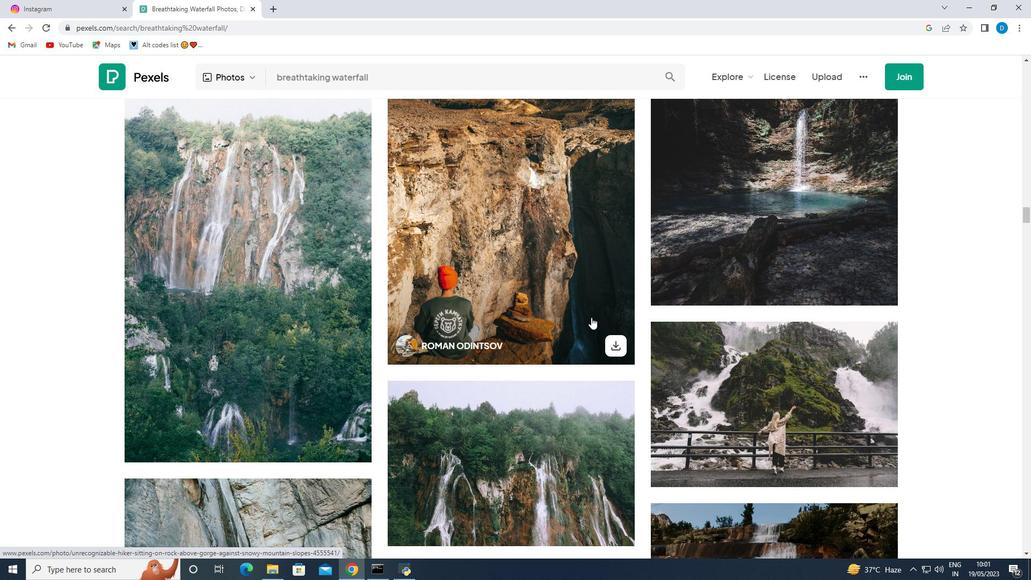 
Action: Mouse moved to (590, 319)
Screenshot: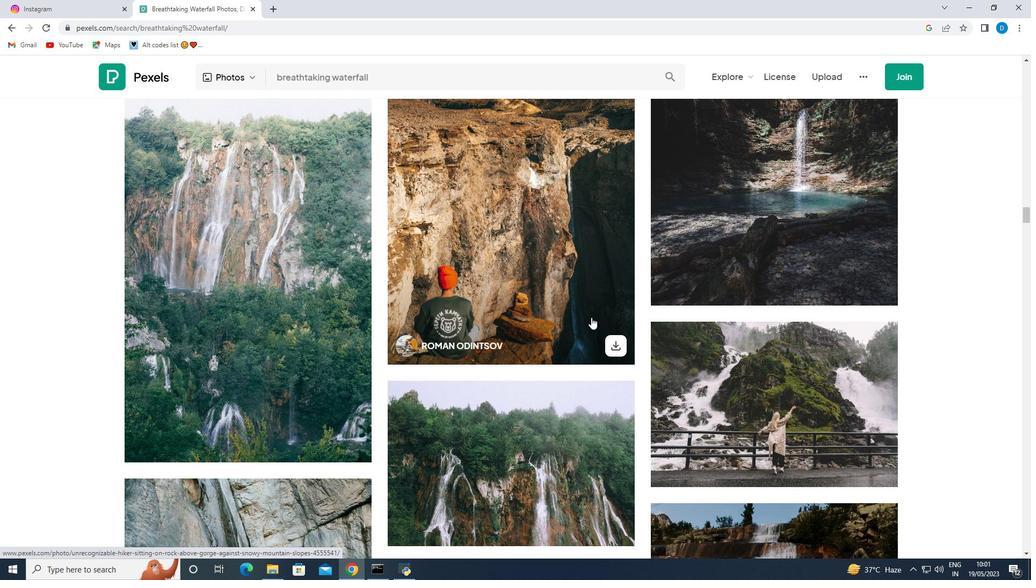 
Action: Mouse scrolled (590, 319) with delta (0, 0)
Screenshot: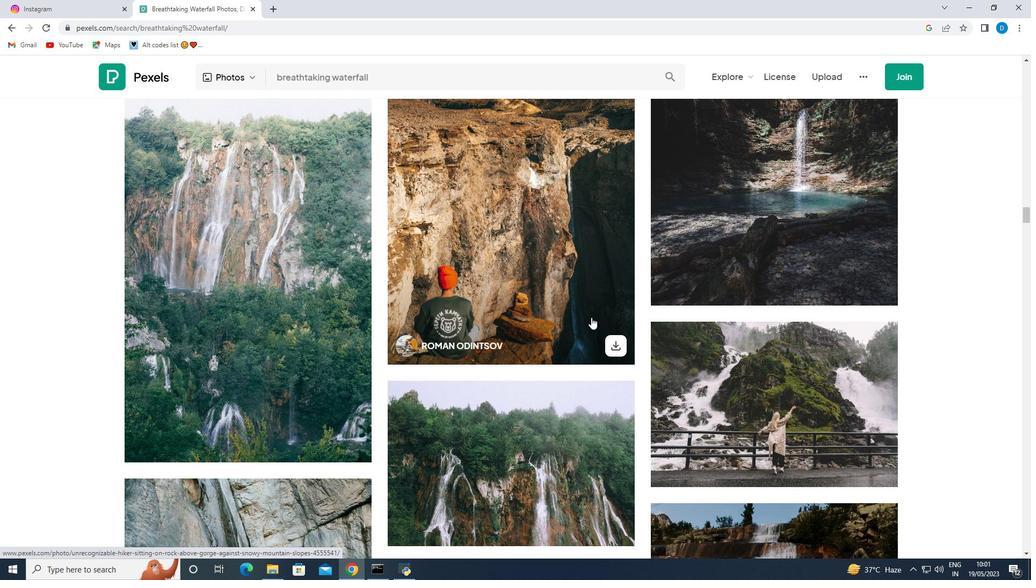 
Action: Mouse moved to (724, 292)
Screenshot: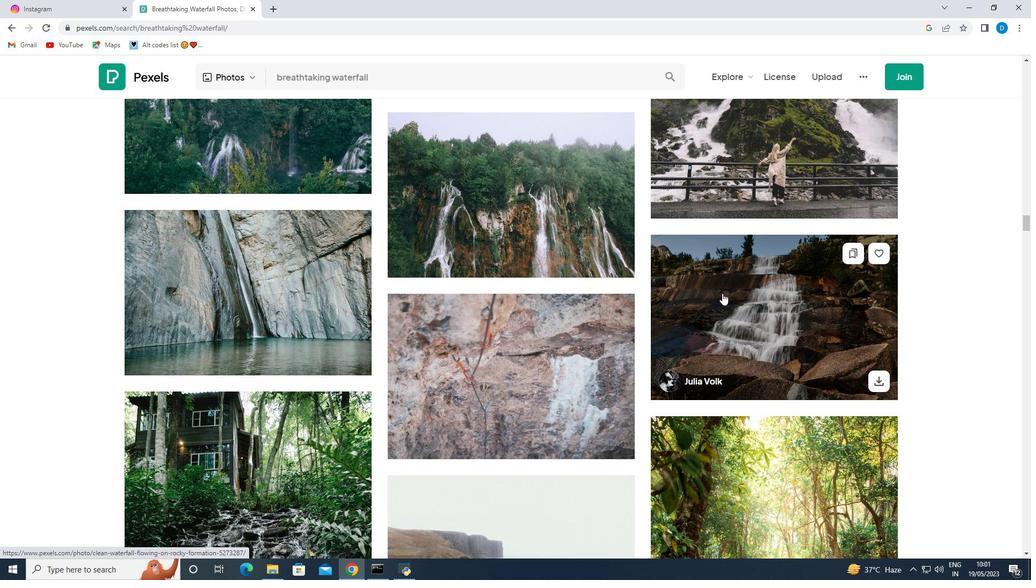 
Action: Mouse scrolled (724, 293) with delta (0, 0)
Screenshot: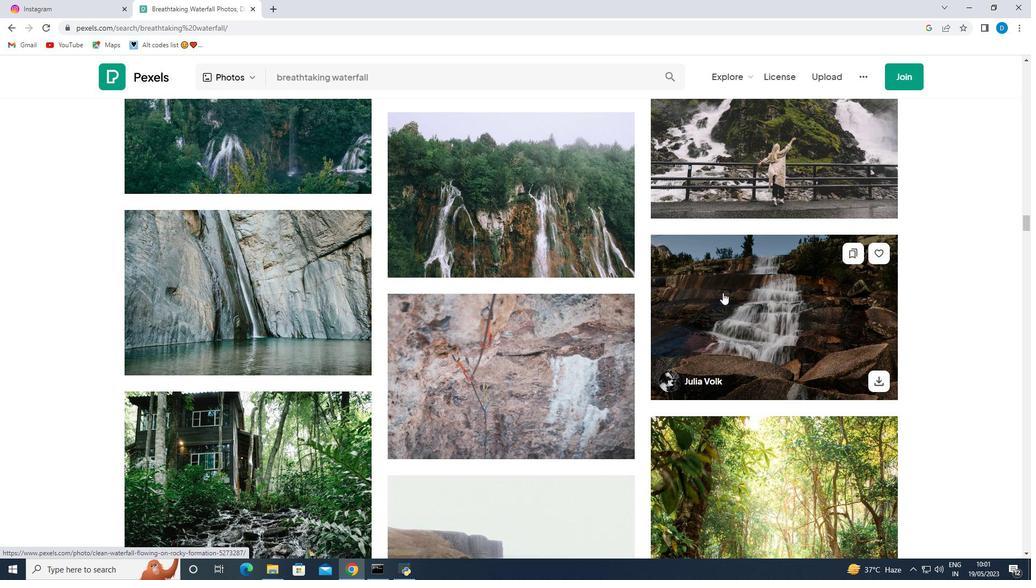 
Action: Mouse moved to (724, 292)
Screenshot: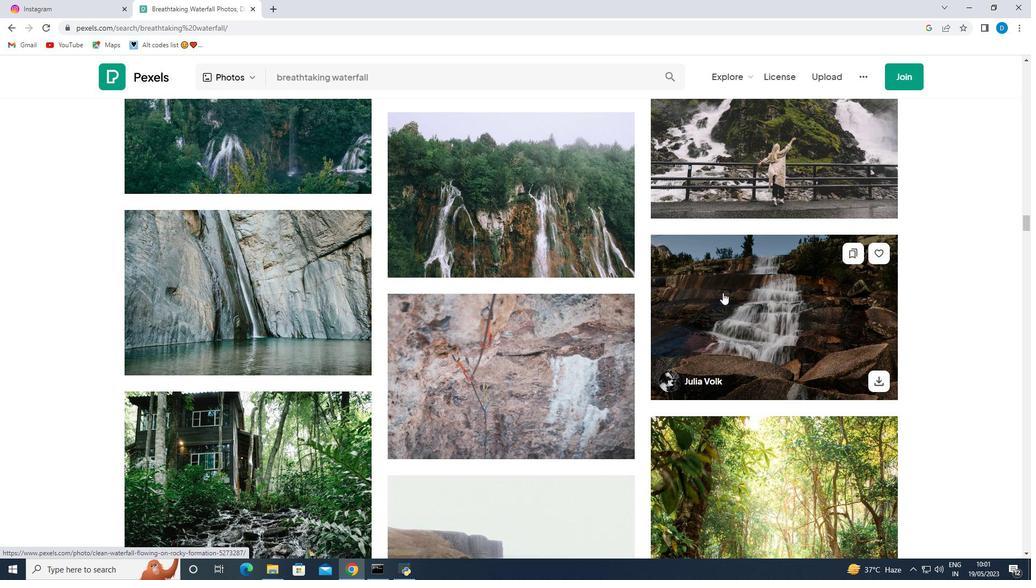 
Action: Mouse scrolled (724, 293) with delta (0, 0)
Screenshot: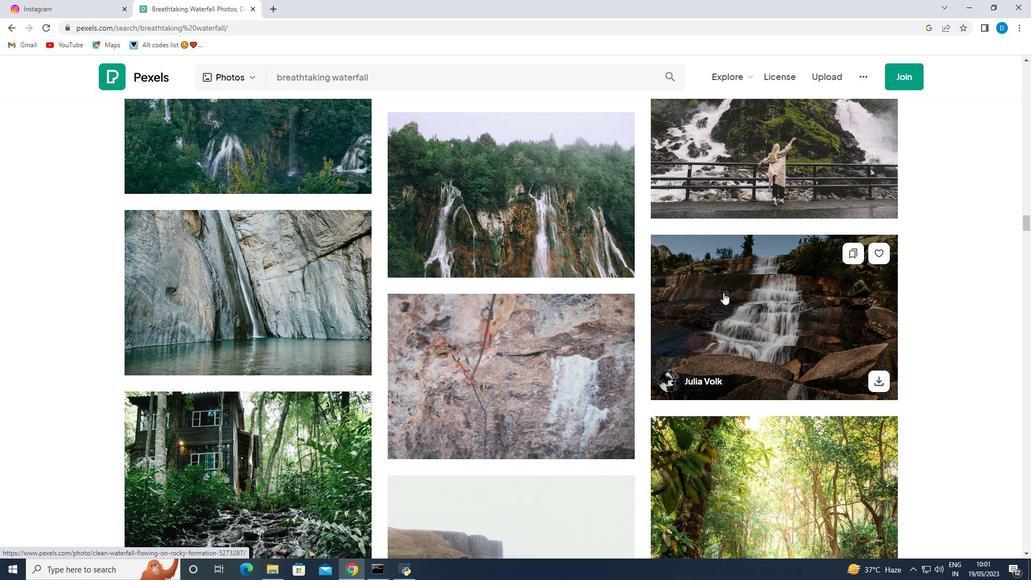 
Action: Mouse scrolled (724, 293) with delta (0, 0)
Screenshot: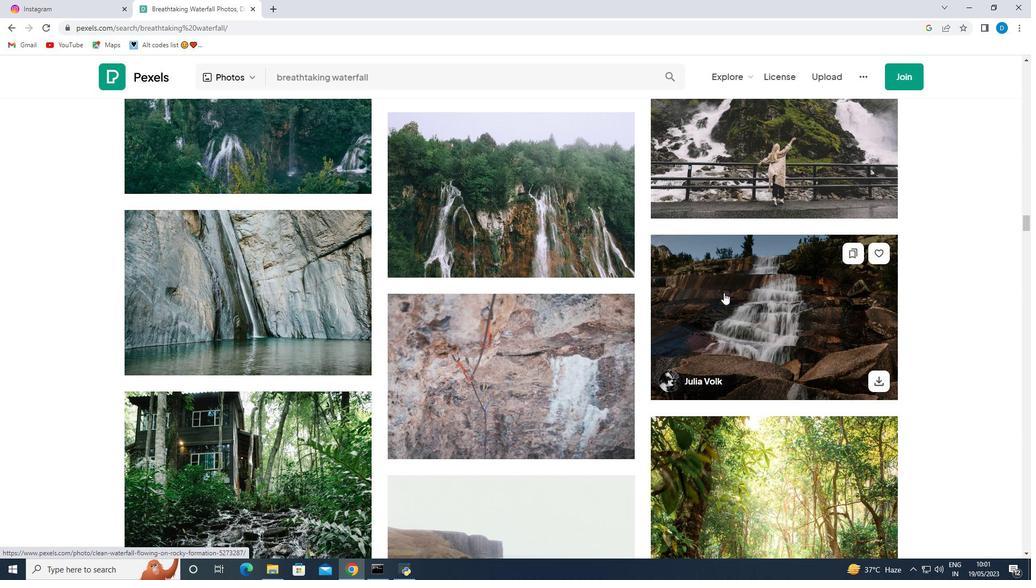 
Action: Mouse moved to (551, 396)
Screenshot: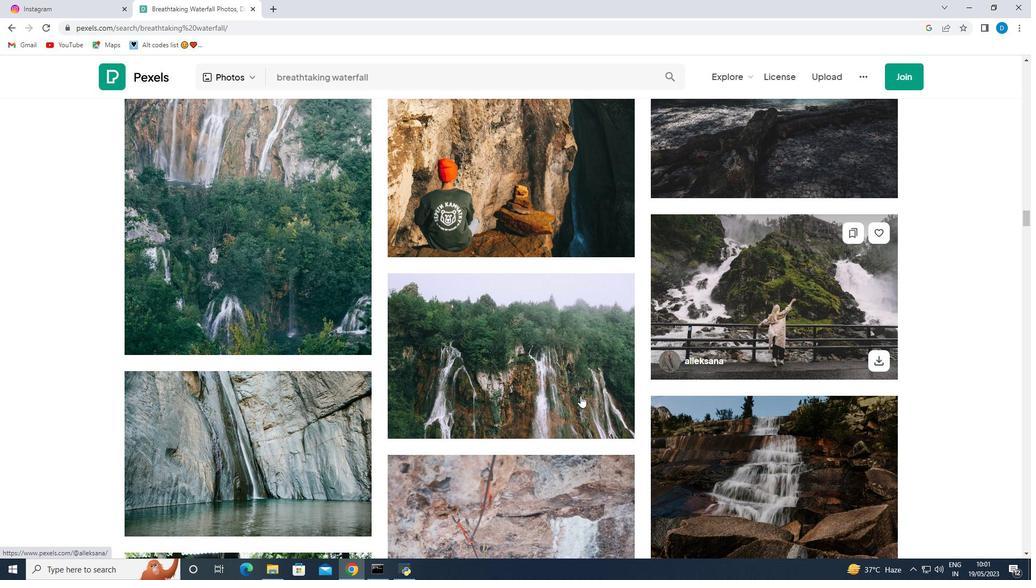 
Action: Mouse scrolled (551, 396) with delta (0, 0)
Screenshot: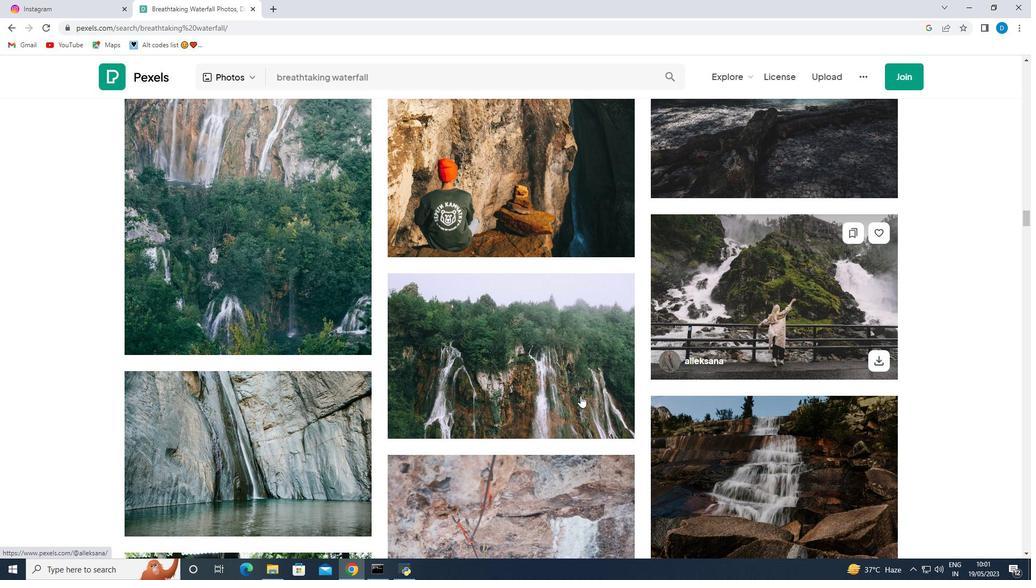 
Action: Mouse moved to (550, 396)
Screenshot: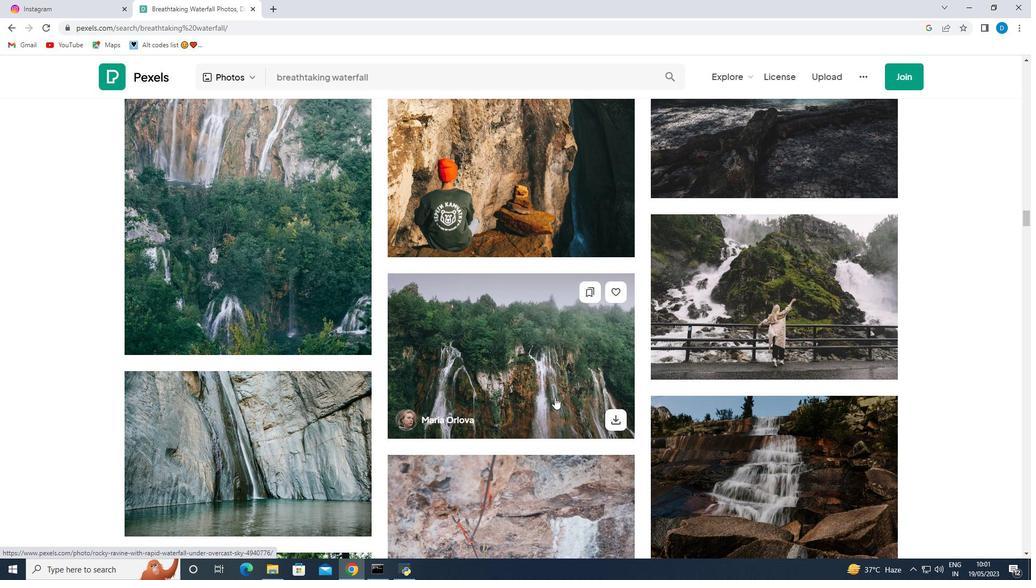 
Action: Mouse scrolled (550, 395) with delta (0, 0)
Screenshot: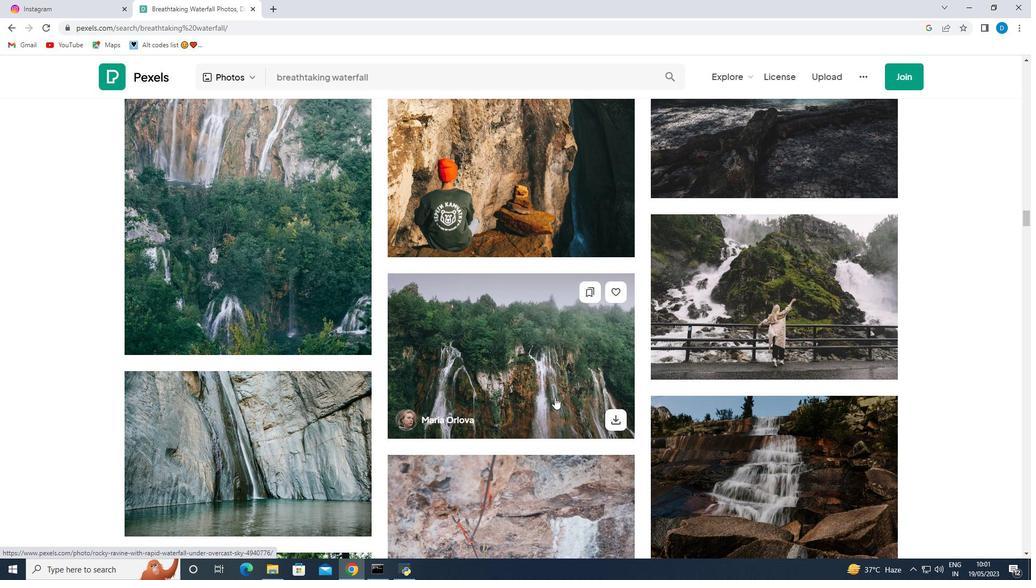 
Action: Mouse moved to (536, 388)
Screenshot: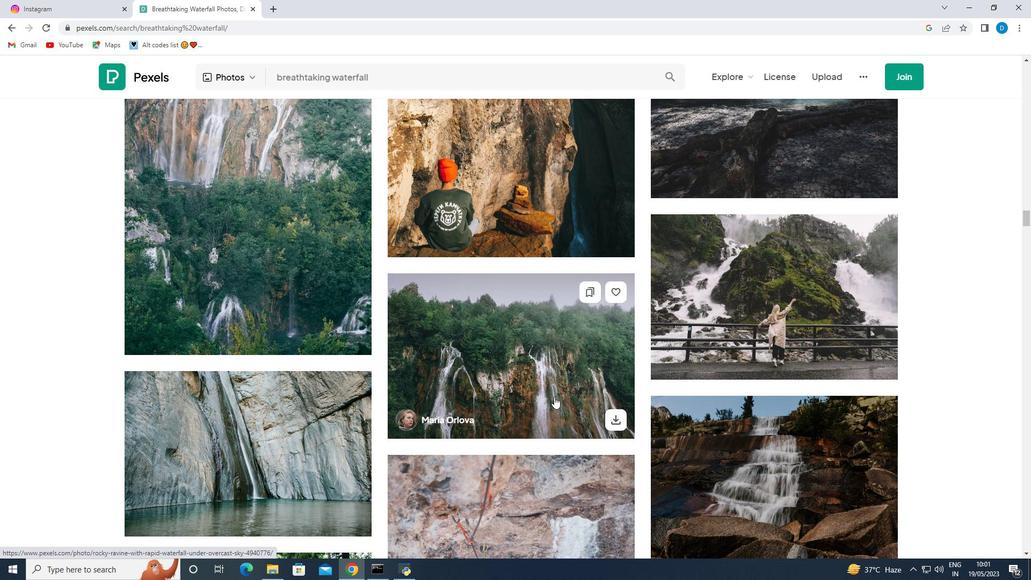 
Action: Mouse scrolled (536, 388) with delta (0, 0)
Screenshot: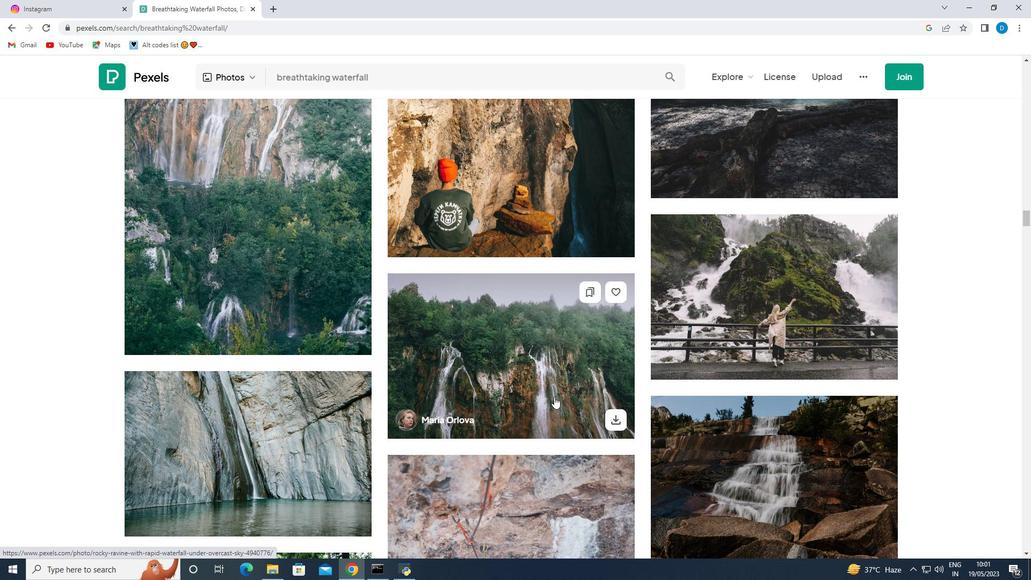 
Action: Mouse moved to (490, 368)
Screenshot: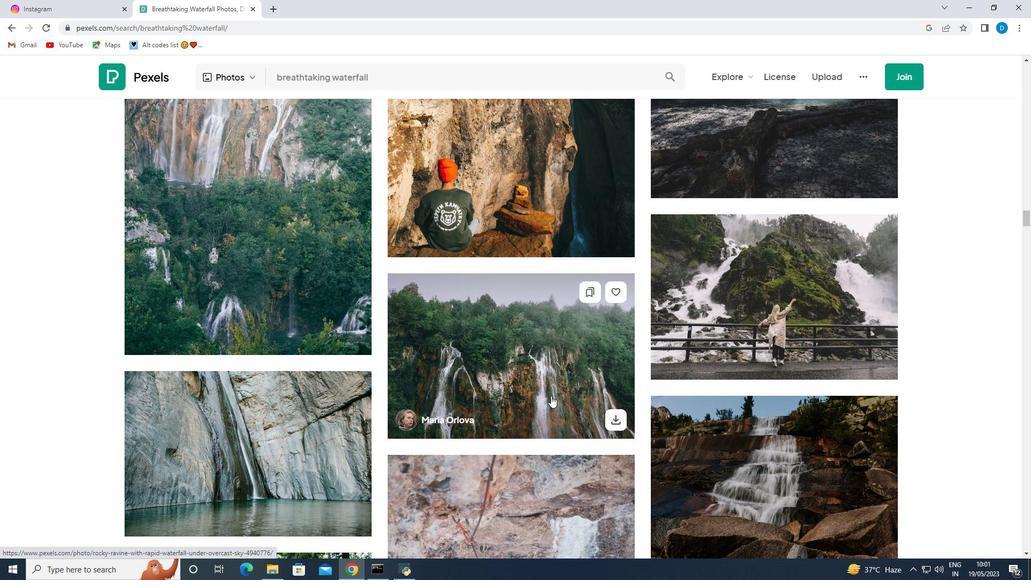 
Action: Mouse scrolled (490, 367) with delta (0, 0)
Screenshot: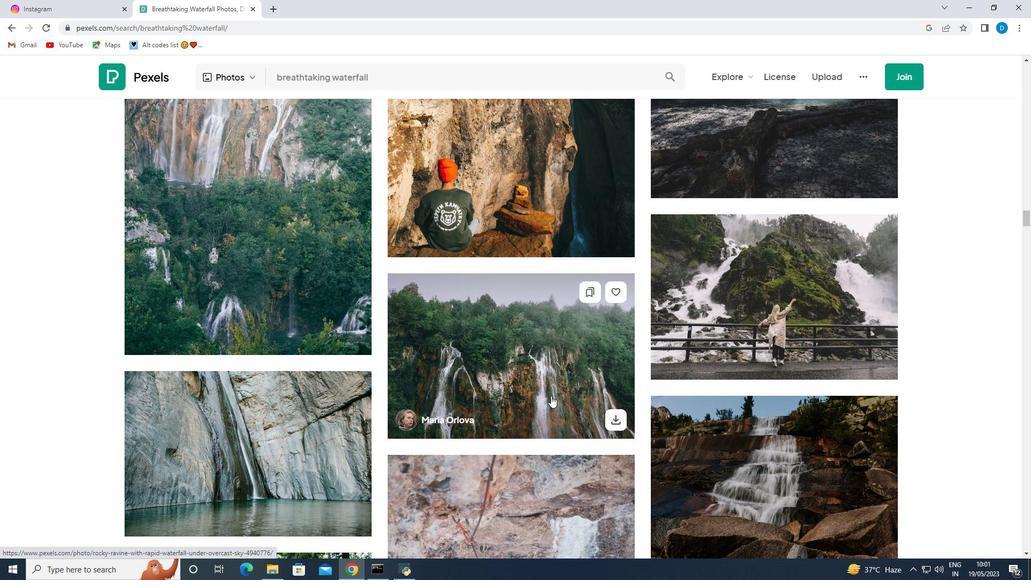 
Action: Mouse moved to (465, 355)
Screenshot: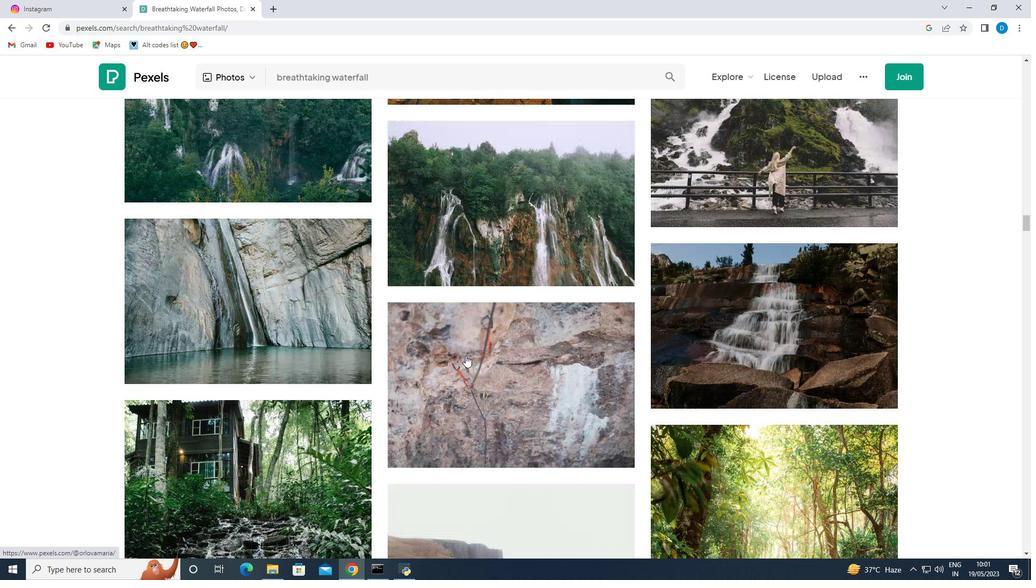 
Action: Mouse scrolled (465, 354) with delta (0, 0)
Screenshot: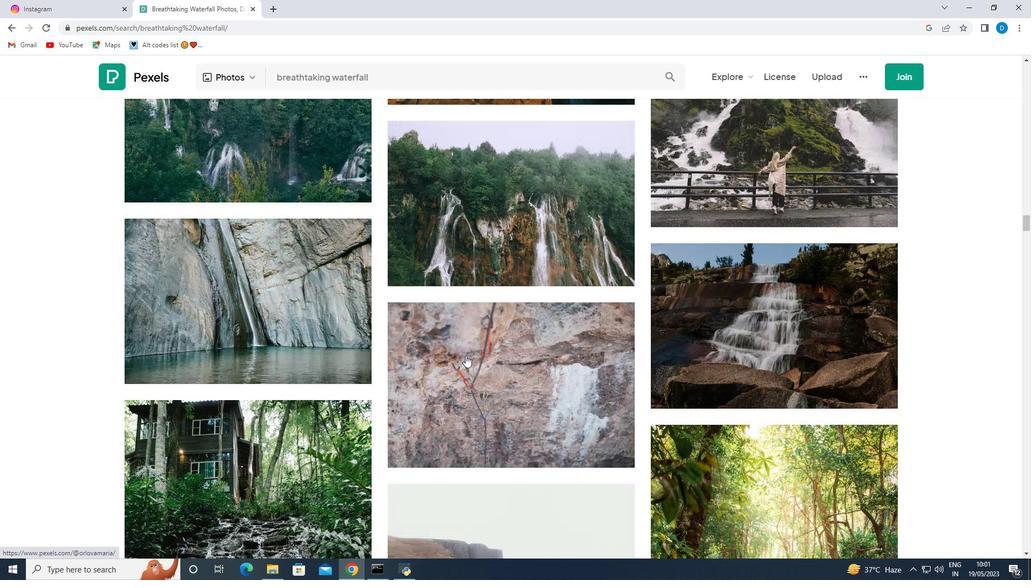 
Action: Mouse scrolled (465, 354) with delta (0, 0)
Screenshot: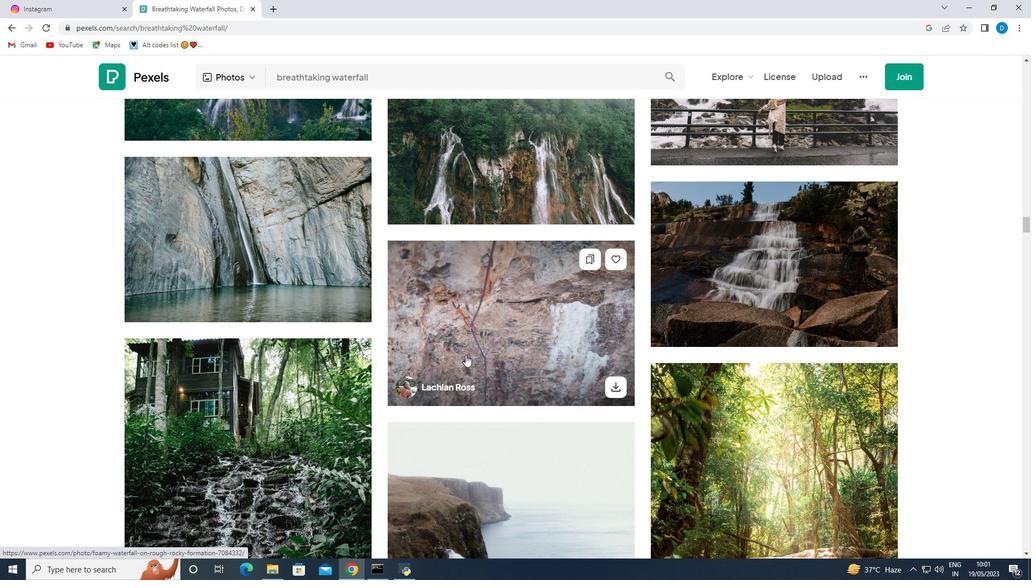 
Action: Mouse scrolled (465, 354) with delta (0, 0)
Screenshot: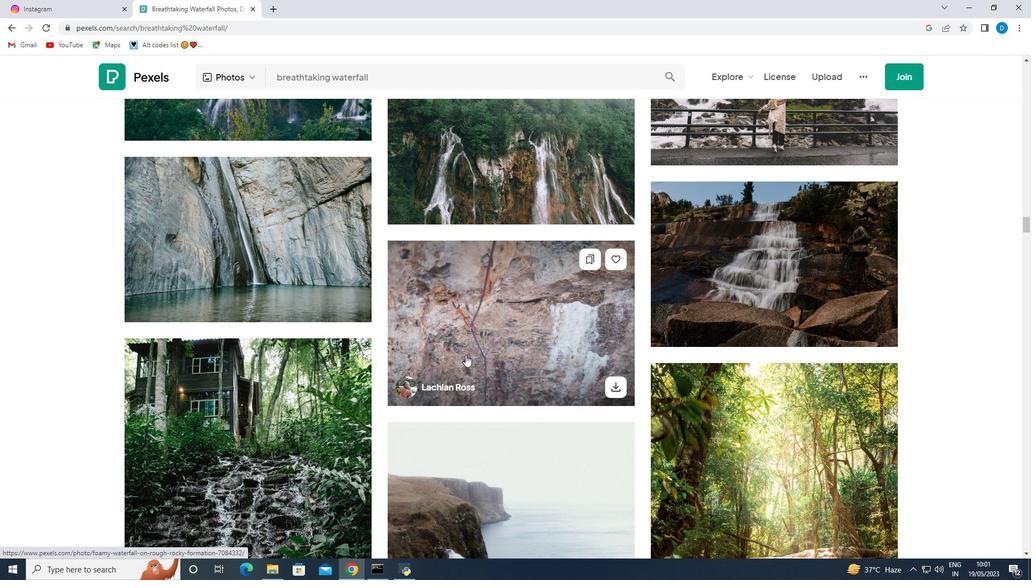 
Action: Mouse scrolled (465, 354) with delta (0, 0)
Screenshot: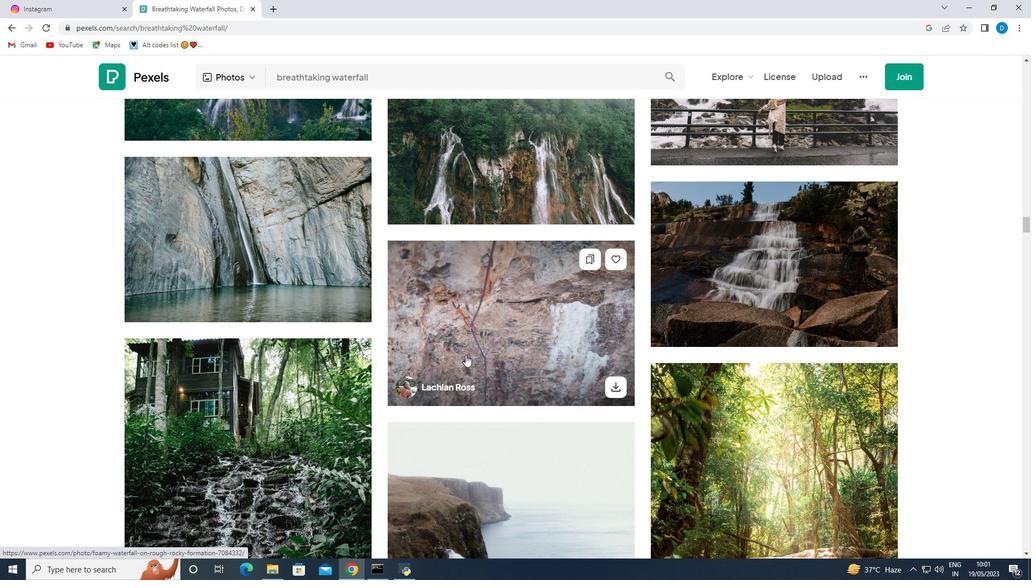 
Action: Mouse scrolled (465, 354) with delta (0, 0)
Screenshot: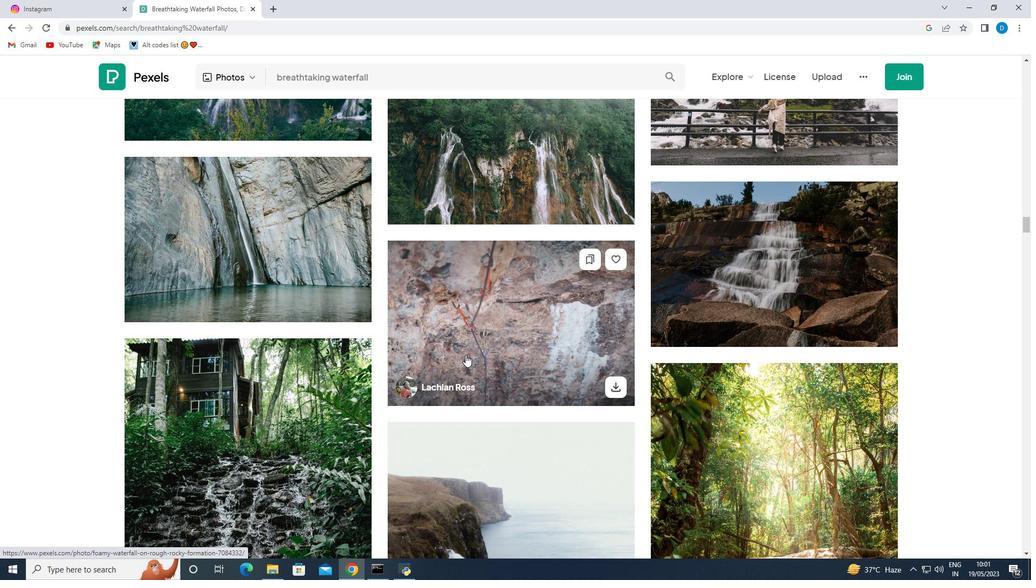 
Action: Mouse scrolled (465, 354) with delta (0, 0)
Screenshot: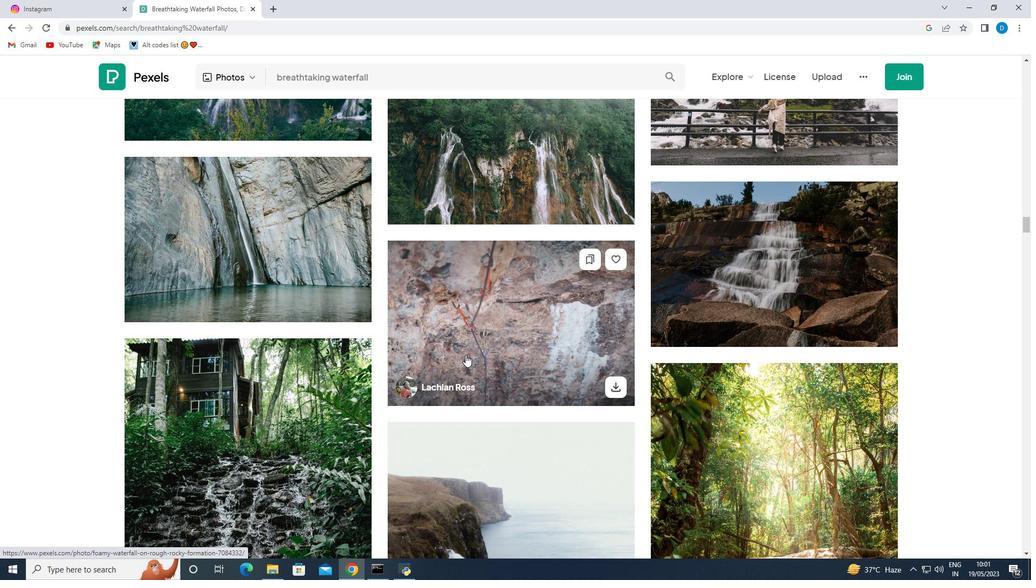 
Action: Mouse moved to (475, 322)
Screenshot: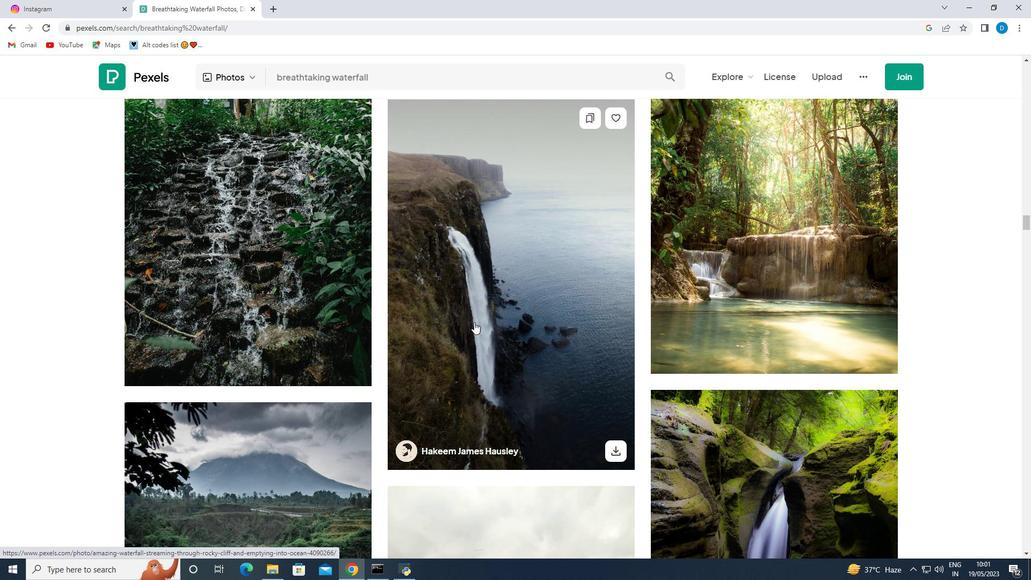 
Action: Mouse scrolled (475, 321) with delta (0, 0)
Screenshot: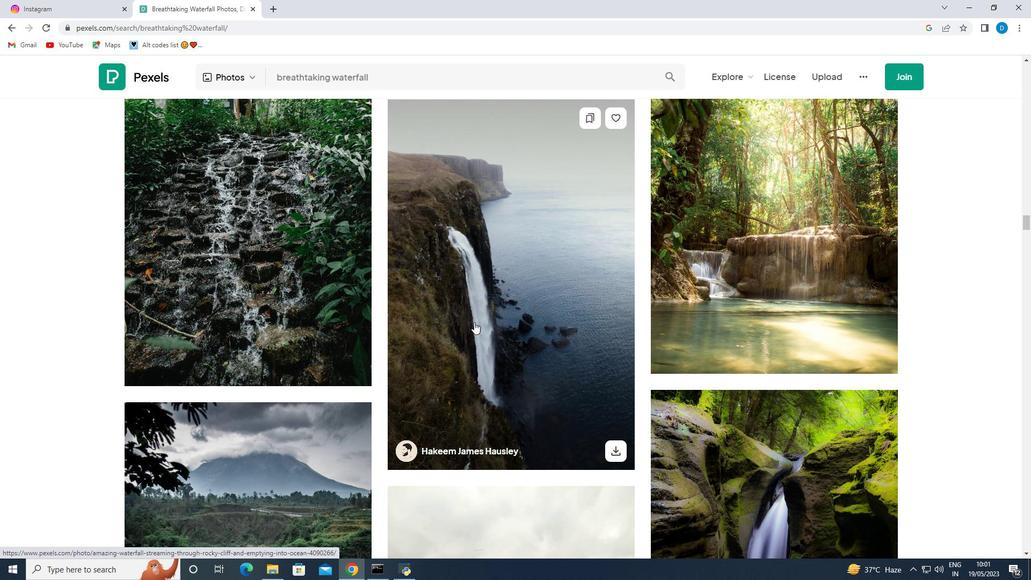 
Action: Mouse moved to (499, 291)
Screenshot: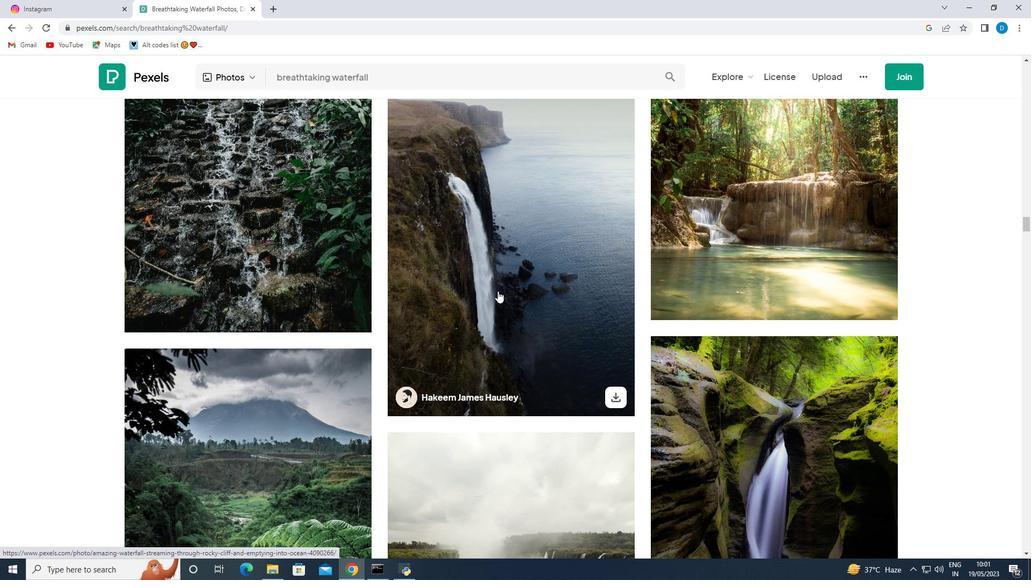 
Action: Mouse scrolled (499, 290) with delta (0, 0)
Screenshot: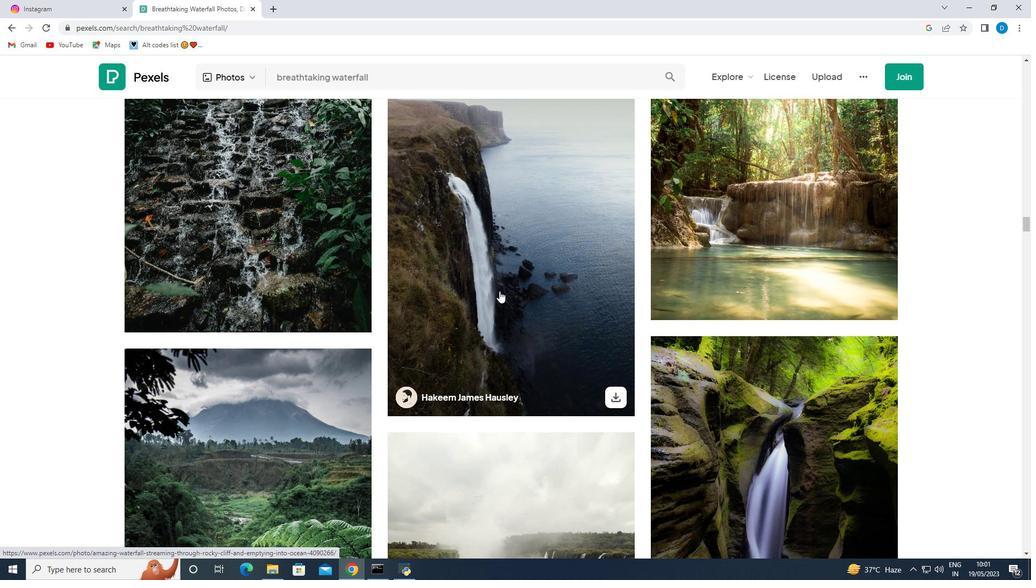 
Action: Mouse scrolled (499, 290) with delta (0, 0)
Screenshot: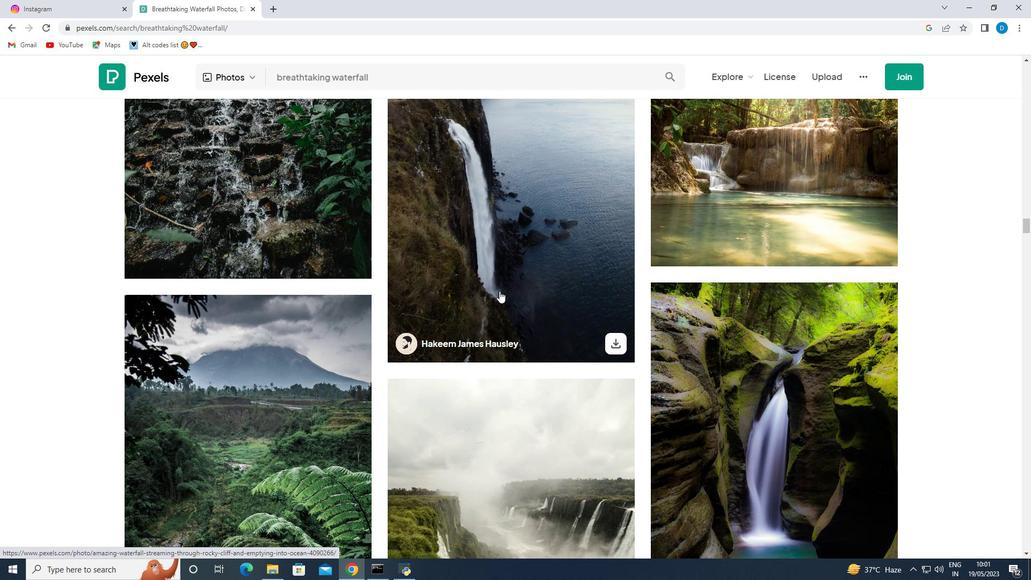 
Action: Mouse scrolled (499, 290) with delta (0, 0)
Screenshot: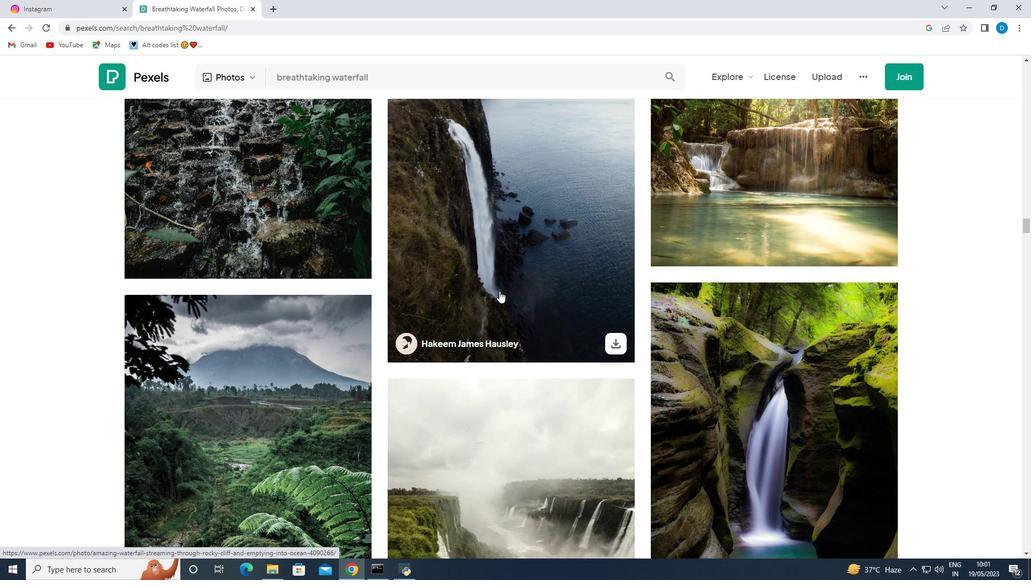 
Action: Mouse moved to (500, 291)
Screenshot: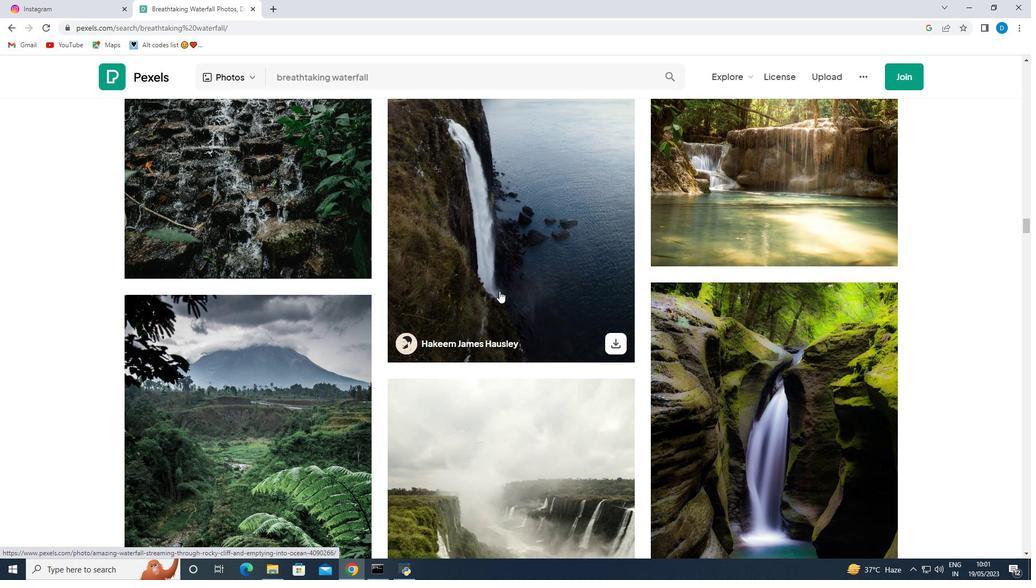 
Action: Mouse scrolled (500, 290) with delta (0, 0)
Screenshot: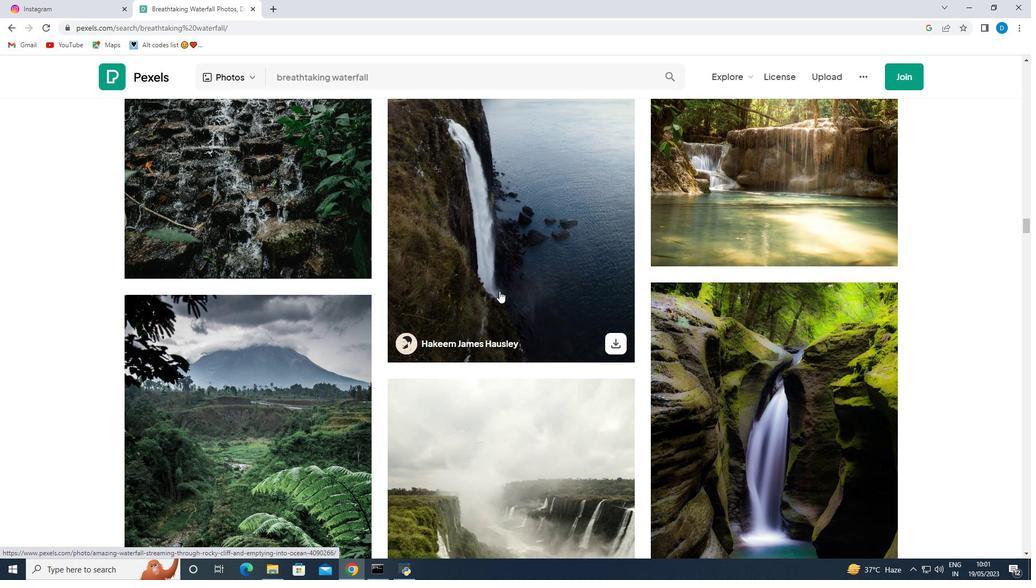 
Action: Mouse moved to (511, 319)
Screenshot: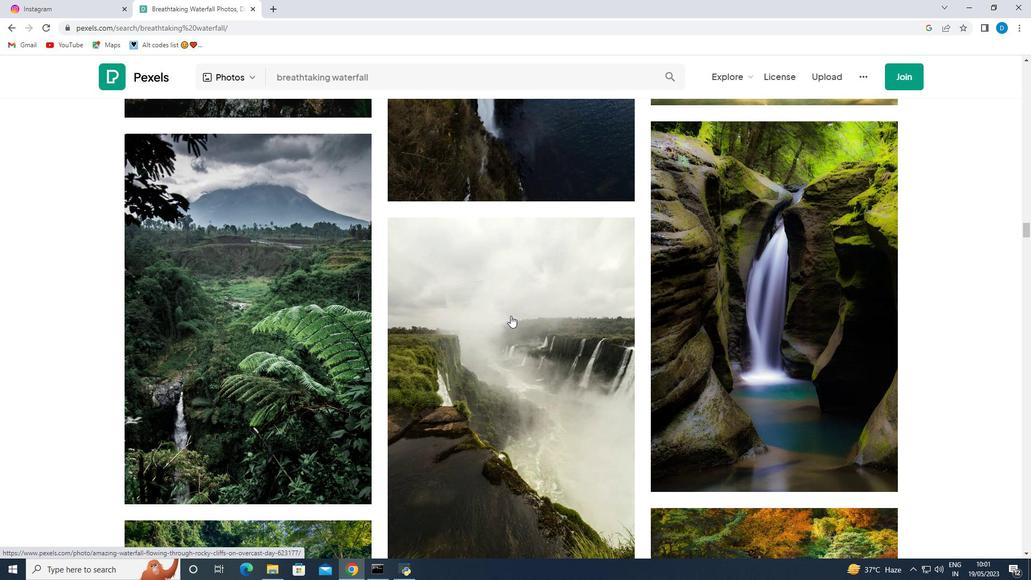 
Action: Mouse scrolled (511, 319) with delta (0, 0)
